 Task: Play online Dominion games in easy mode.
Action: Mouse moved to (241, 520)
Screenshot: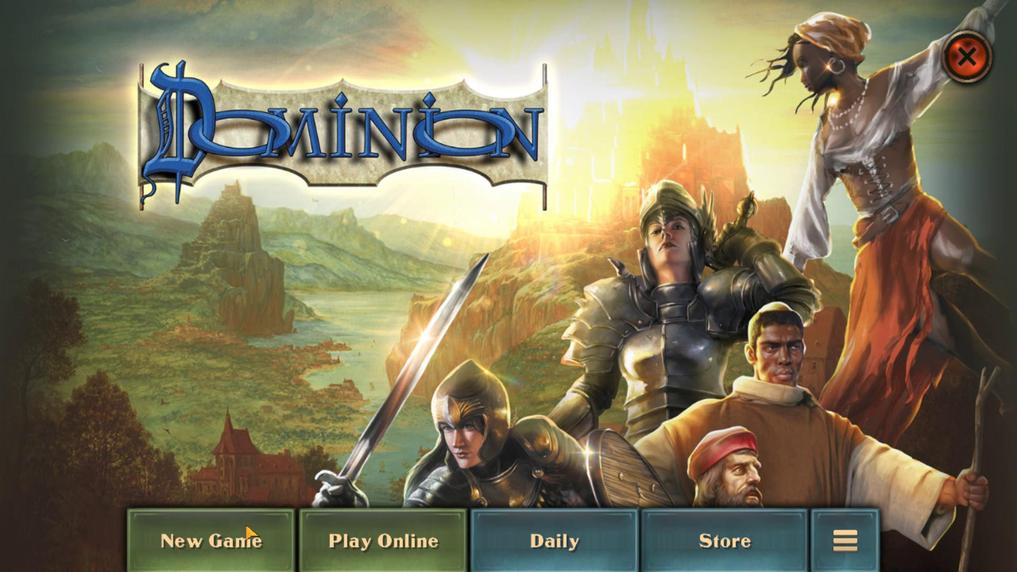
Action: Mouse pressed left at (241, 520)
Screenshot: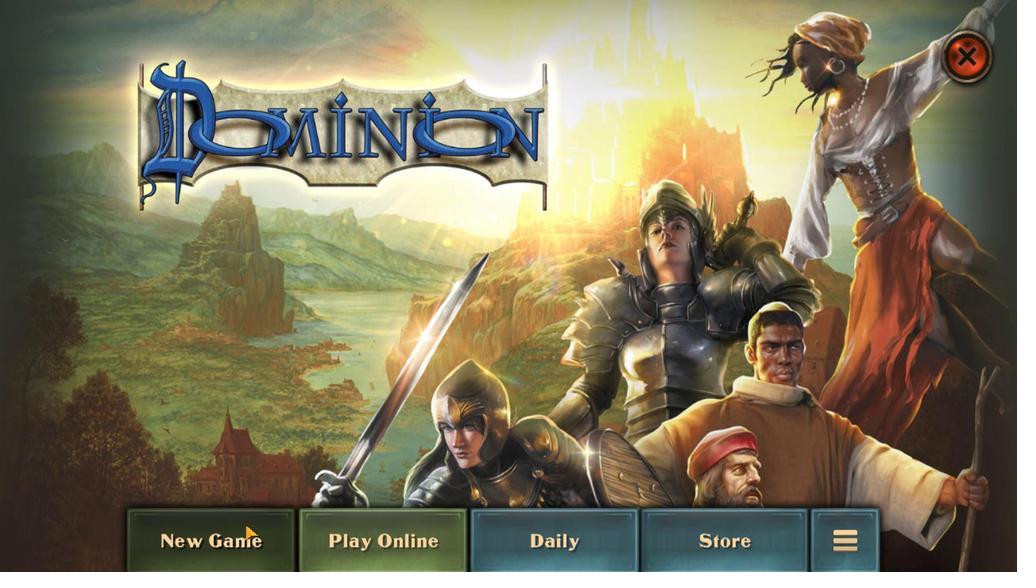 
Action: Mouse moved to (591, 298)
Screenshot: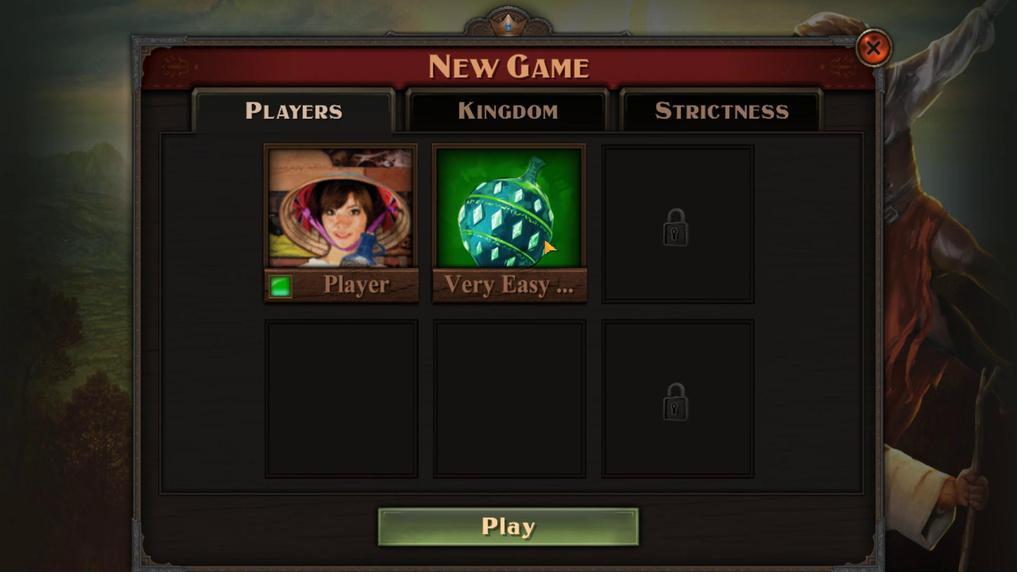 
Action: Mouse pressed left at (591, 298)
Screenshot: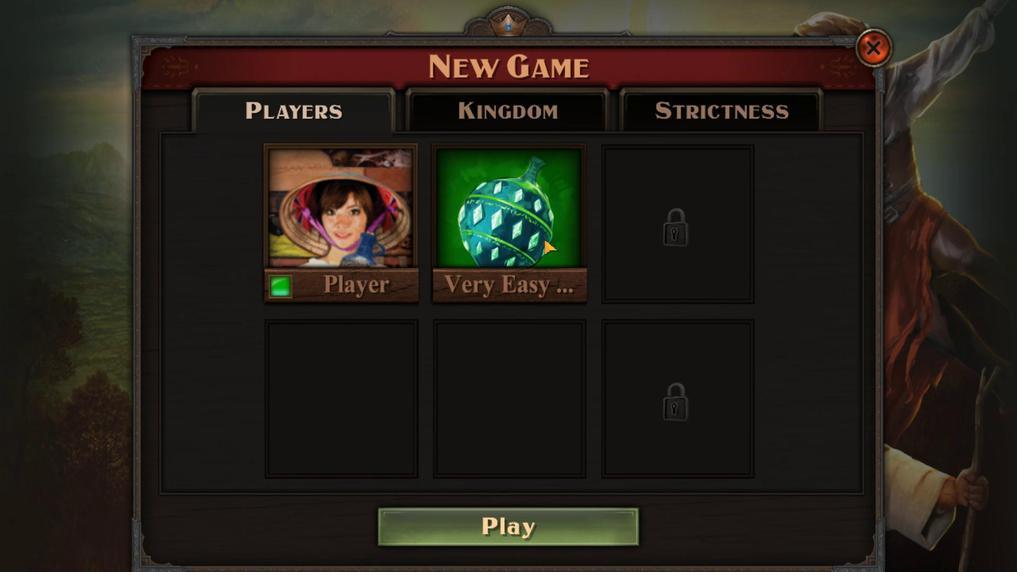 
Action: Mouse moved to (402, 363)
Screenshot: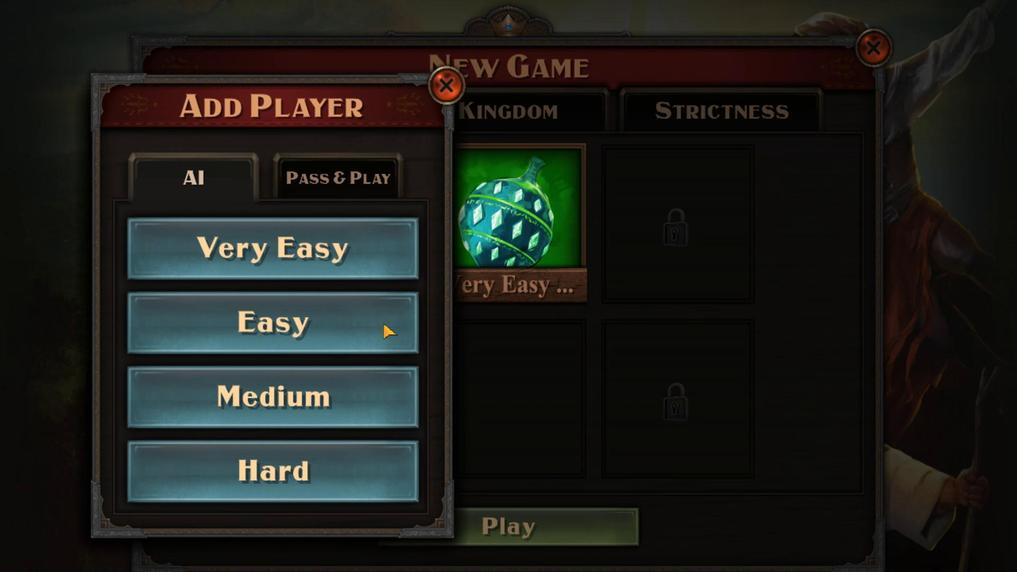 
Action: Mouse pressed left at (402, 363)
Screenshot: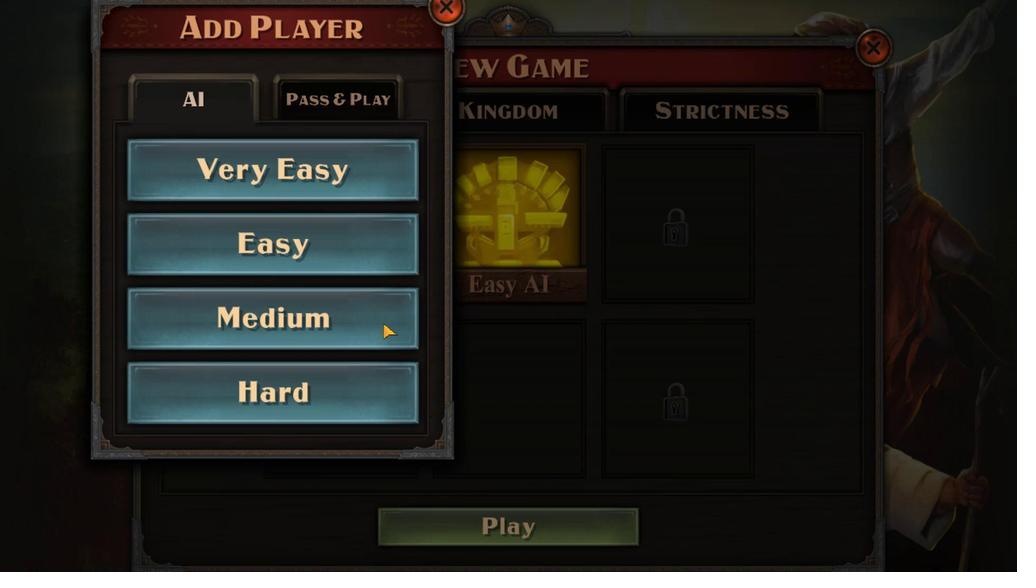 
Action: Mouse moved to (568, 522)
Screenshot: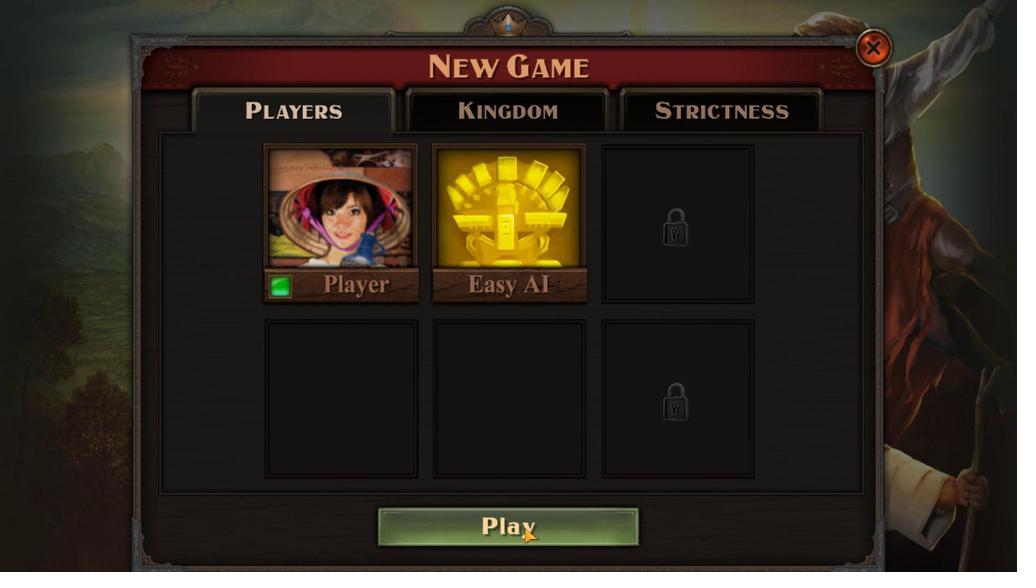 
Action: Mouse pressed left at (568, 522)
Screenshot: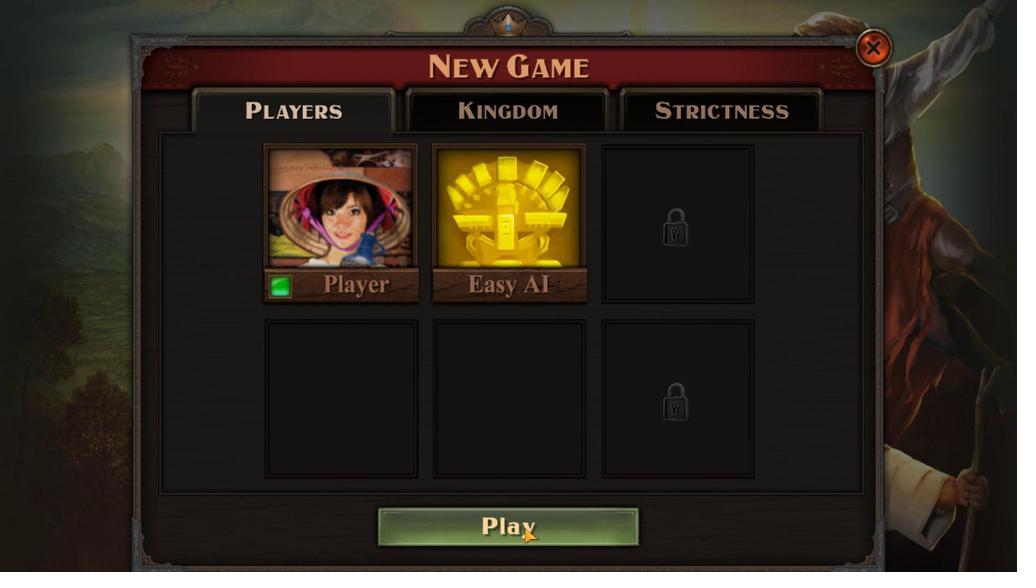 
Action: Mouse moved to (336, 509)
Screenshot: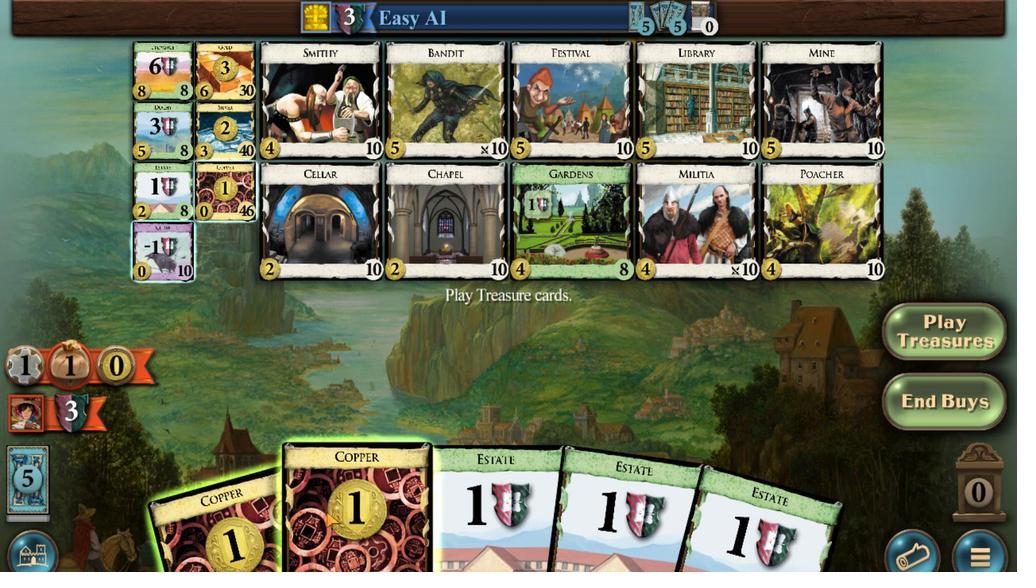 
Action: Mouse scrolled (336, 509) with delta (0, 0)
Screenshot: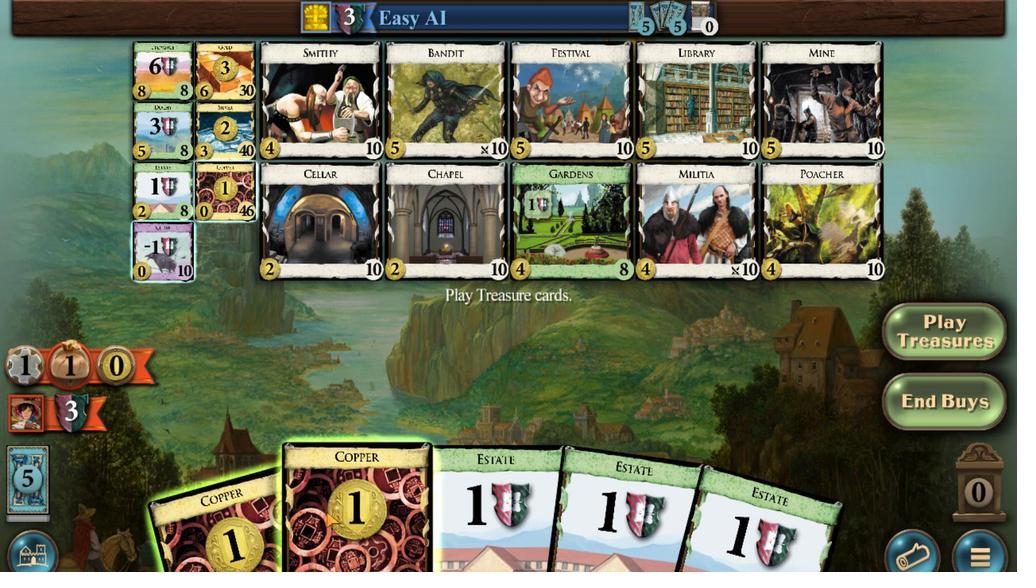 
Action: Mouse moved to (282, 502)
Screenshot: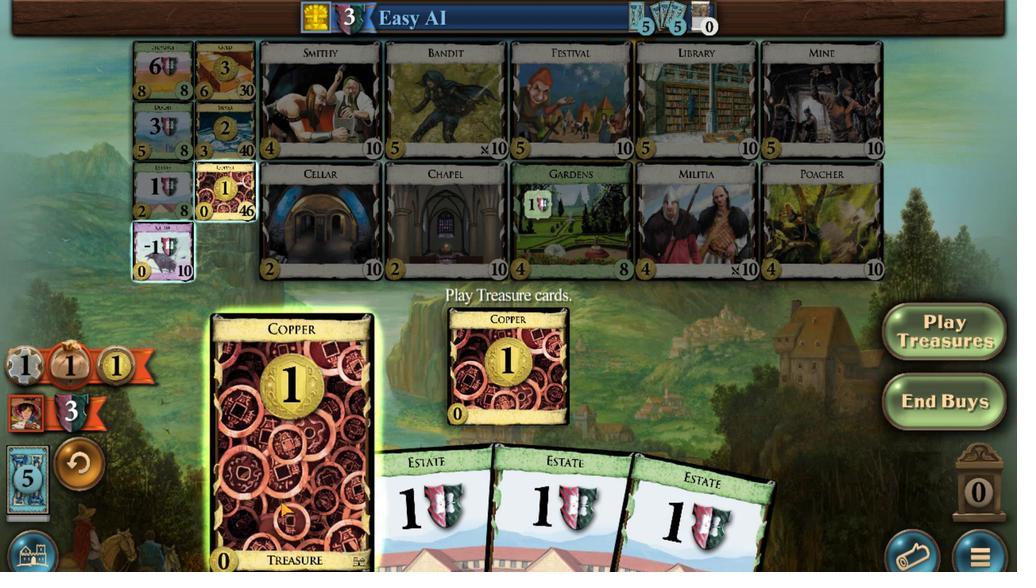 
Action: Mouse scrolled (282, 501) with delta (0, 0)
Screenshot: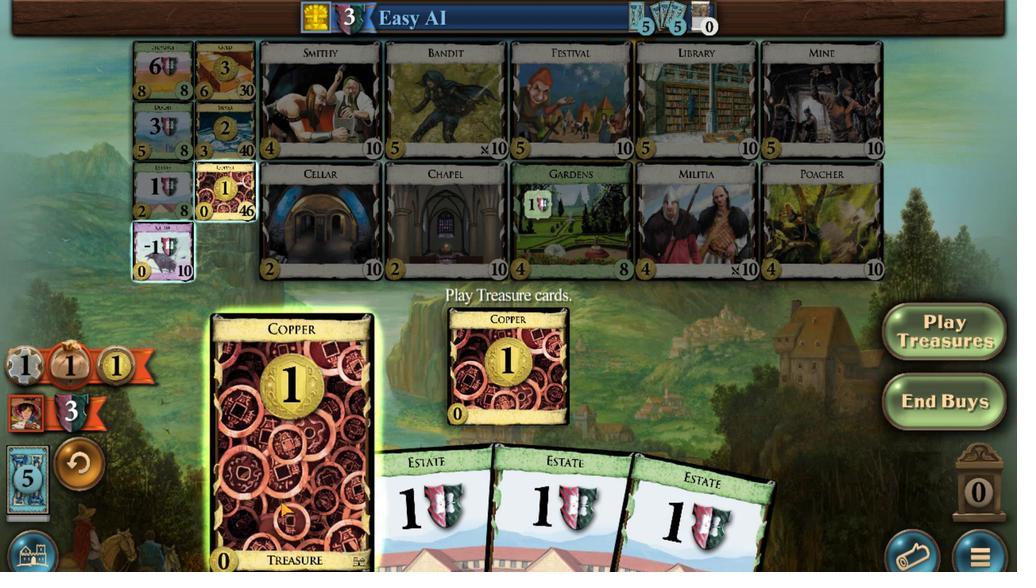
Action: Mouse moved to (148, 254)
Screenshot: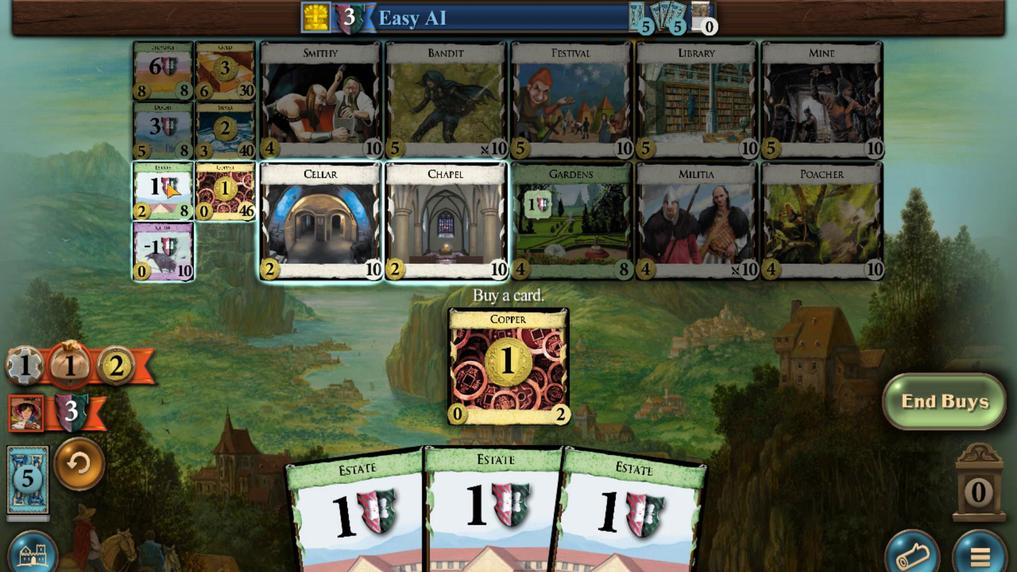 
Action: Mouse scrolled (148, 254) with delta (0, 0)
Screenshot: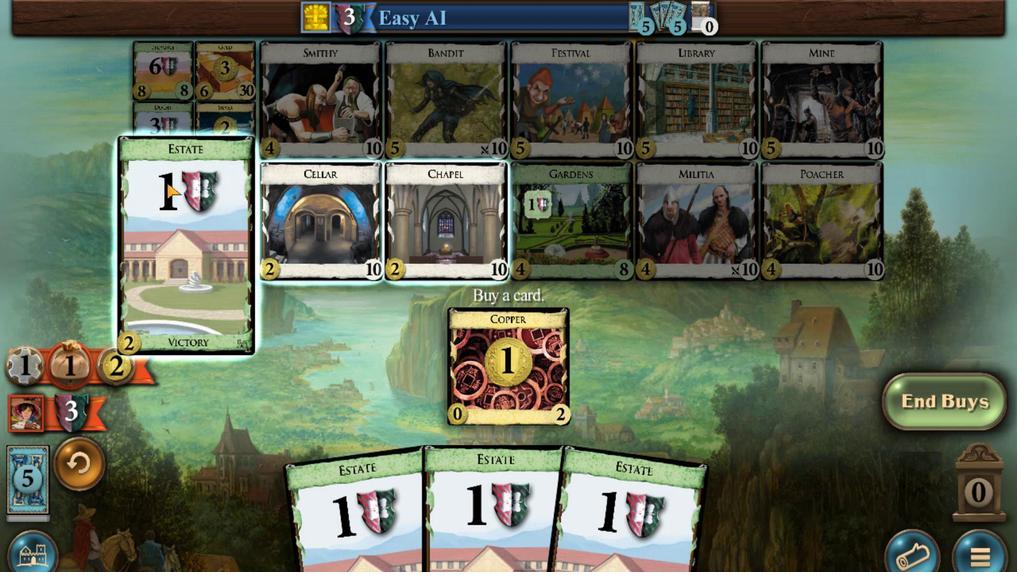 
Action: Mouse scrolled (148, 254) with delta (0, 0)
Screenshot: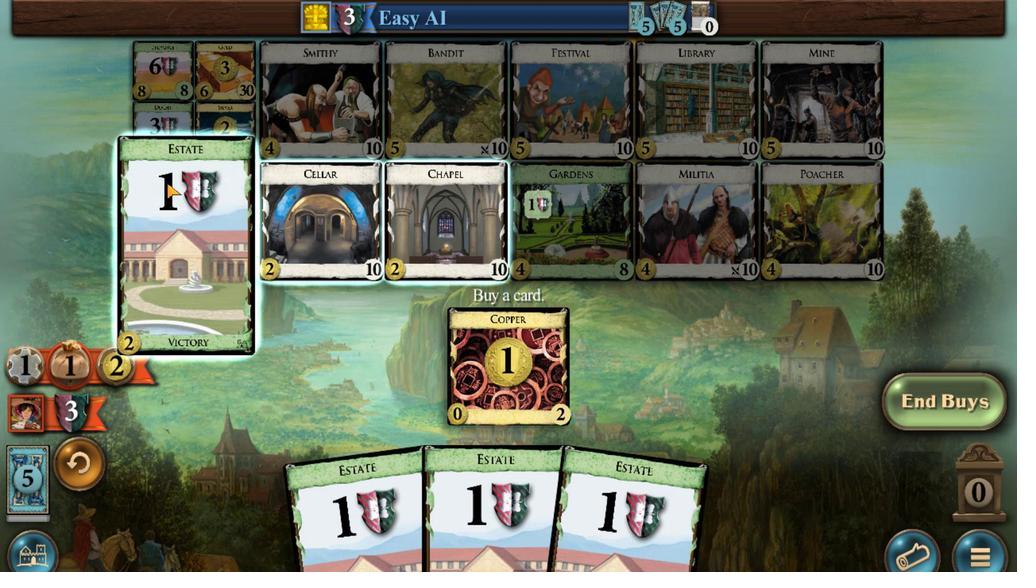 
Action: Mouse scrolled (148, 254) with delta (0, 0)
Screenshot: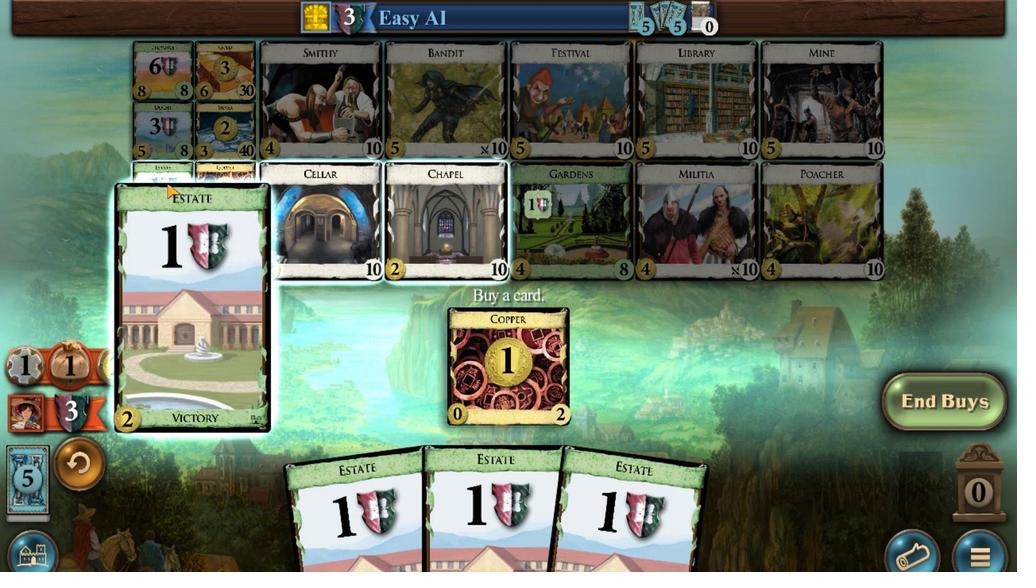 
Action: Mouse moved to (515, 499)
Screenshot: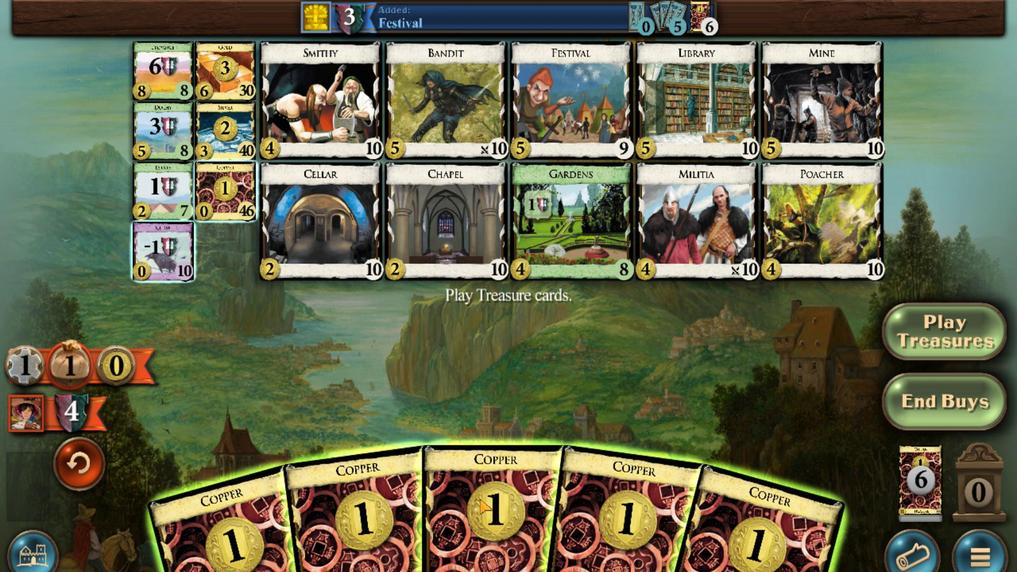 
Action: Mouse scrolled (515, 499) with delta (0, 0)
Screenshot: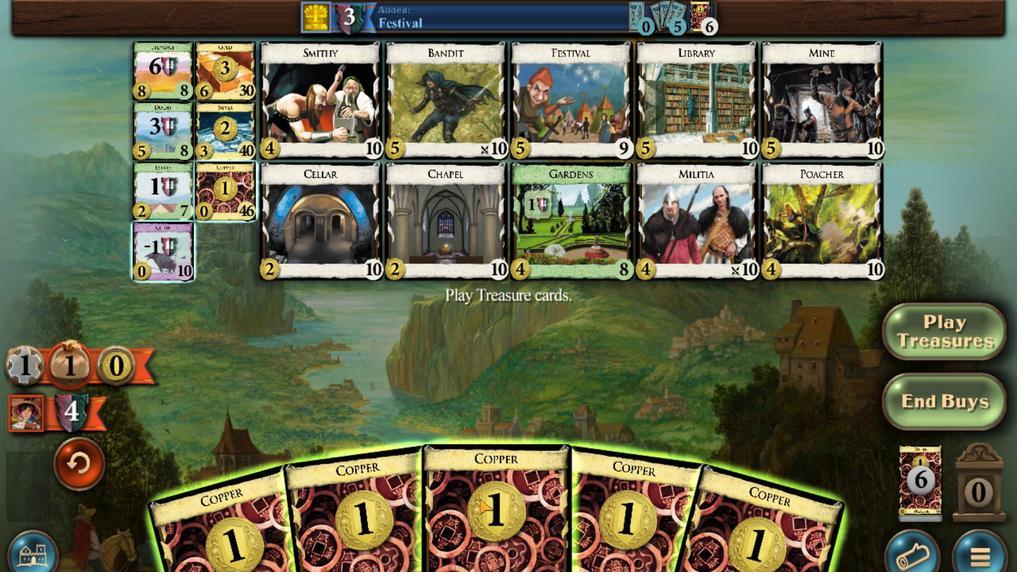 
Action: Mouse moved to (467, 499)
Screenshot: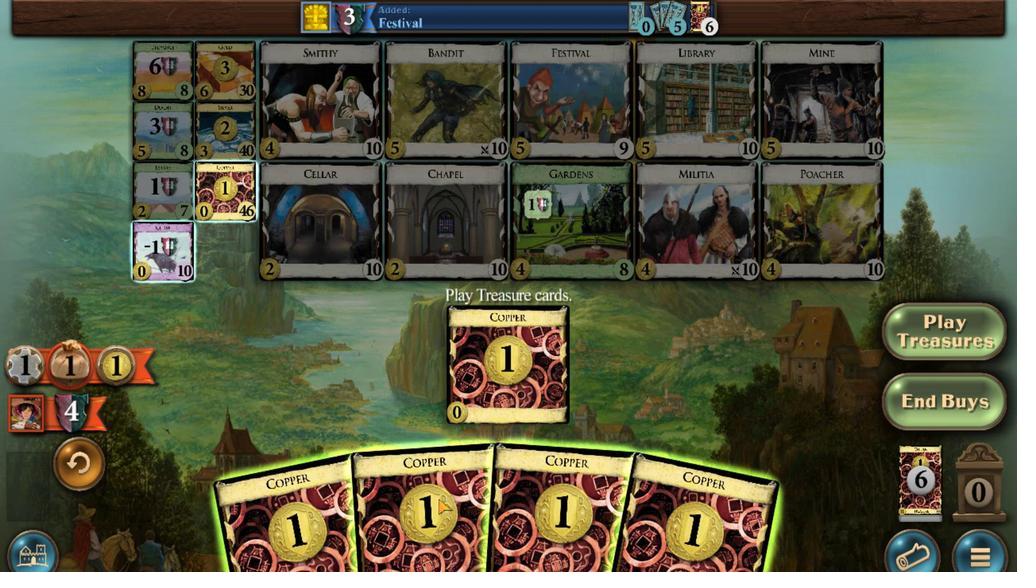 
Action: Mouse scrolled (467, 499) with delta (0, 0)
Screenshot: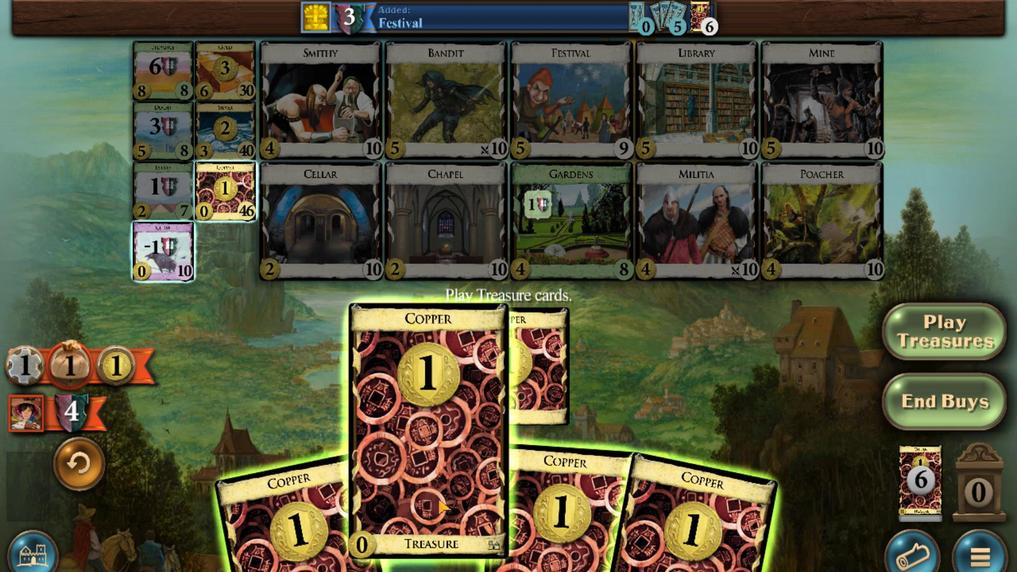 
Action: Mouse moved to (426, 498)
Screenshot: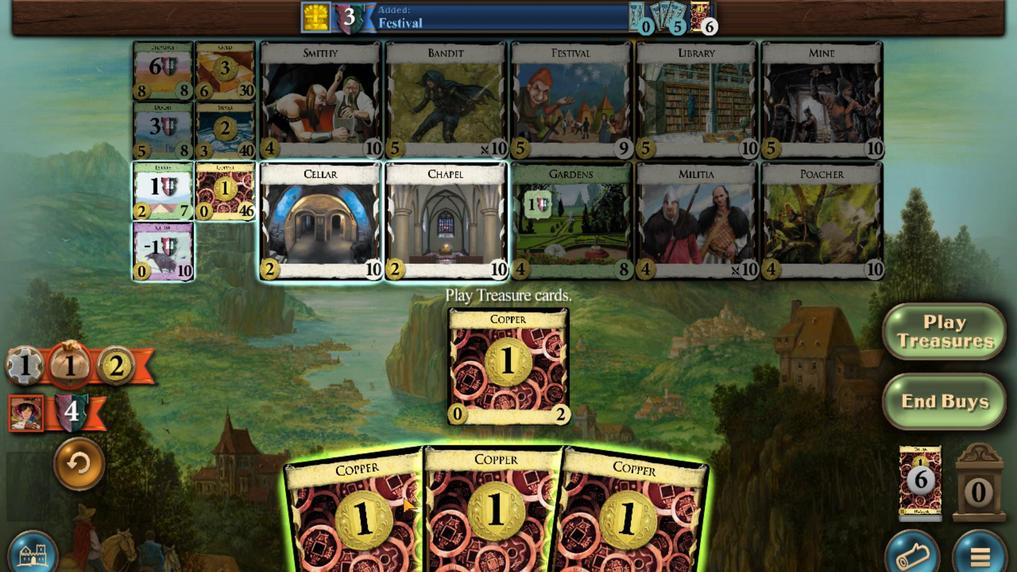 
Action: Mouse scrolled (426, 498) with delta (0, 0)
Screenshot: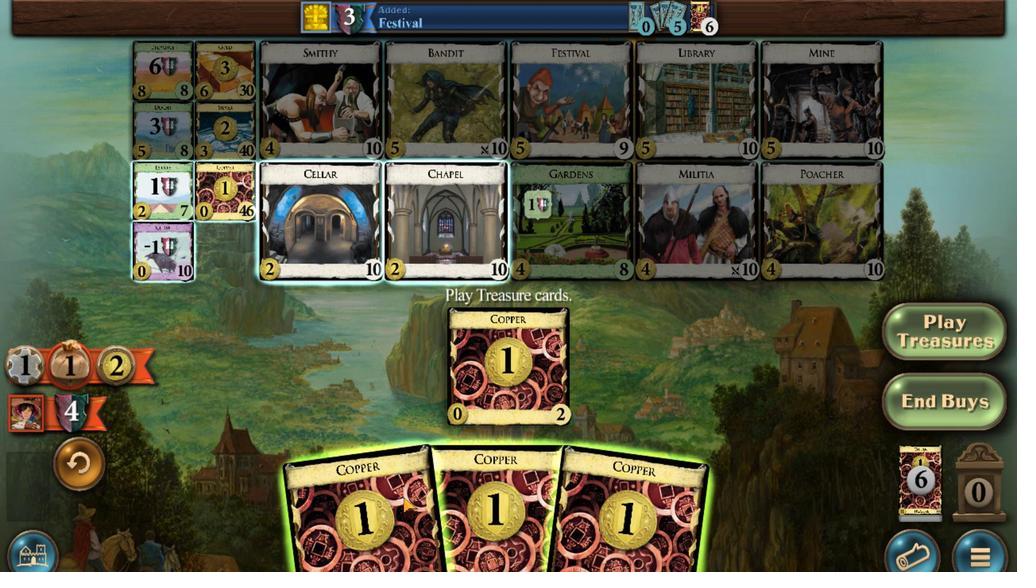 
Action: Mouse scrolled (426, 498) with delta (0, 0)
Screenshot: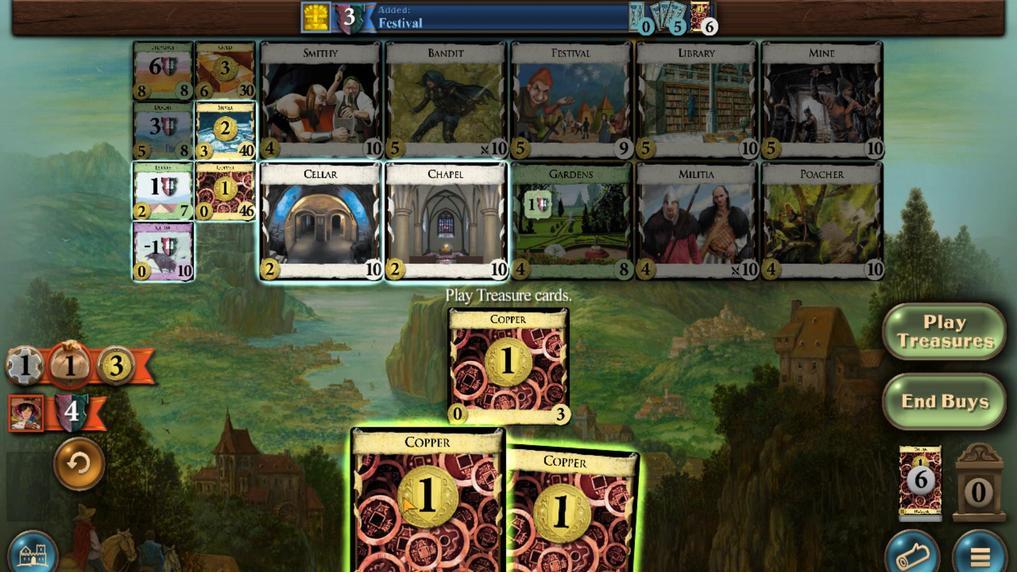 
Action: Mouse scrolled (426, 498) with delta (0, 0)
Screenshot: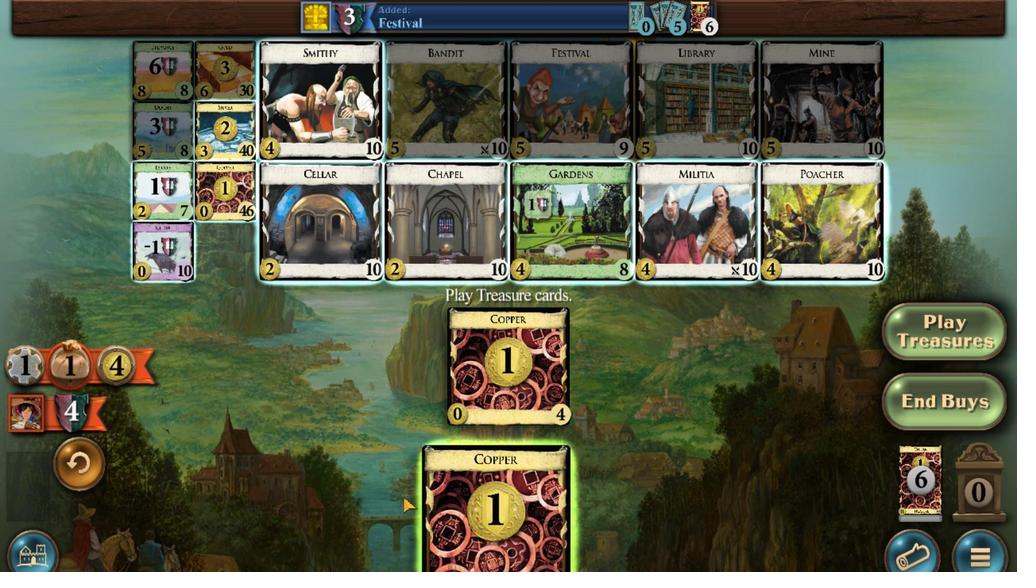 
Action: Mouse moved to (486, 494)
Screenshot: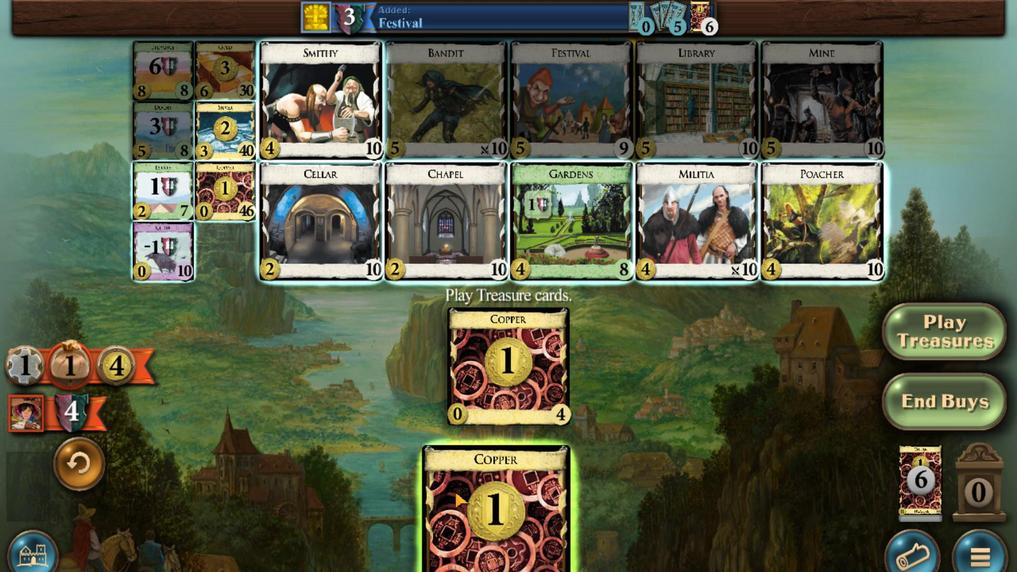 
Action: Mouse scrolled (486, 494) with delta (0, 0)
Screenshot: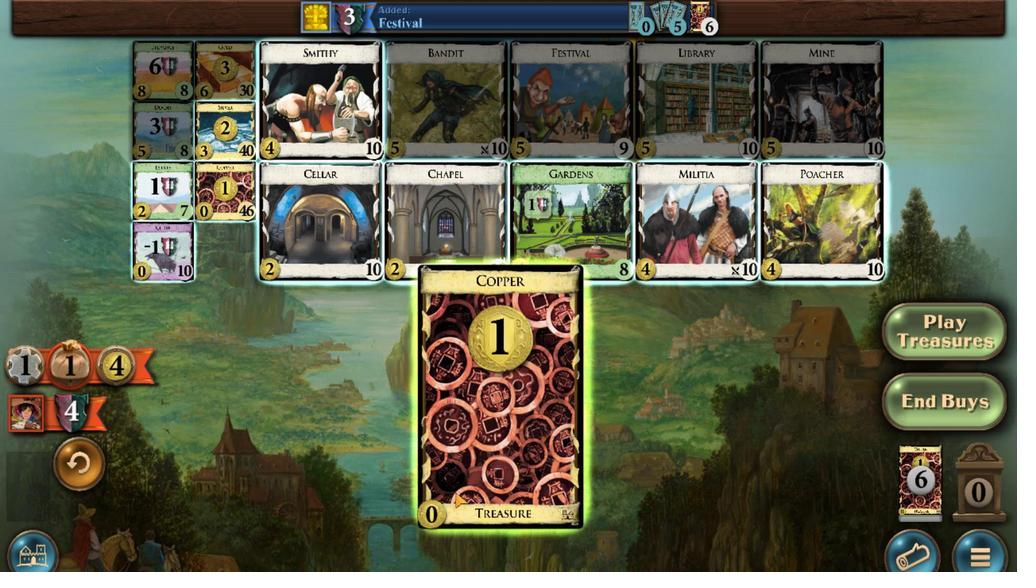 
Action: Mouse moved to (151, 205)
Screenshot: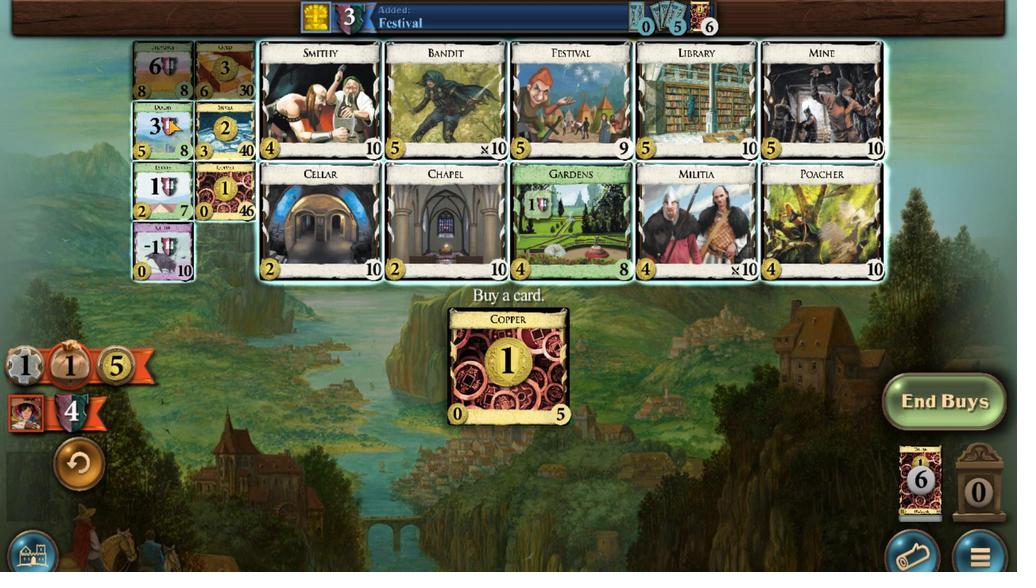 
Action: Mouse scrolled (151, 205) with delta (0, 0)
Screenshot: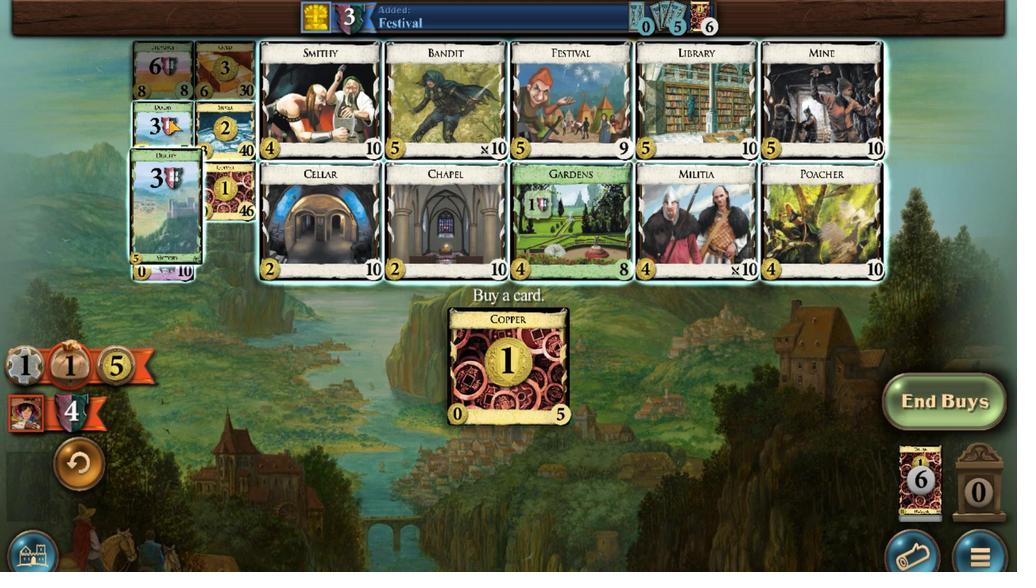 
Action: Mouse scrolled (151, 205) with delta (0, 0)
Screenshot: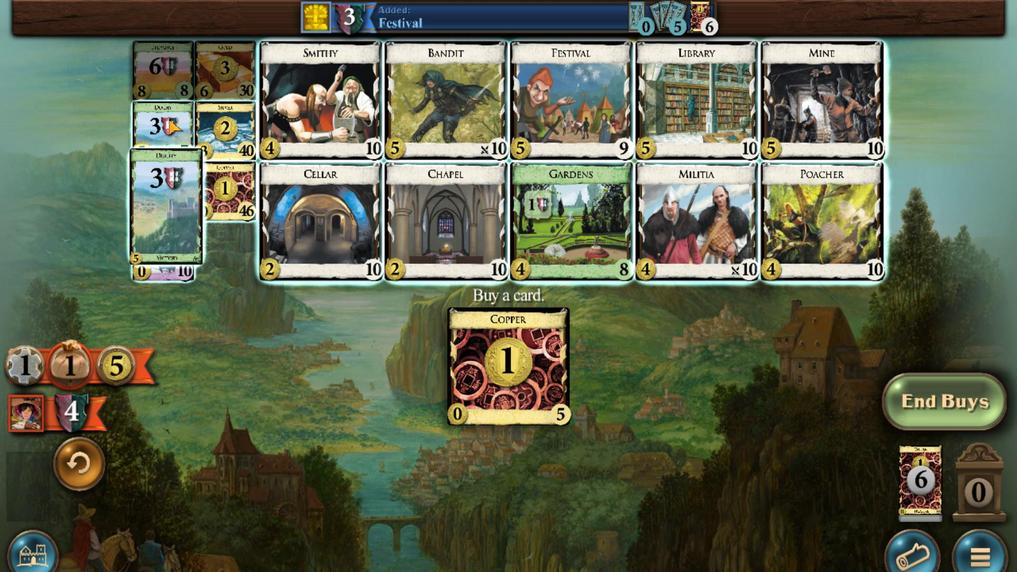 
Action: Mouse scrolled (151, 205) with delta (0, 0)
Screenshot: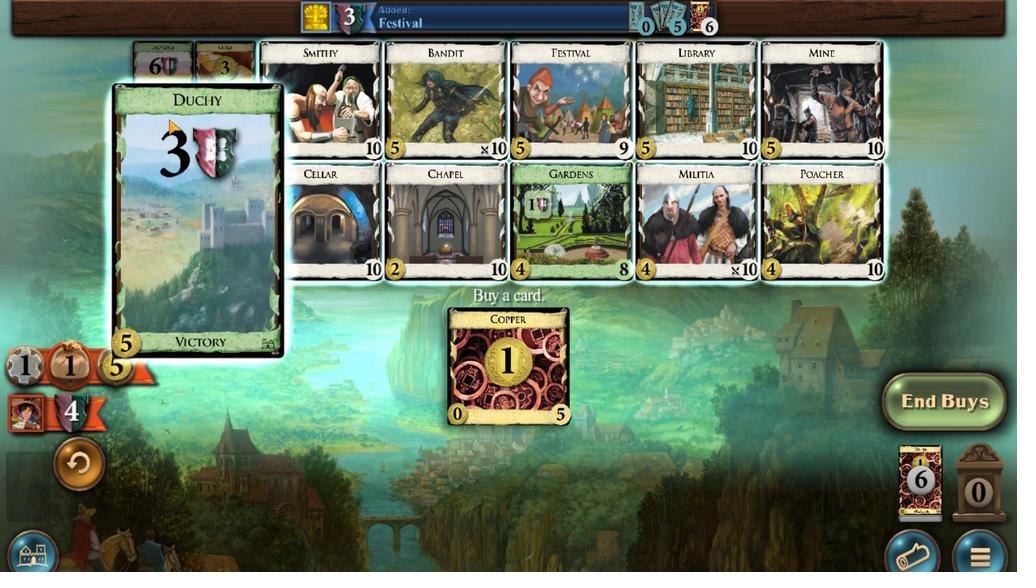 
Action: Mouse scrolled (151, 205) with delta (0, 0)
Screenshot: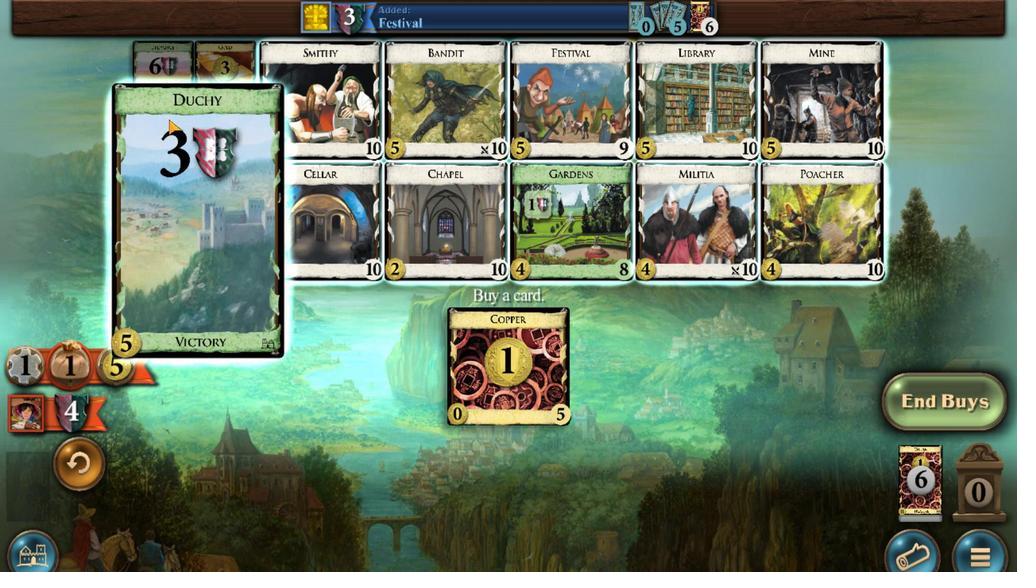 
Action: Mouse moved to (333, 489)
Screenshot: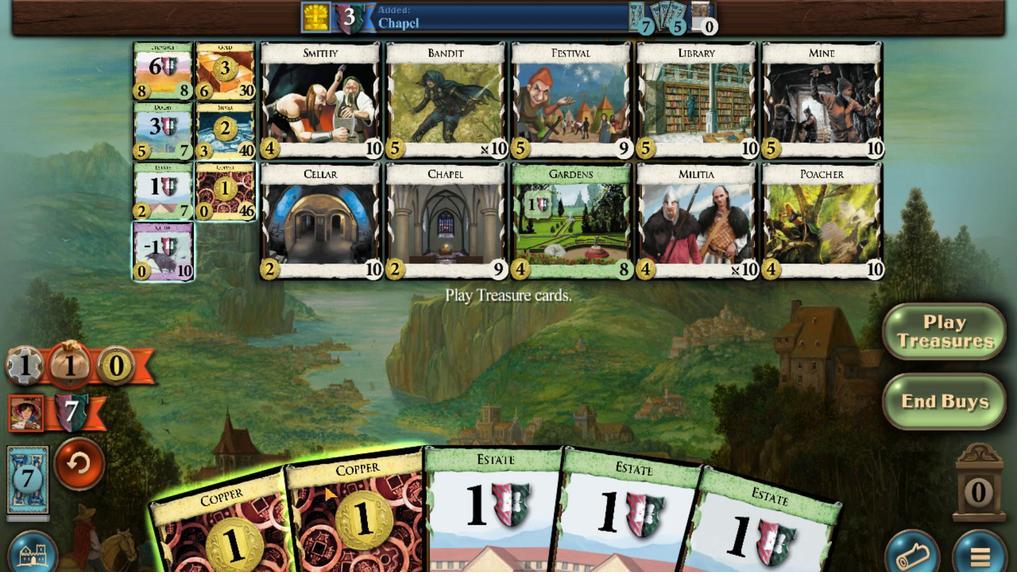 
Action: Mouse scrolled (333, 489) with delta (0, 0)
Screenshot: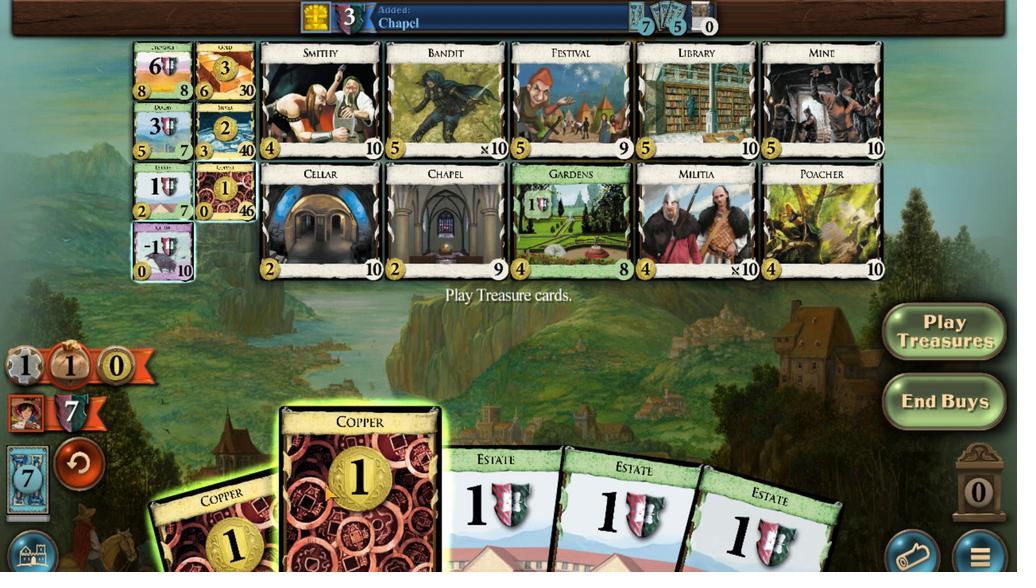
Action: Mouse moved to (293, 489)
Screenshot: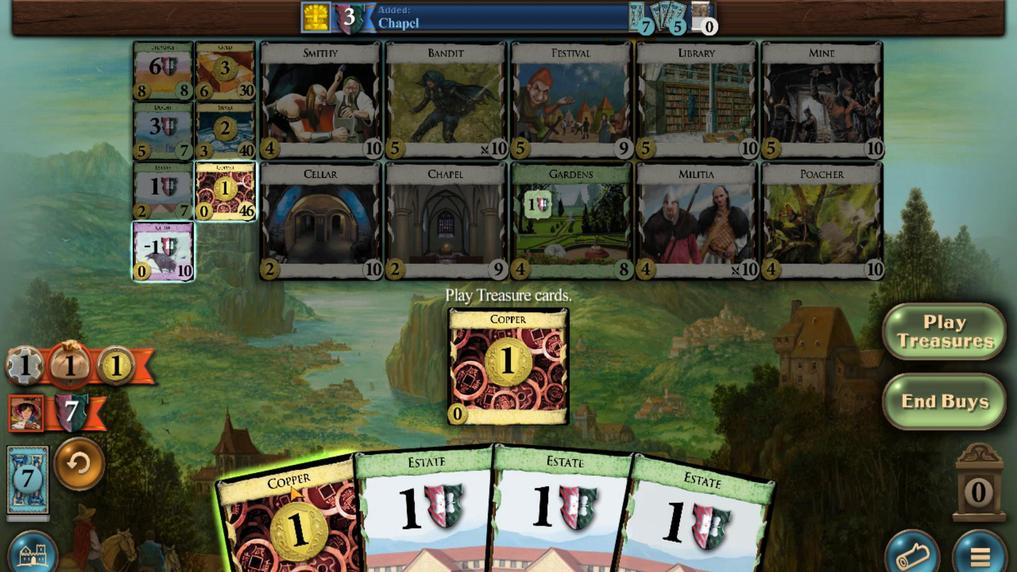 
Action: Mouse scrolled (293, 489) with delta (0, 0)
Screenshot: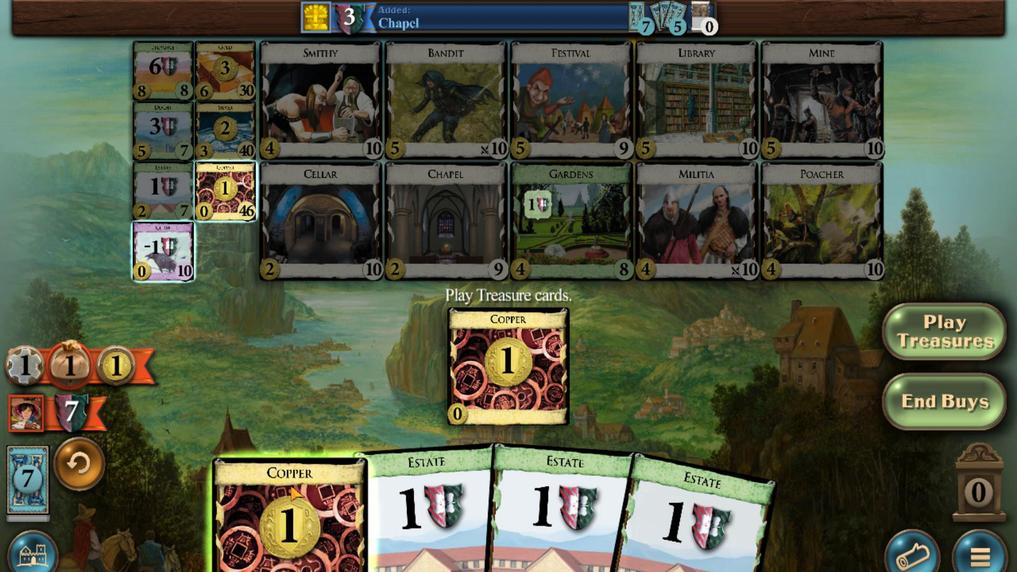 
Action: Mouse moved to (151, 254)
Screenshot: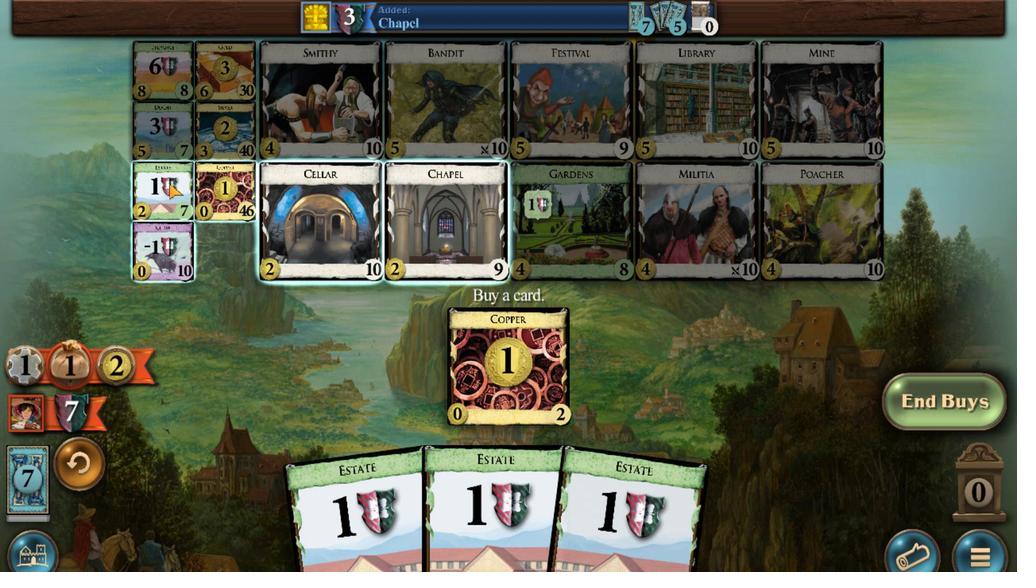 
Action: Mouse scrolled (151, 255) with delta (0, 0)
Screenshot: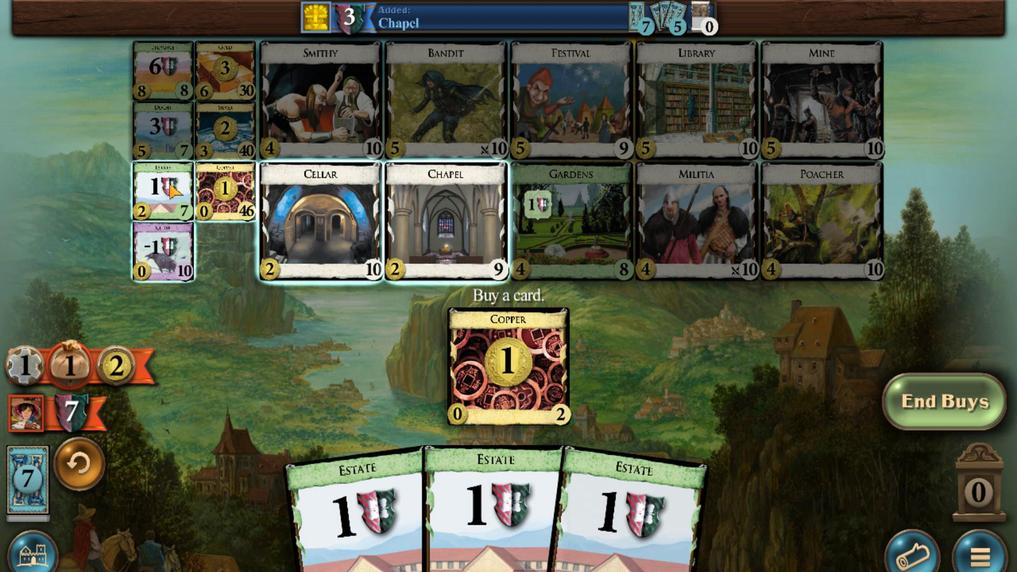 
Action: Mouse scrolled (151, 255) with delta (0, 0)
Screenshot: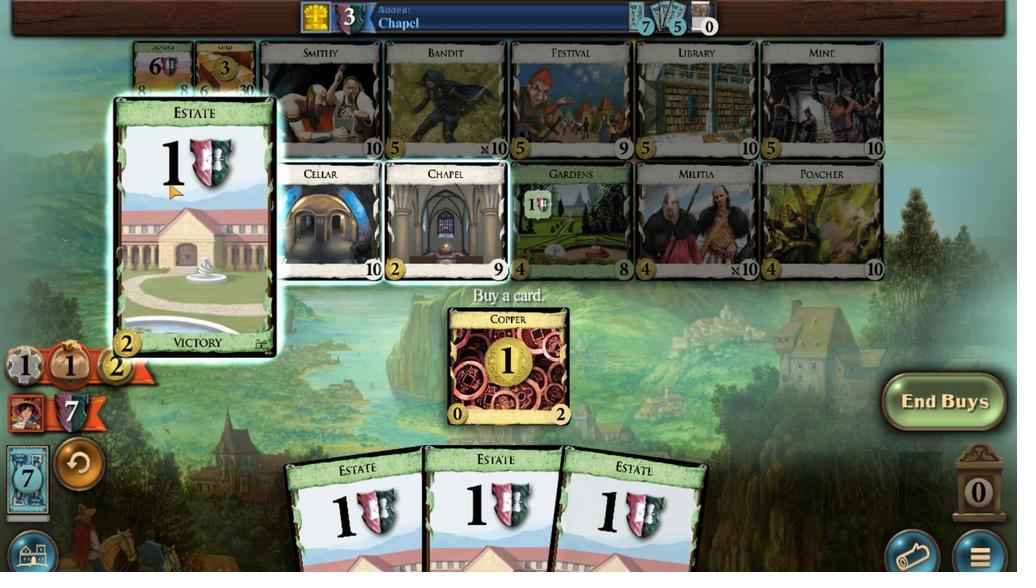 
Action: Mouse scrolled (151, 255) with delta (0, 0)
Screenshot: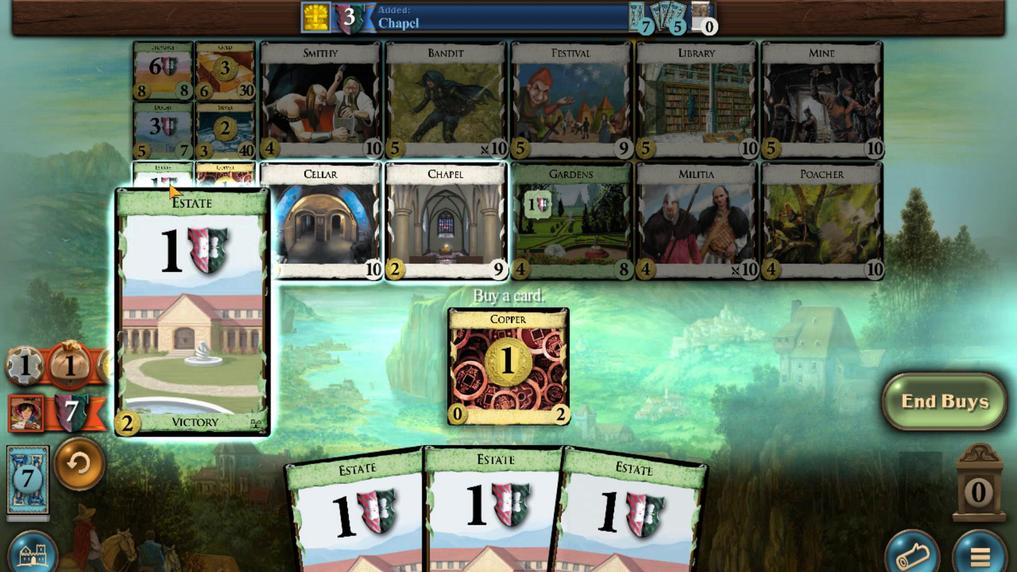 
Action: Mouse scrolled (151, 255) with delta (0, 0)
Screenshot: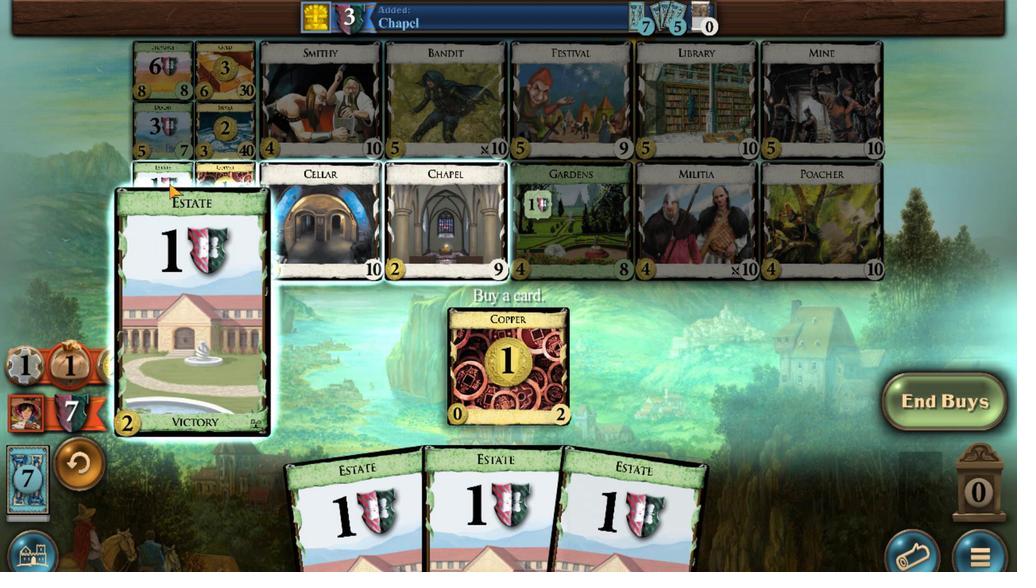 
Action: Mouse moved to (500, 476)
Screenshot: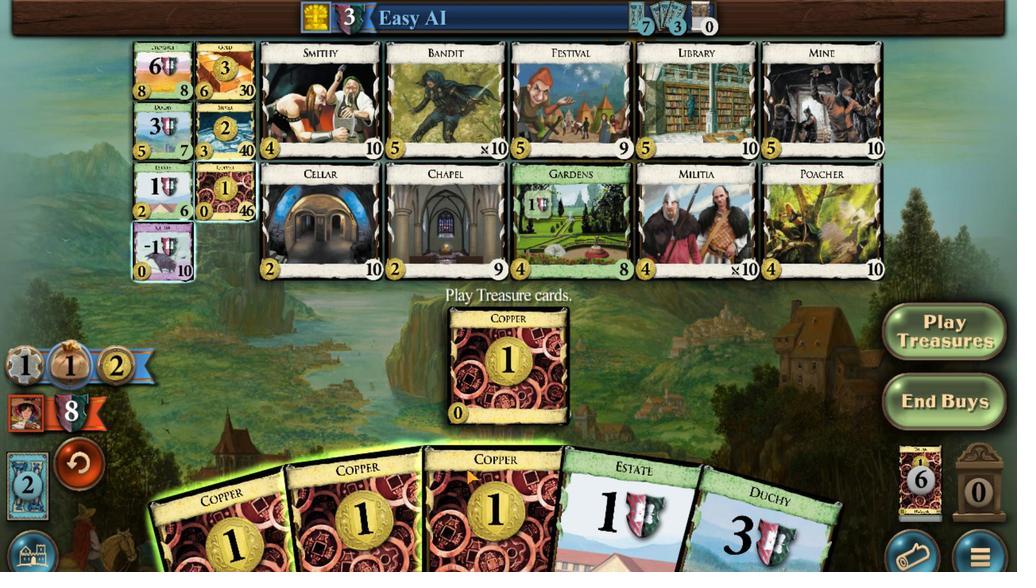 
Action: Mouse scrolled (500, 476) with delta (0, 0)
Screenshot: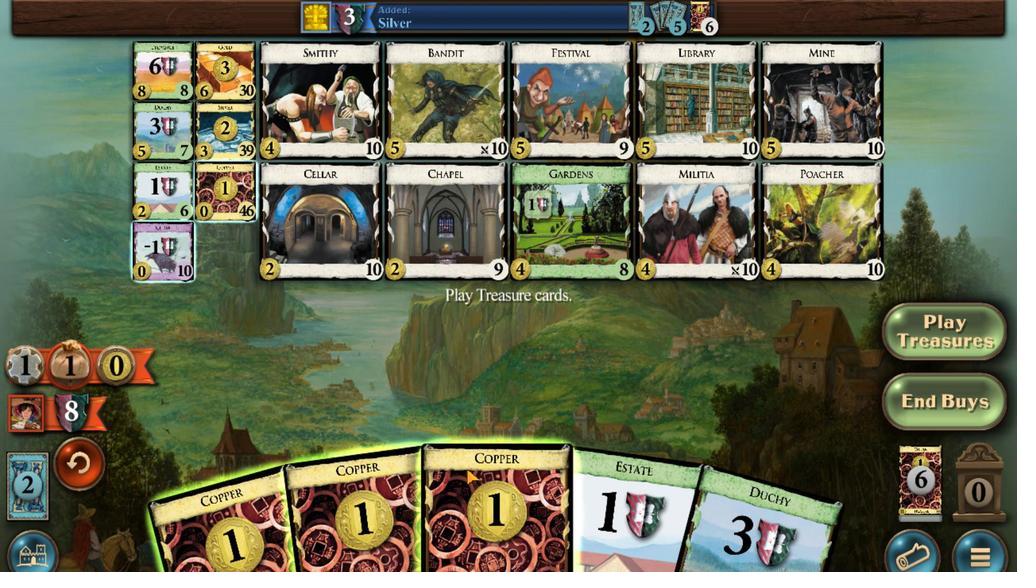 
Action: Mouse moved to (450, 486)
Screenshot: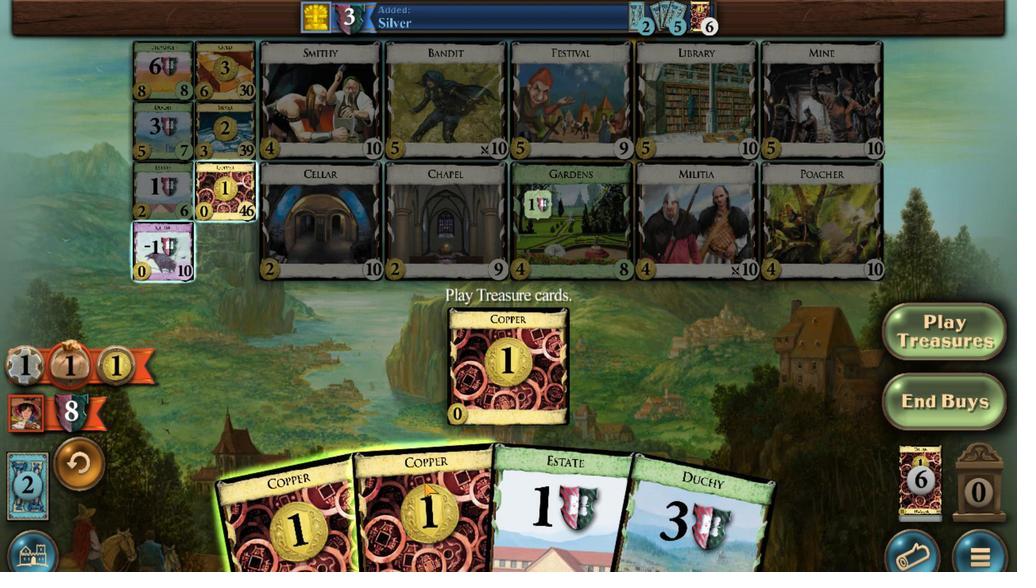 
Action: Mouse scrolled (450, 486) with delta (0, 0)
Screenshot: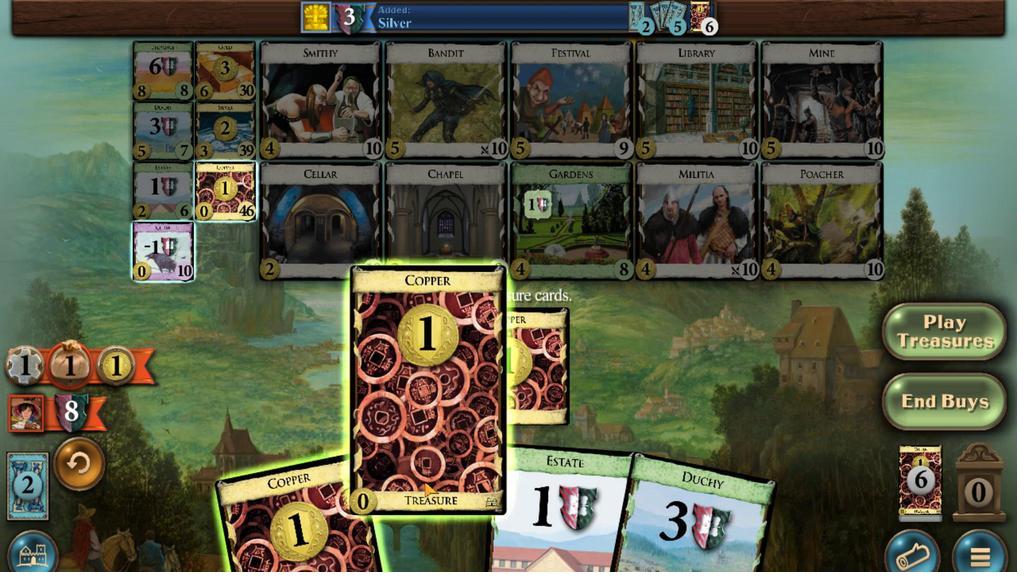 
Action: Mouse moved to (365, 494)
Screenshot: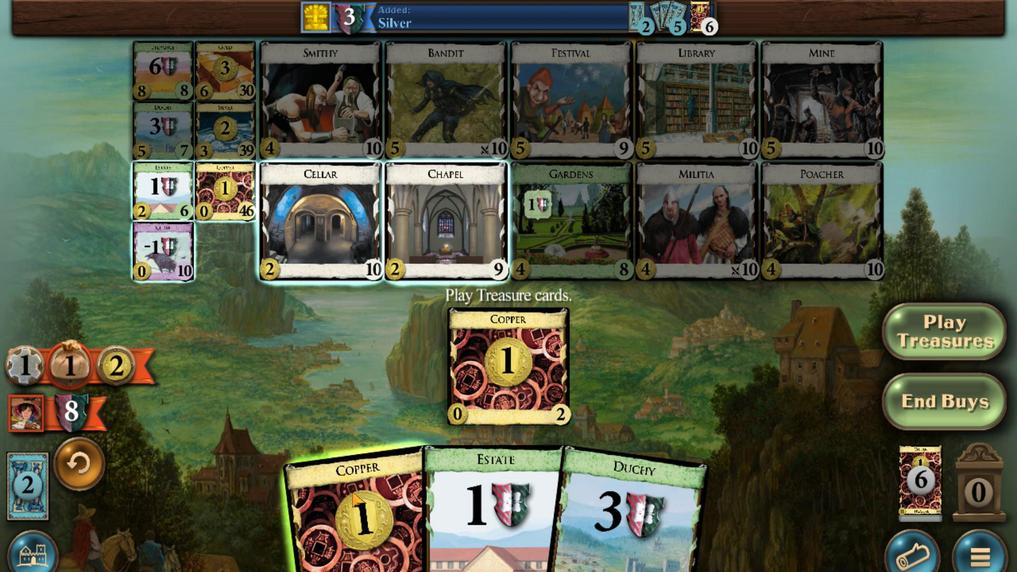 
Action: Mouse scrolled (365, 494) with delta (0, 0)
Screenshot: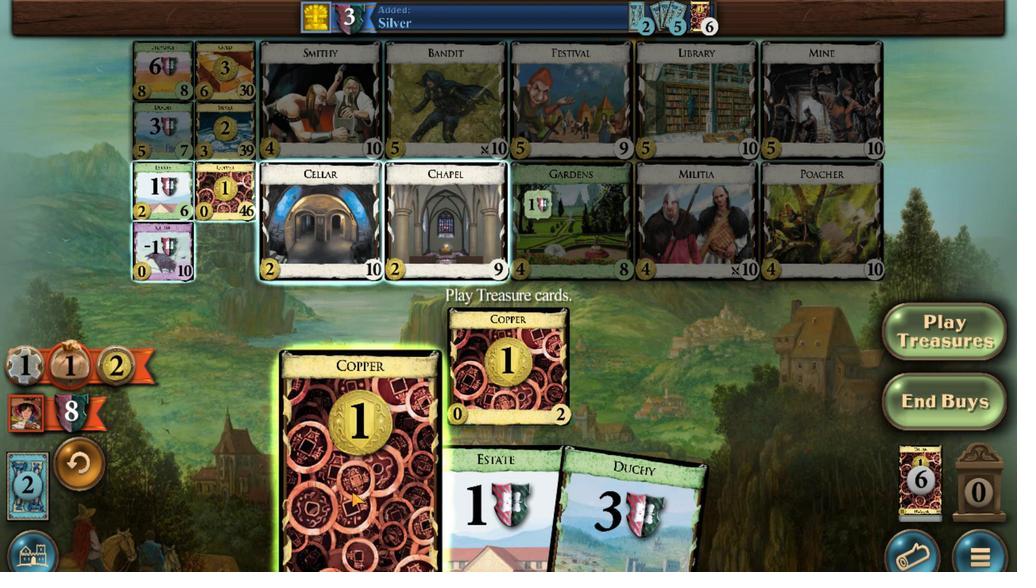 
Action: Mouse moved to (221, 212)
Screenshot: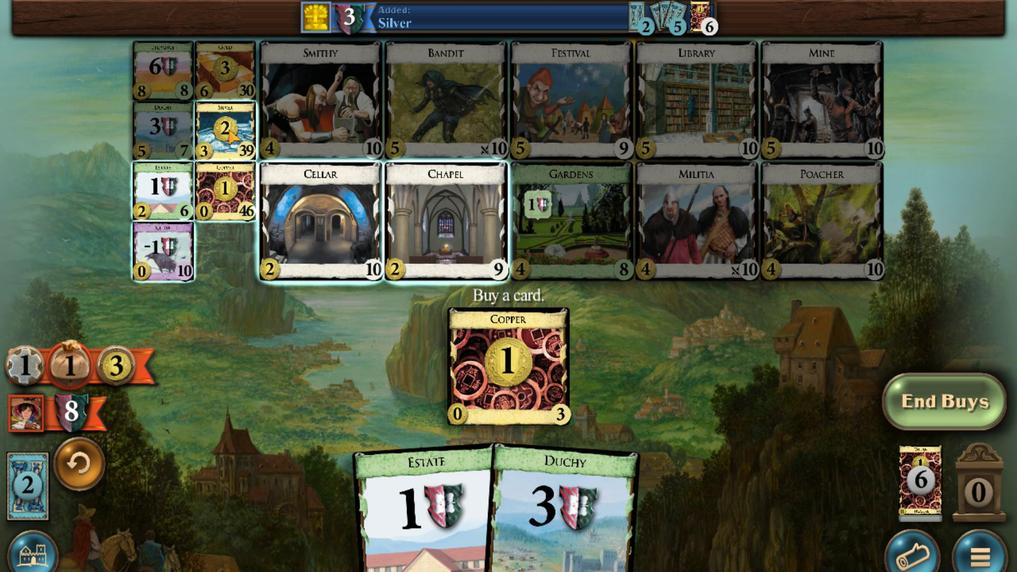 
Action: Mouse scrolled (221, 213) with delta (0, 0)
Screenshot: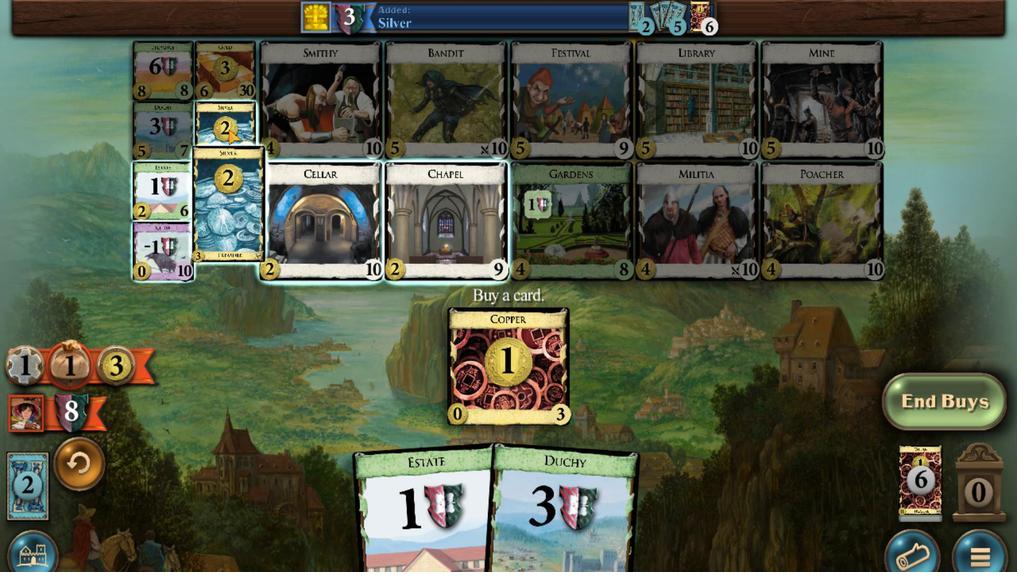 
Action: Mouse scrolled (221, 213) with delta (0, 0)
Screenshot: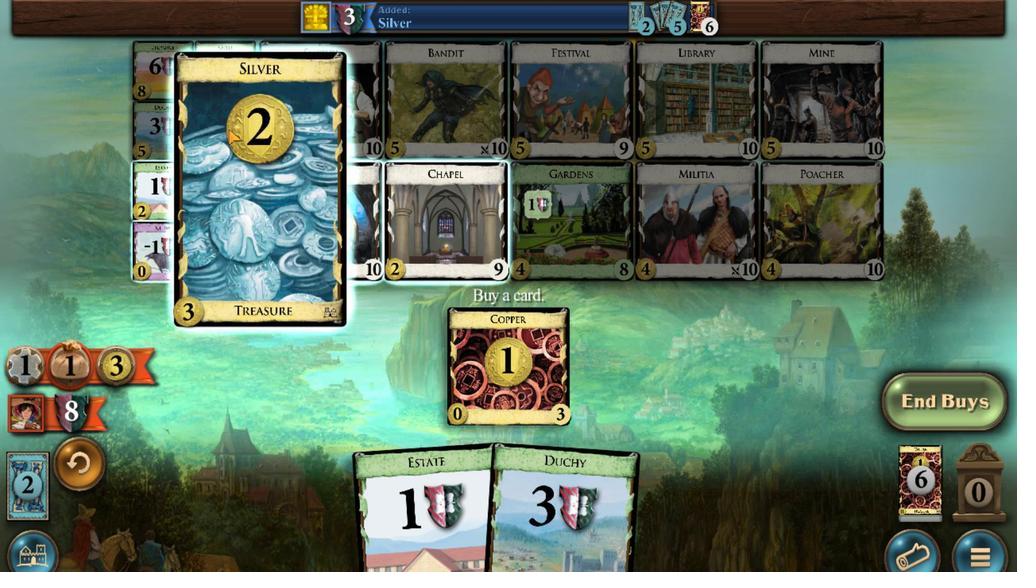 
Action: Mouse scrolled (221, 213) with delta (0, 0)
Screenshot: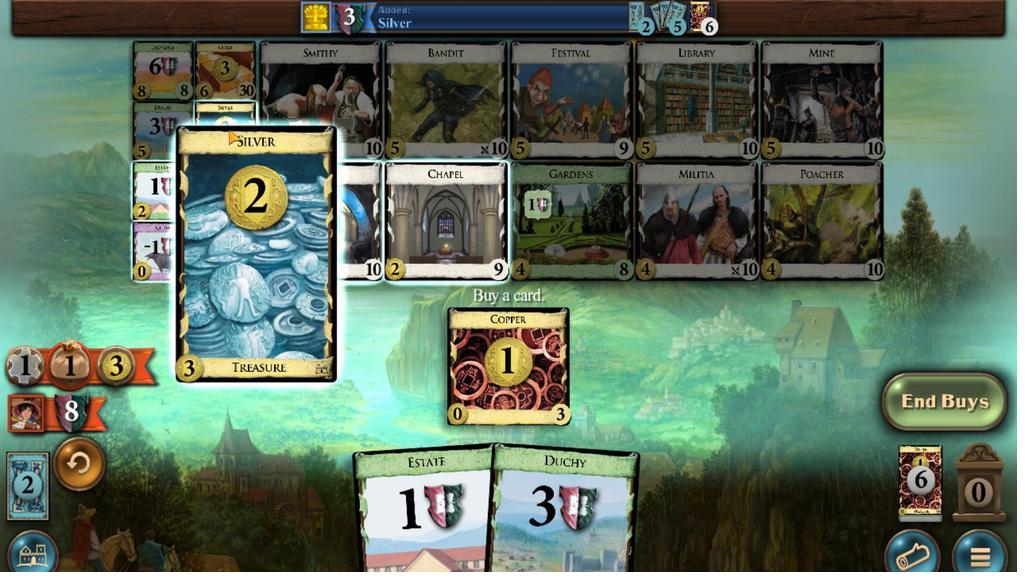 
Action: Mouse scrolled (221, 213) with delta (0, 0)
Screenshot: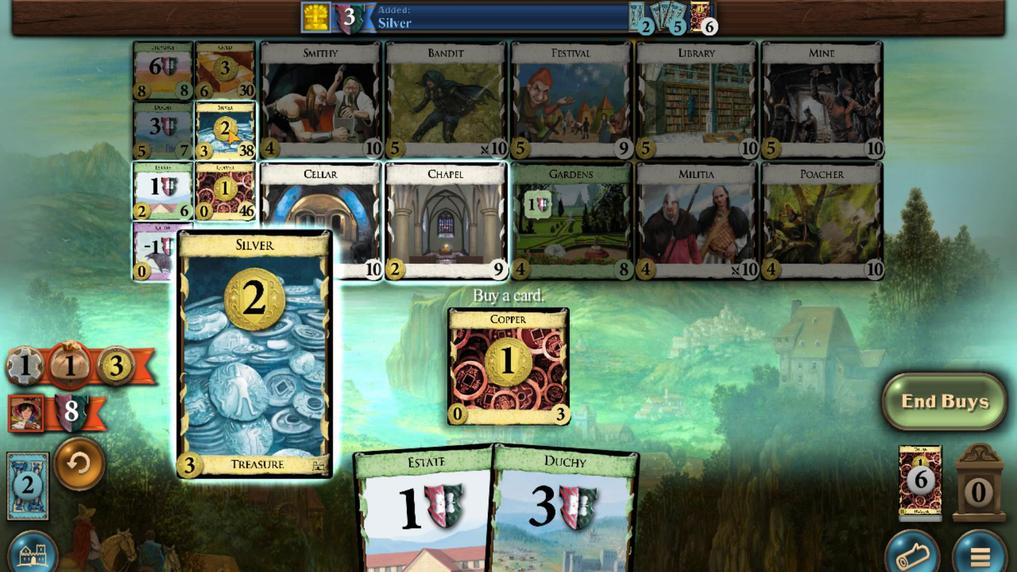 
Action: Mouse moved to (513, 477)
Screenshot: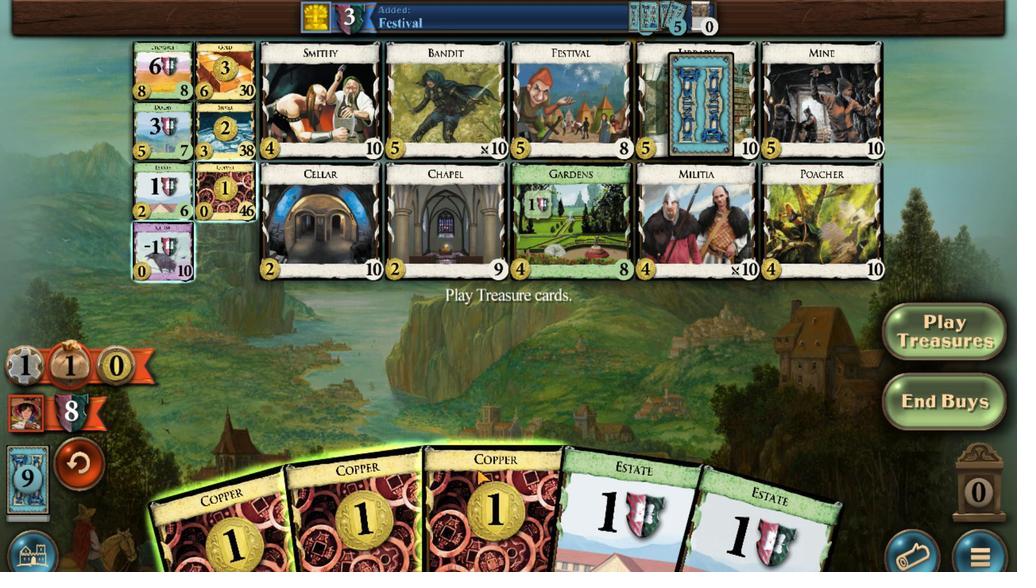 
Action: Mouse scrolled (513, 476) with delta (0, 0)
Screenshot: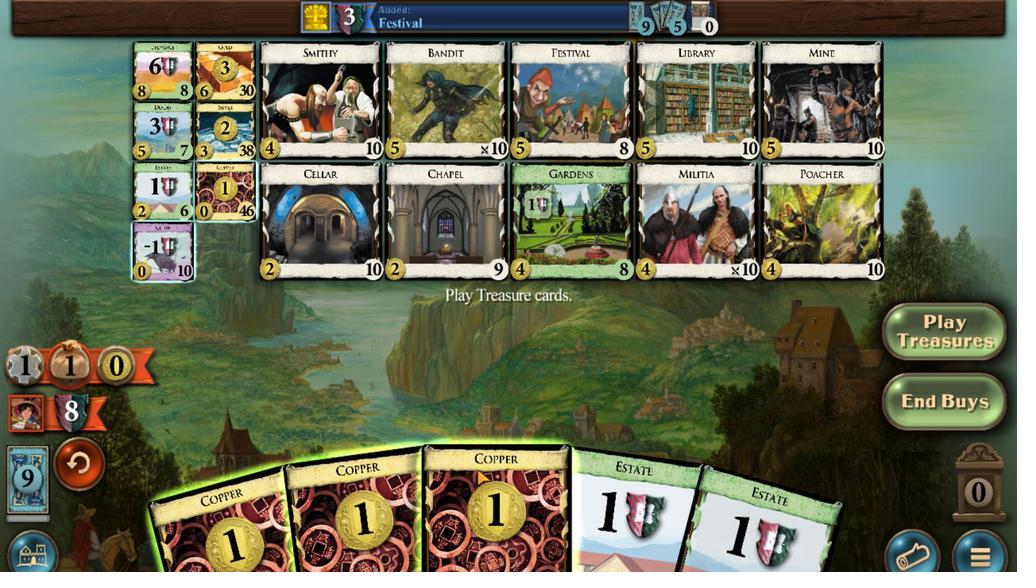 
Action: Mouse moved to (478, 481)
Screenshot: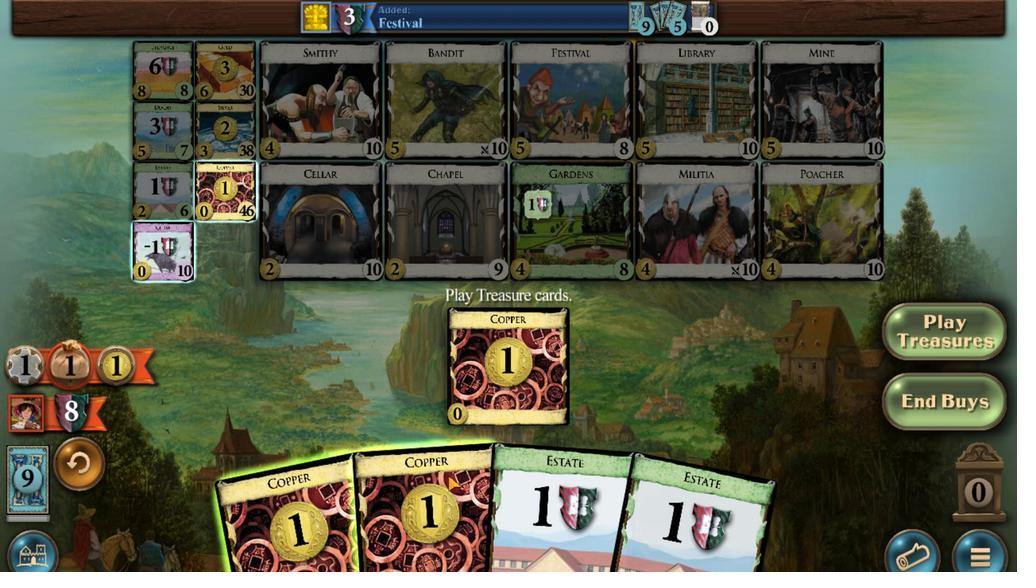 
Action: Mouse scrolled (478, 481) with delta (0, 0)
Screenshot: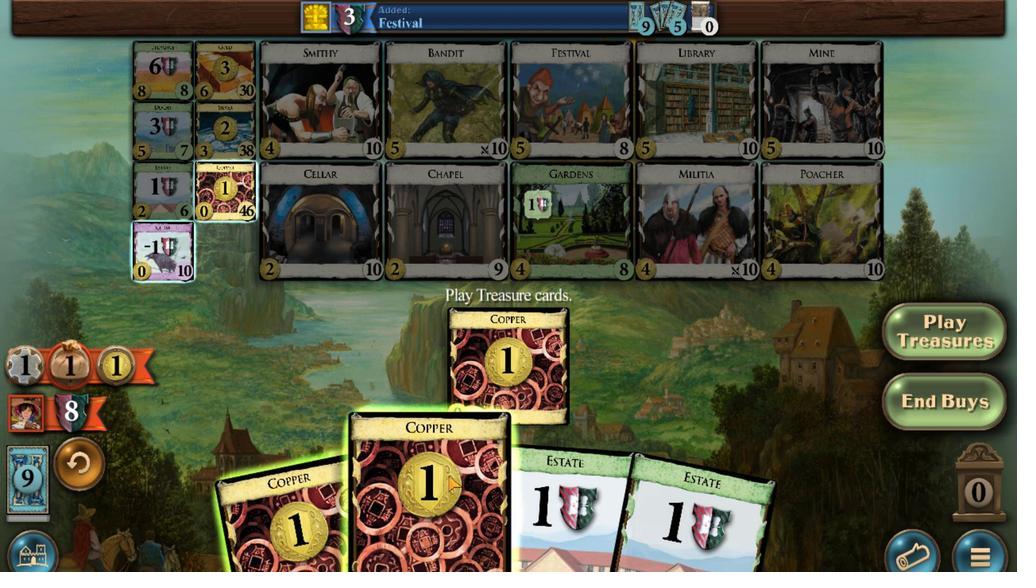 
Action: Mouse moved to (423, 486)
Screenshot: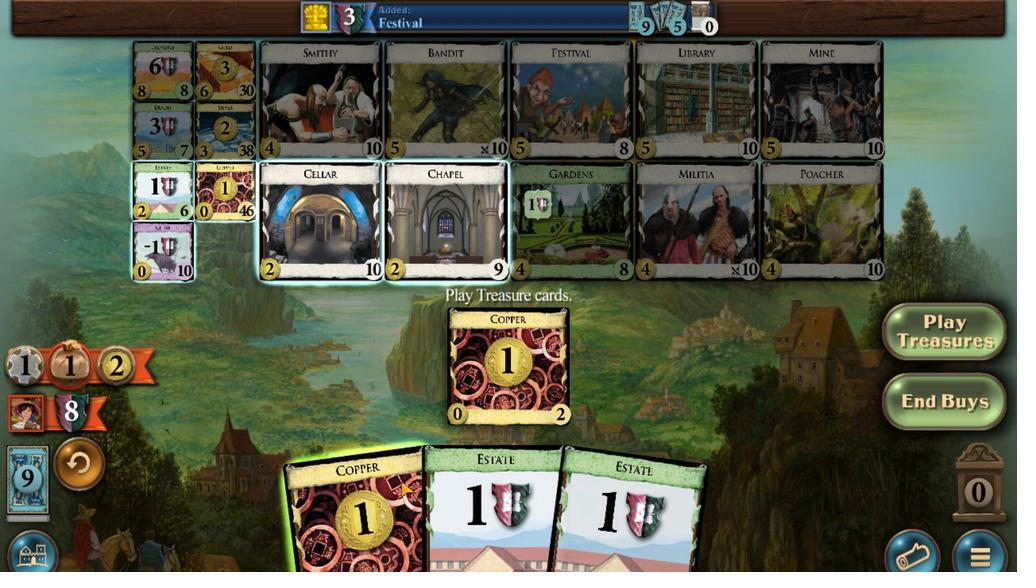 
Action: Mouse scrolled (423, 485) with delta (0, 0)
Screenshot: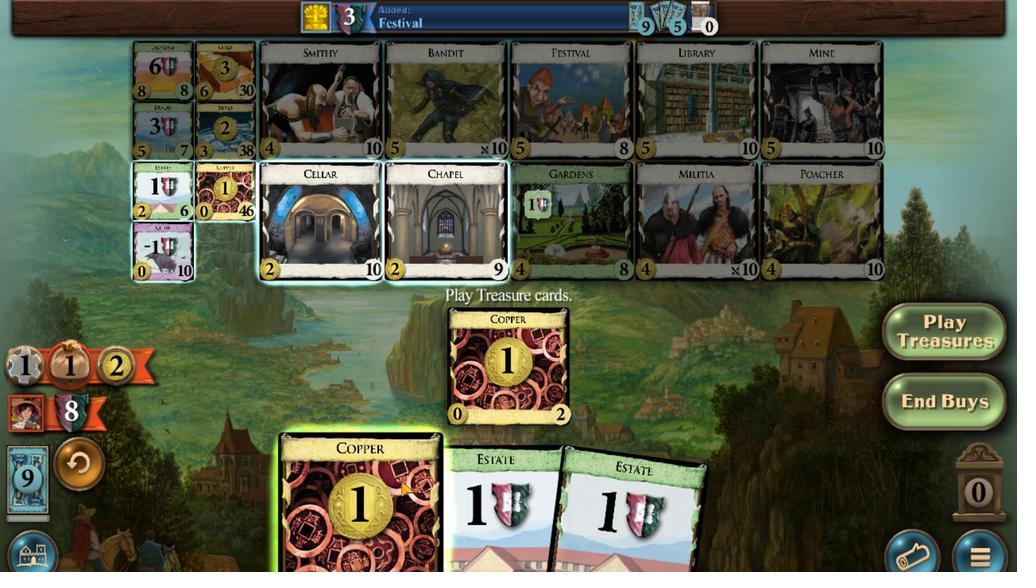 
Action: Mouse moved to (206, 206)
Screenshot: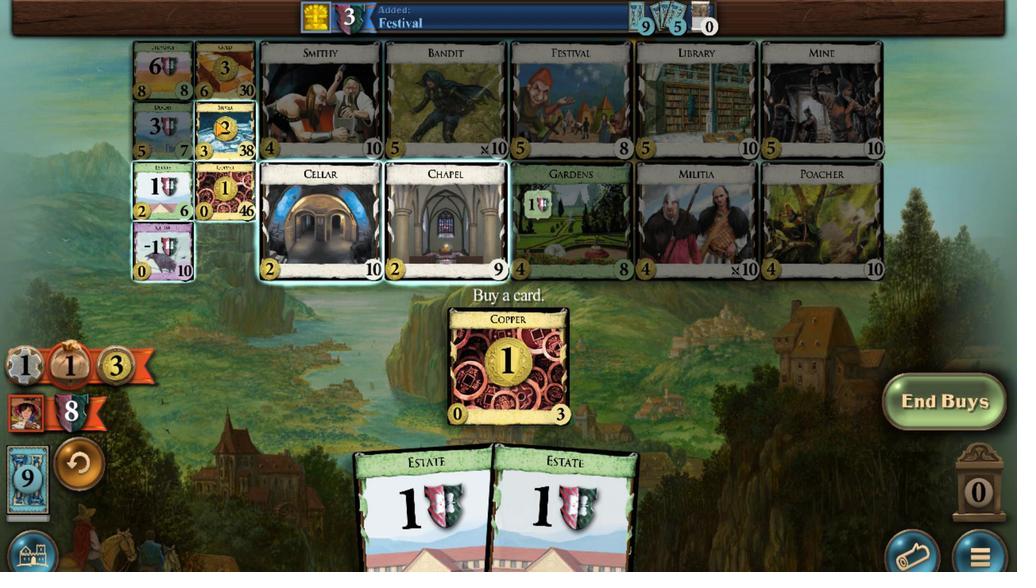 
Action: Mouse scrolled (206, 206) with delta (0, 0)
Screenshot: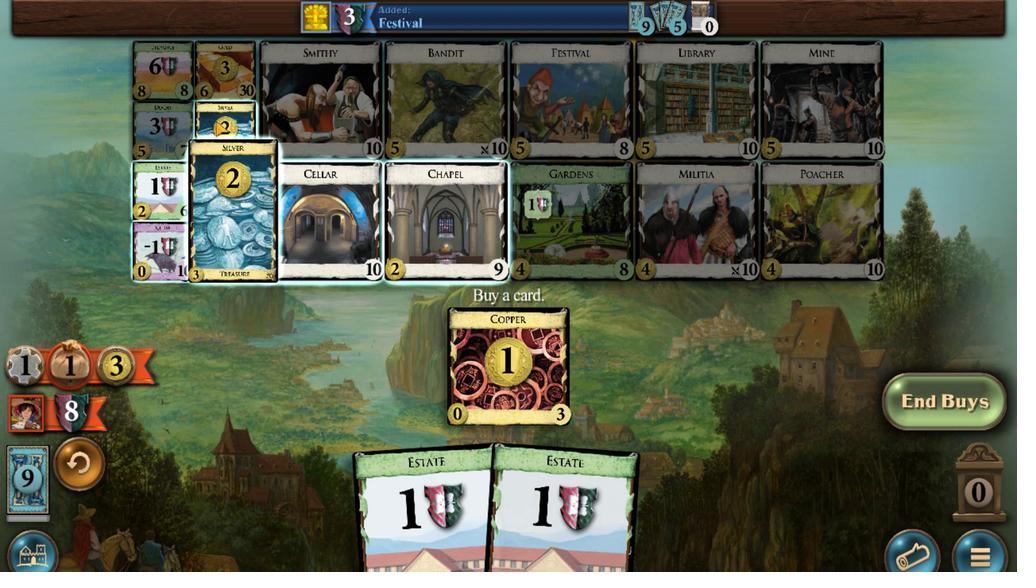 
Action: Mouse scrolled (206, 206) with delta (0, 0)
Screenshot: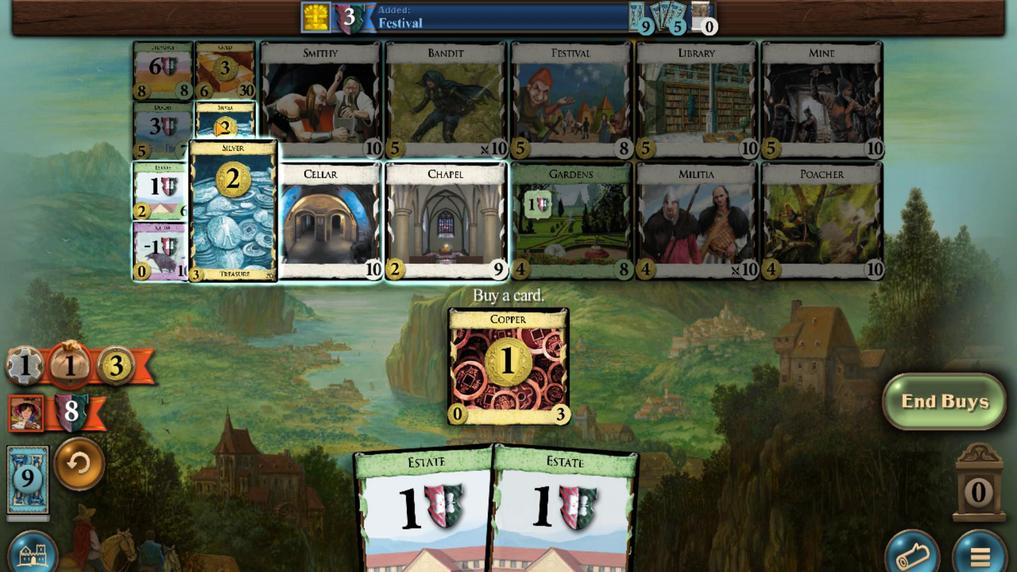 
Action: Mouse scrolled (206, 206) with delta (0, 0)
Screenshot: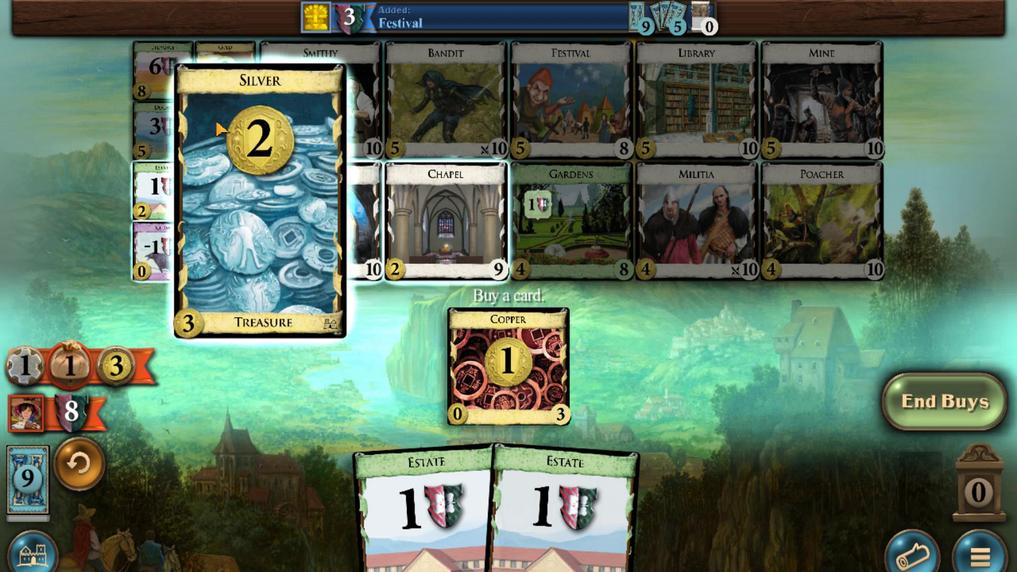 
Action: Mouse scrolled (206, 206) with delta (0, 0)
Screenshot: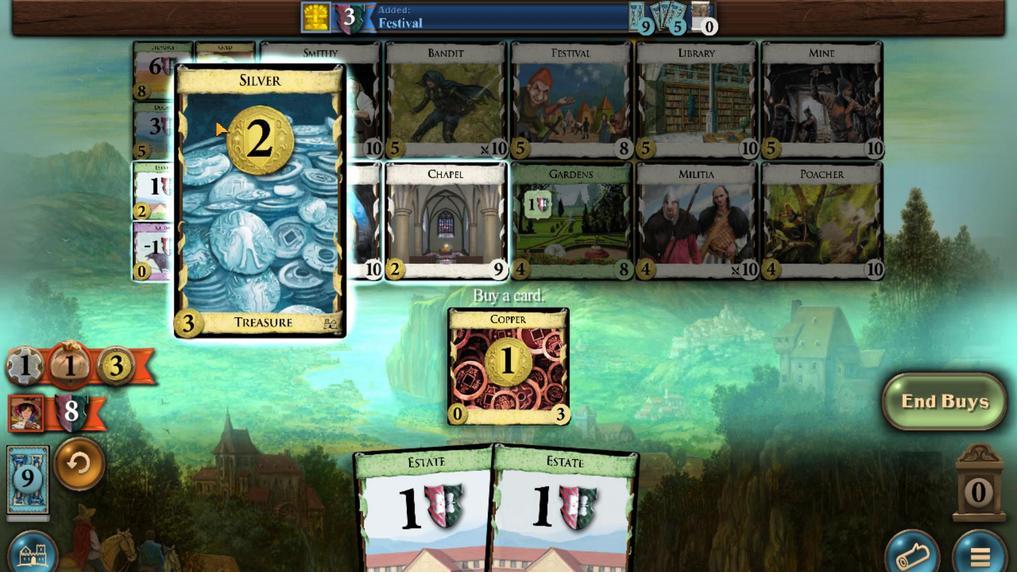 
Action: Mouse scrolled (206, 206) with delta (0, 0)
Screenshot: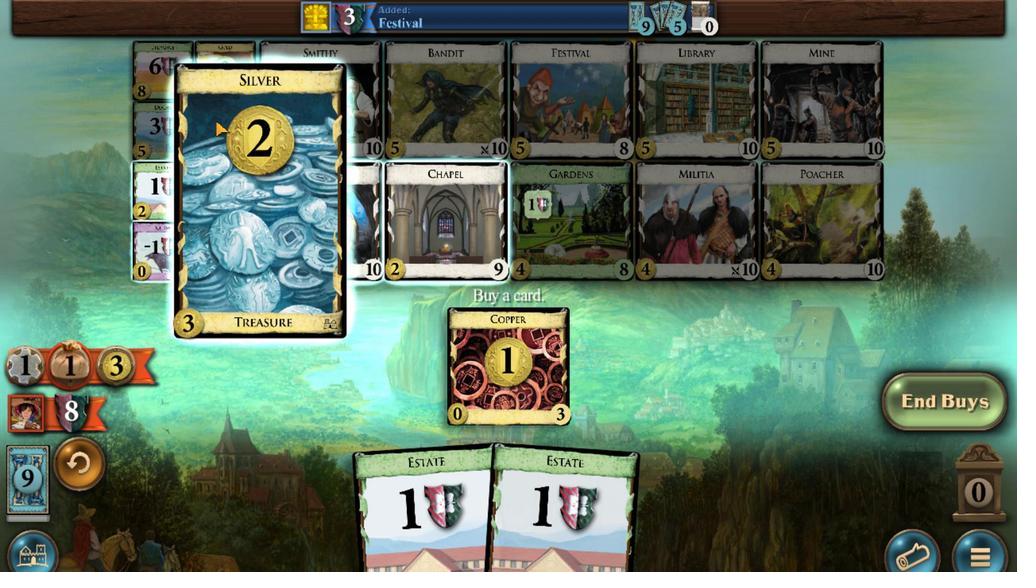 
Action: Mouse scrolled (206, 206) with delta (0, 0)
Screenshot: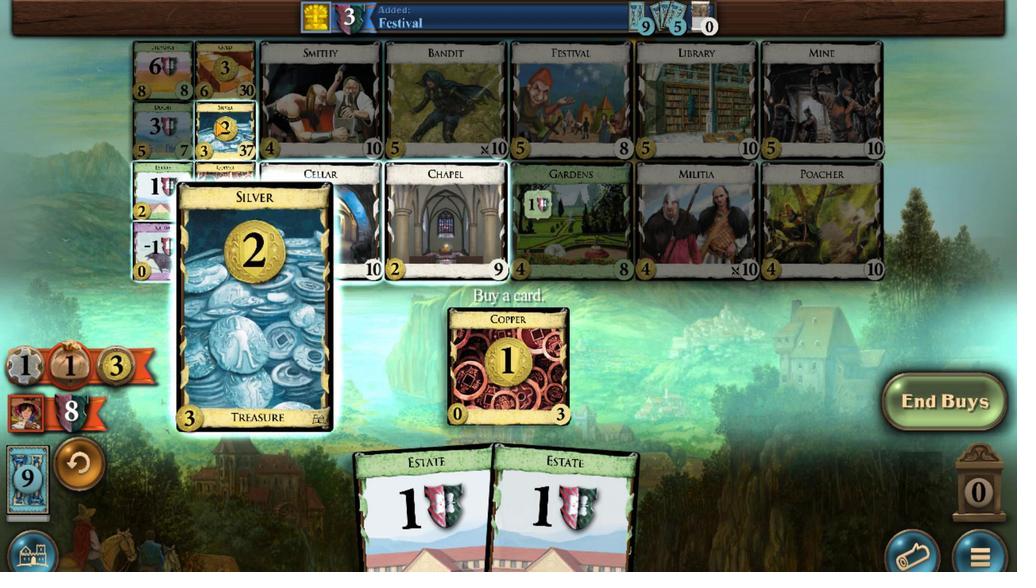 
Action: Mouse moved to (406, 478)
Screenshot: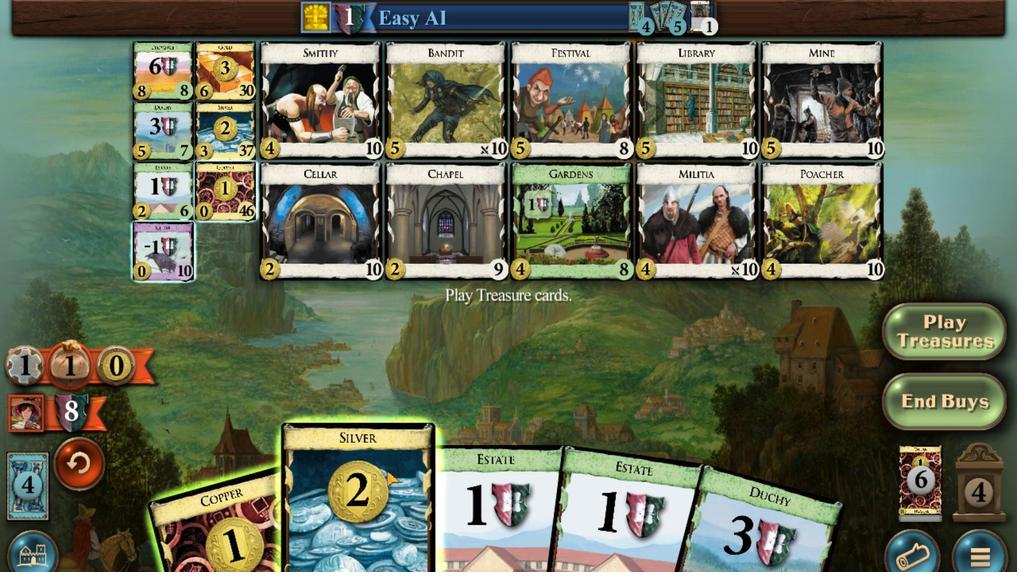 
Action: Mouse scrolled (406, 477) with delta (0, 0)
Screenshot: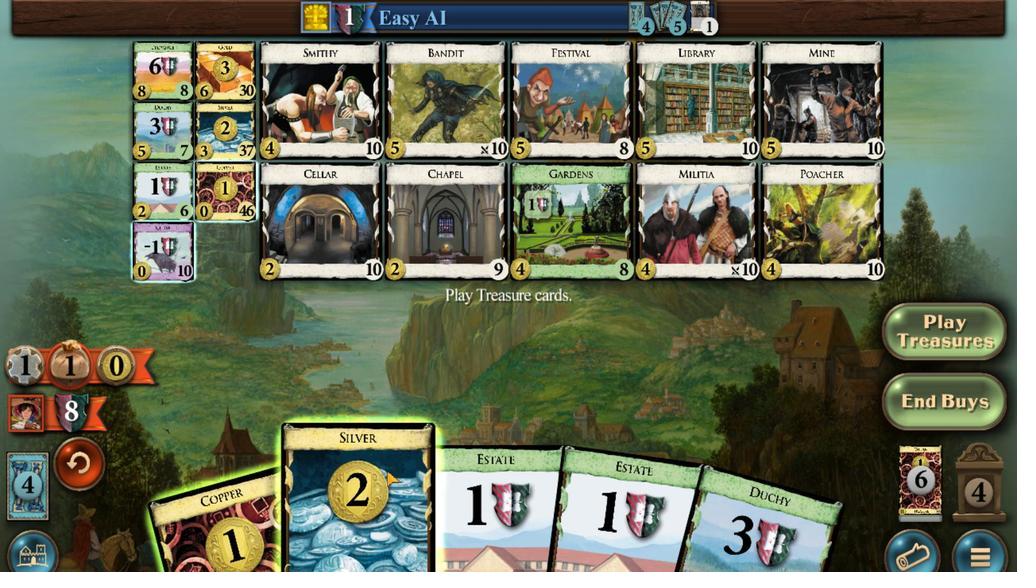 
Action: Mouse moved to (321, 487)
Screenshot: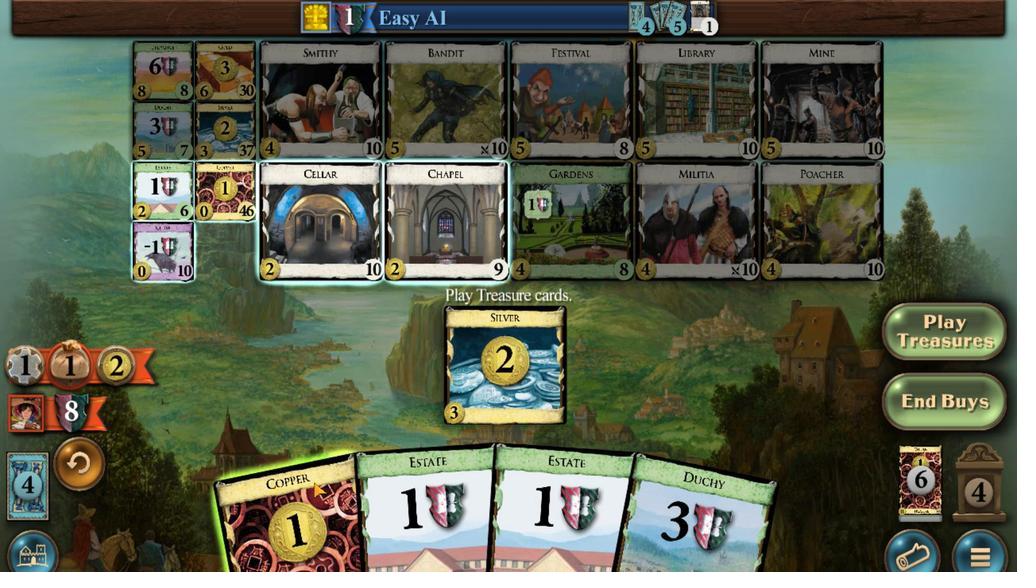 
Action: Mouse scrolled (321, 486) with delta (0, 0)
Screenshot: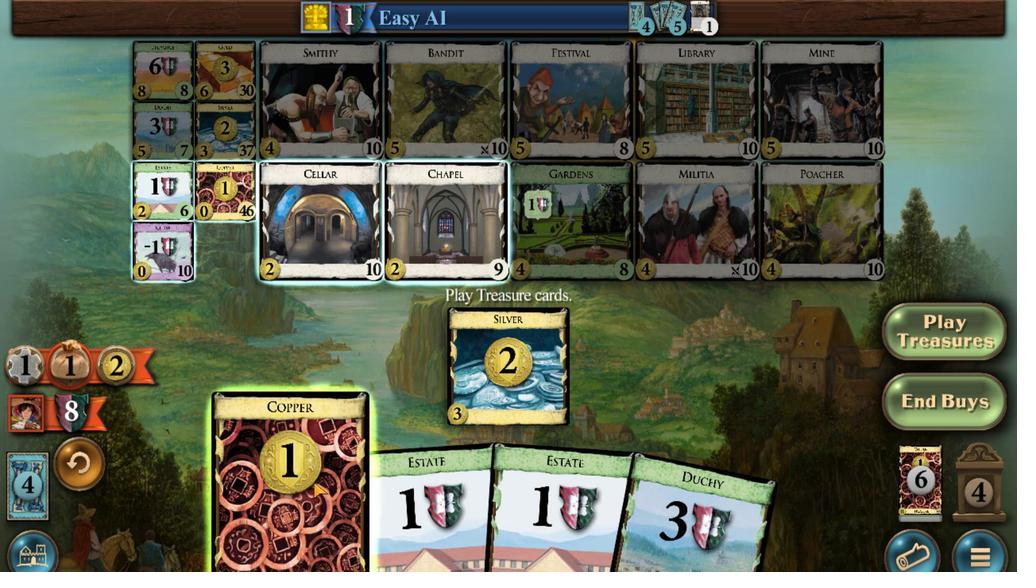 
Action: Mouse moved to (210, 209)
Screenshot: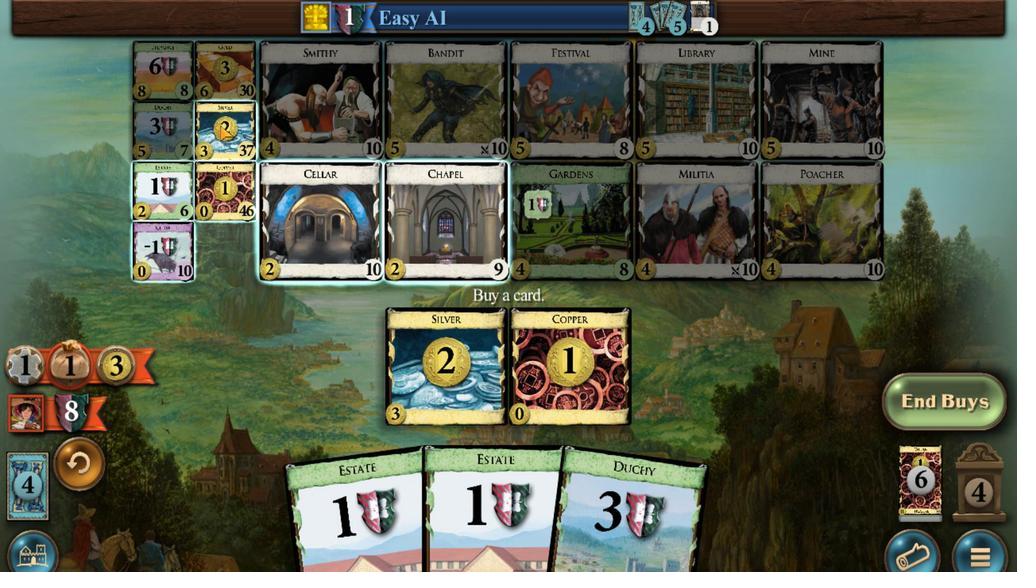 
Action: Mouse scrolled (210, 210) with delta (0, 0)
Screenshot: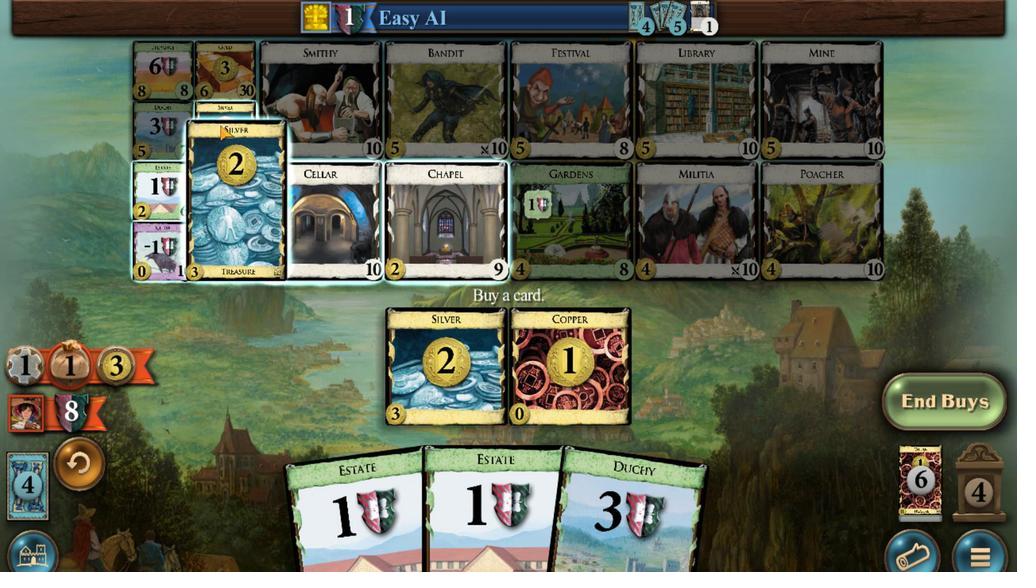 
Action: Mouse scrolled (210, 210) with delta (0, 0)
Screenshot: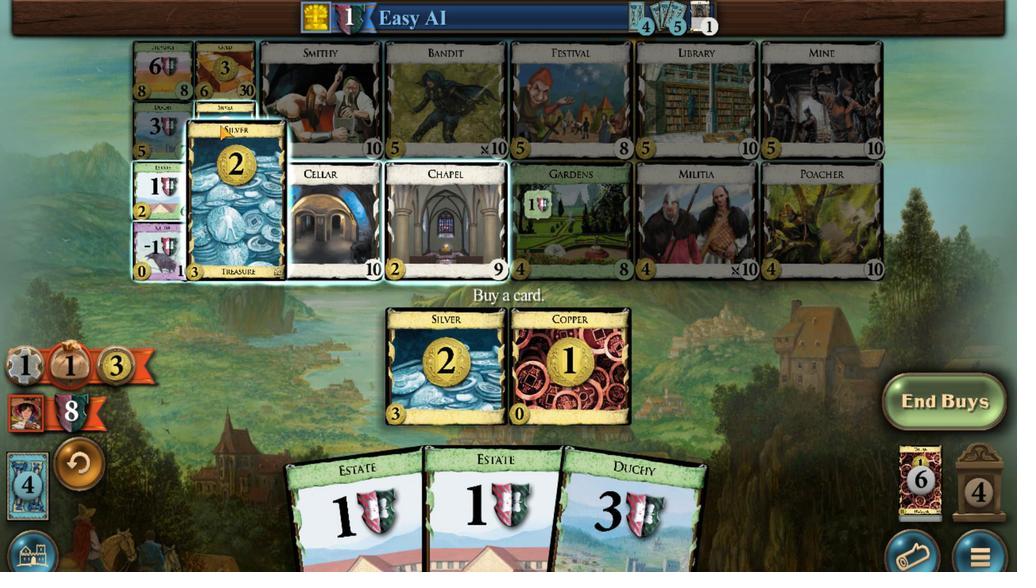 
Action: Mouse scrolled (210, 210) with delta (0, 0)
Screenshot: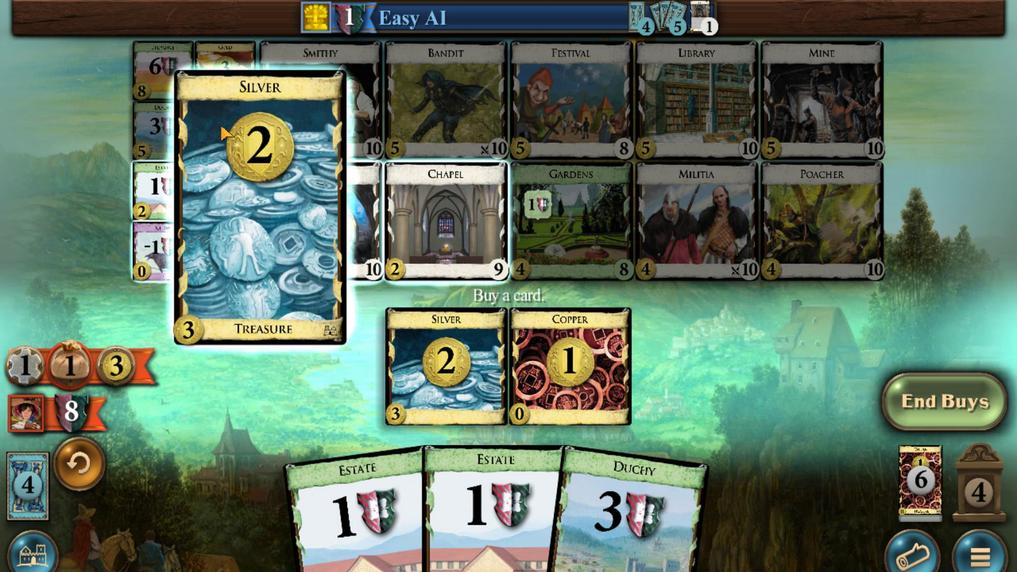 
Action: Mouse scrolled (210, 210) with delta (0, 0)
Screenshot: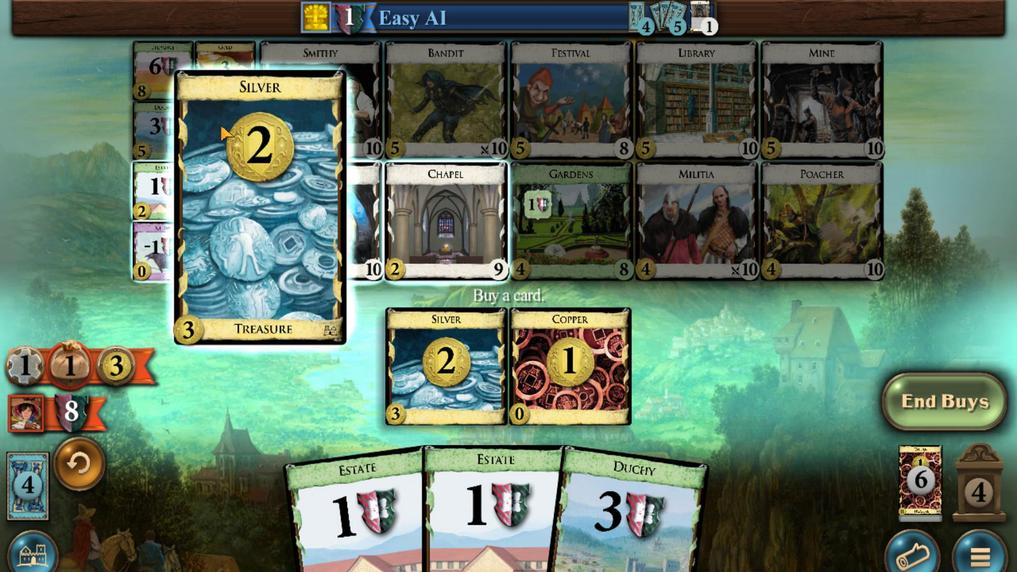 
Action: Mouse scrolled (210, 210) with delta (0, 0)
Screenshot: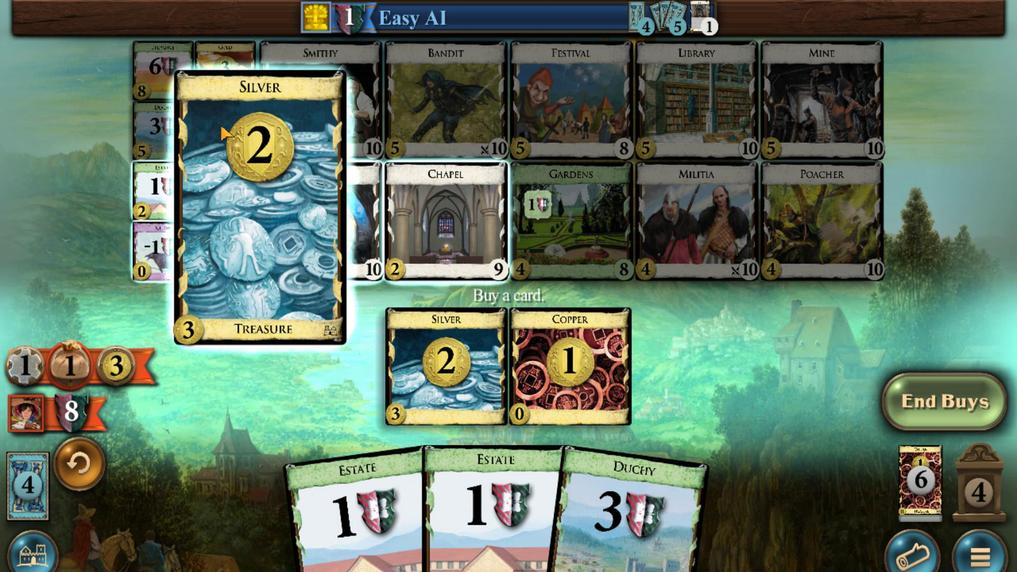 
Action: Mouse moved to (212, 209)
Screenshot: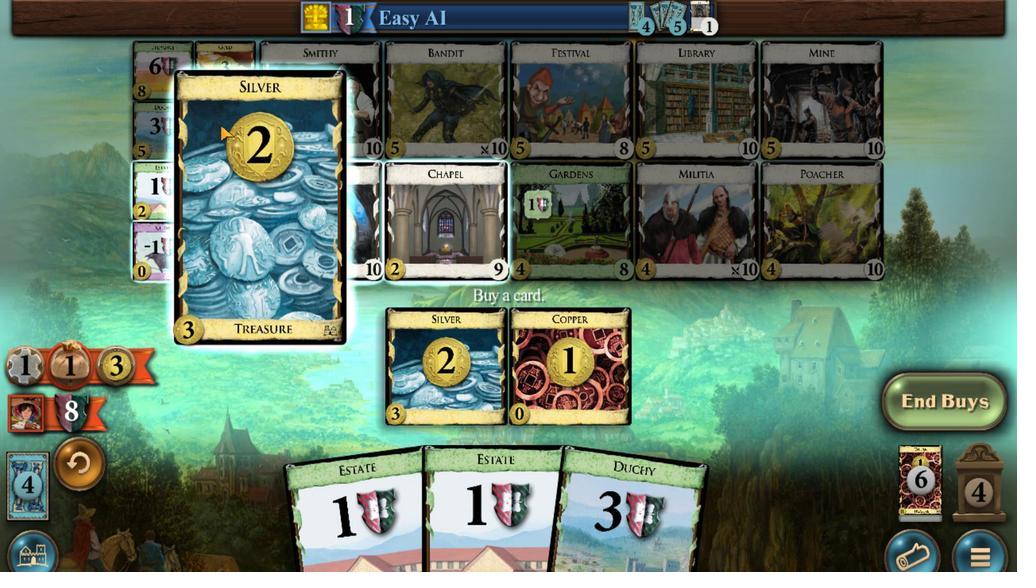 
Action: Mouse scrolled (212, 210) with delta (0, 0)
Screenshot: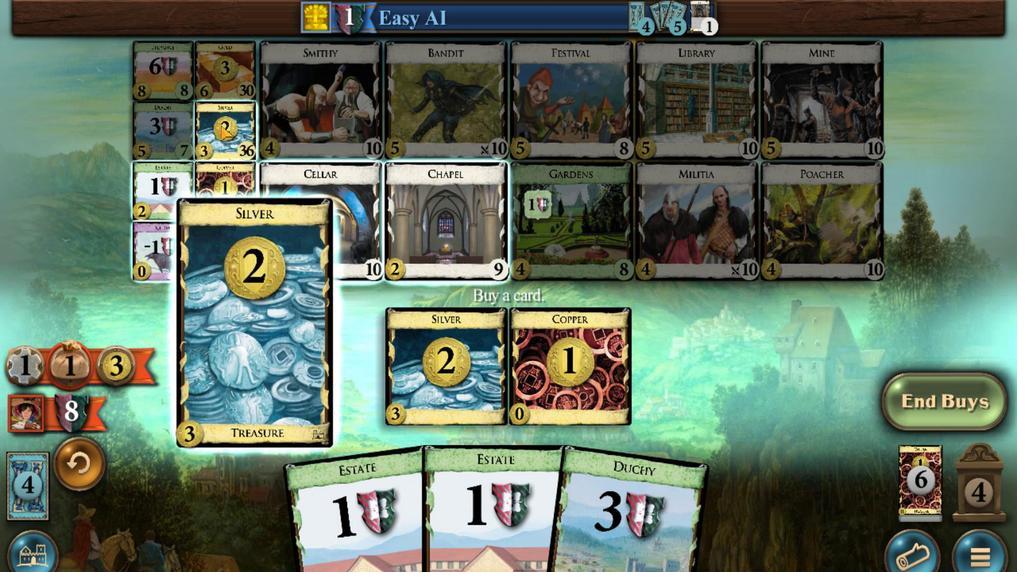 
Action: Mouse moved to (346, 488)
Screenshot: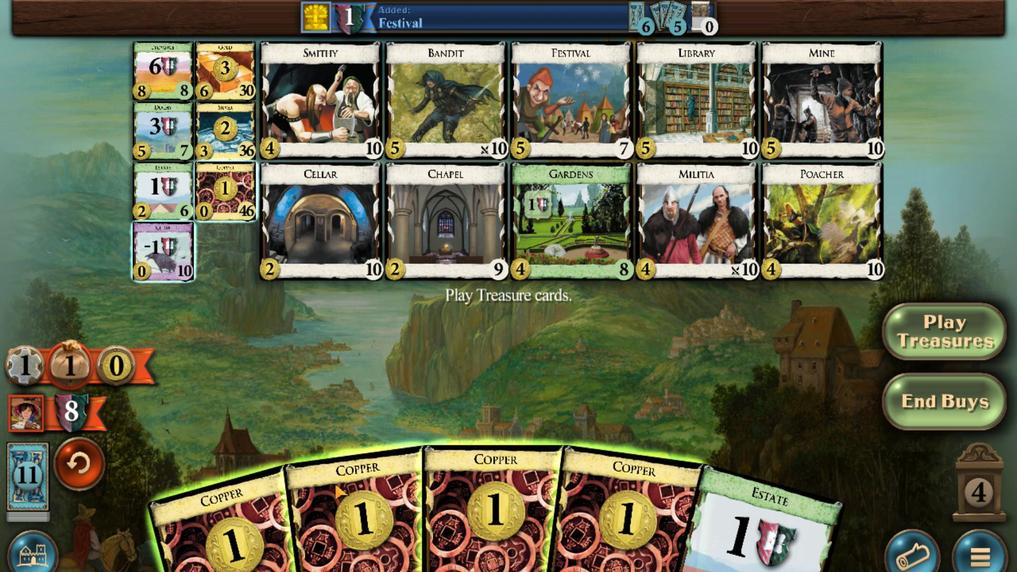 
Action: Mouse scrolled (346, 487) with delta (0, 0)
Screenshot: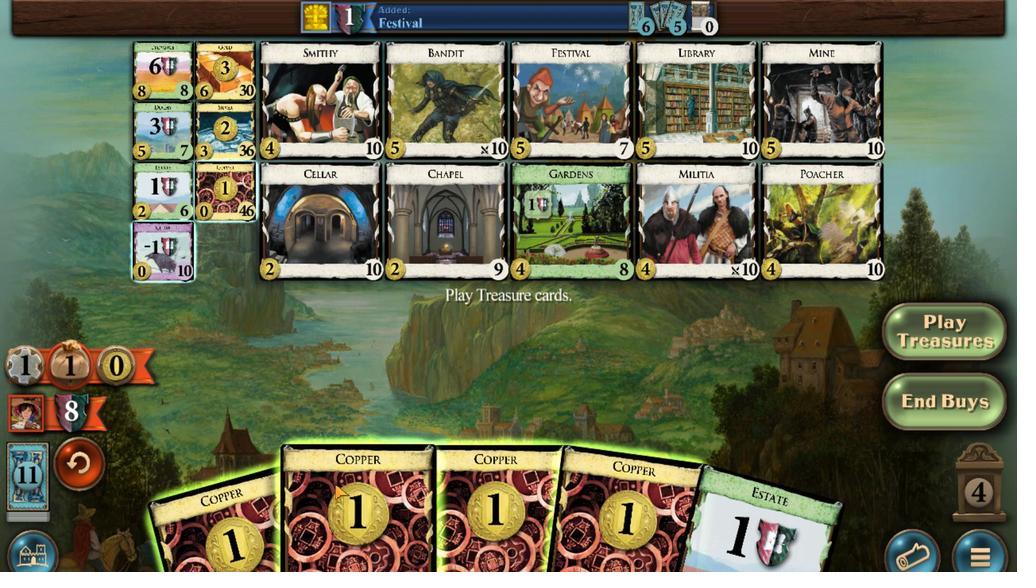 
Action: Mouse moved to (320, 509)
Screenshot: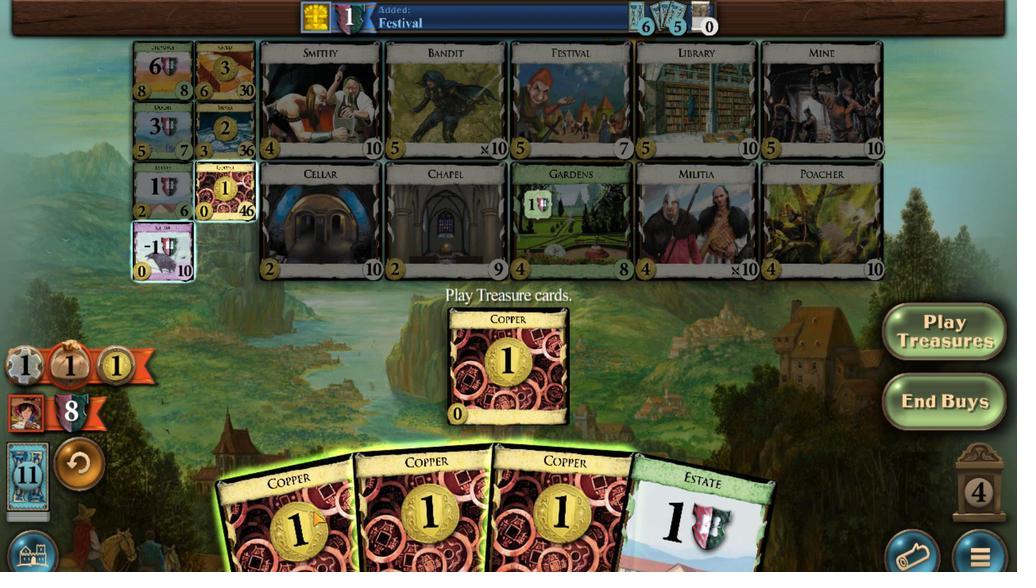 
Action: Mouse scrolled (320, 508) with delta (0, 0)
Screenshot: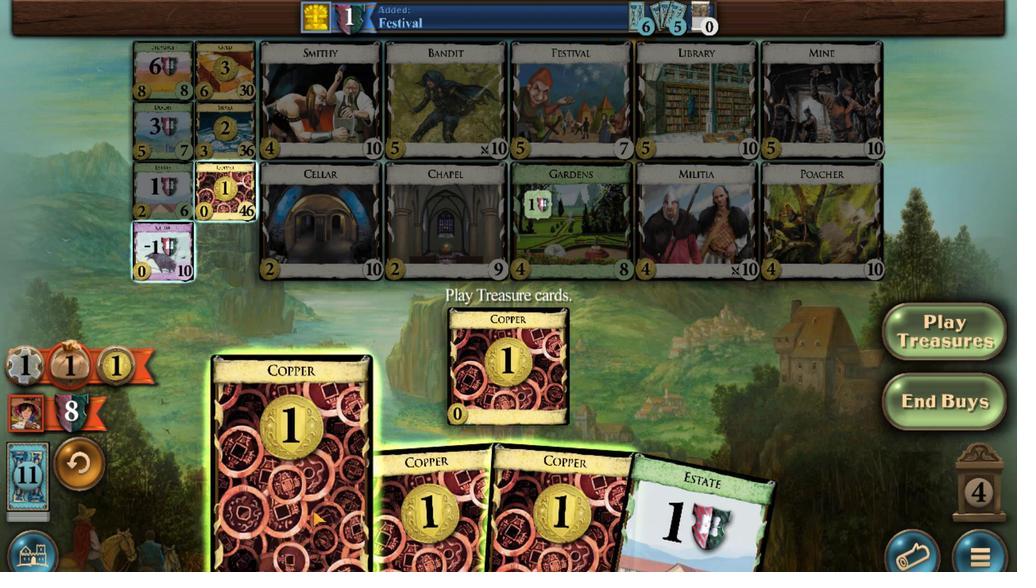 
Action: Mouse moved to (404, 510)
Screenshot: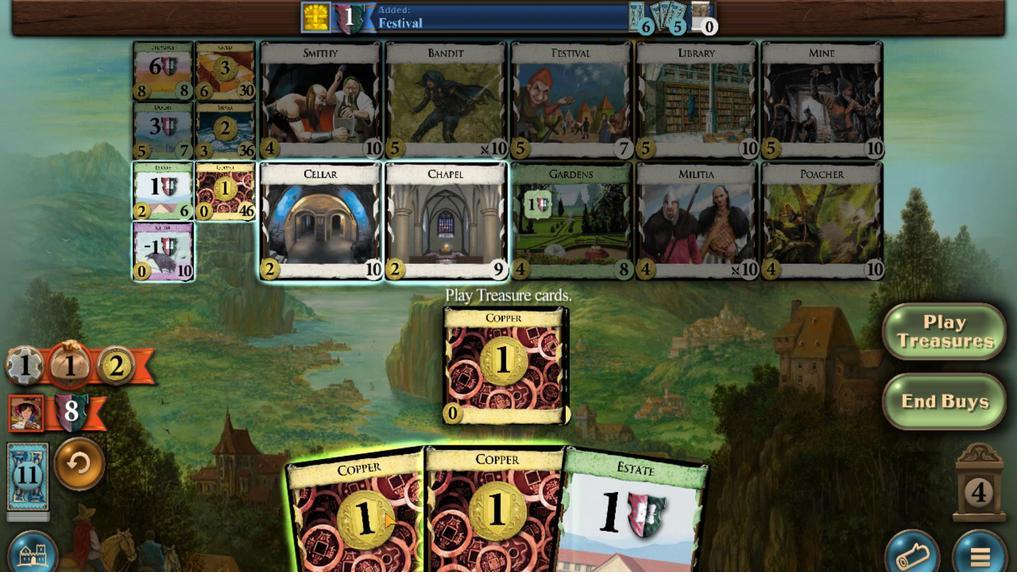 
Action: Mouse scrolled (404, 509) with delta (0, 0)
Screenshot: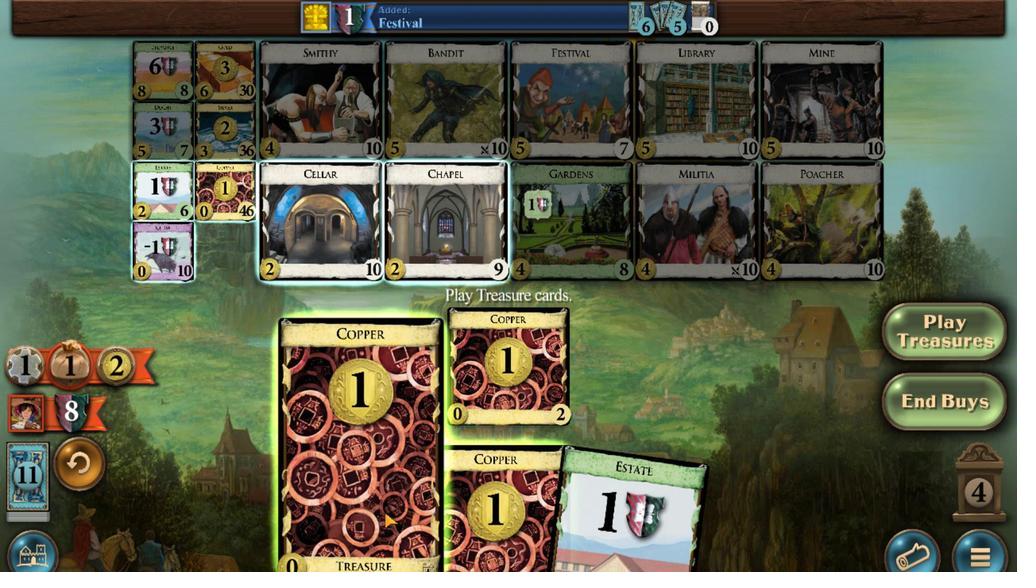 
Action: Mouse moved to (485, 513)
Screenshot: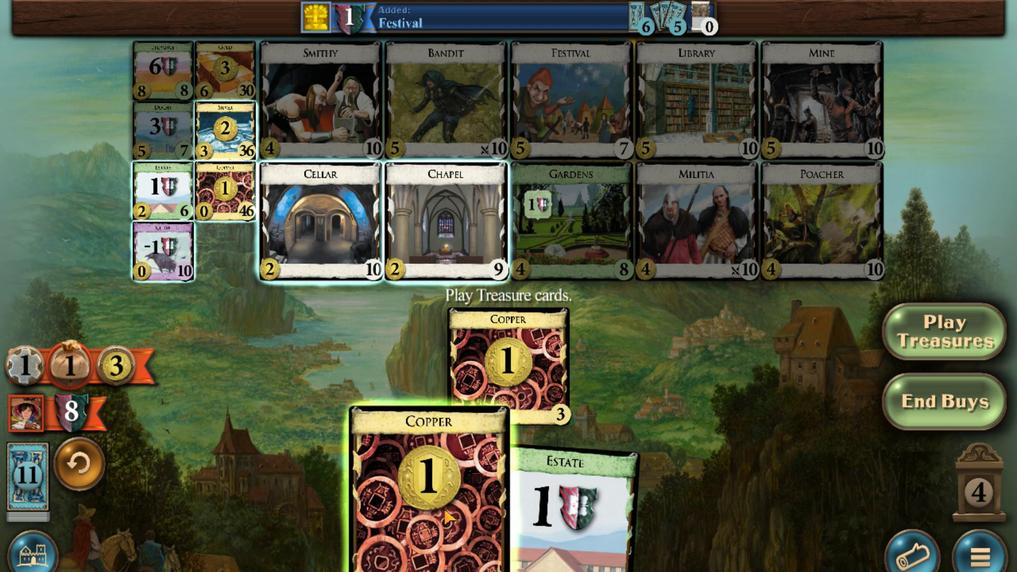 
Action: Mouse scrolled (485, 513) with delta (0, 0)
Screenshot: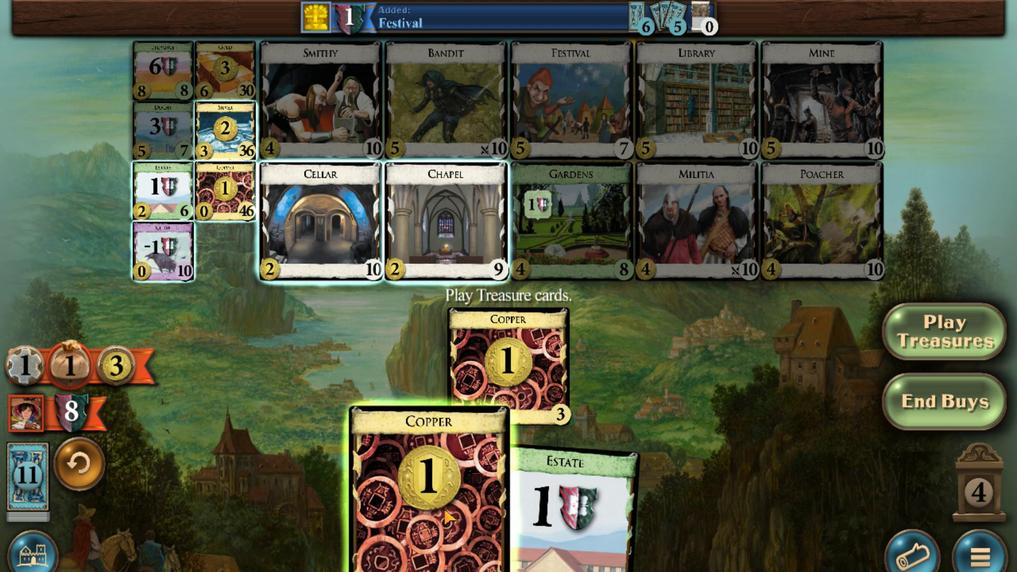
Action: Mouse moved to (314, 209)
Screenshot: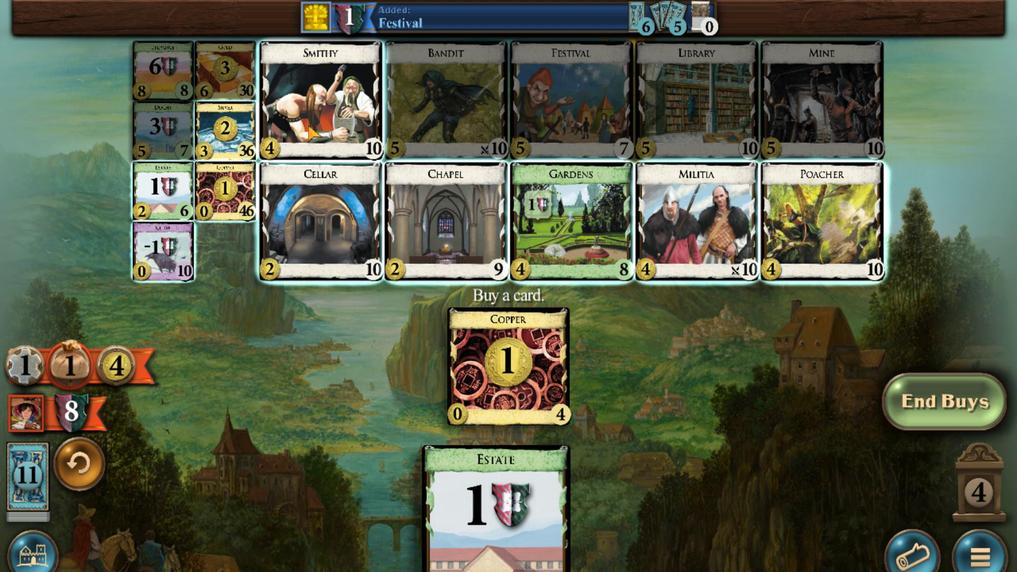 
Action: Mouse scrolled (314, 210) with delta (0, 0)
Screenshot: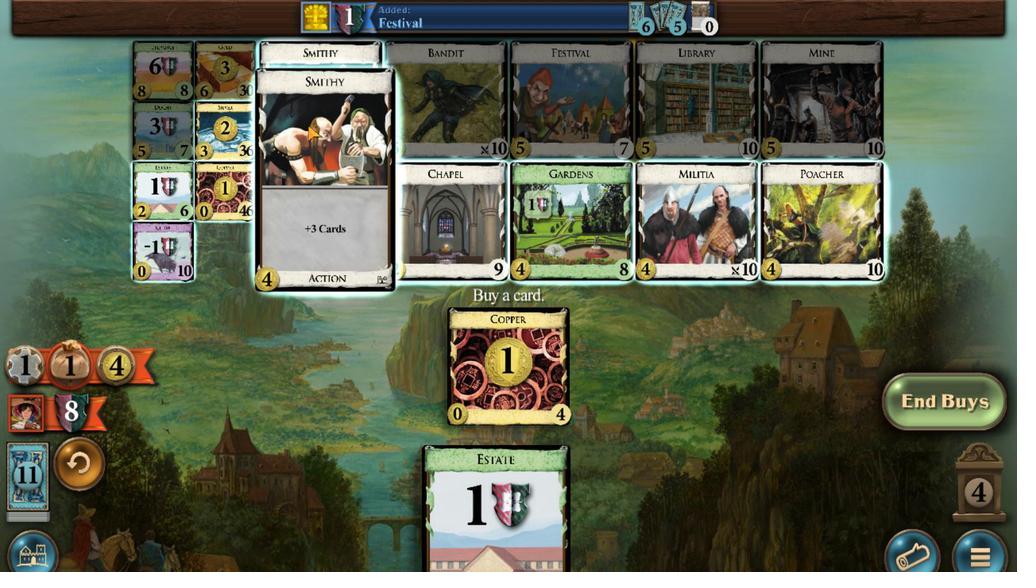 
Action: Mouse scrolled (314, 210) with delta (0, 0)
Screenshot: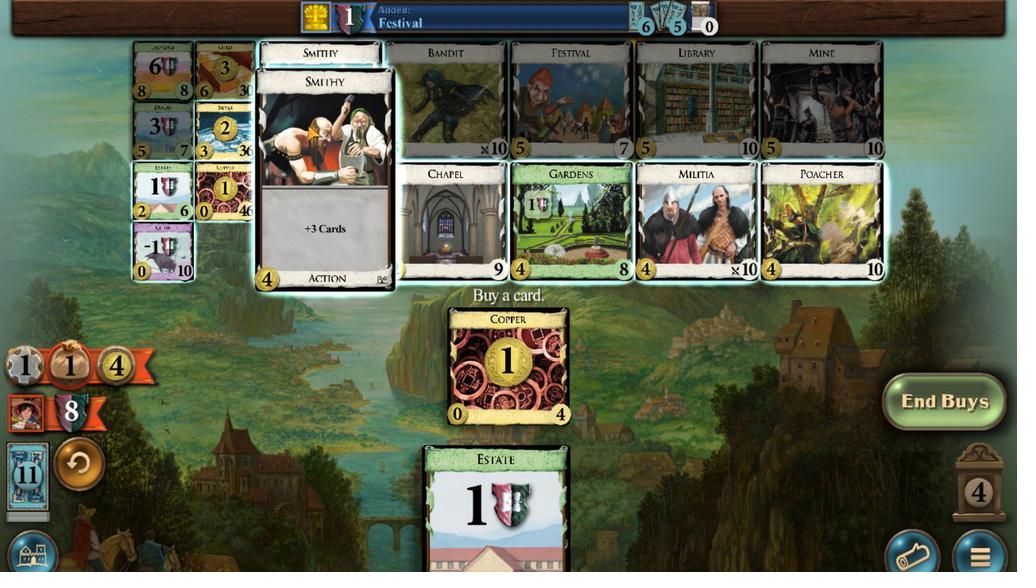 
Action: Mouse scrolled (314, 210) with delta (0, 0)
Screenshot: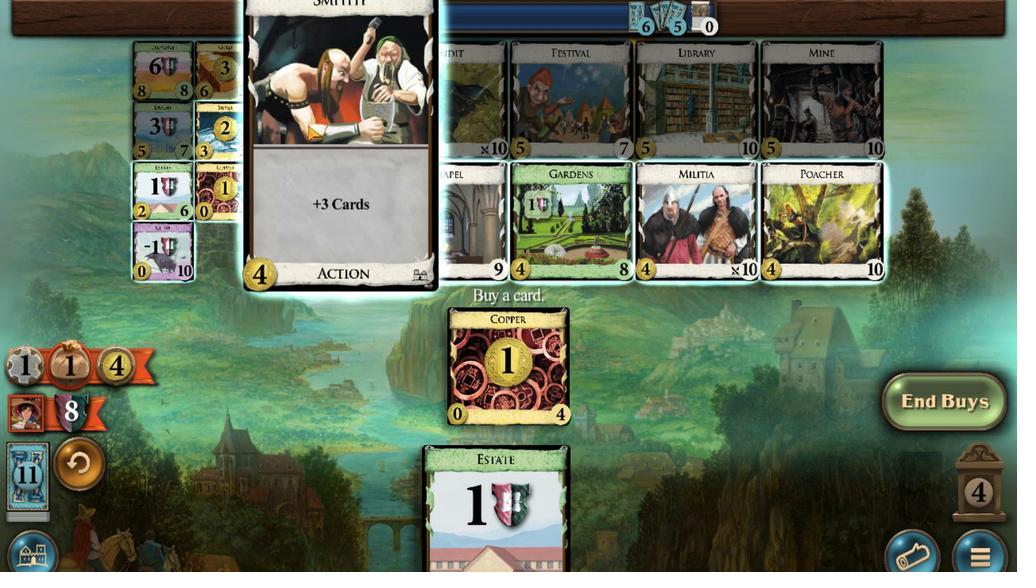 
Action: Mouse scrolled (314, 210) with delta (0, 0)
Screenshot: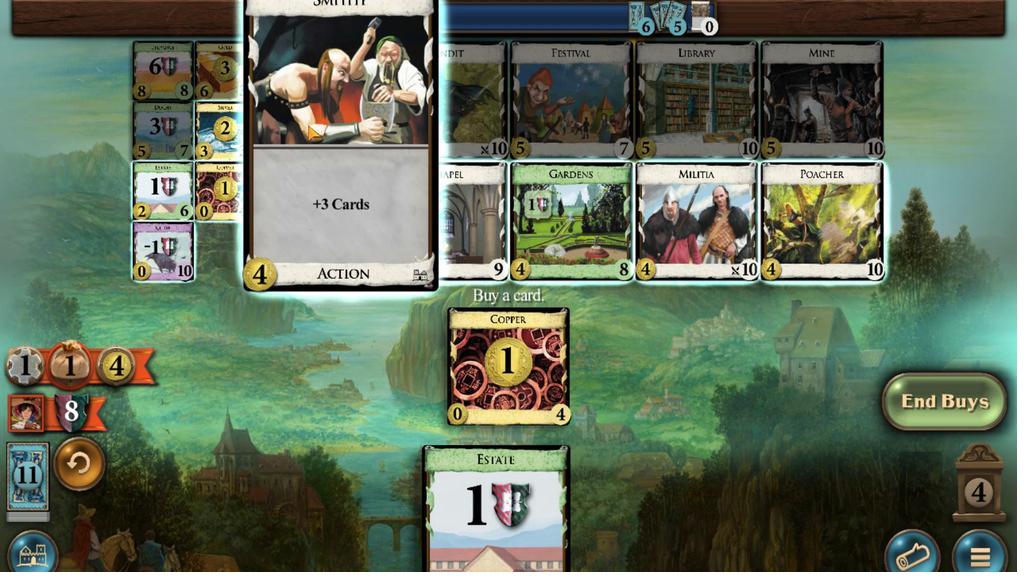 
Action: Mouse moved to (394, 490)
Screenshot: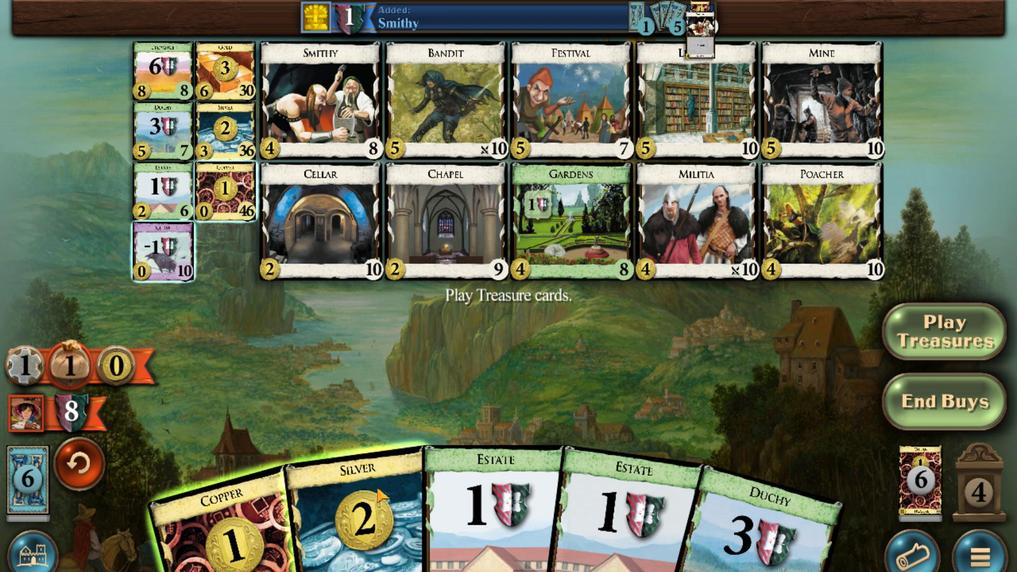 
Action: Mouse scrolled (394, 490) with delta (0, 0)
Screenshot: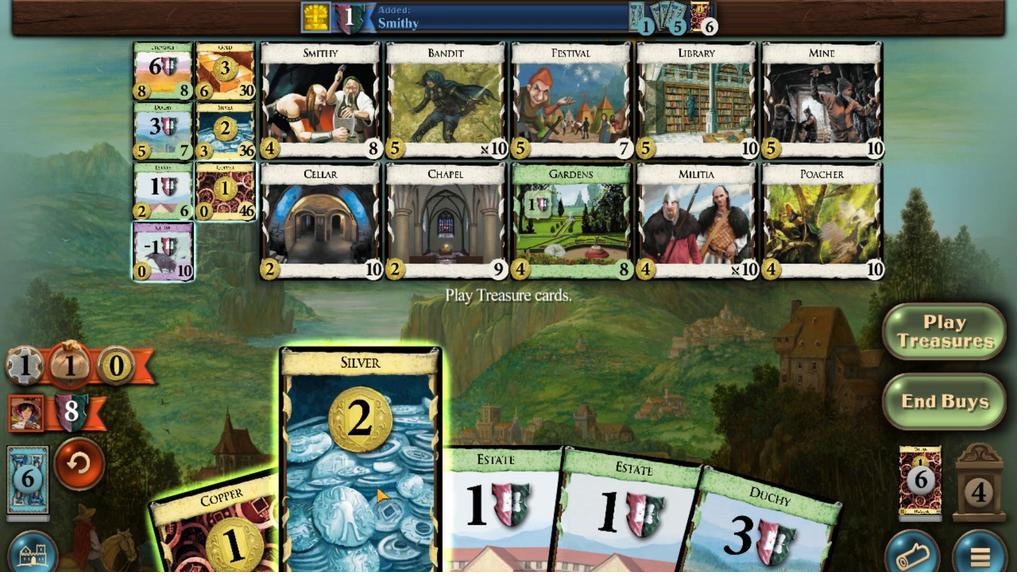 
Action: Mouse moved to (351, 496)
Screenshot: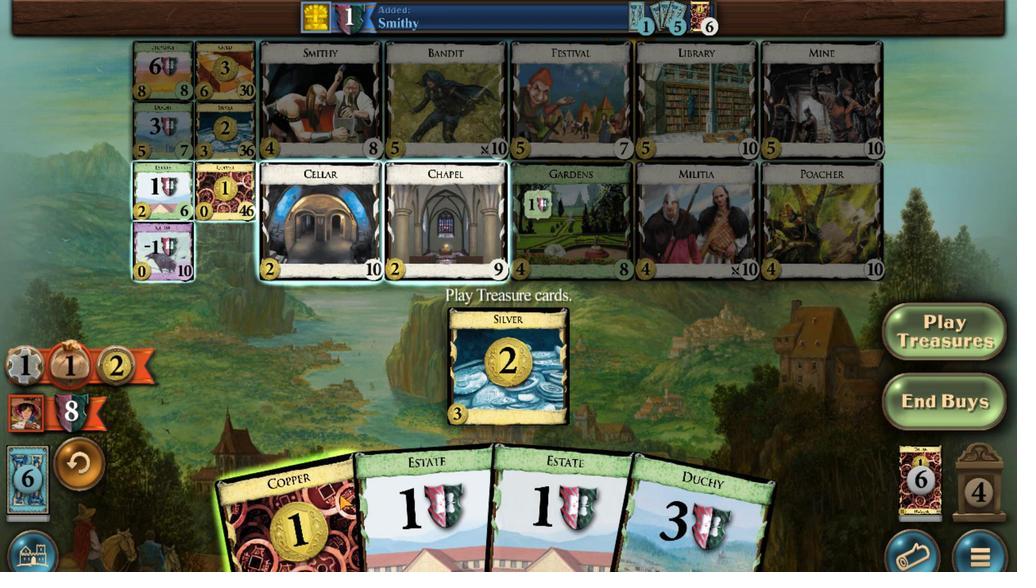 
Action: Mouse scrolled (351, 496) with delta (0, 0)
Screenshot: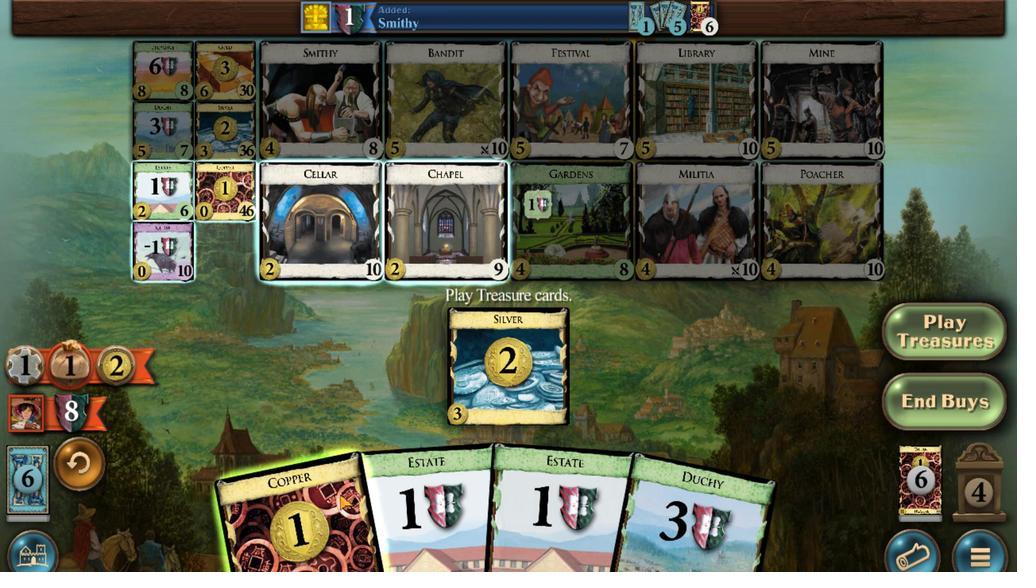 
Action: Mouse moved to (202, 204)
Screenshot: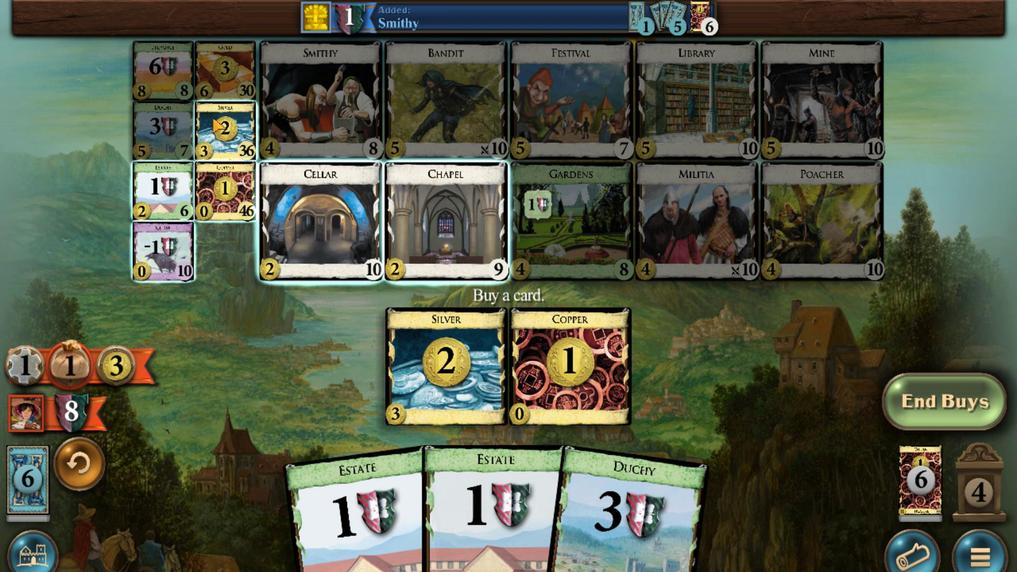 
Action: Mouse scrolled (202, 204) with delta (0, 0)
Screenshot: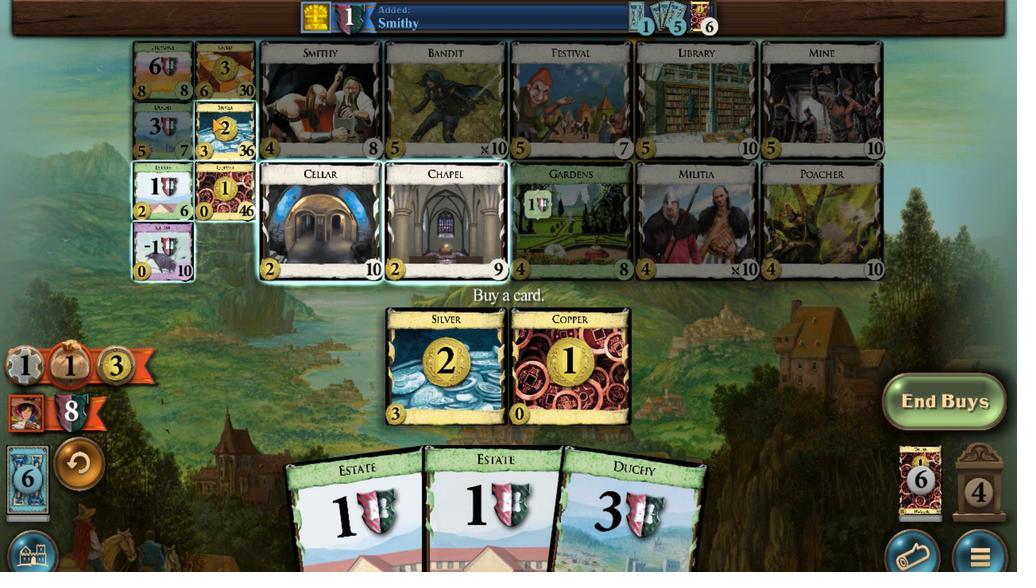 
Action: Mouse scrolled (202, 204) with delta (0, 0)
Screenshot: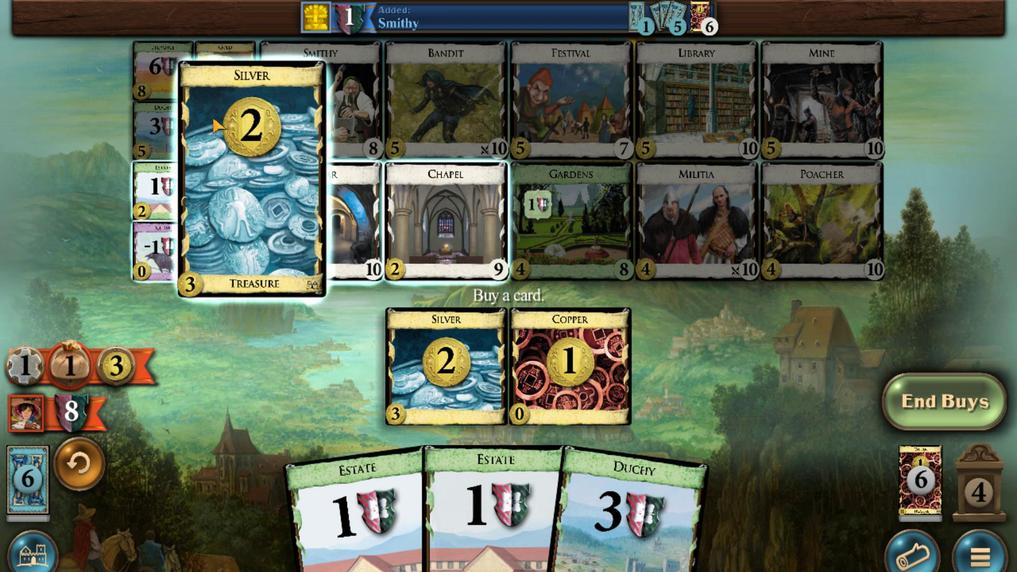 
Action: Mouse scrolled (202, 204) with delta (0, 0)
Screenshot: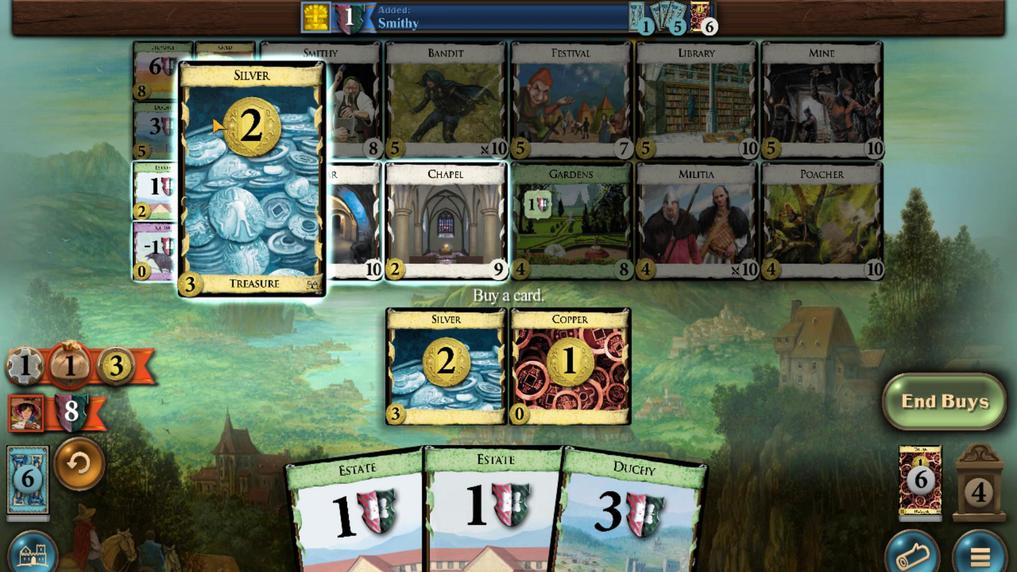 
Action: Mouse scrolled (202, 204) with delta (0, 0)
Screenshot: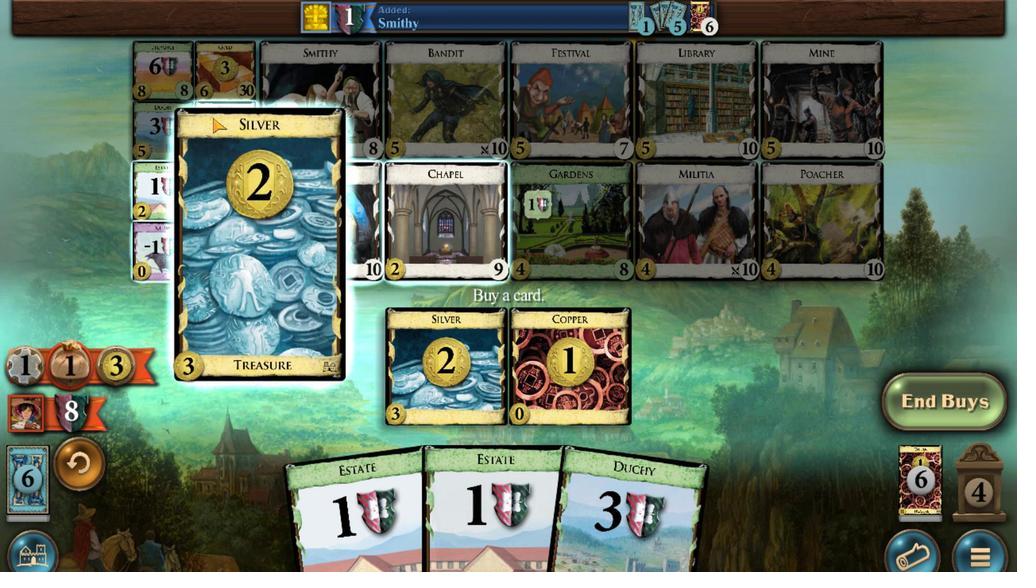 
Action: Mouse scrolled (202, 204) with delta (0, 0)
Screenshot: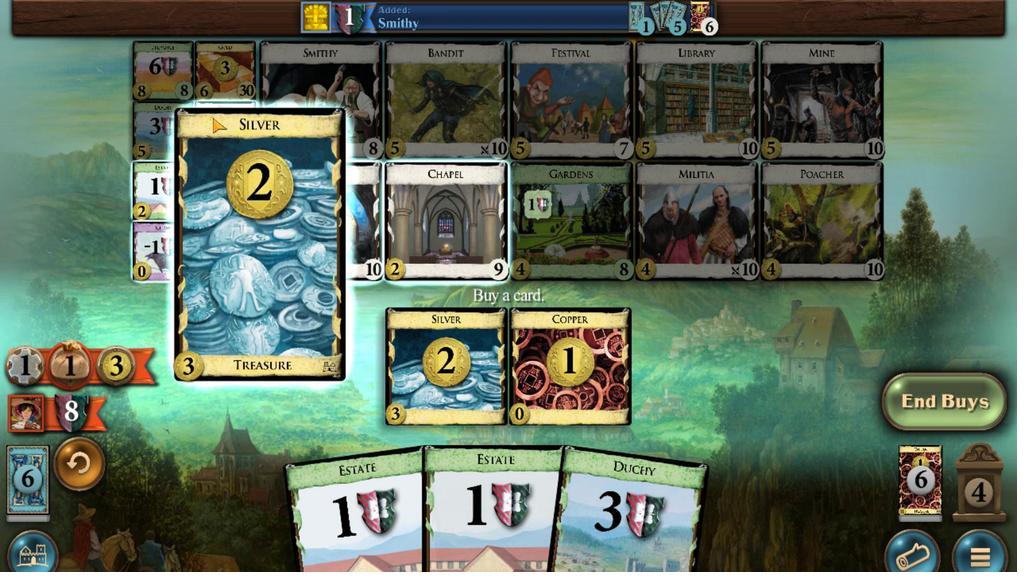 
Action: Mouse moved to (550, 512)
Screenshot: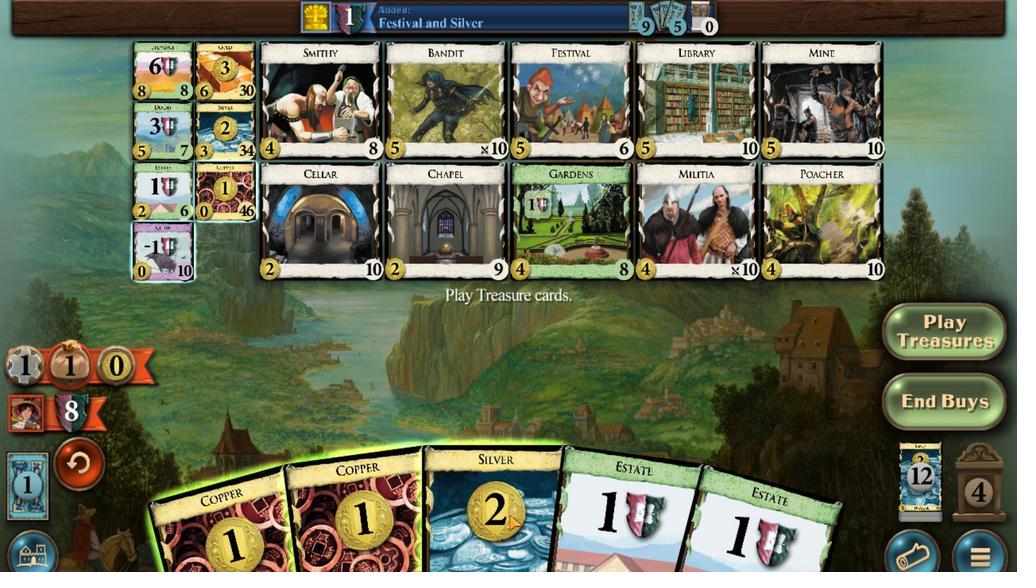 
Action: Mouse scrolled (550, 512) with delta (0, 0)
Screenshot: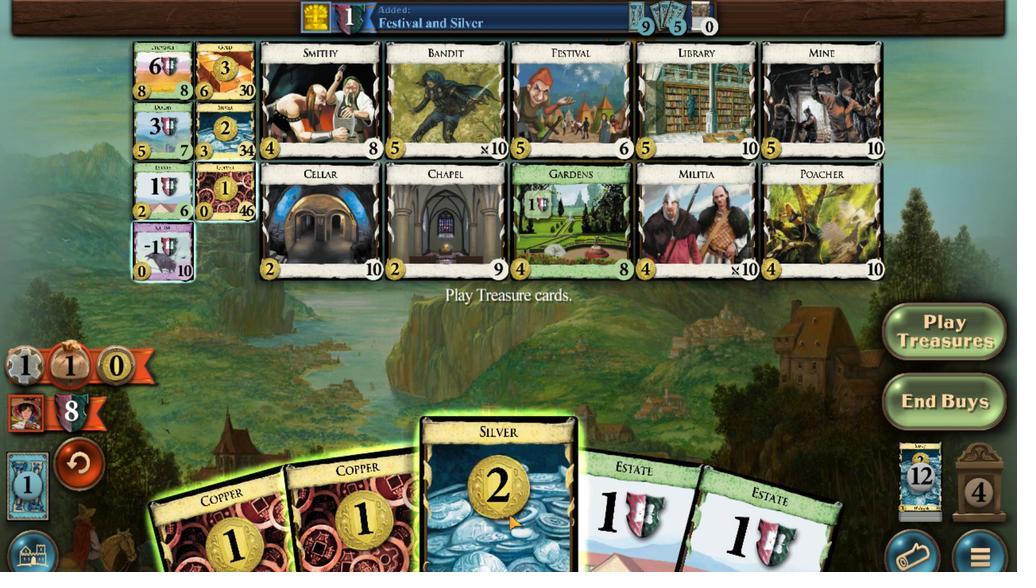 
Action: Mouse moved to (486, 508)
Screenshot: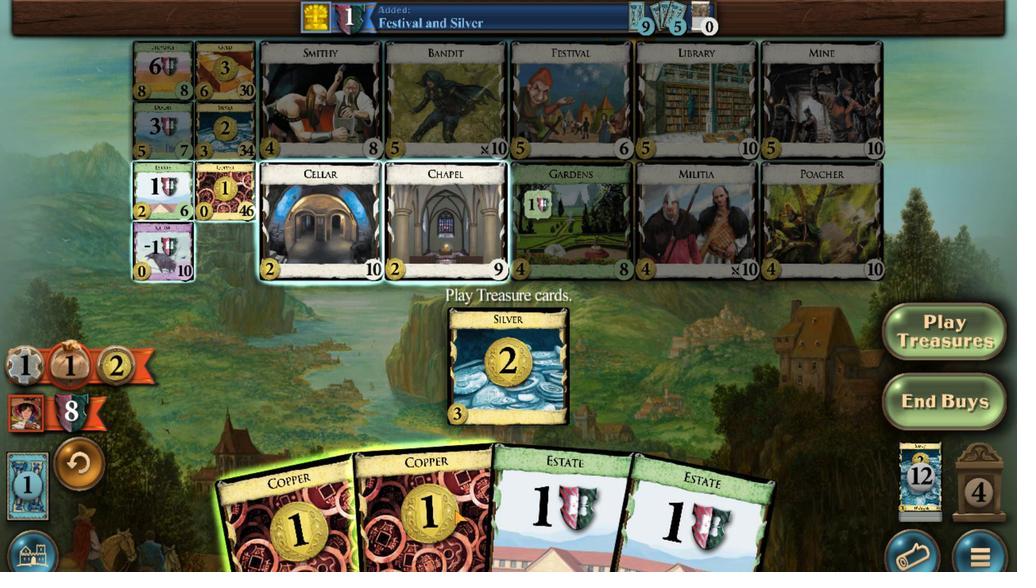 
Action: Mouse scrolled (486, 507) with delta (0, 0)
Screenshot: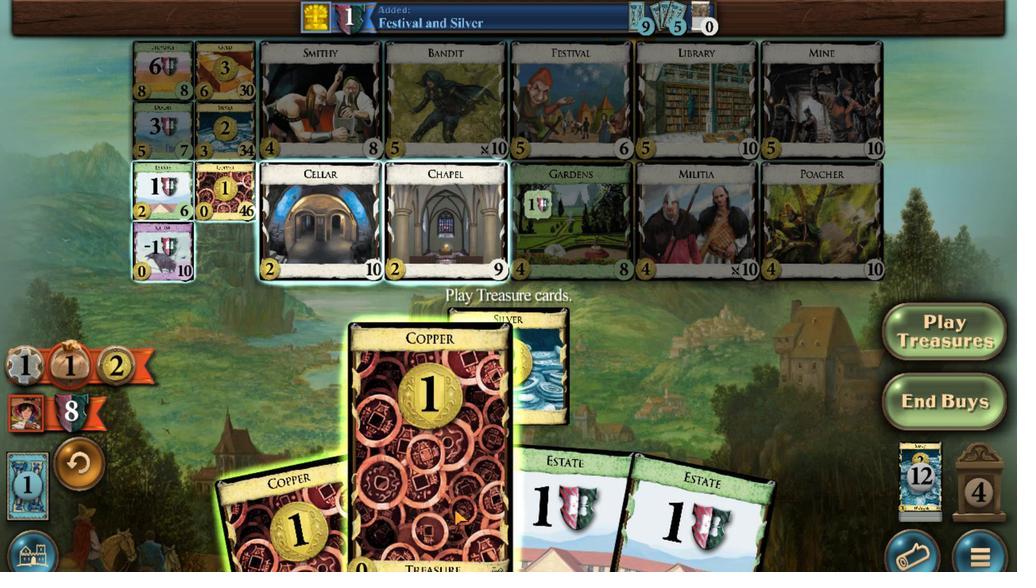 
Action: Mouse moved to (398, 496)
Screenshot: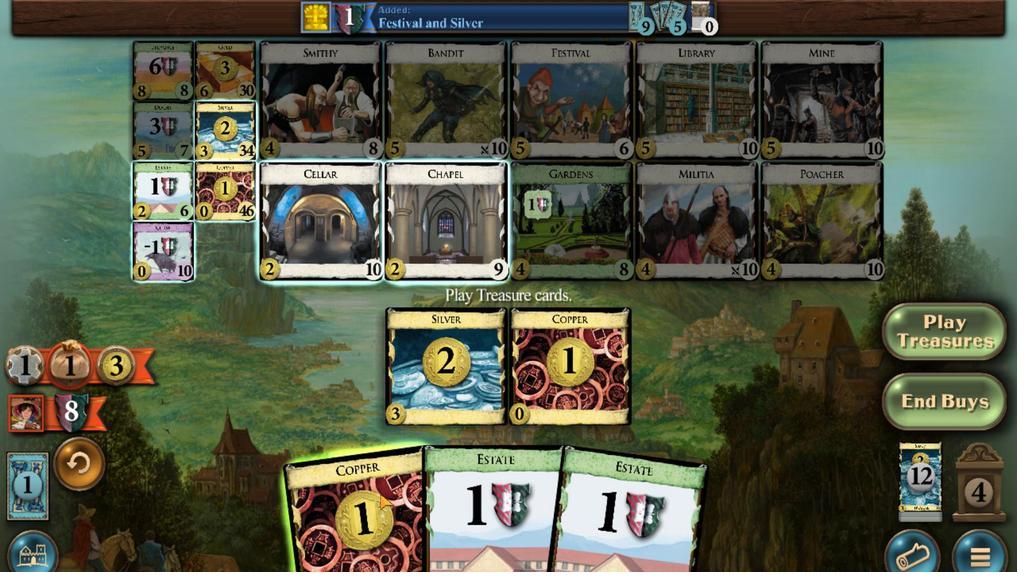 
Action: Mouse scrolled (398, 495) with delta (0, 0)
Screenshot: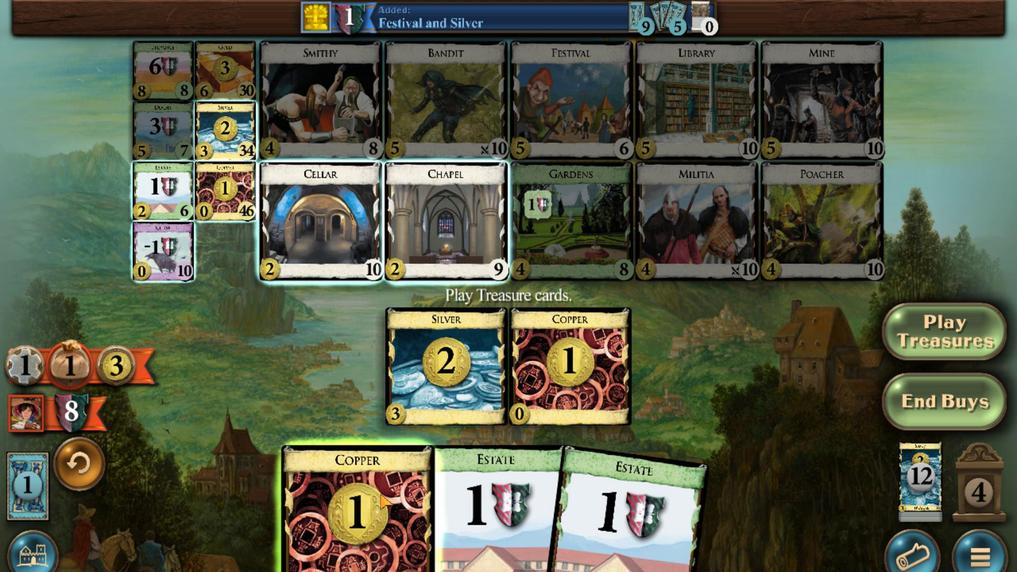 
Action: Mouse moved to (289, 199)
Screenshot: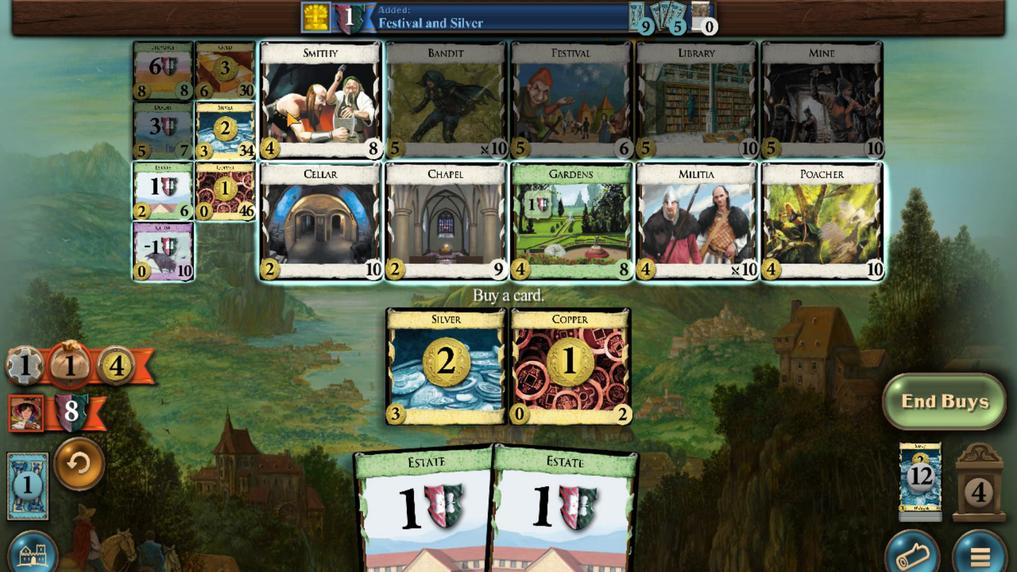 
Action: Mouse scrolled (289, 199) with delta (0, 0)
Screenshot: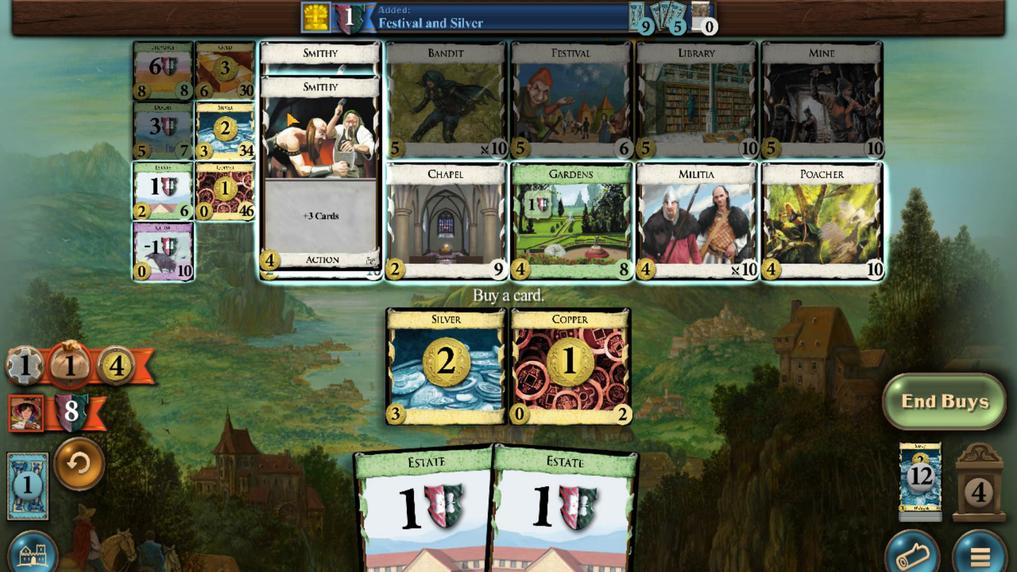 
Action: Mouse scrolled (289, 199) with delta (0, 0)
Screenshot: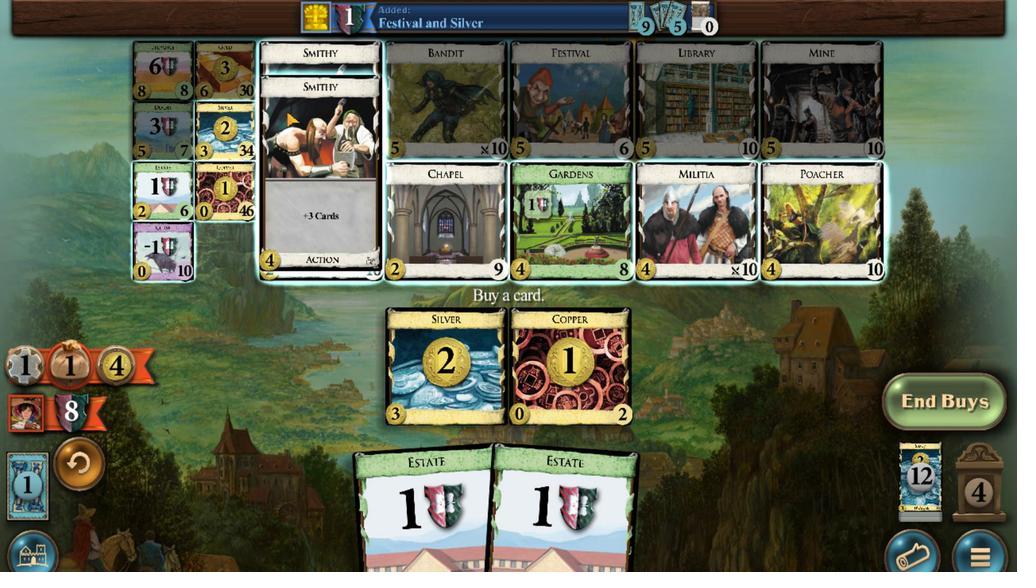 
Action: Mouse scrolled (289, 199) with delta (0, 0)
Screenshot: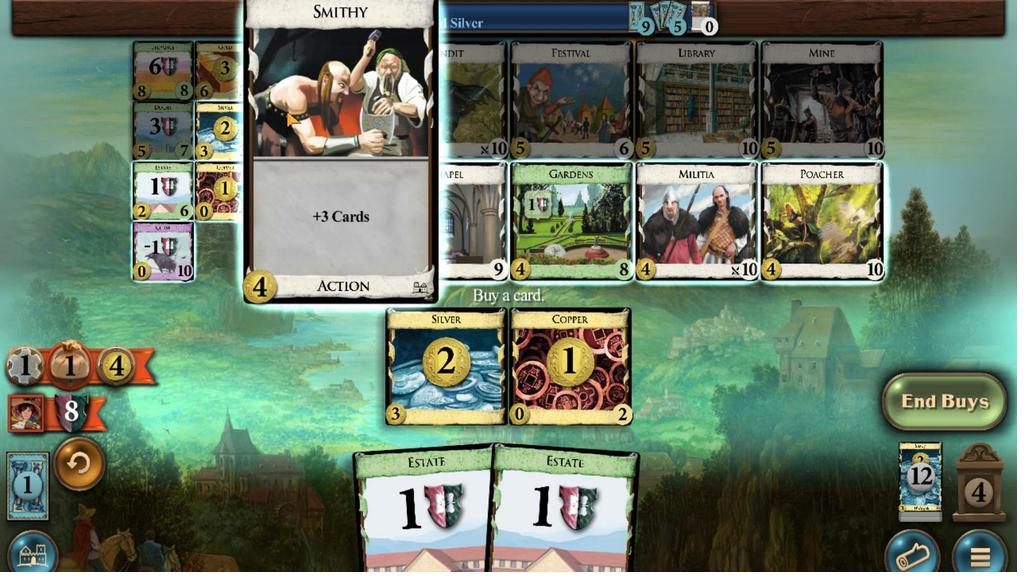 
Action: Mouse scrolled (289, 199) with delta (0, 0)
Screenshot: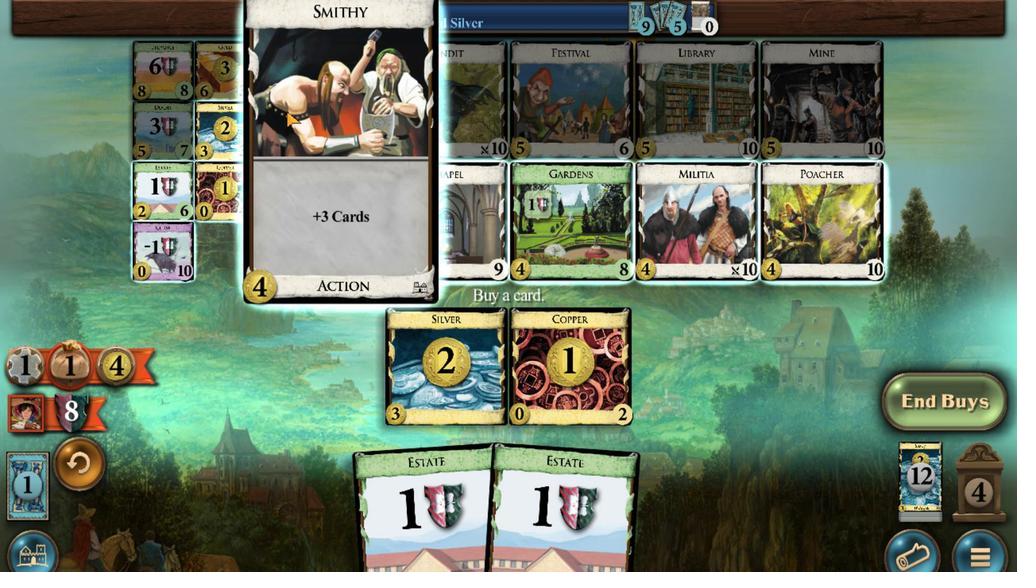 
Action: Mouse scrolled (289, 199) with delta (0, 0)
Screenshot: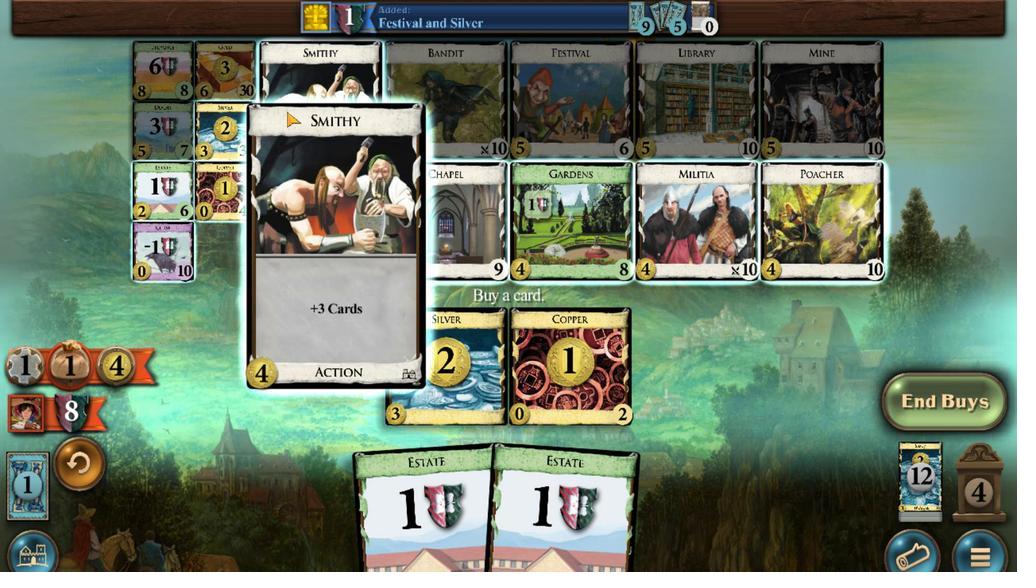 
Action: Mouse scrolled (289, 199) with delta (0, 0)
Screenshot: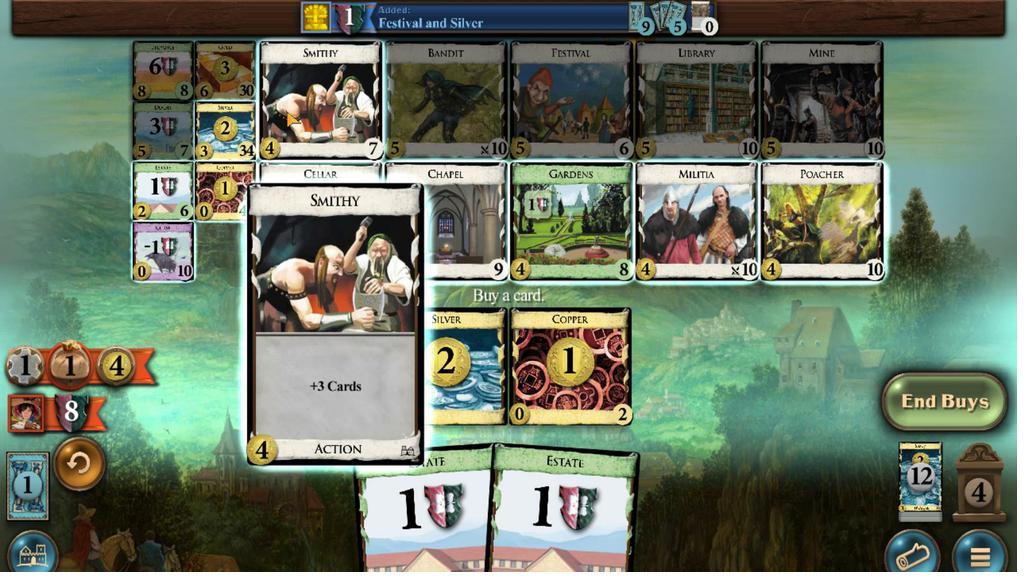 
Action: Mouse moved to (274, 494)
Screenshot: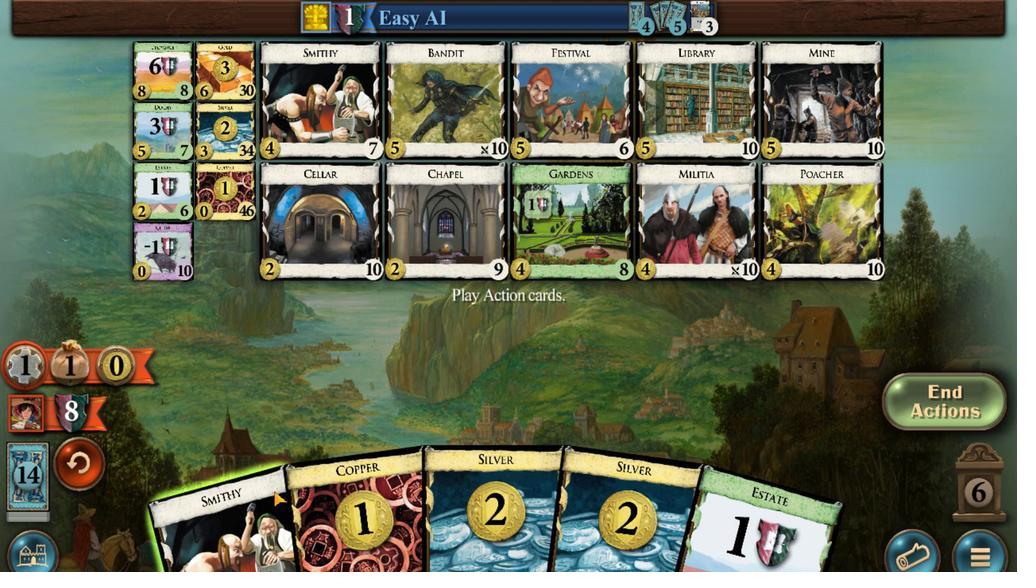 
Action: Mouse scrolled (274, 493) with delta (0, 0)
Screenshot: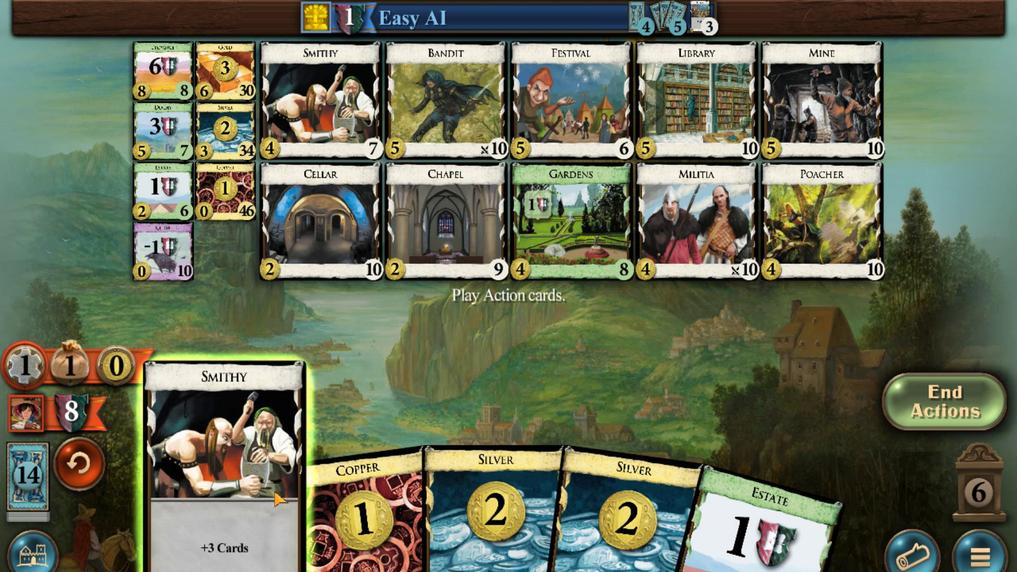 
Action: Mouse moved to (637, 488)
Screenshot: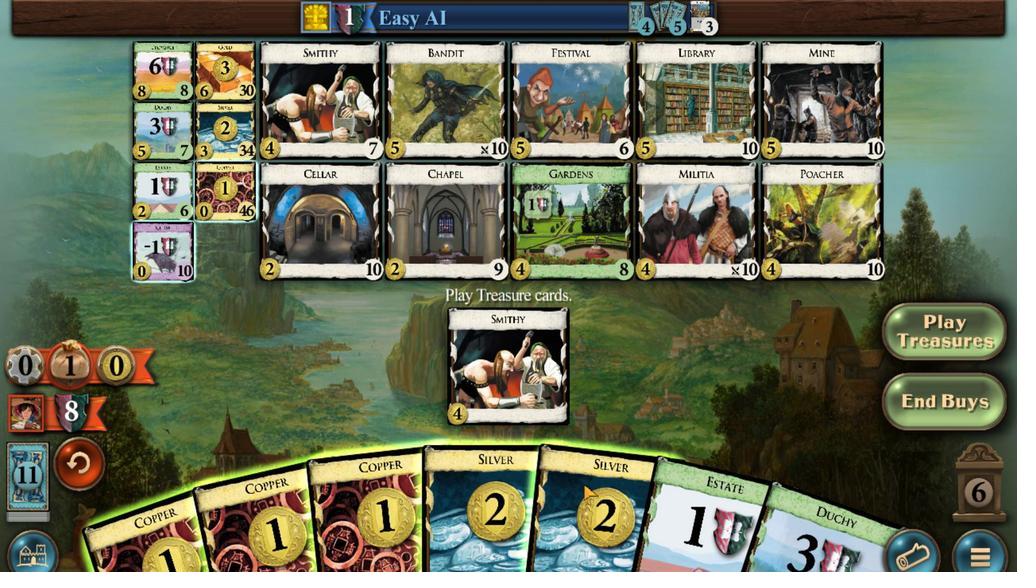 
Action: Mouse scrolled (637, 488) with delta (0, 0)
Screenshot: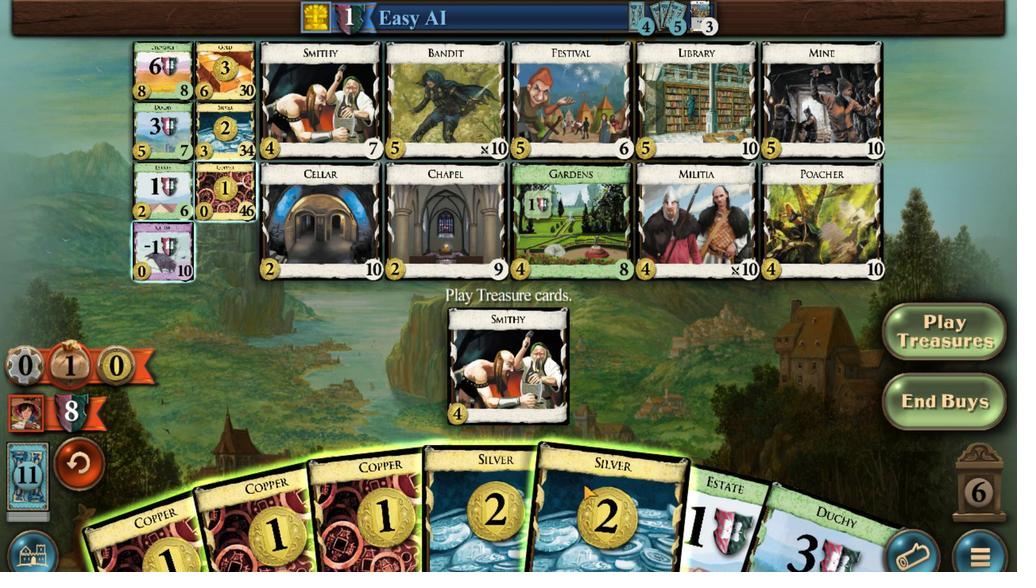 
Action: Mouse moved to (616, 492)
Screenshot: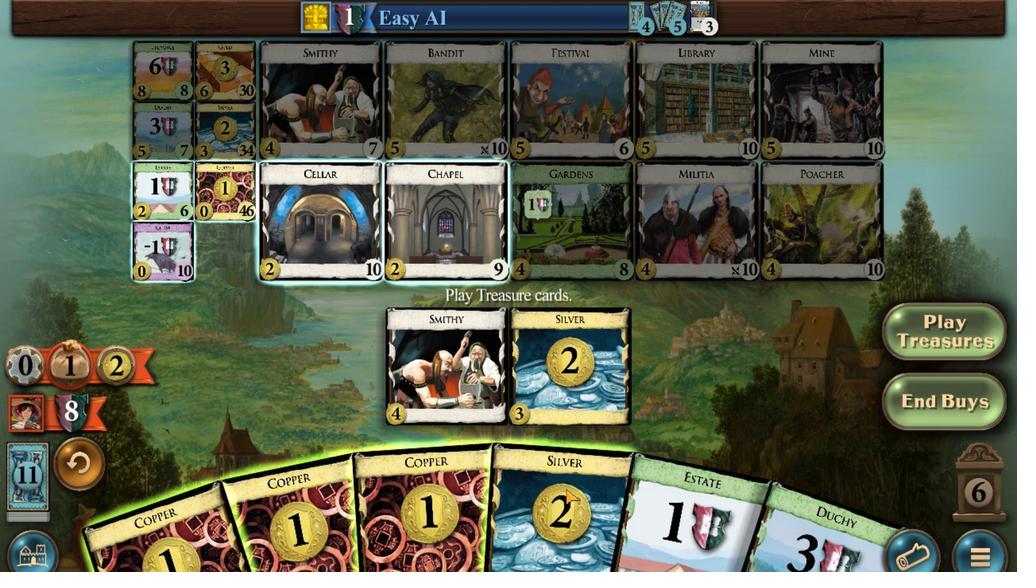 
Action: Mouse scrolled (616, 491) with delta (0, 0)
Screenshot: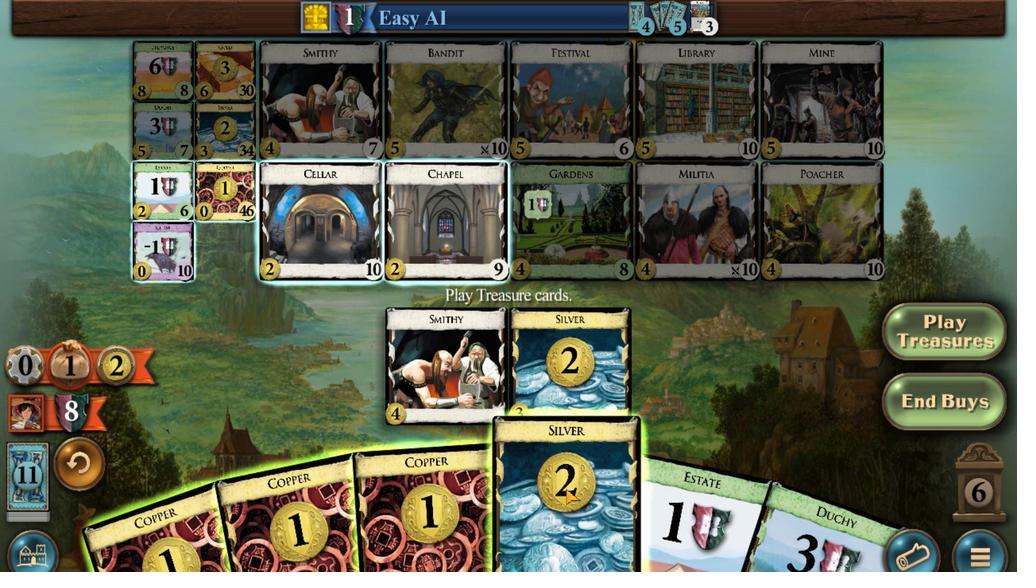 
Action: Mouse moved to (548, 494)
Screenshot: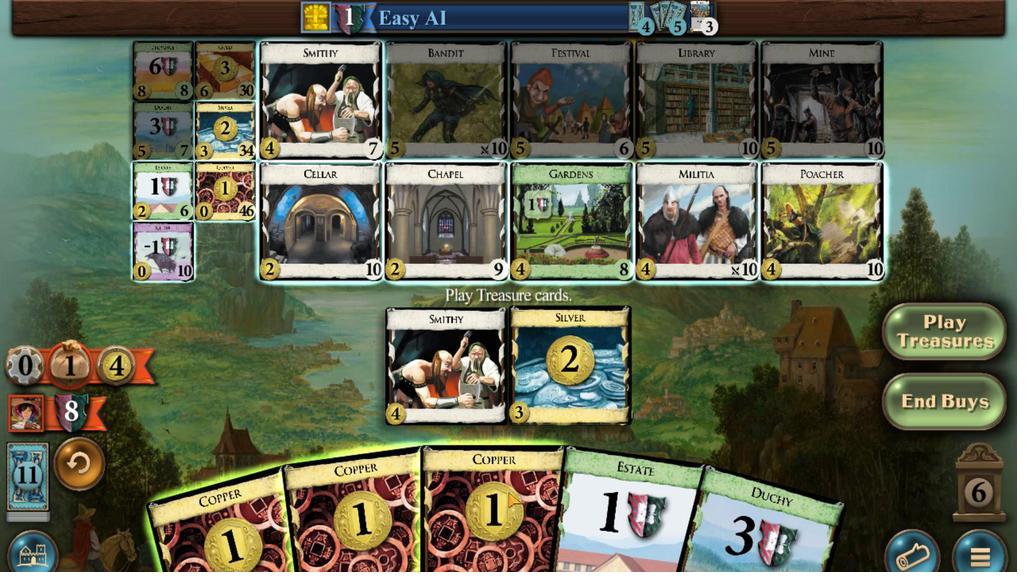 
Action: Mouse scrolled (548, 494) with delta (0, 0)
Screenshot: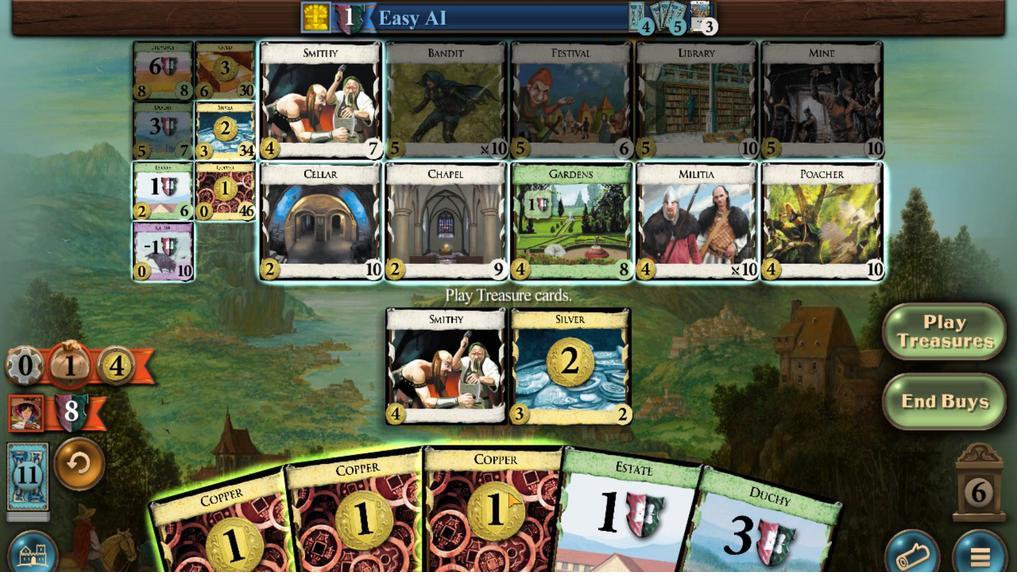 
Action: Mouse moved to (502, 491)
Screenshot: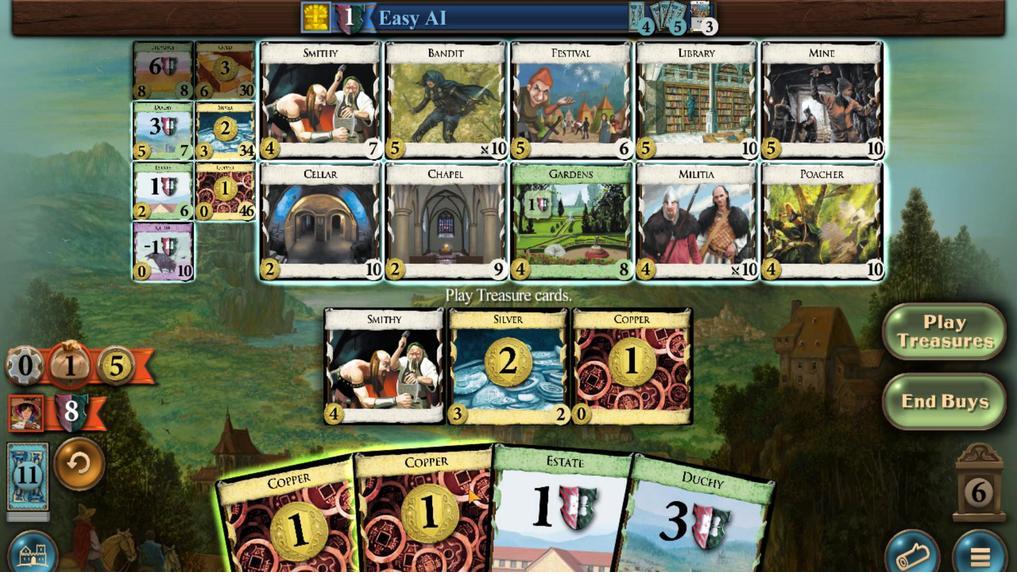 
Action: Mouse scrolled (502, 491) with delta (0, 0)
Screenshot: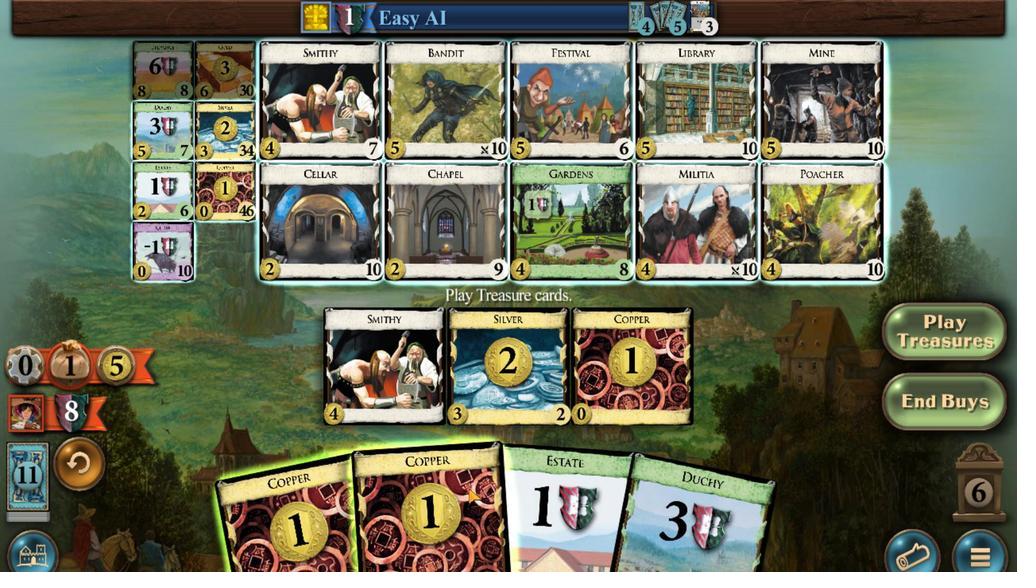 
Action: Mouse moved to (201, 159)
Screenshot: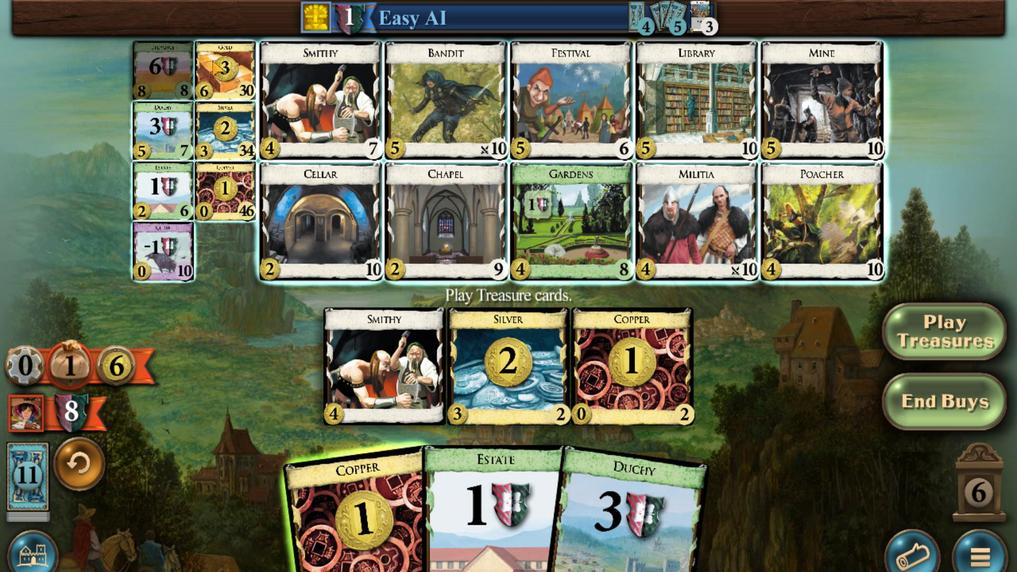 
Action: Mouse scrolled (201, 160) with delta (0, 0)
Screenshot: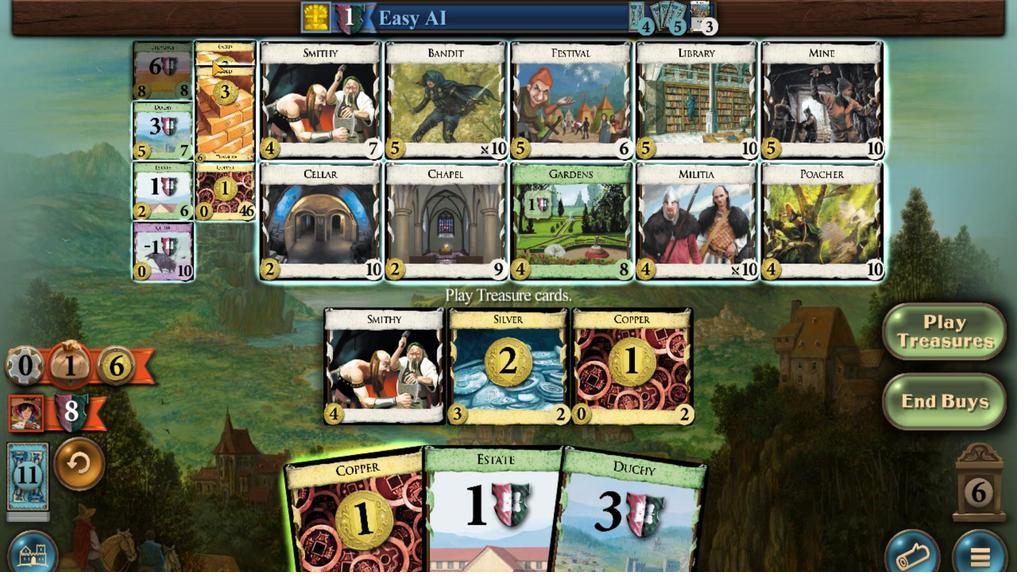 
Action: Mouse scrolled (201, 160) with delta (0, 0)
Screenshot: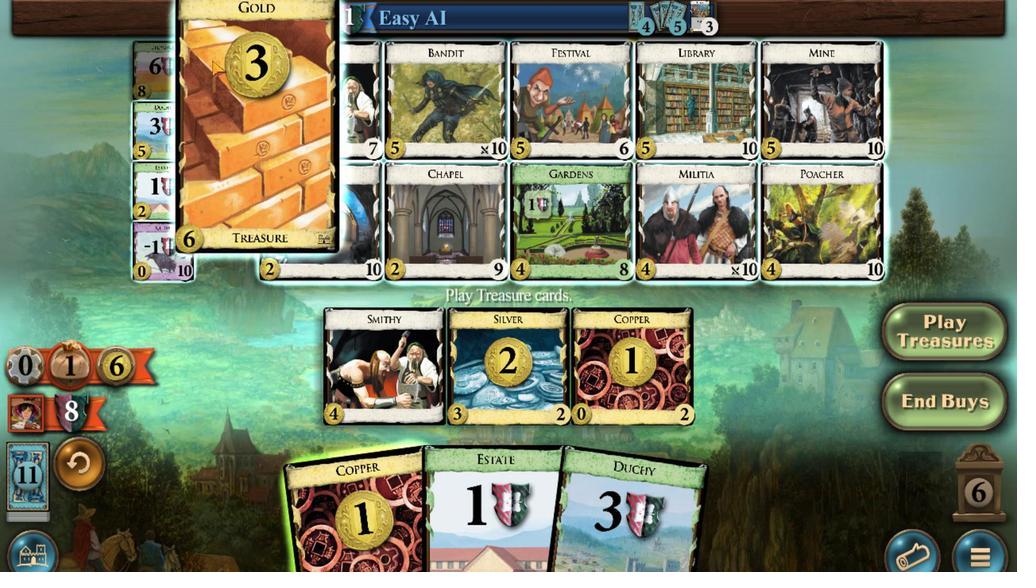 
Action: Mouse scrolled (201, 160) with delta (0, 0)
Screenshot: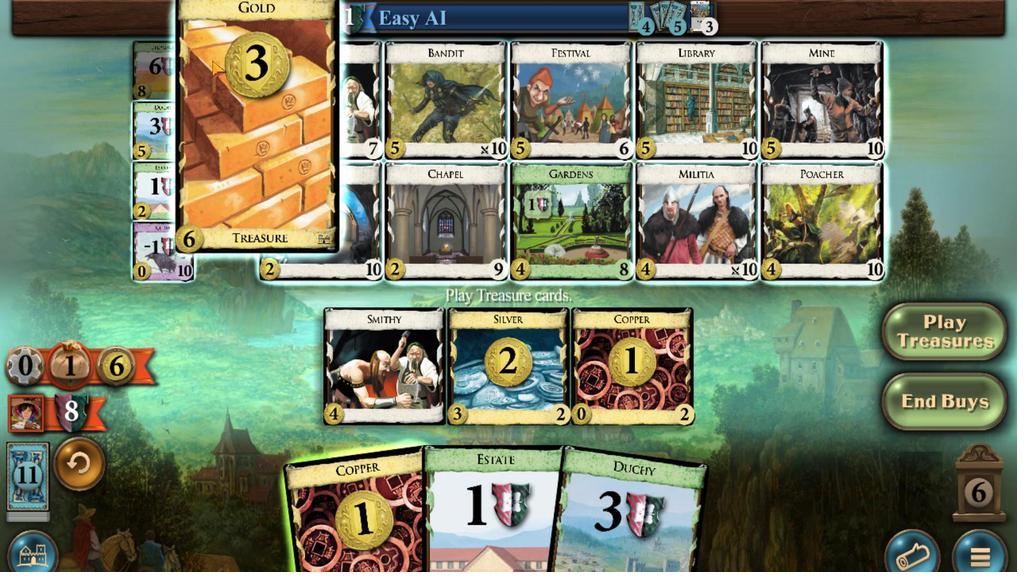 
Action: Mouse scrolled (201, 160) with delta (0, 0)
Screenshot: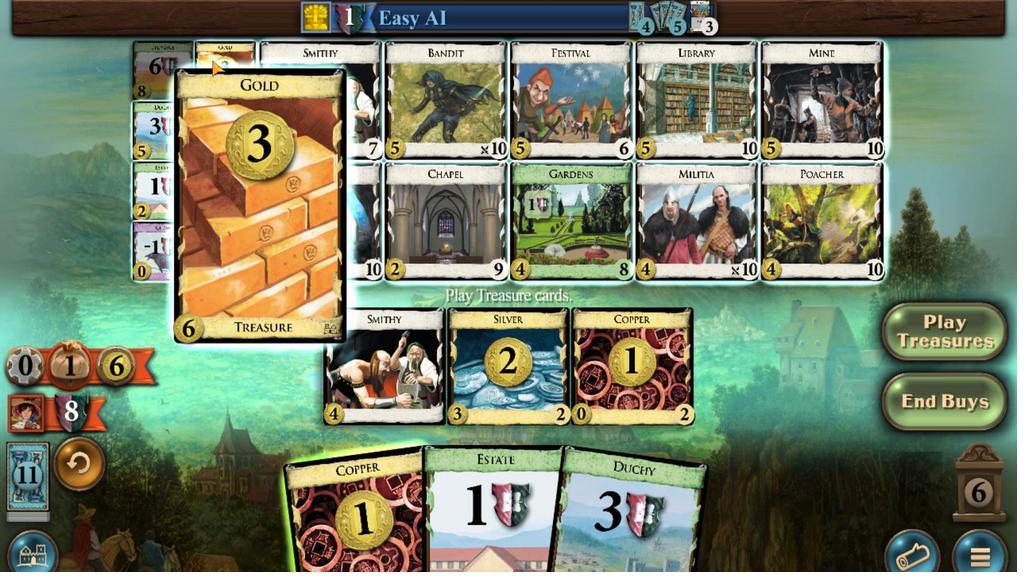 
Action: Mouse scrolled (201, 160) with delta (0, 0)
Screenshot: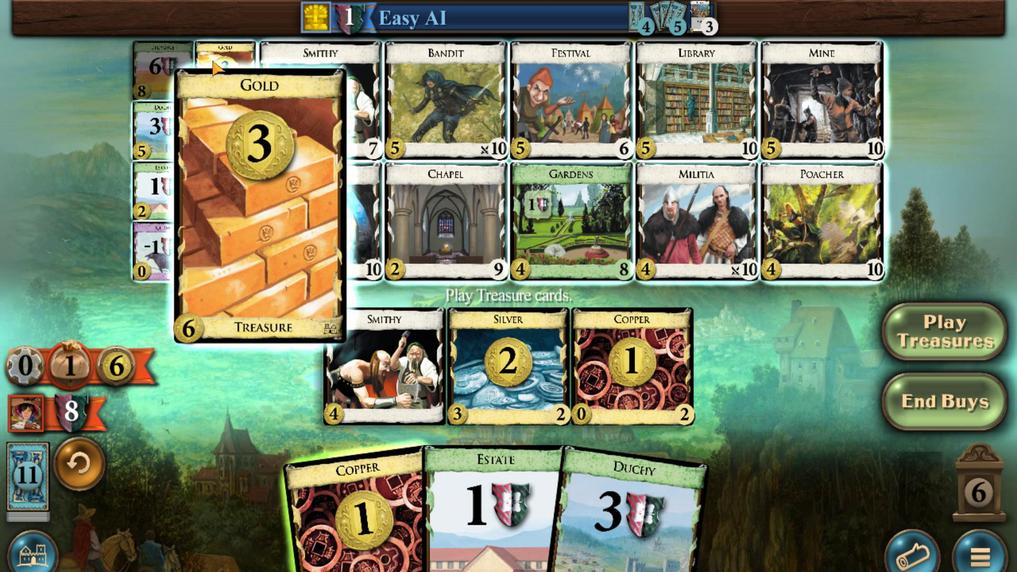 
Action: Mouse scrolled (201, 160) with delta (0, 0)
Screenshot: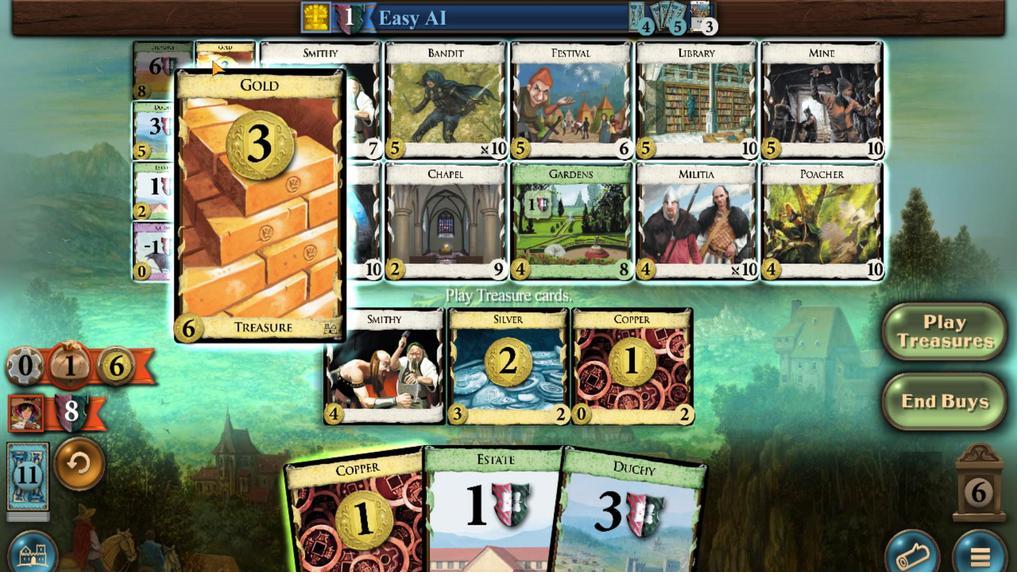 
Action: Mouse moved to (227, 507)
Screenshot: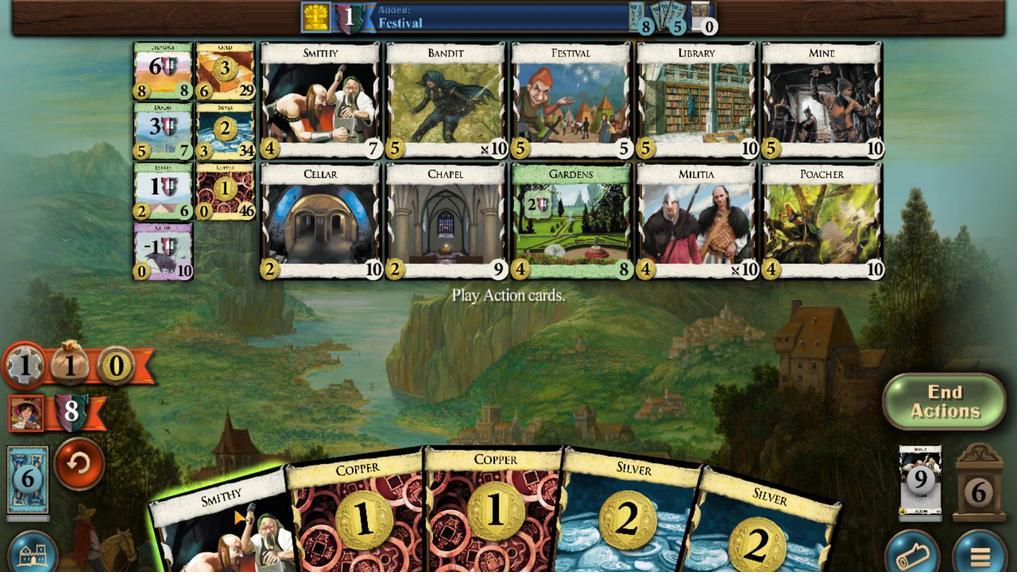 
Action: Mouse scrolled (227, 507) with delta (0, 0)
Screenshot: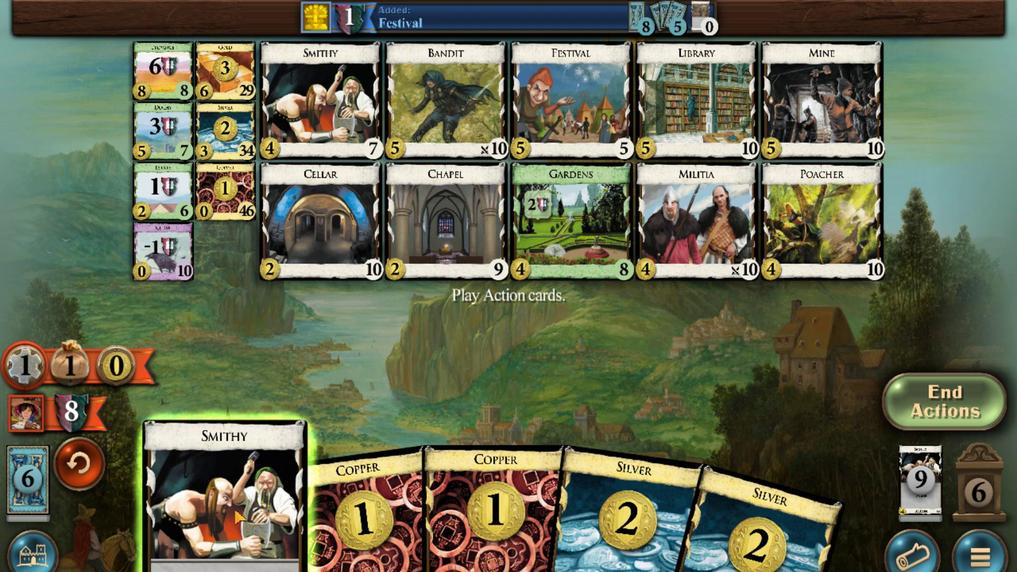 
Action: Mouse moved to (658, 496)
Screenshot: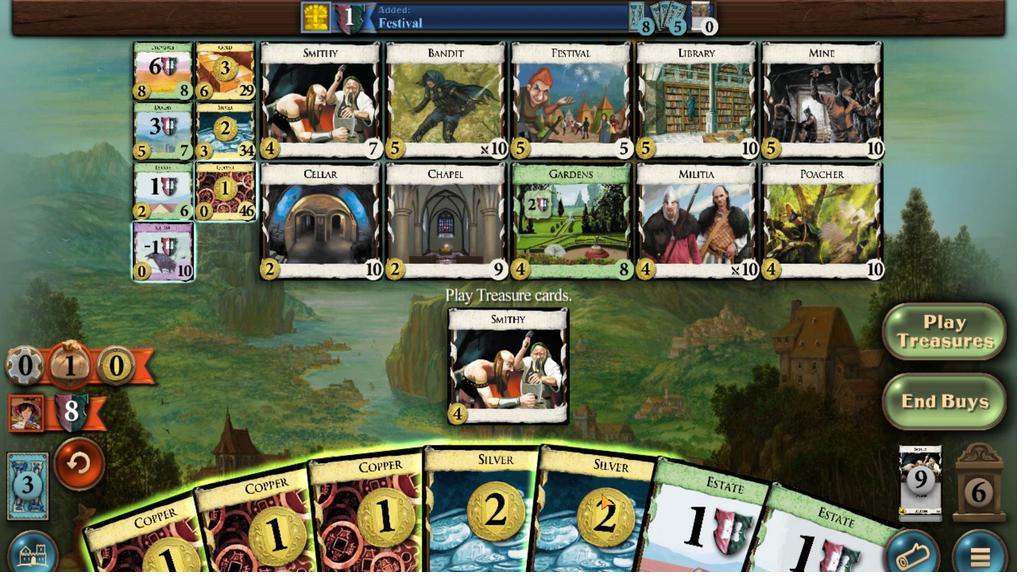 
Action: Mouse scrolled (658, 495) with delta (0, 0)
Screenshot: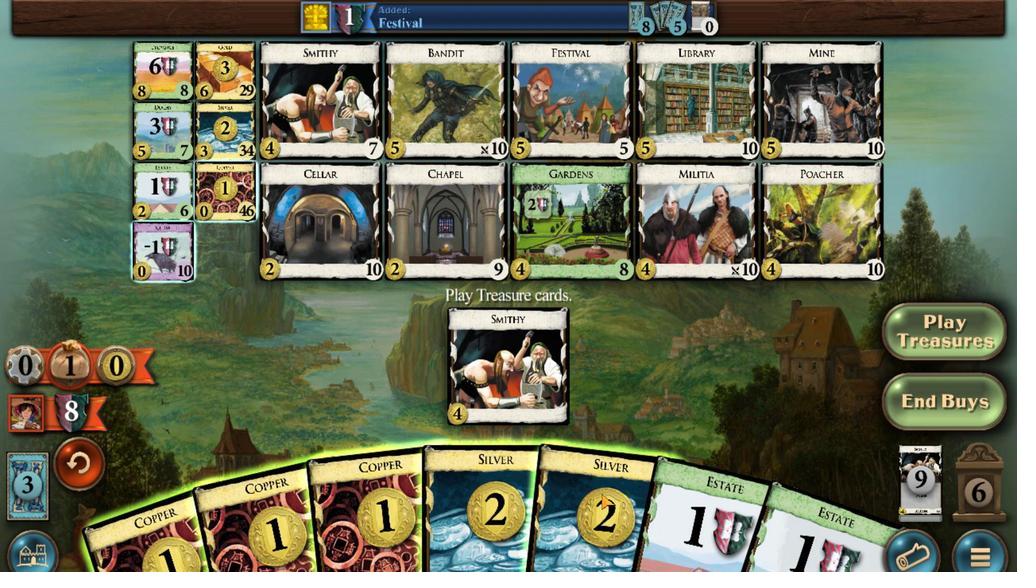 
Action: Mouse moved to (557, 505)
Screenshot: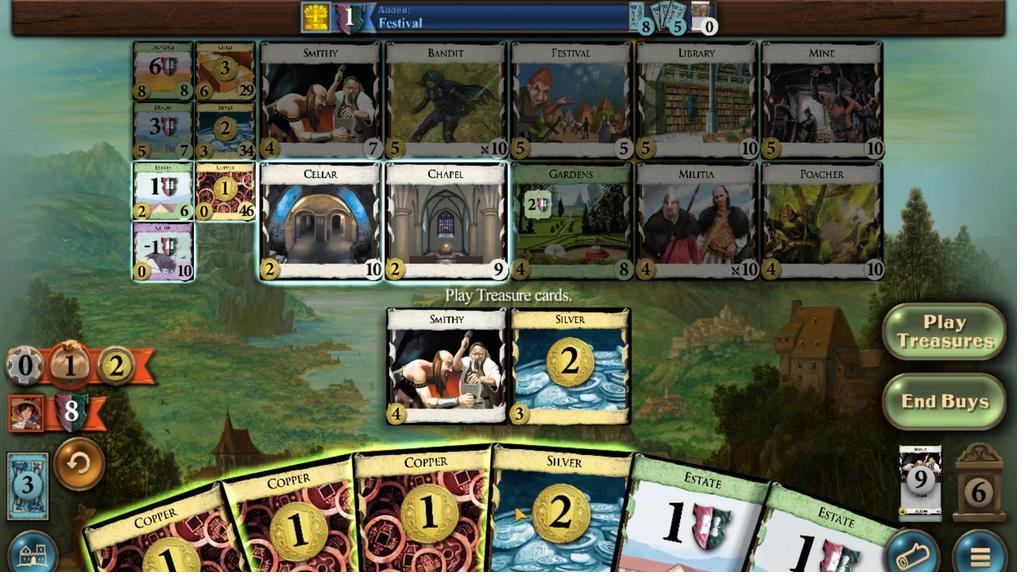 
Action: Mouse scrolled (557, 505) with delta (0, 0)
Screenshot: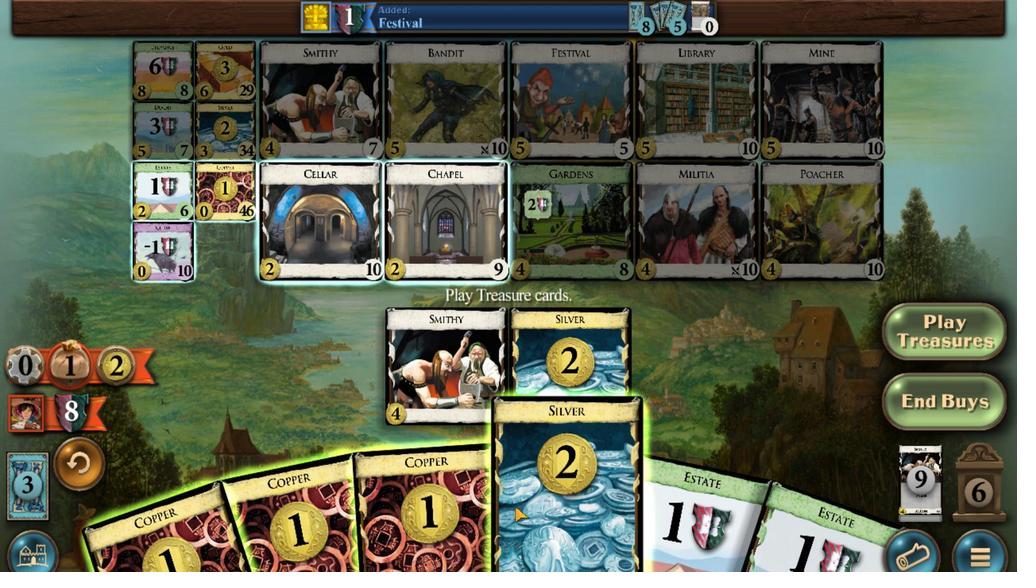 
Action: Mouse moved to (533, 506)
Screenshot: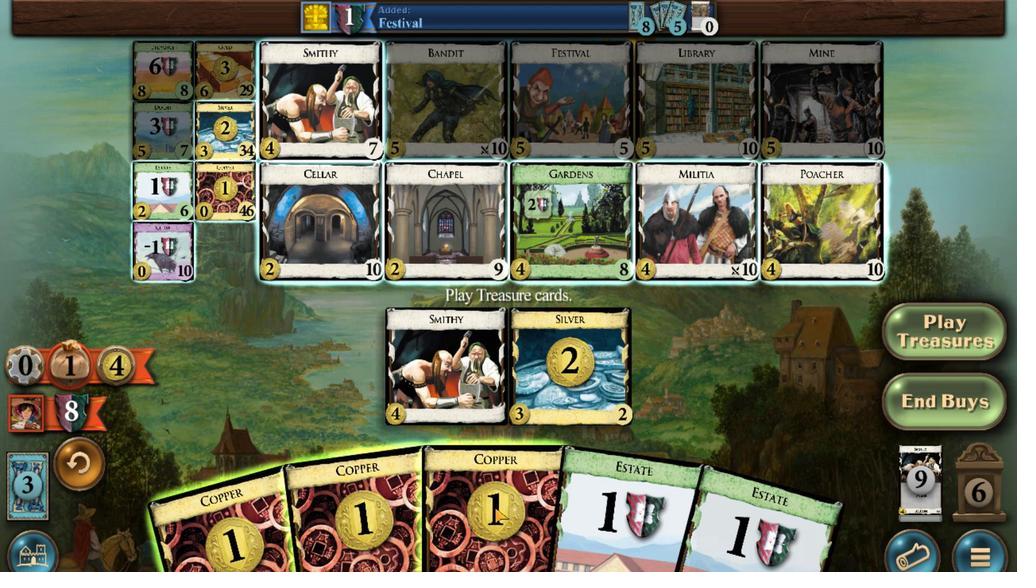 
Action: Mouse scrolled (533, 506) with delta (0, 0)
Screenshot: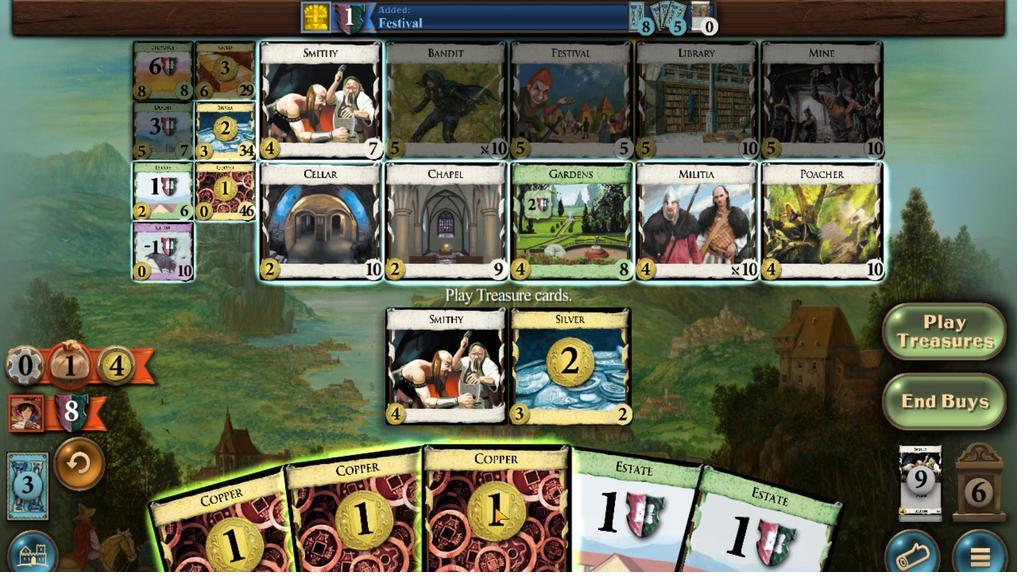 
Action: Mouse moved to (477, 518)
Screenshot: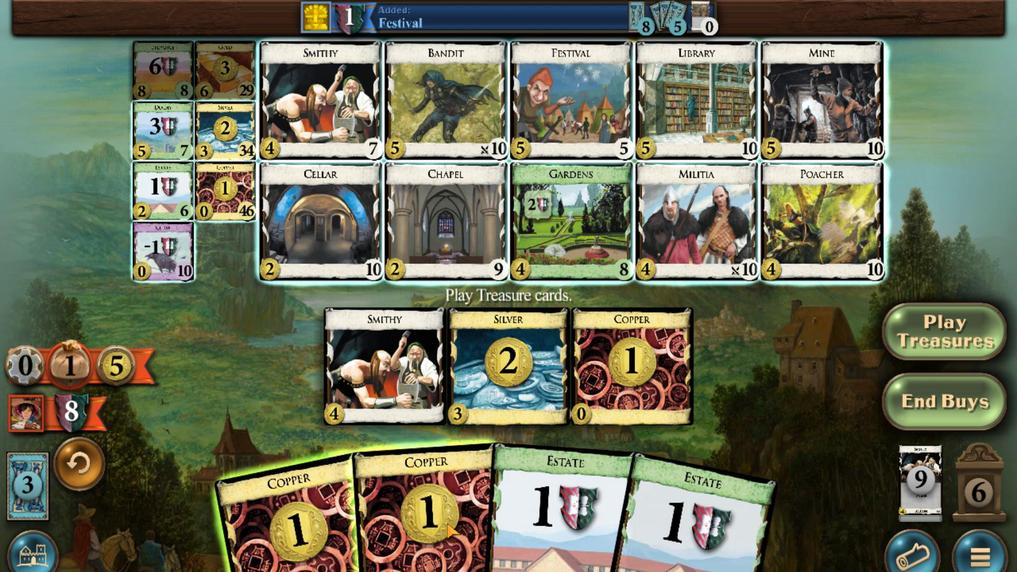 
Action: Mouse scrolled (477, 518) with delta (0, 0)
Screenshot: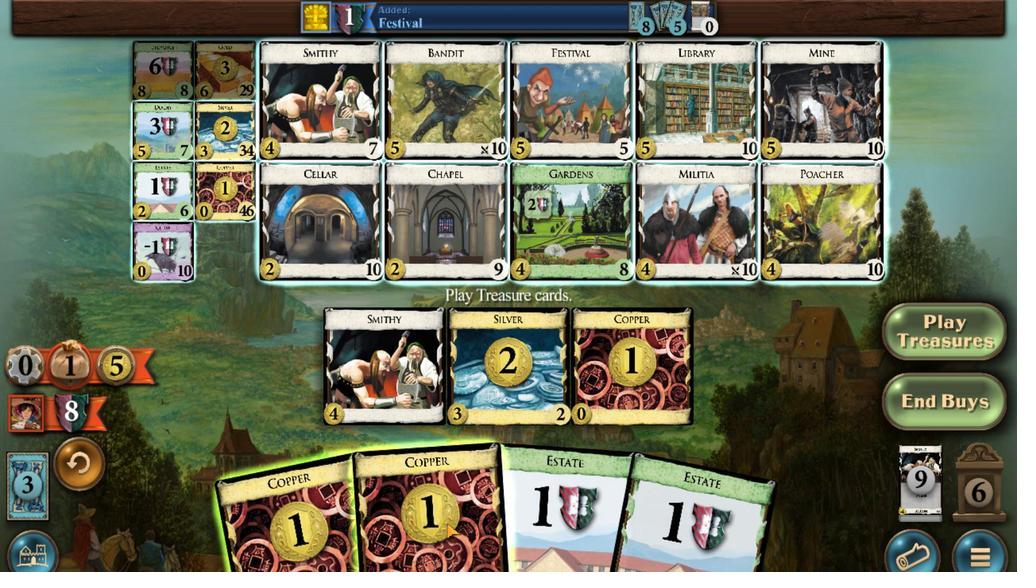 
Action: Mouse moved to (202, 149)
Screenshot: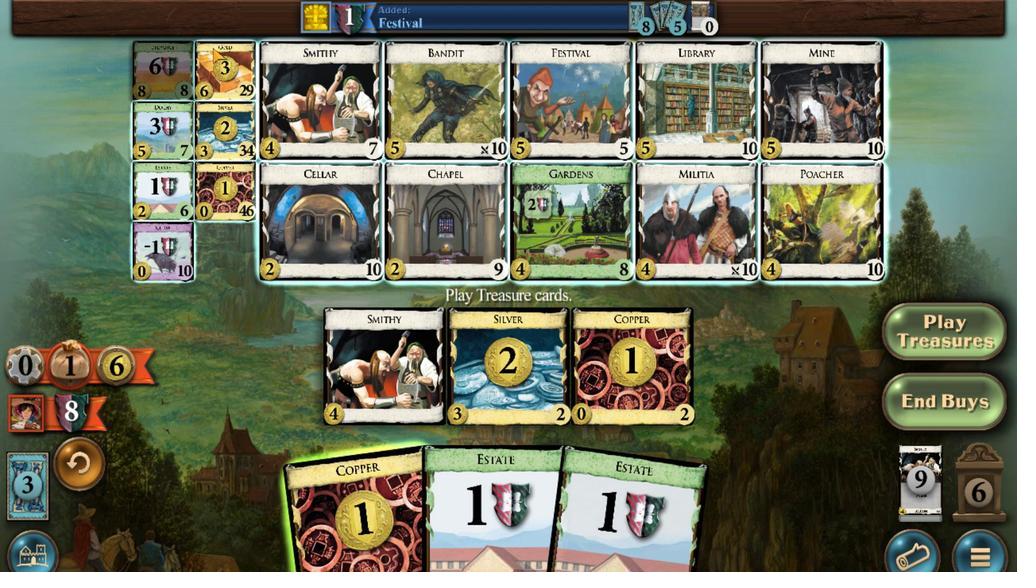
Action: Mouse scrolled (202, 150) with delta (0, 0)
Screenshot: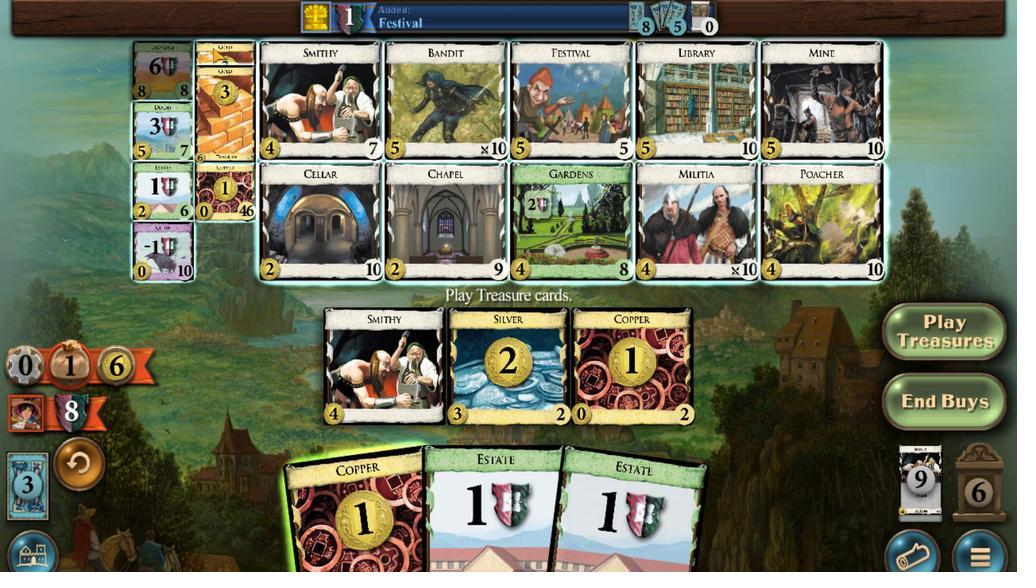 
Action: Mouse scrolled (202, 150) with delta (0, 0)
Screenshot: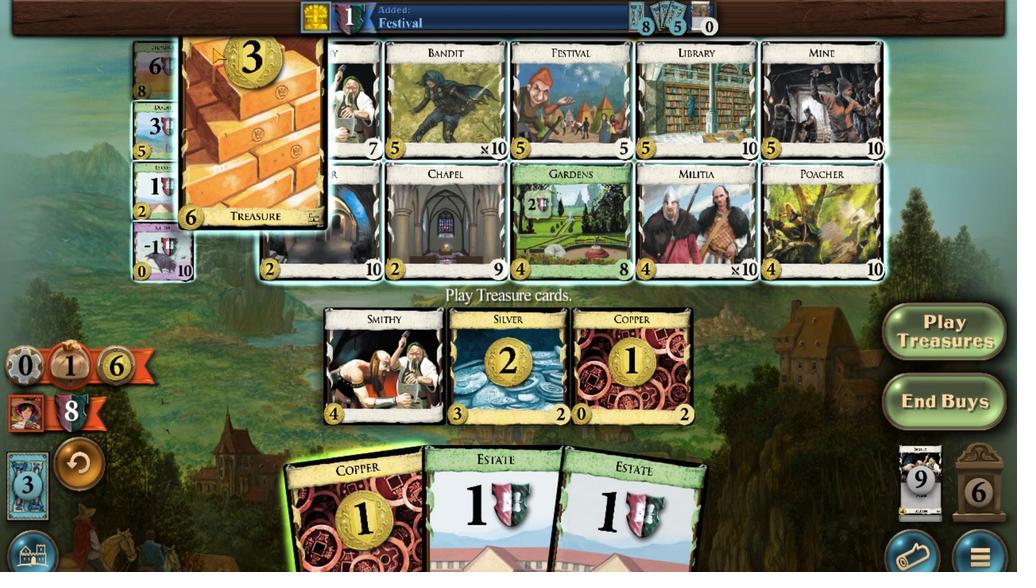 
Action: Mouse scrolled (202, 150) with delta (0, 0)
Screenshot: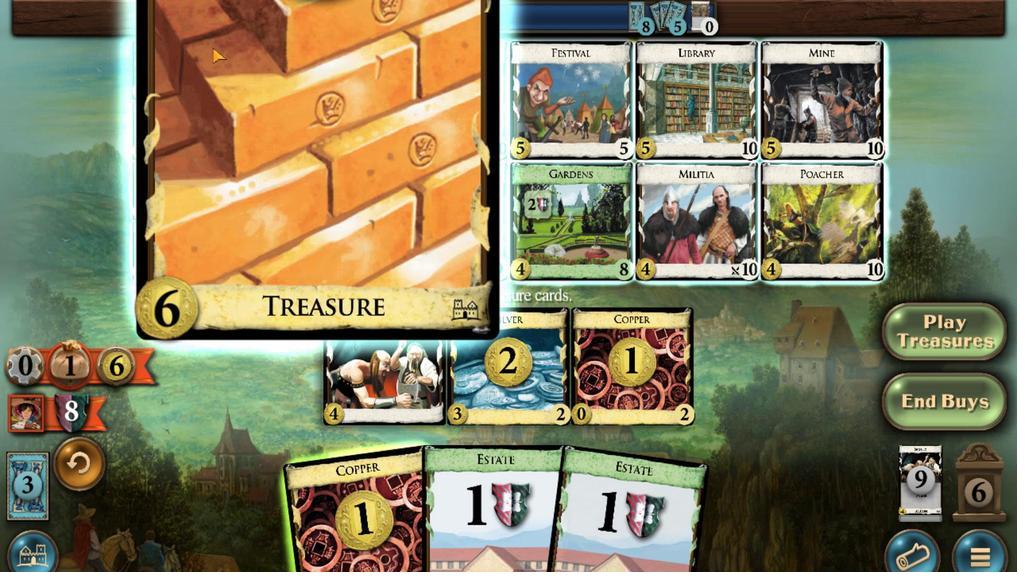 
Action: Mouse scrolled (202, 150) with delta (0, 0)
Screenshot: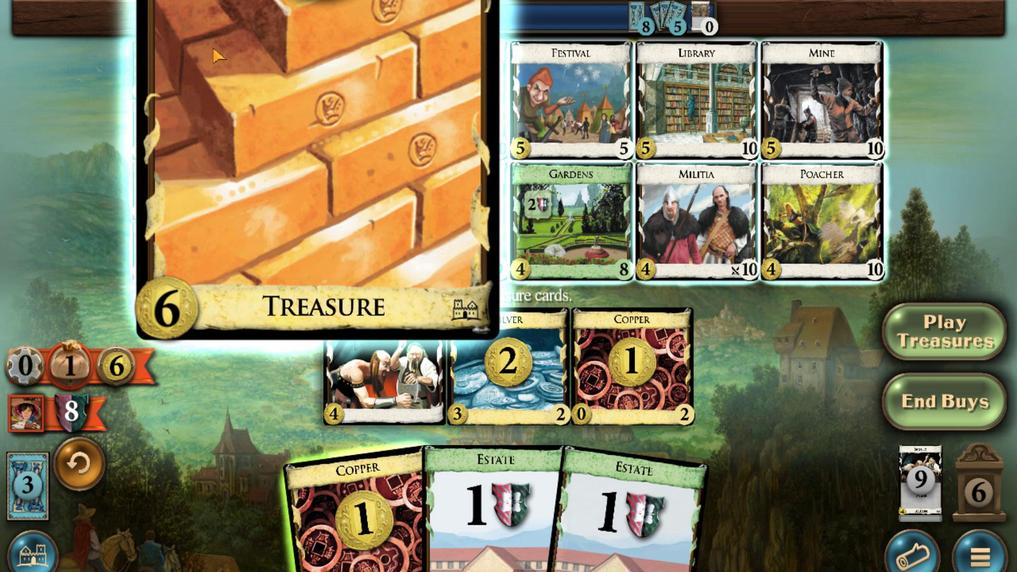 
Action: Mouse moved to (210, 174)
Screenshot: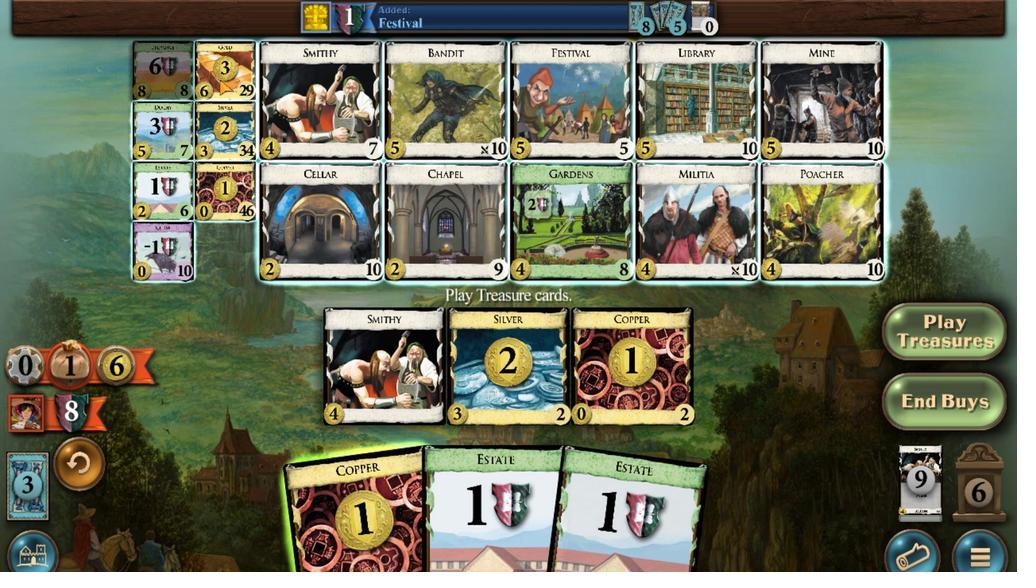 
Action: Mouse scrolled (210, 174) with delta (0, 0)
Screenshot: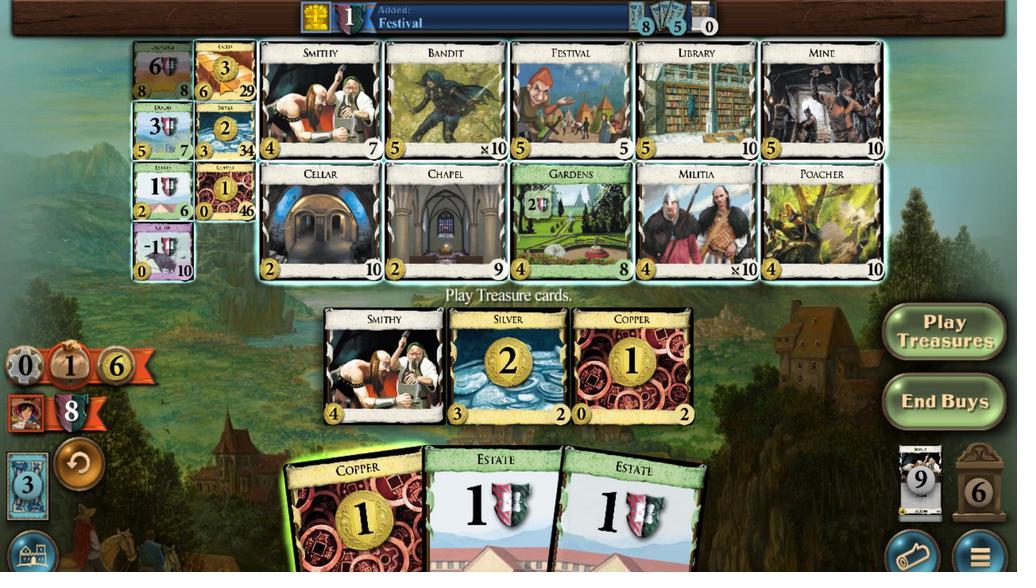 
Action: Mouse scrolled (210, 174) with delta (0, 0)
Screenshot: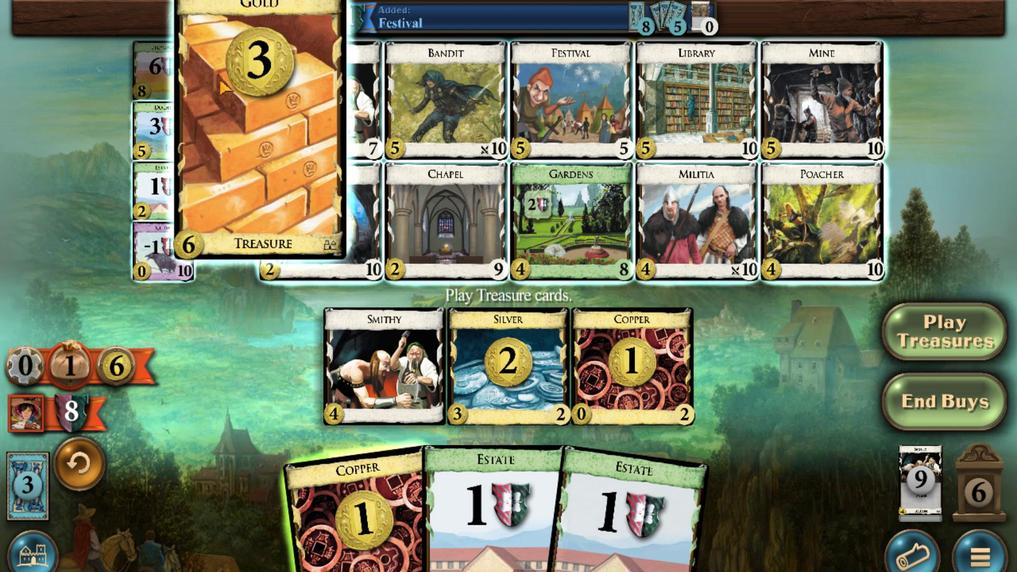 
Action: Mouse scrolled (210, 174) with delta (0, 0)
Screenshot: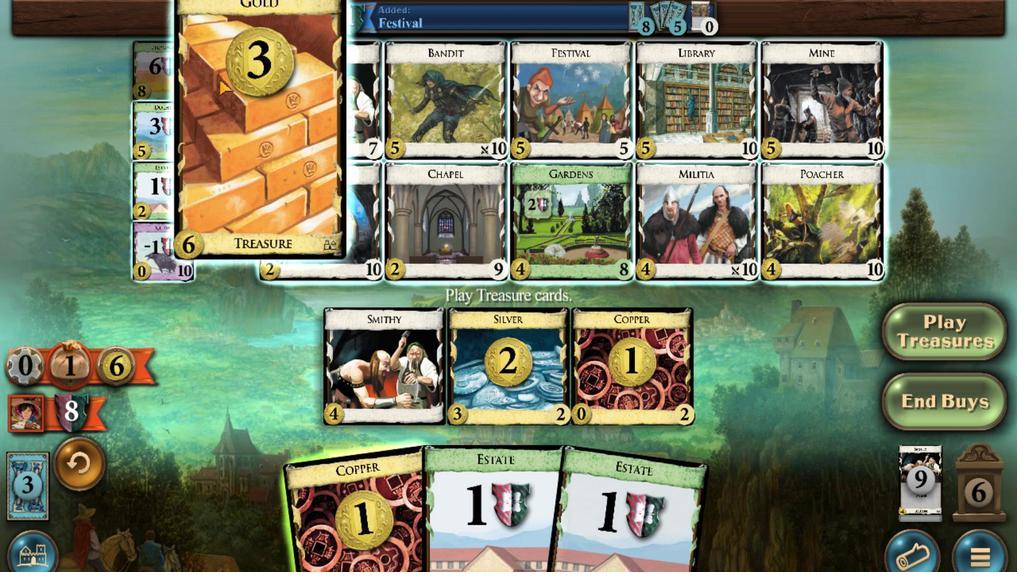 
Action: Mouse scrolled (210, 174) with delta (0, 0)
Screenshot: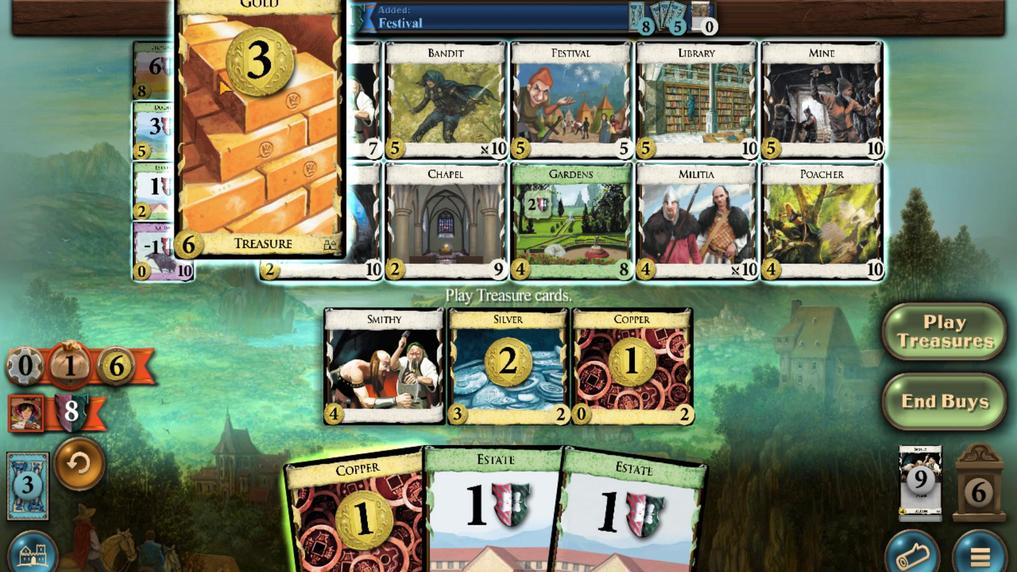 
Action: Mouse scrolled (210, 174) with delta (0, 0)
Screenshot: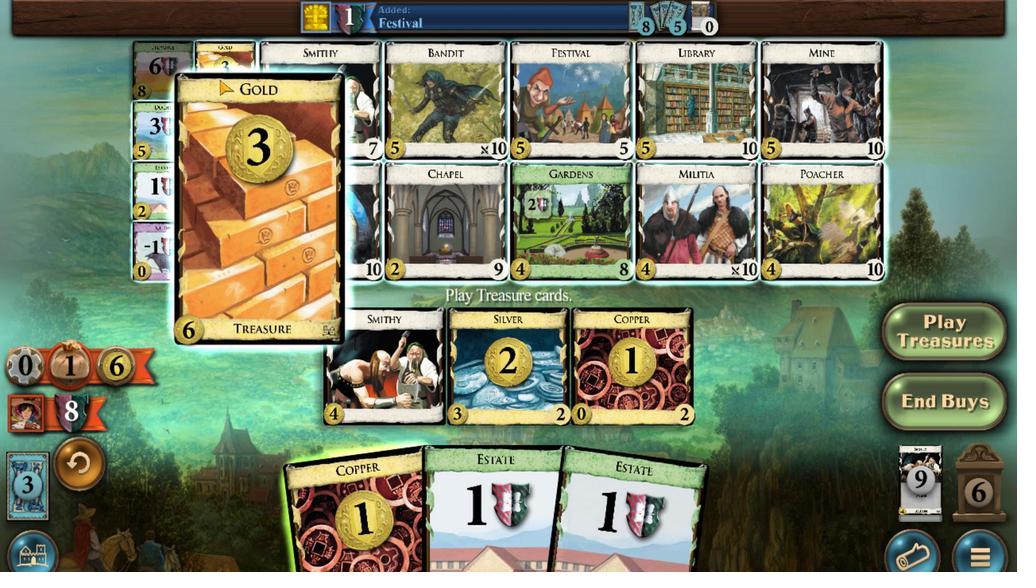 
Action: Mouse scrolled (210, 174) with delta (0, 0)
Screenshot: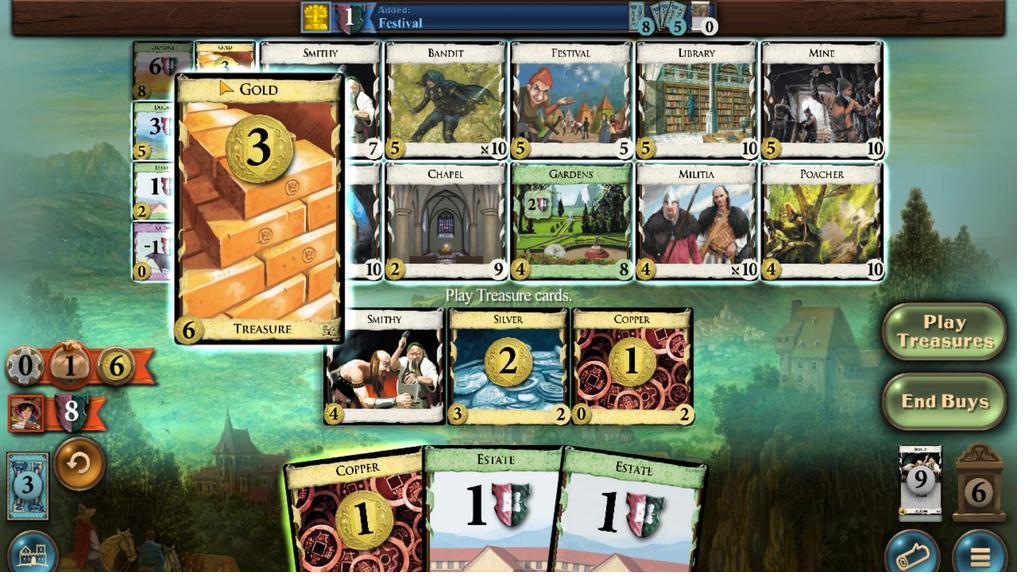 
Action: Mouse scrolled (210, 174) with delta (0, 0)
Screenshot: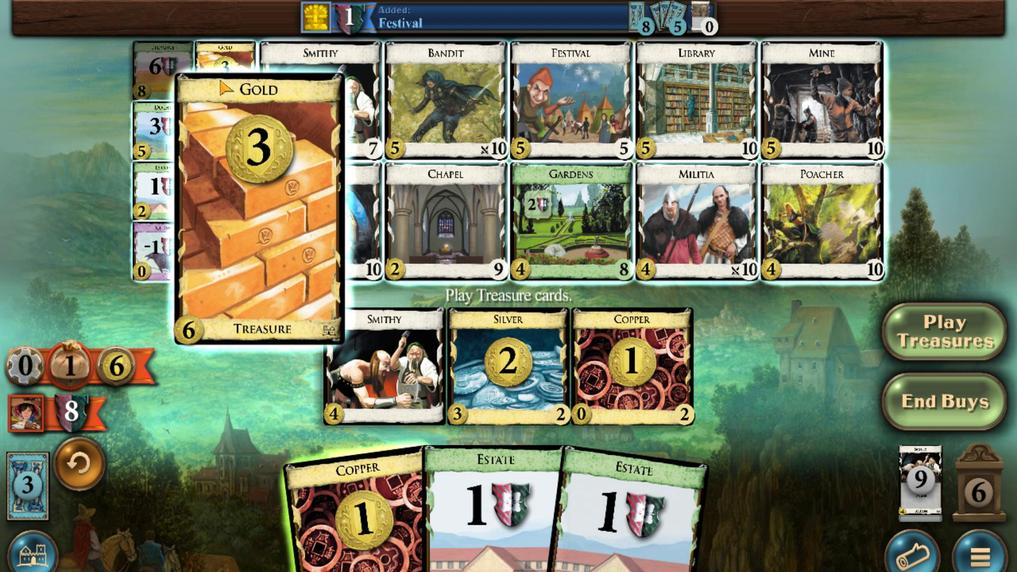 
Action: Mouse scrolled (210, 174) with delta (0, 0)
Screenshot: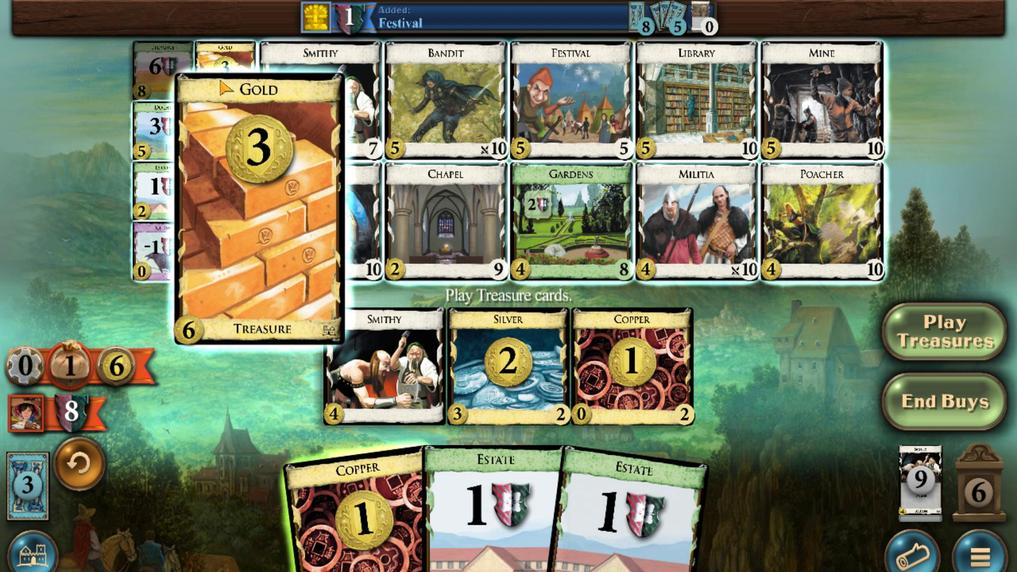 
Action: Mouse scrolled (210, 174) with delta (0, 0)
Screenshot: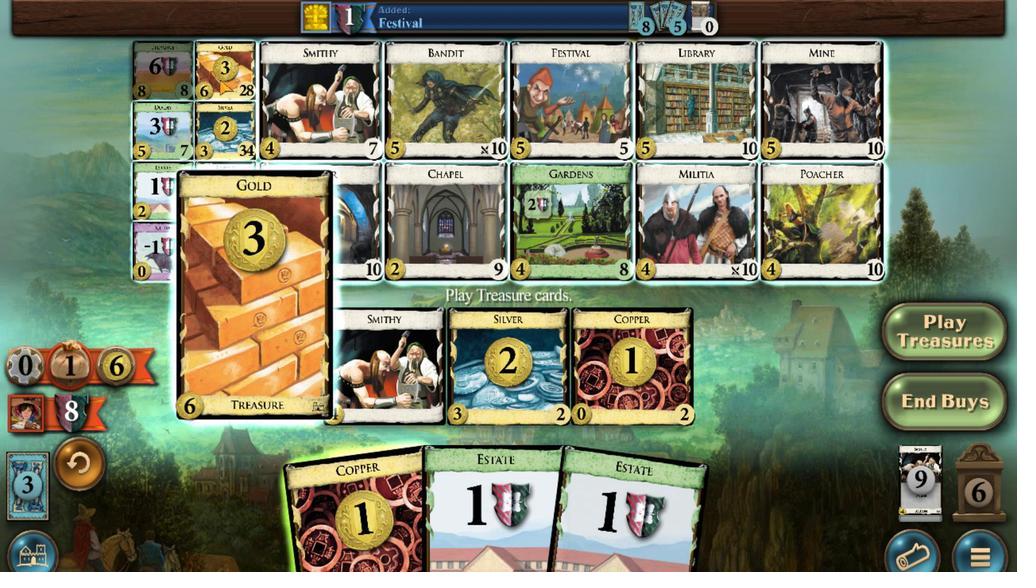 
Action: Mouse moved to (537, 478)
Screenshot: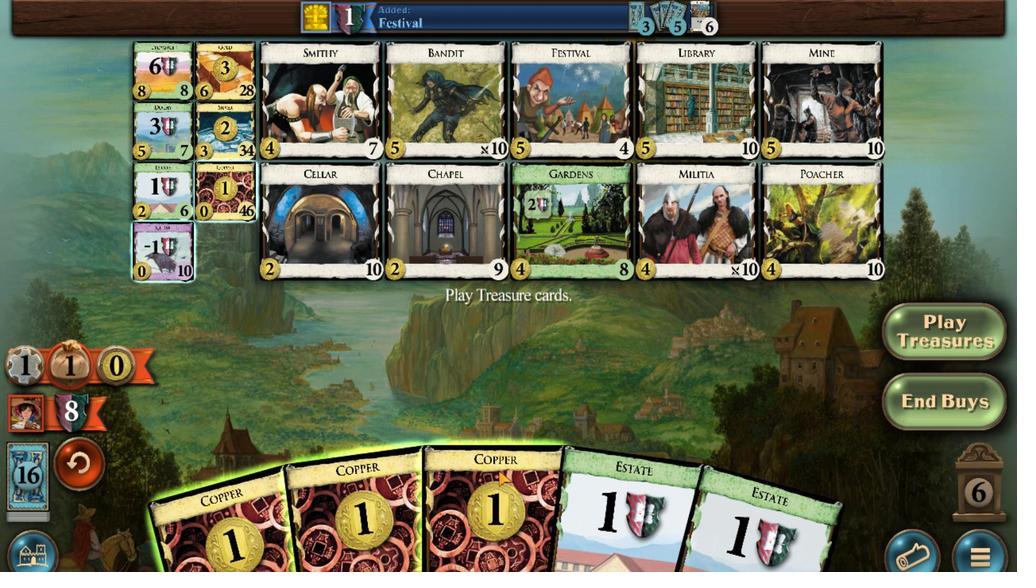 
Action: Mouse scrolled (537, 477) with delta (0, 0)
Screenshot: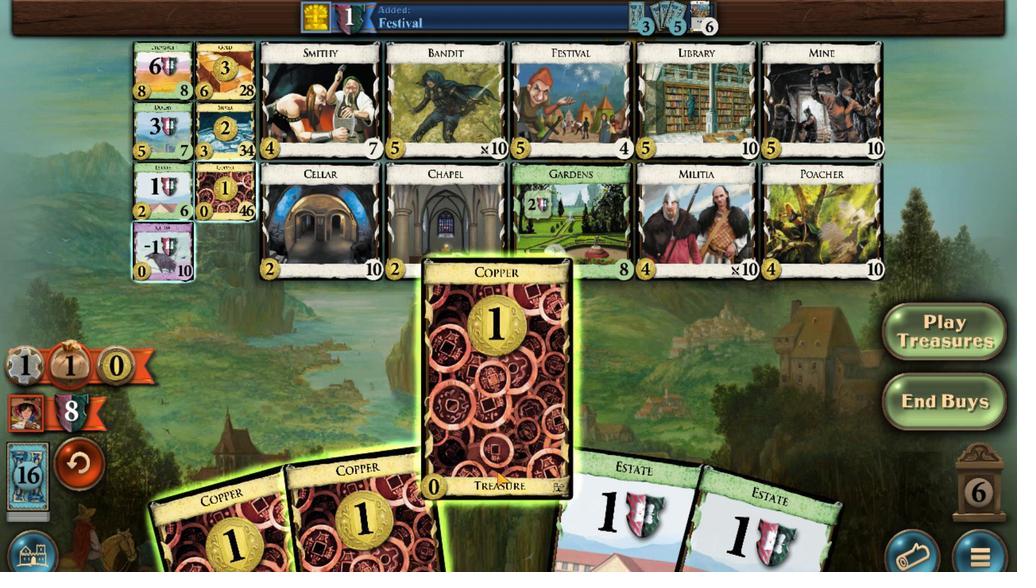 
Action: Mouse moved to (460, 481)
Screenshot: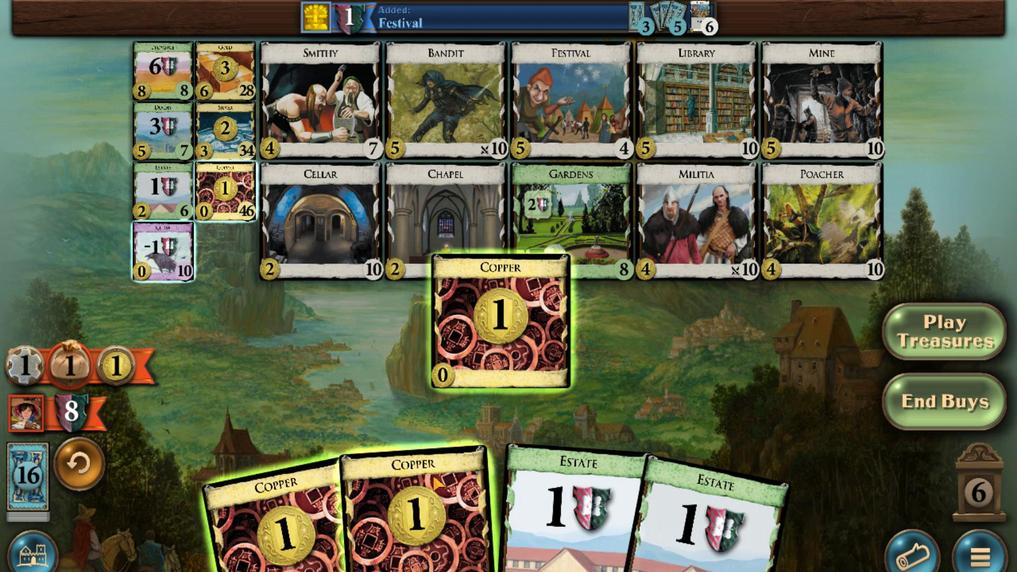 
Action: Mouse scrolled (460, 481) with delta (0, 0)
Screenshot: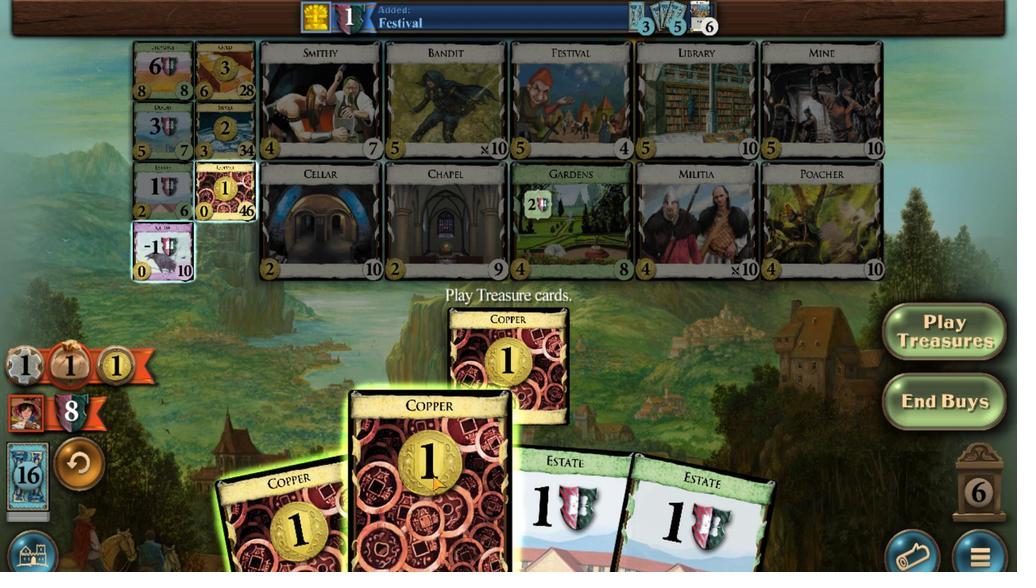
Action: Mouse moved to (307, 492)
Screenshot: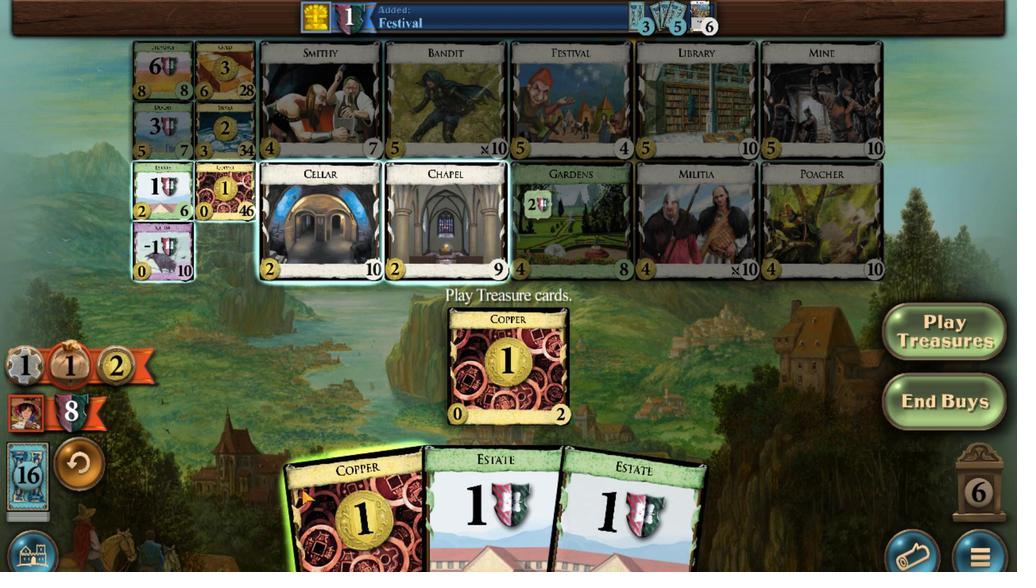 
Action: Mouse scrolled (307, 492) with delta (0, 0)
Screenshot: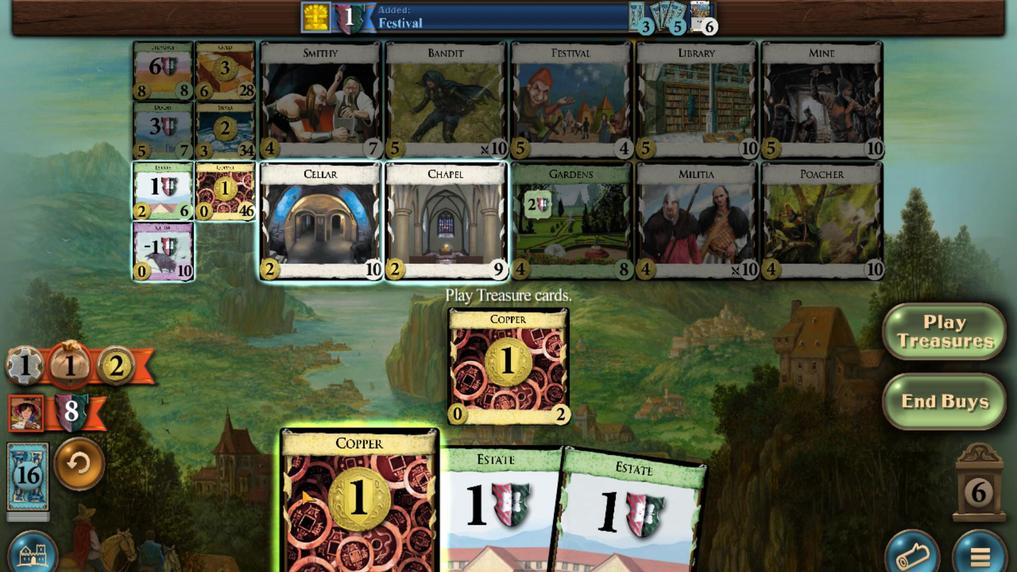 
Action: Mouse moved to (205, 208)
Screenshot: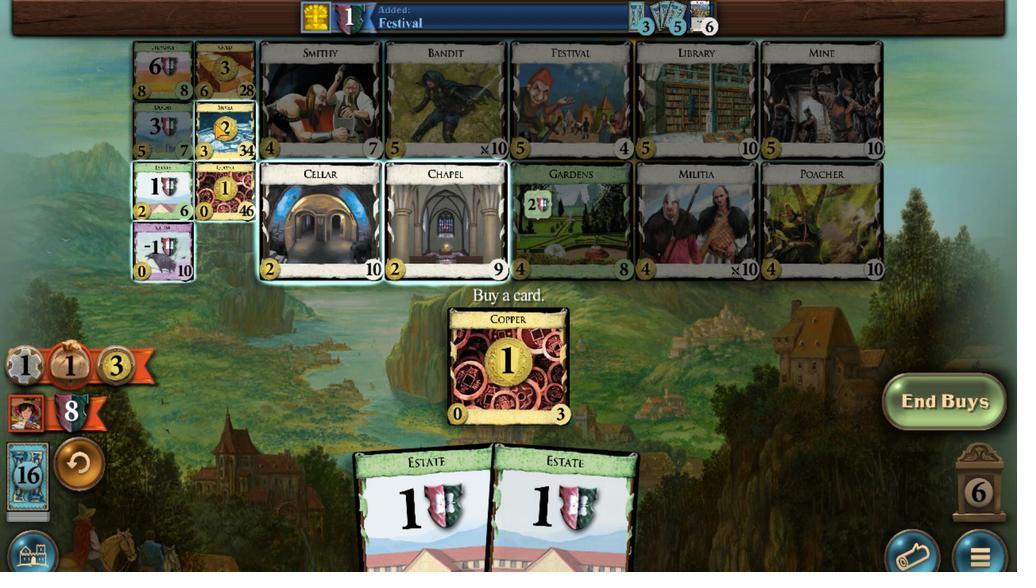 
Action: Mouse scrolled (205, 208) with delta (0, 0)
Screenshot: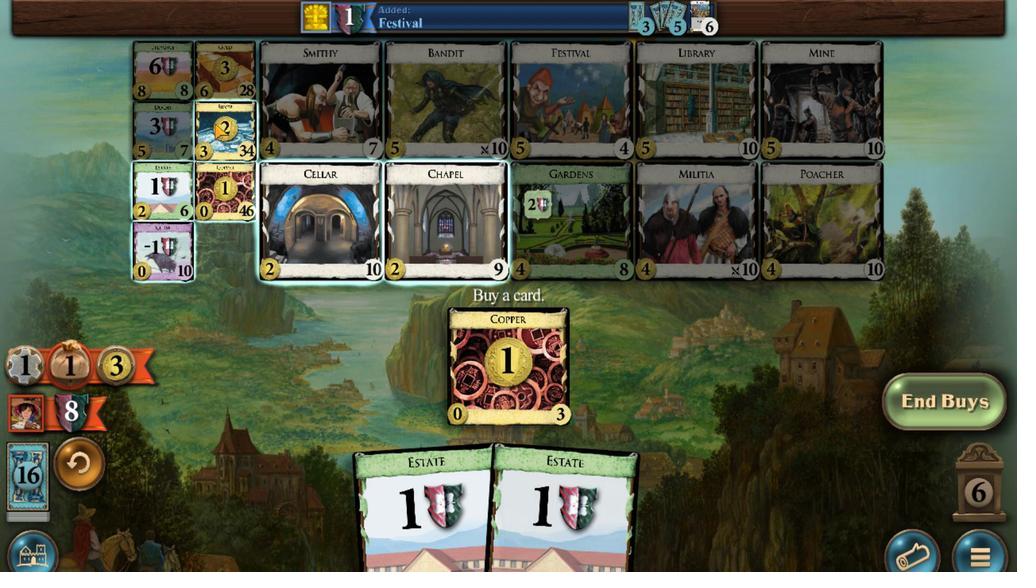 
Action: Mouse scrolled (205, 208) with delta (0, 0)
Screenshot: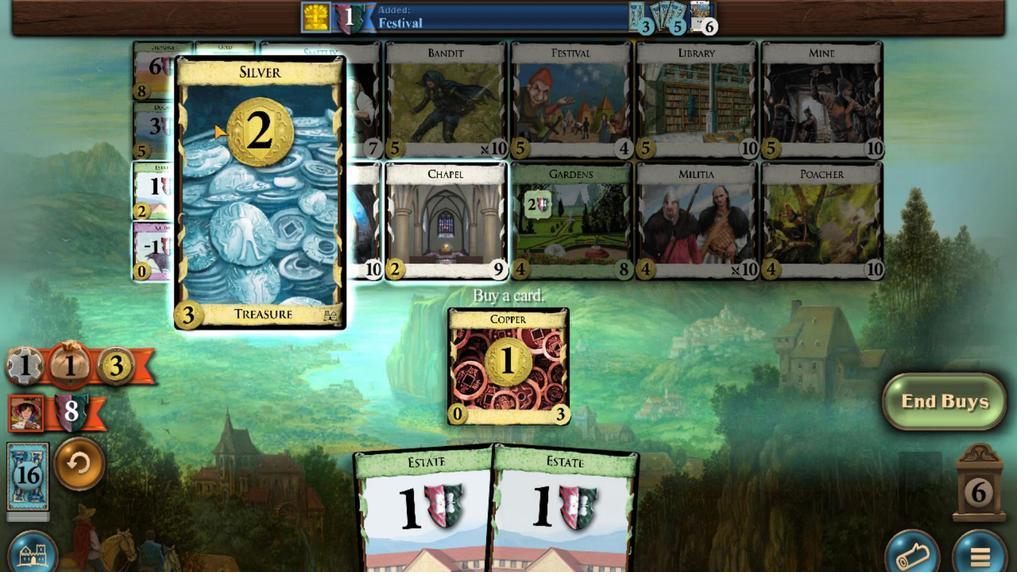 
Action: Mouse scrolled (205, 208) with delta (0, 0)
Screenshot: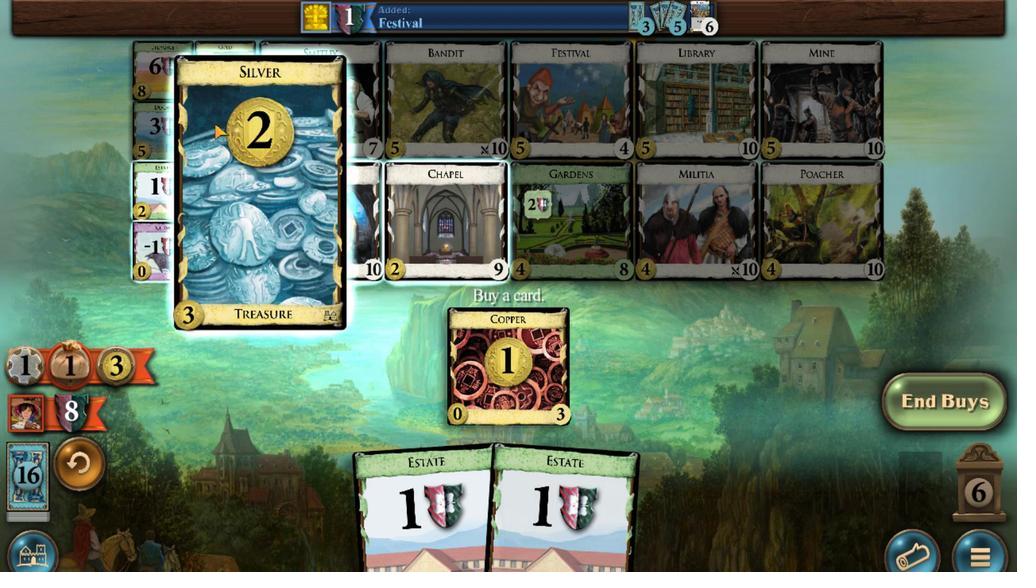 
Action: Mouse scrolled (205, 208) with delta (0, 0)
Screenshot: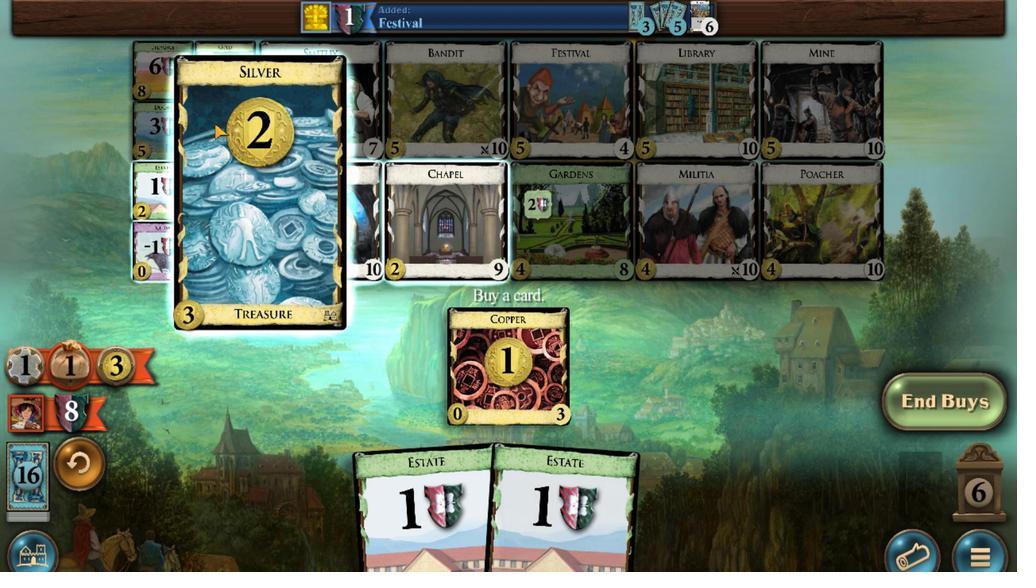 
Action: Mouse scrolled (205, 208) with delta (0, 0)
Screenshot: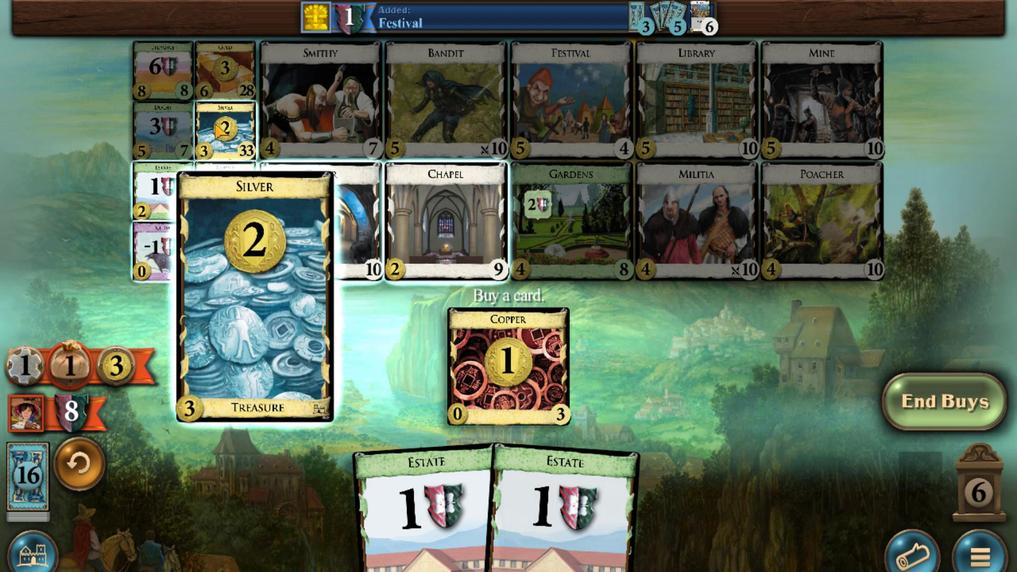 
Action: Mouse moved to (379, 489)
Screenshot: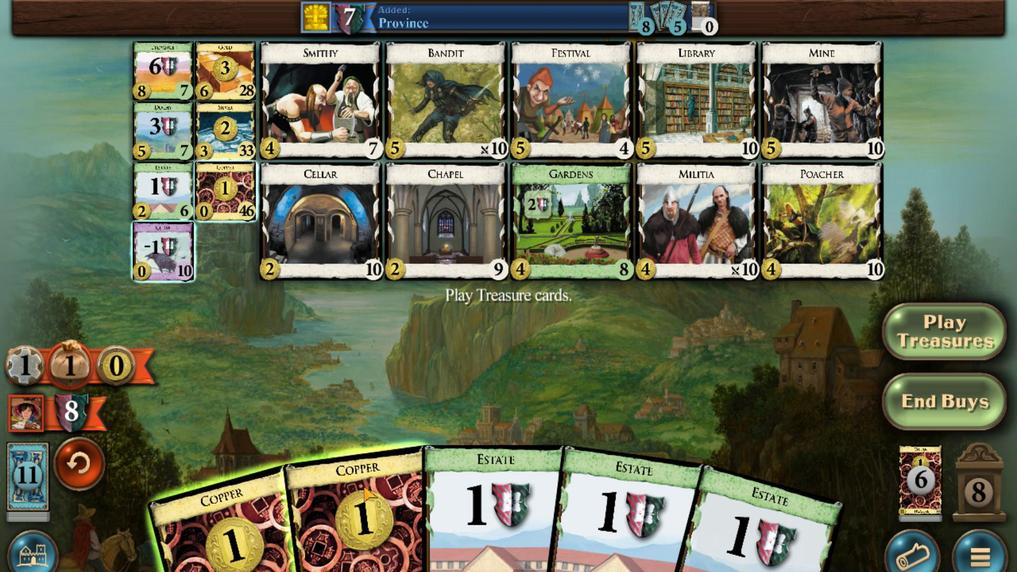 
Action: Mouse scrolled (379, 489) with delta (0, 0)
Screenshot: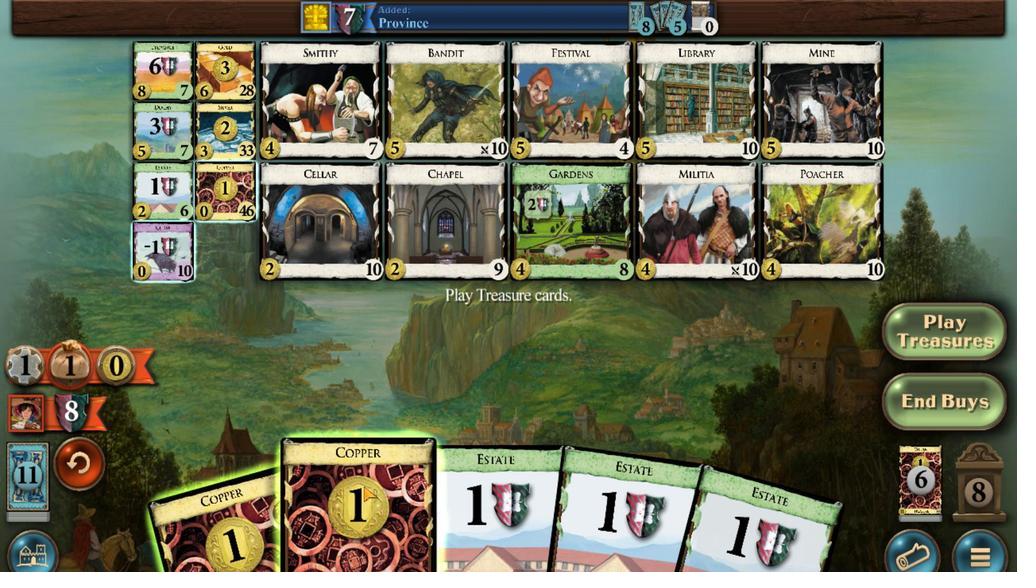 
Action: Mouse scrolled (379, 489) with delta (0, 0)
Screenshot: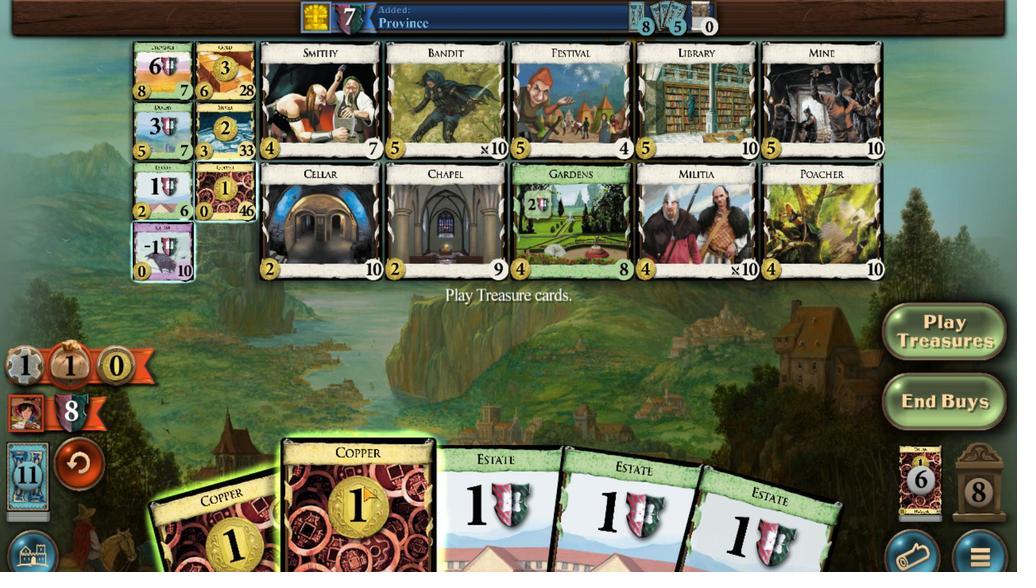
Action: Mouse moved to (315, 491)
Screenshot: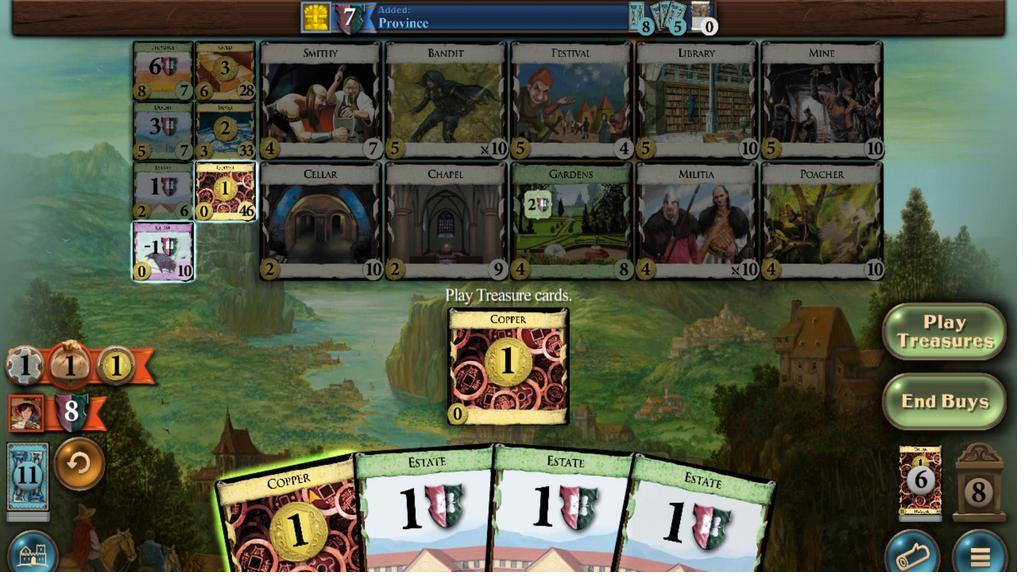 
Action: Mouse scrolled (315, 491) with delta (0, 0)
Screenshot: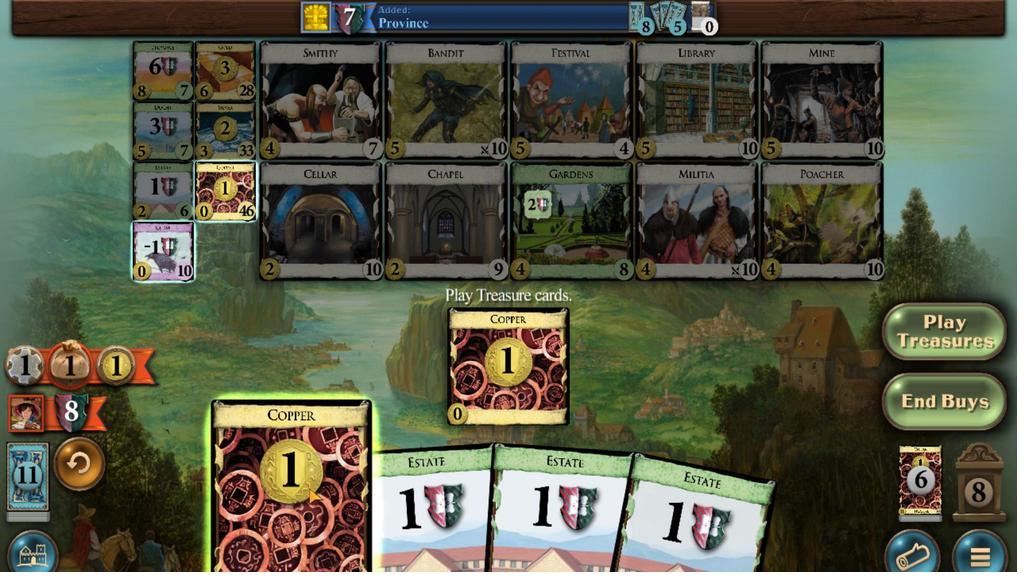 
Action: Mouse moved to (152, 256)
Screenshot: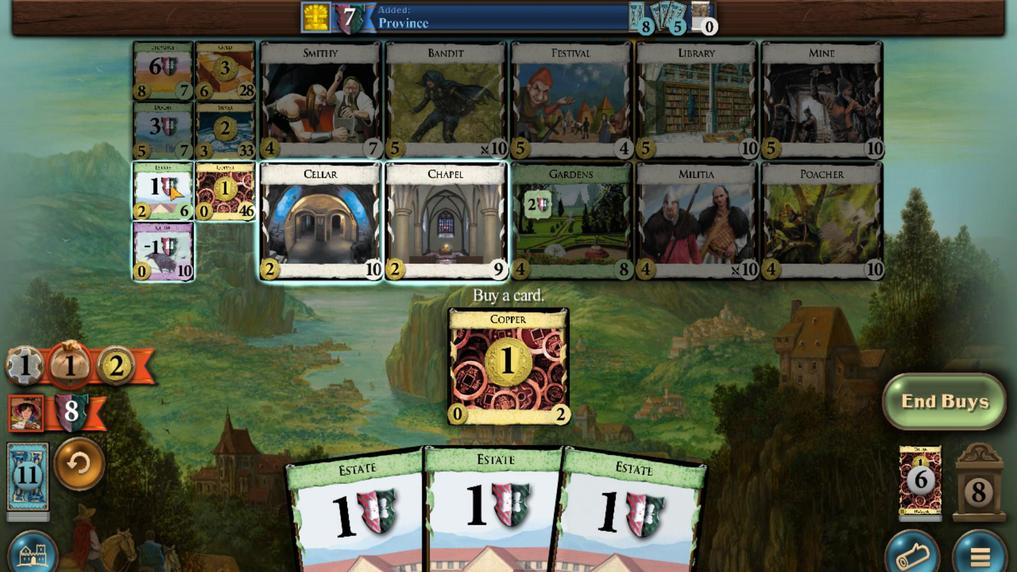
Action: Mouse scrolled (152, 256) with delta (0, 0)
Screenshot: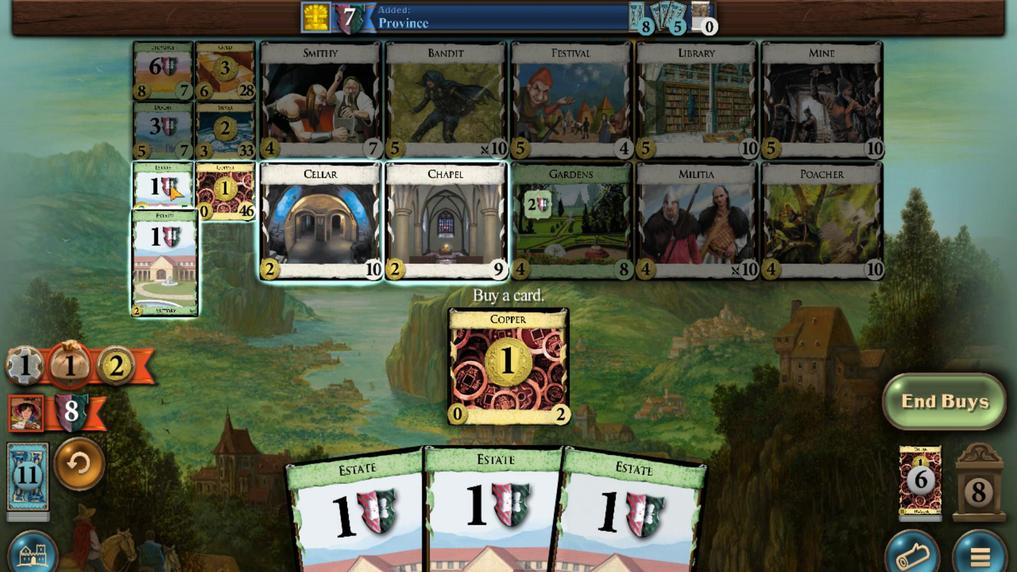 
Action: Mouse scrolled (152, 256) with delta (0, 0)
Screenshot: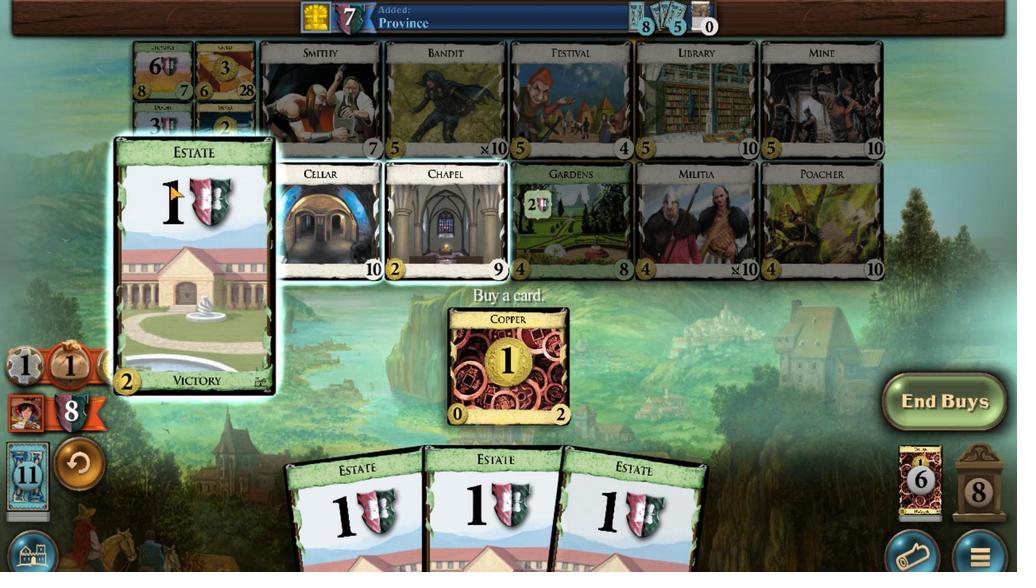 
Action: Mouse scrolled (152, 256) with delta (0, 0)
Screenshot: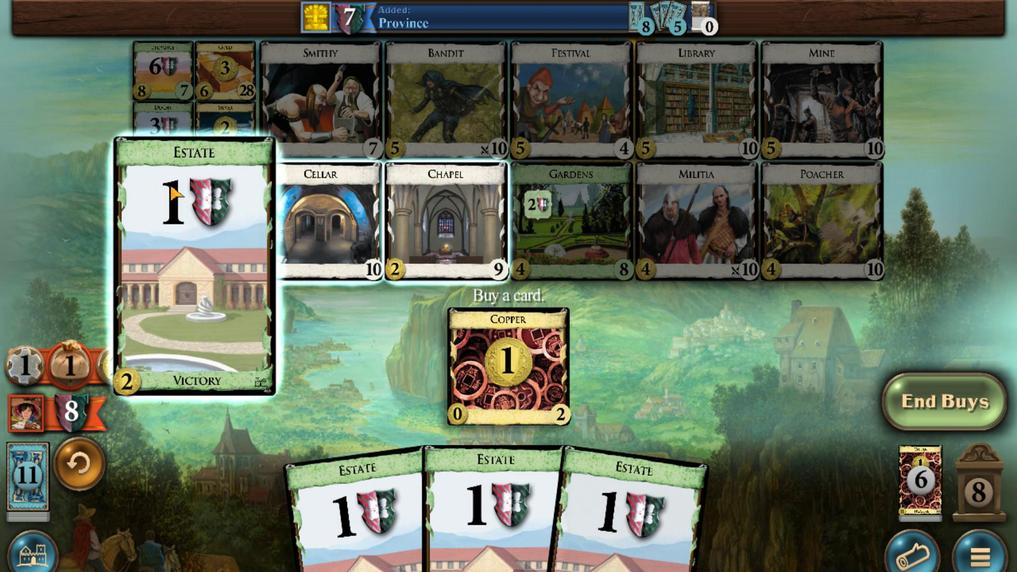 
Action: Mouse moved to (227, 512)
Screenshot: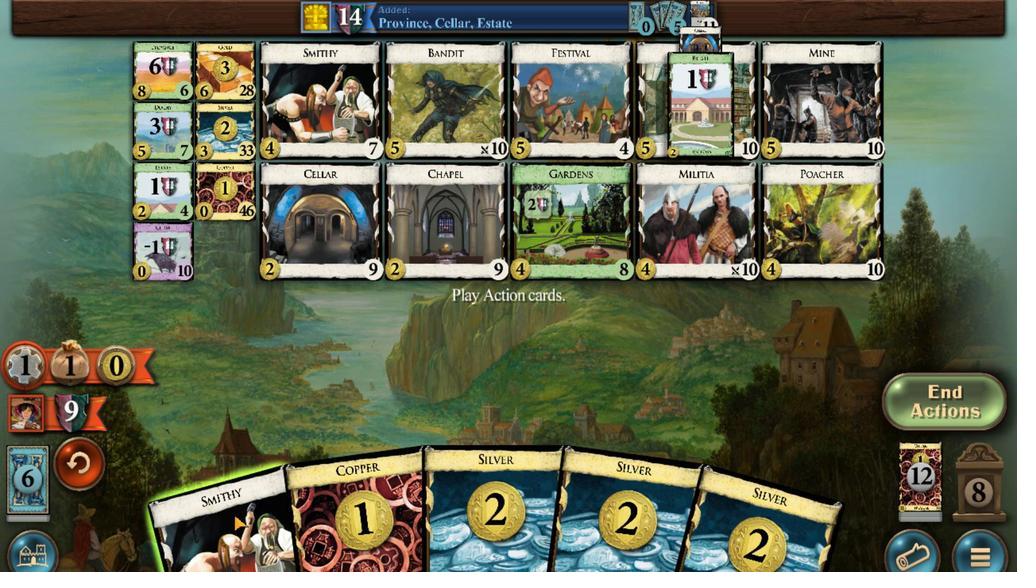 
Action: Mouse scrolled (227, 512) with delta (0, 0)
Screenshot: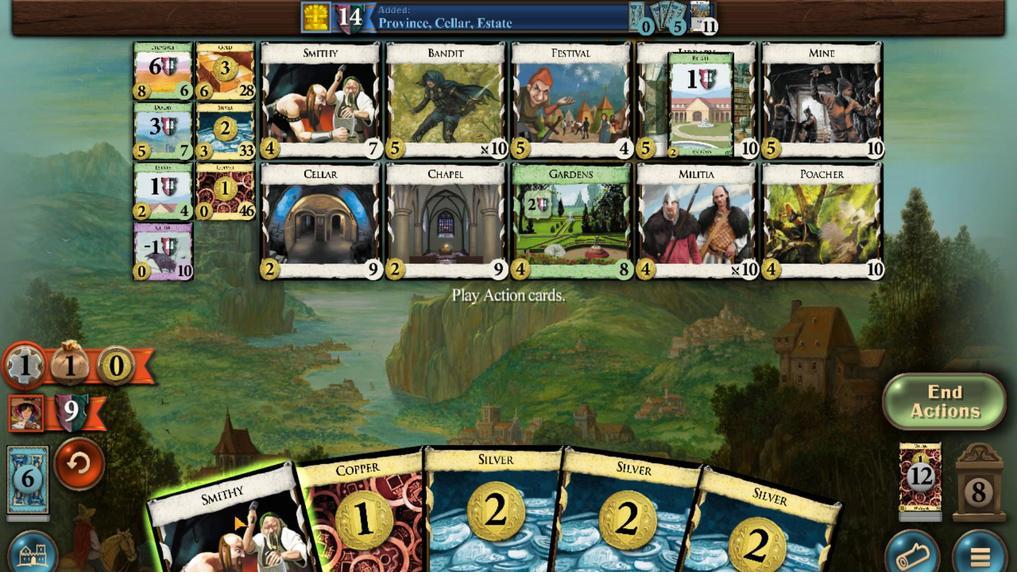 
Action: Mouse moved to (735, 503)
Screenshot: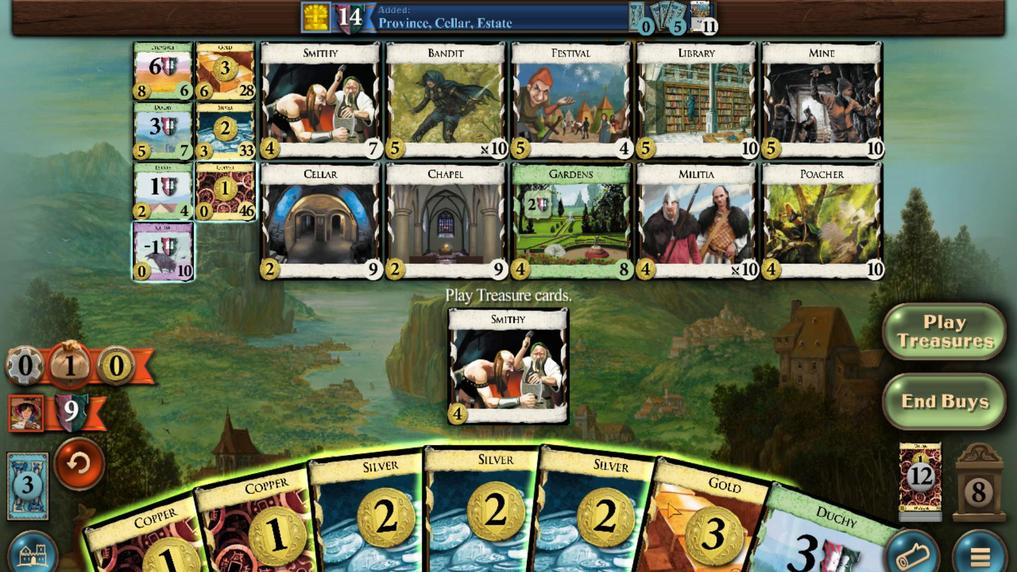 
Action: Mouse scrolled (735, 502) with delta (0, 0)
Screenshot: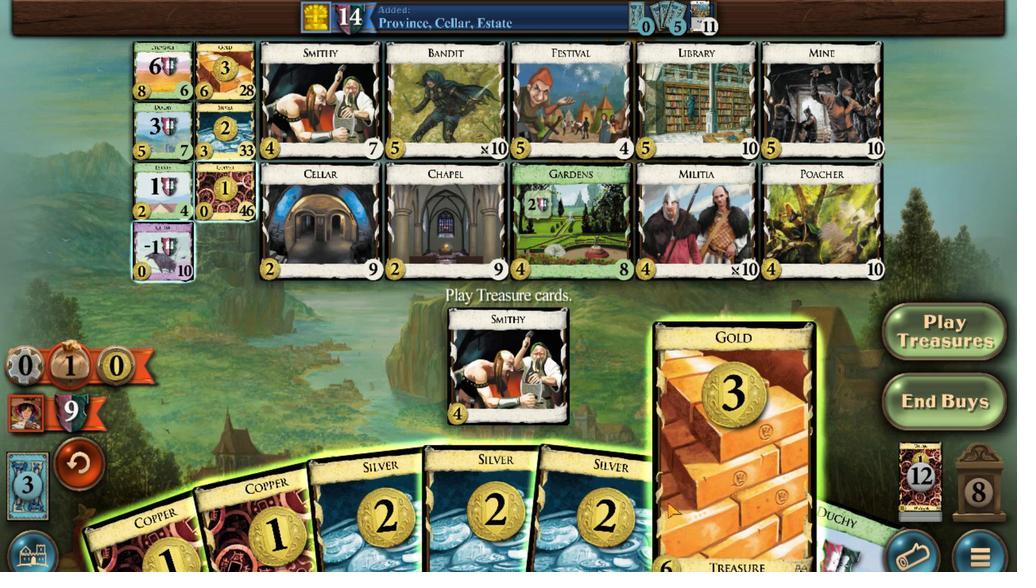 
Action: Mouse moved to (691, 512)
Screenshot: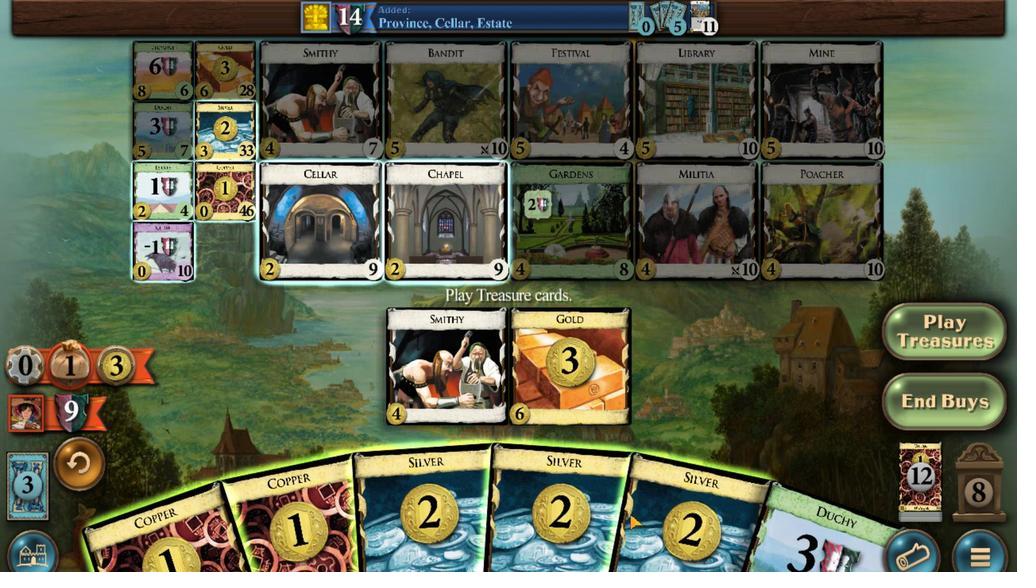 
Action: Mouse scrolled (691, 511) with delta (0, 0)
Screenshot: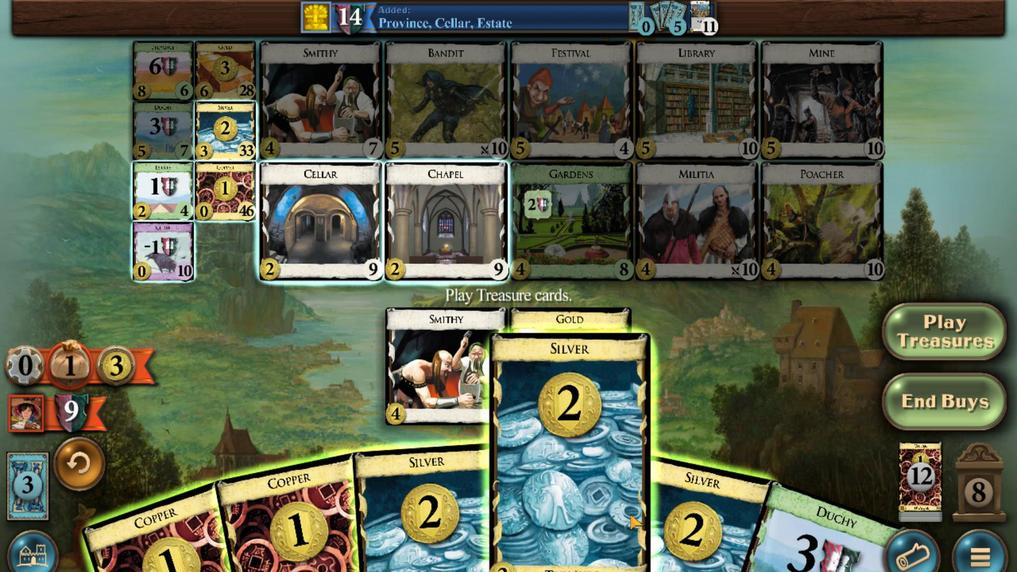
Action: Mouse moved to (659, 514)
Screenshot: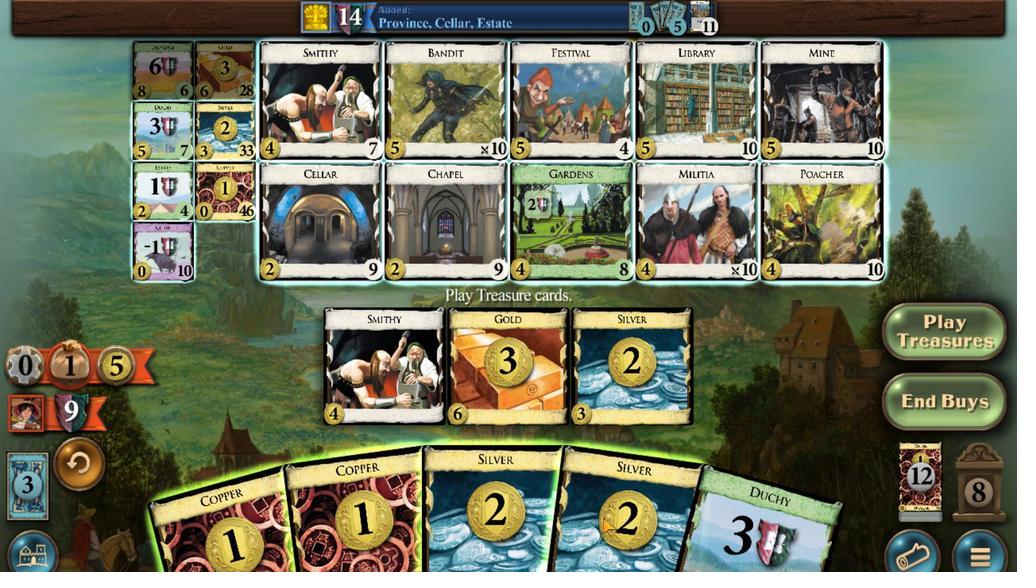 
Action: Mouse scrolled (659, 514) with delta (0, 0)
Screenshot: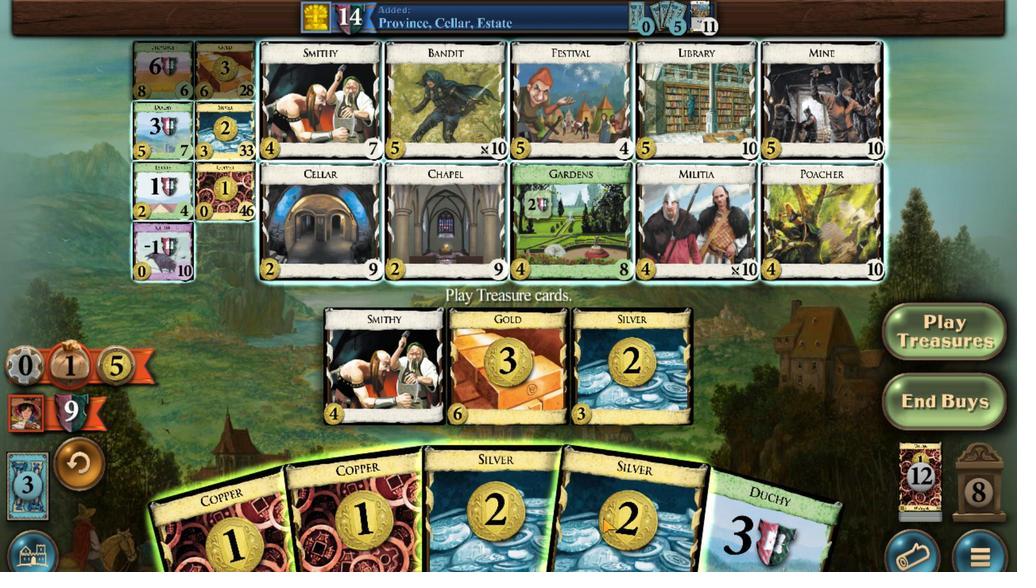
Action: Mouse moved to (431, 504)
Screenshot: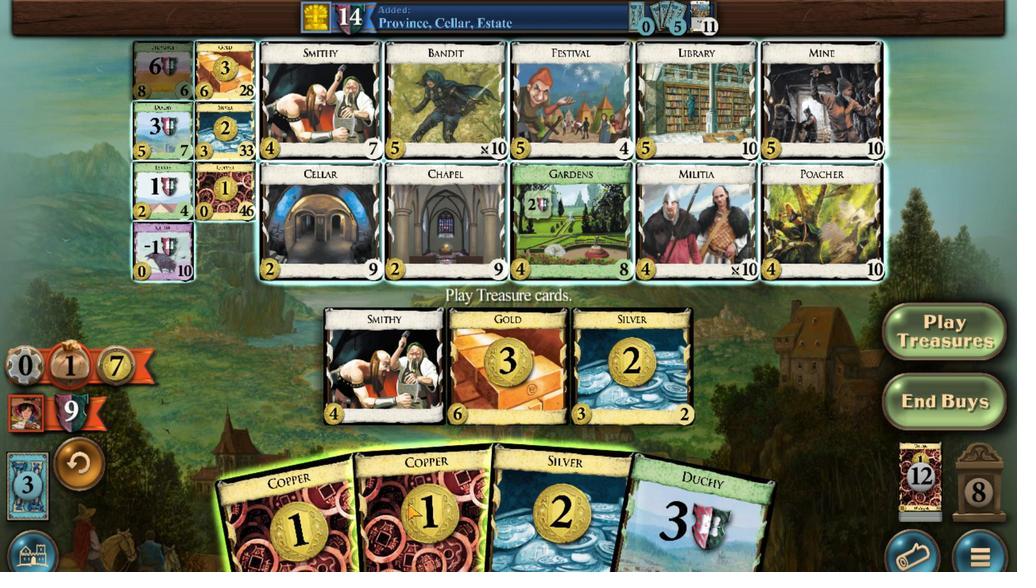 
Action: Mouse scrolled (431, 503) with delta (0, 0)
Screenshot: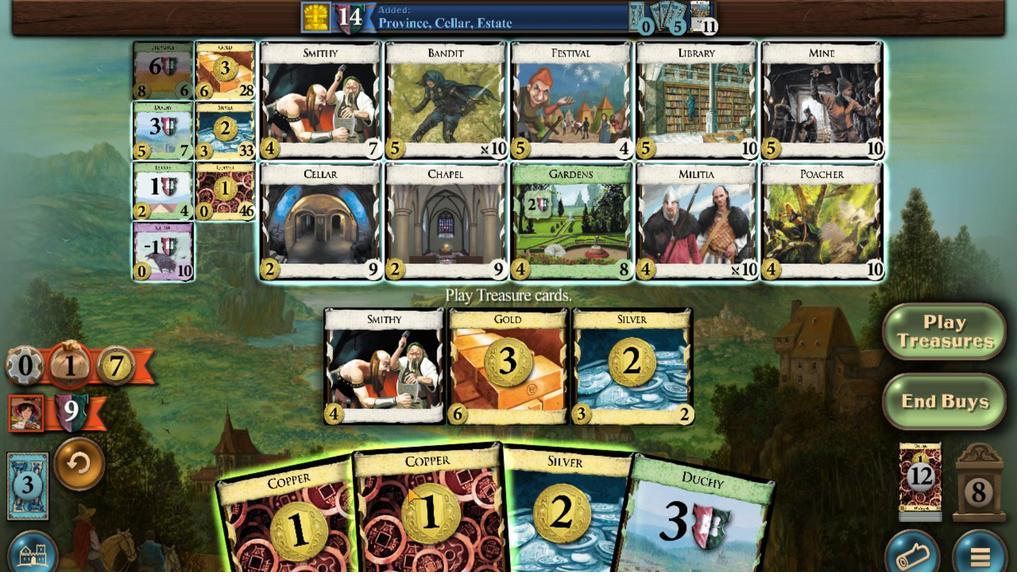 
Action: Mouse moved to (147, 155)
Screenshot: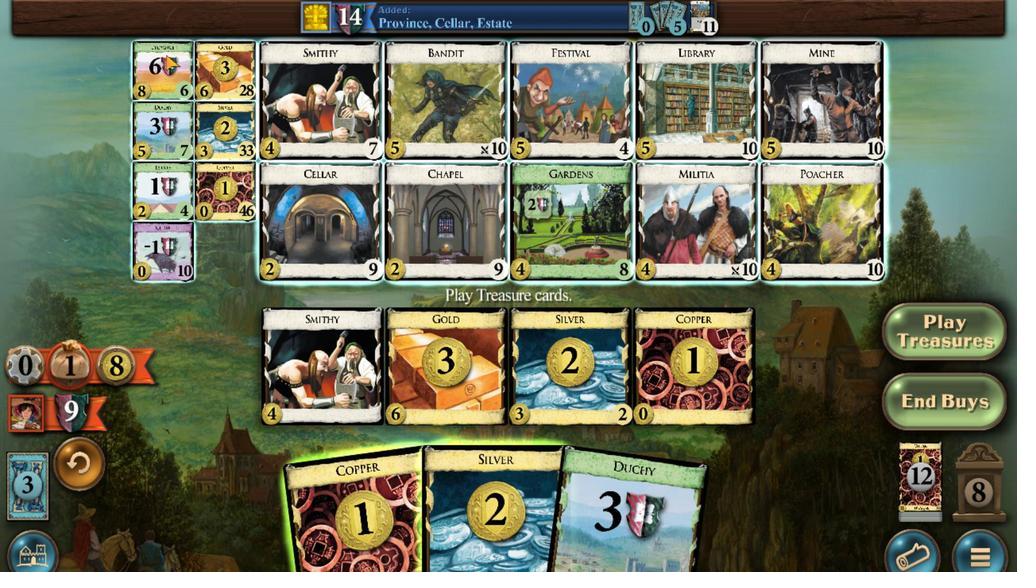 
Action: Mouse scrolled (147, 155) with delta (0, 0)
Screenshot: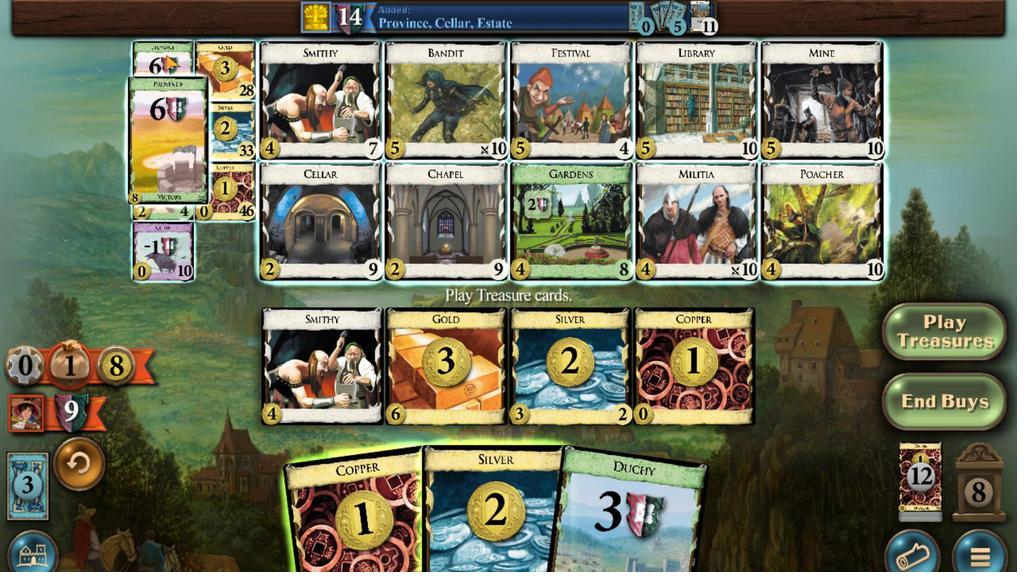 
Action: Mouse scrolled (147, 155) with delta (0, 0)
Screenshot: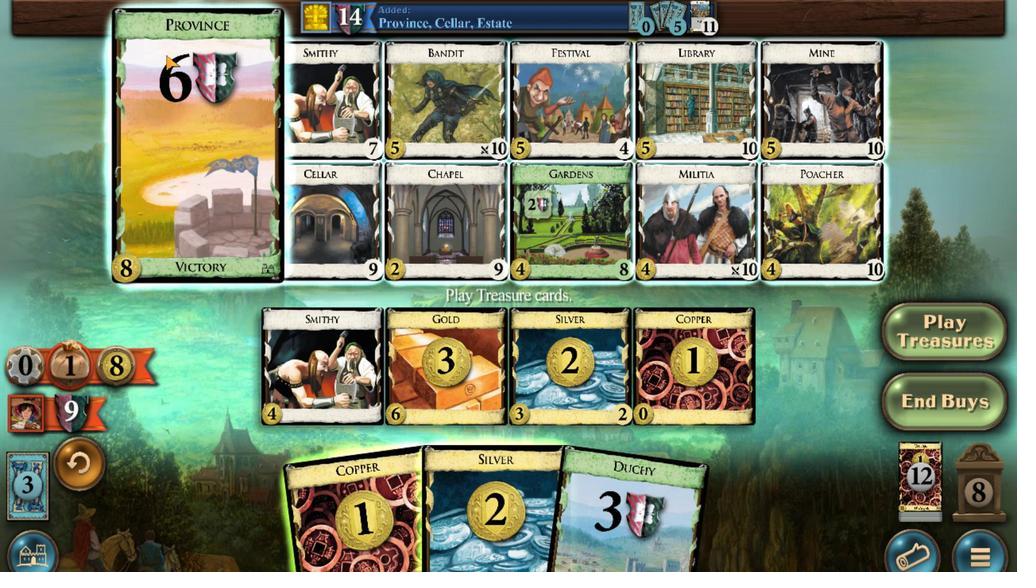 
Action: Mouse scrolled (147, 155) with delta (0, 0)
Screenshot: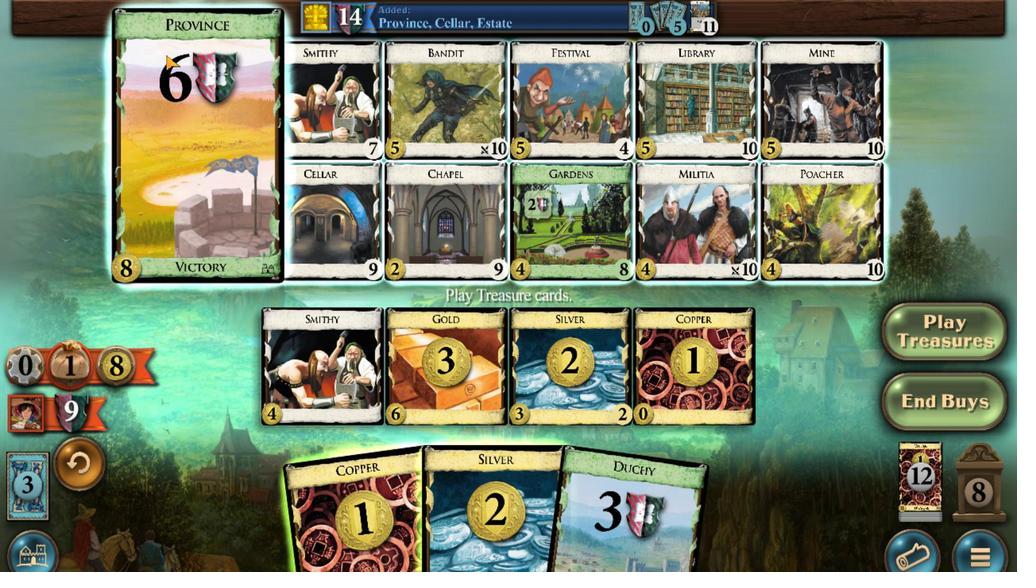 
Action: Mouse scrolled (147, 155) with delta (0, 0)
Screenshot: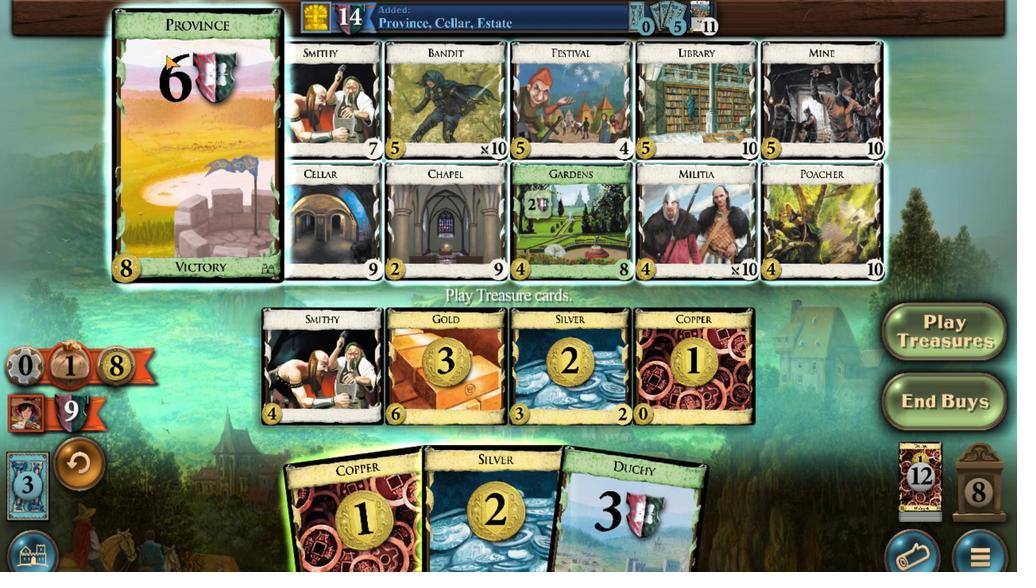 
Action: Mouse scrolled (147, 155) with delta (0, 0)
Screenshot: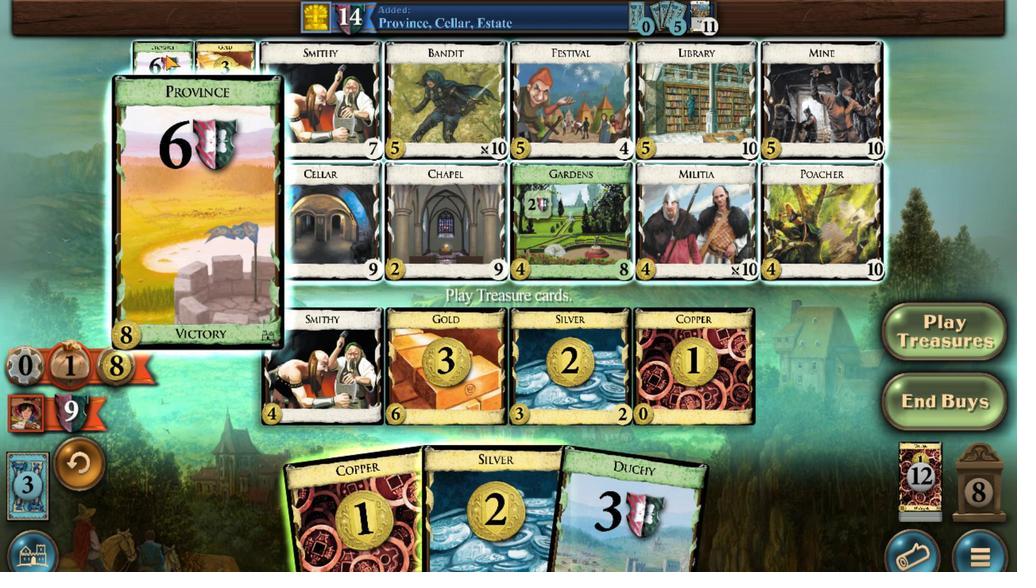 
Action: Mouse scrolled (147, 155) with delta (0, 0)
Screenshot: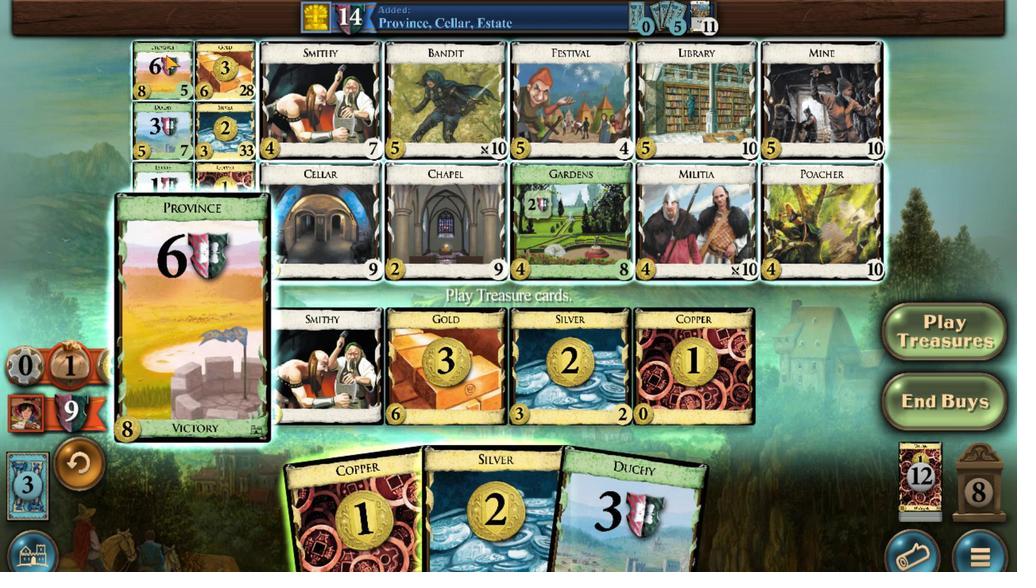 
Action: Mouse moved to (199, 526)
Screenshot: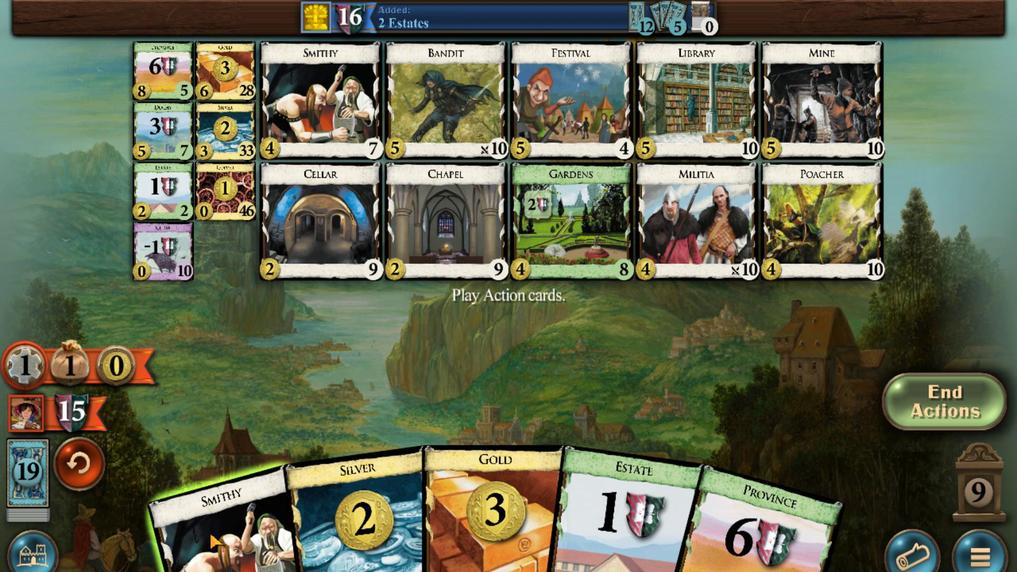 
Action: Mouse scrolled (199, 526) with delta (0, 0)
Screenshot: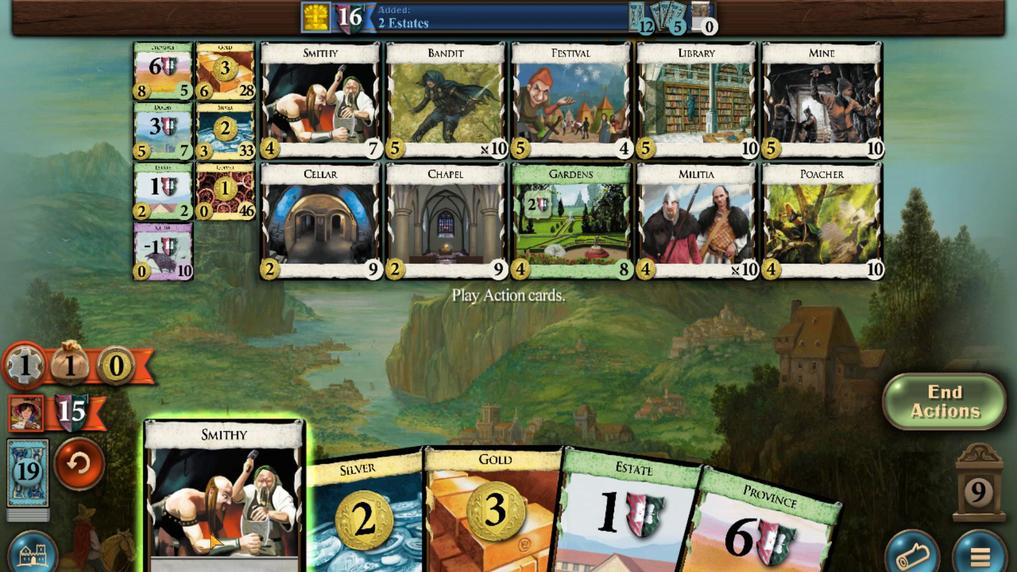 
Action: Mouse moved to (630, 488)
Screenshot: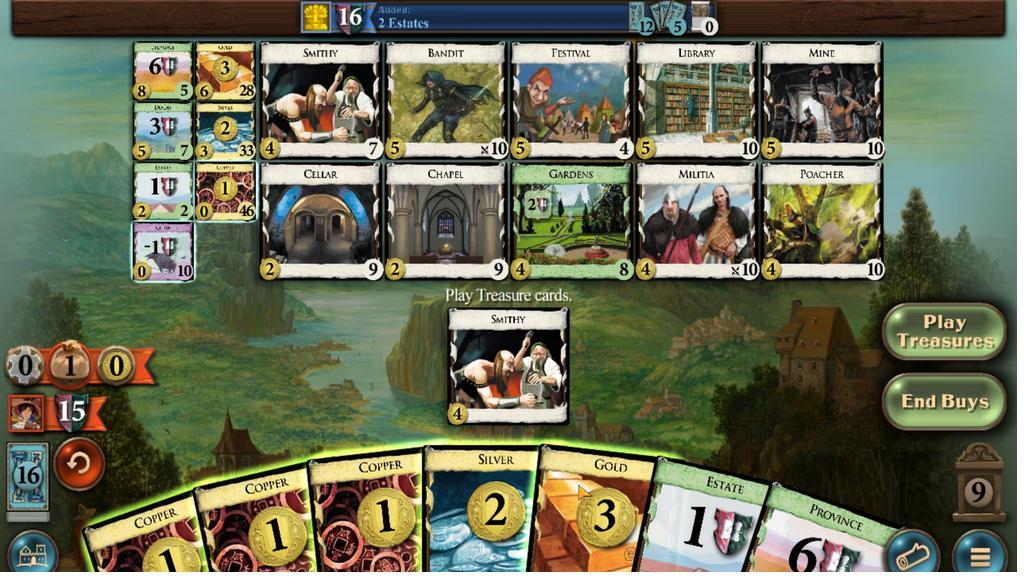 
Action: Mouse scrolled (630, 488) with delta (0, 0)
Screenshot: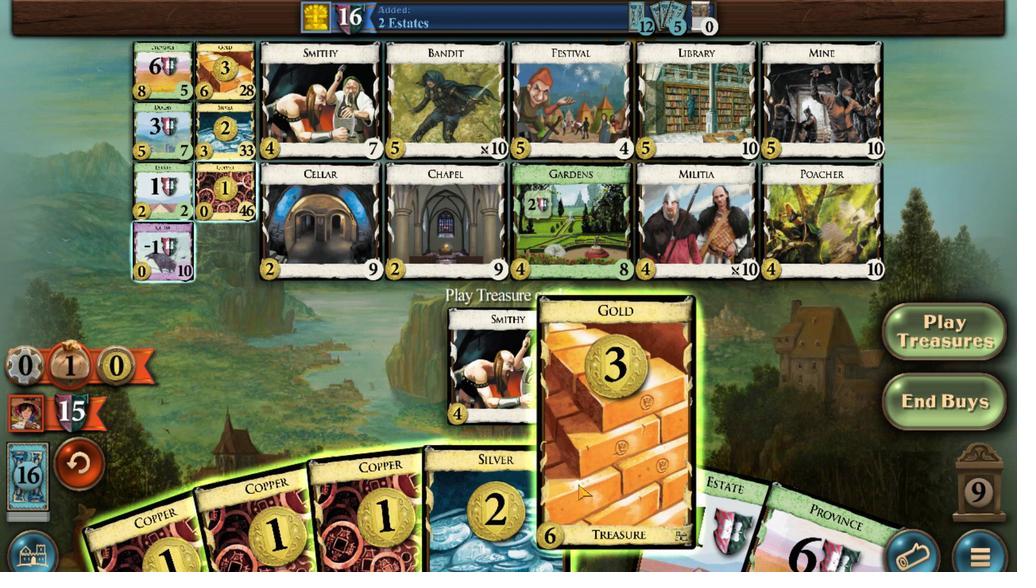 
Action: Mouse moved to (597, 484)
Screenshot: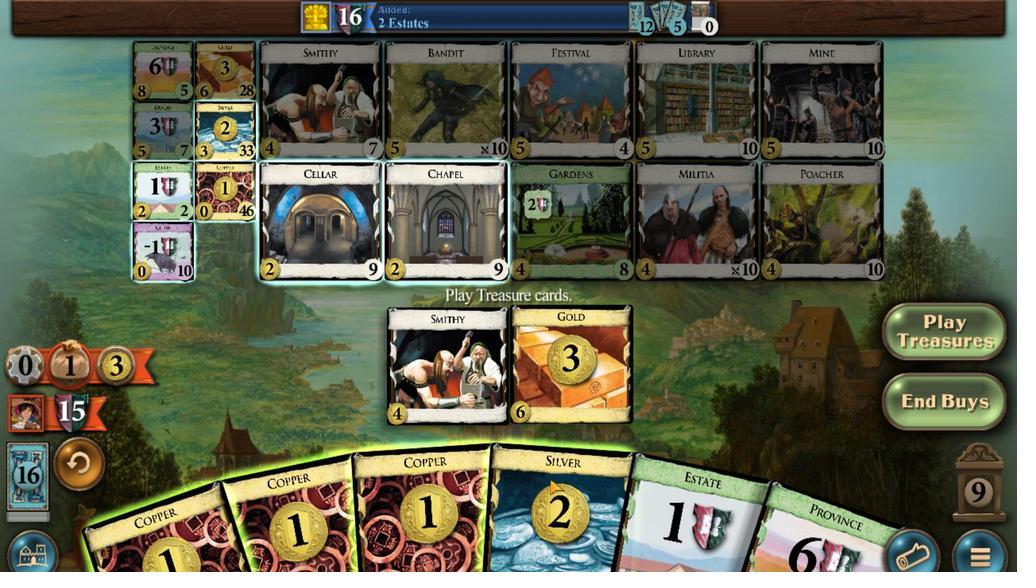 
Action: Mouse scrolled (597, 483) with delta (0, 0)
Screenshot: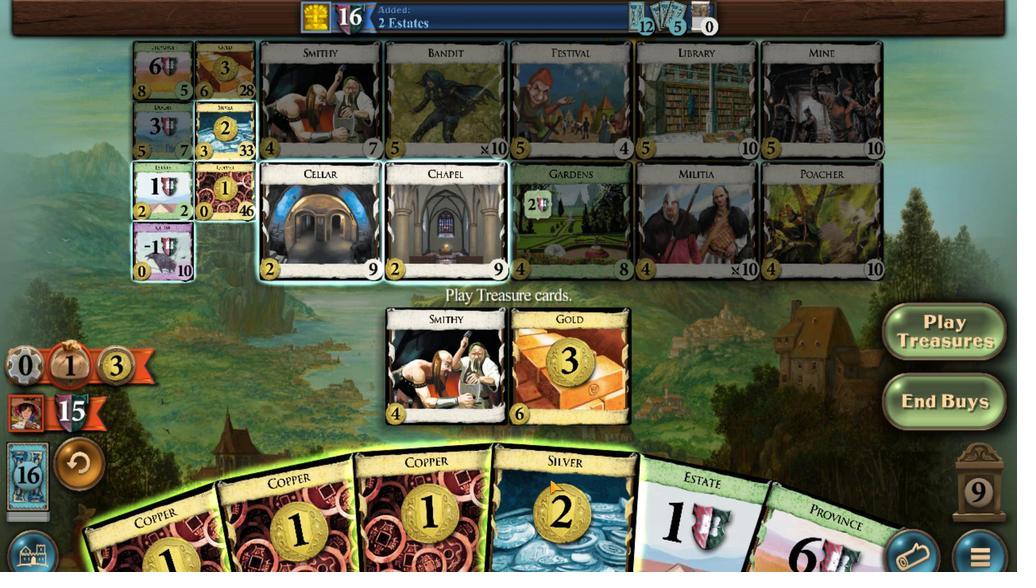 
Action: Mouse moved to (512, 483)
Screenshot: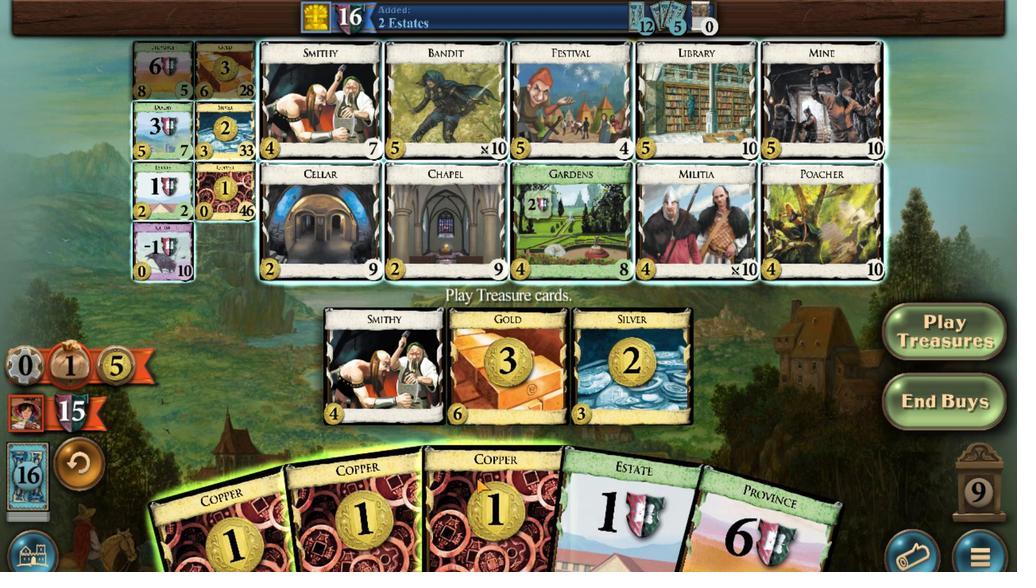
Action: Mouse scrolled (512, 483) with delta (0, 0)
Screenshot: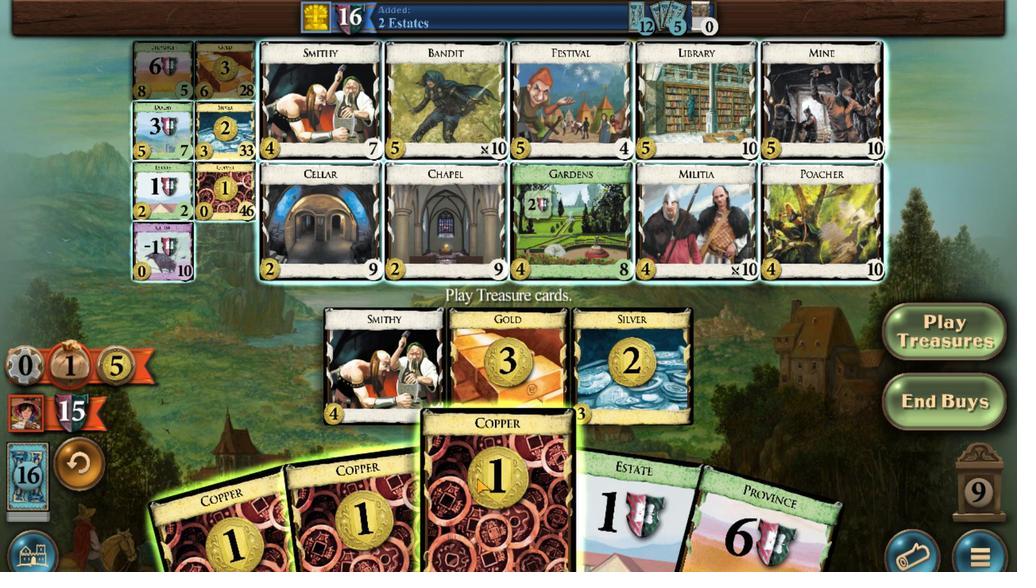 
Action: Mouse moved to (453, 478)
Screenshot: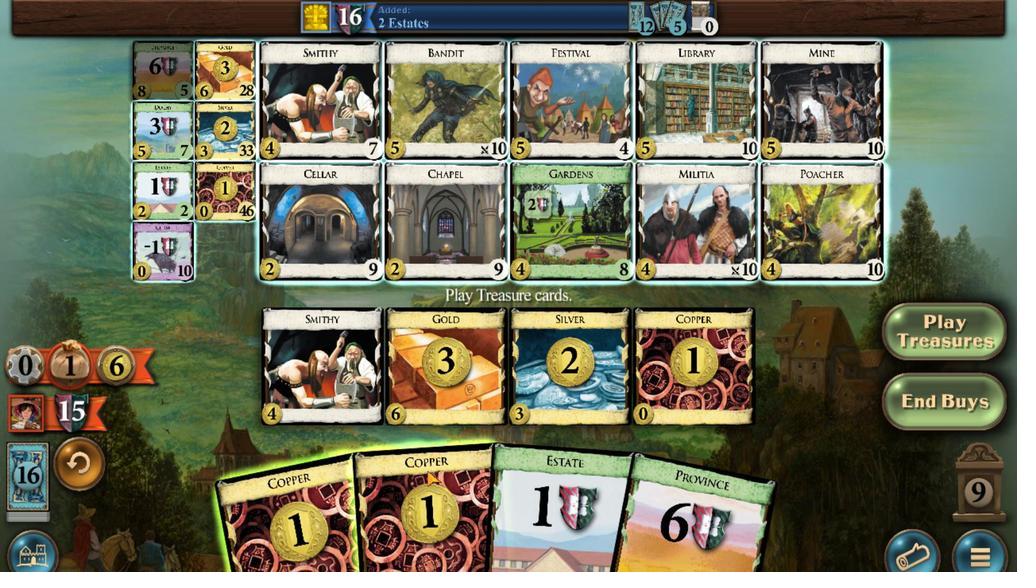 
Action: Mouse scrolled (453, 477) with delta (0, 0)
Screenshot: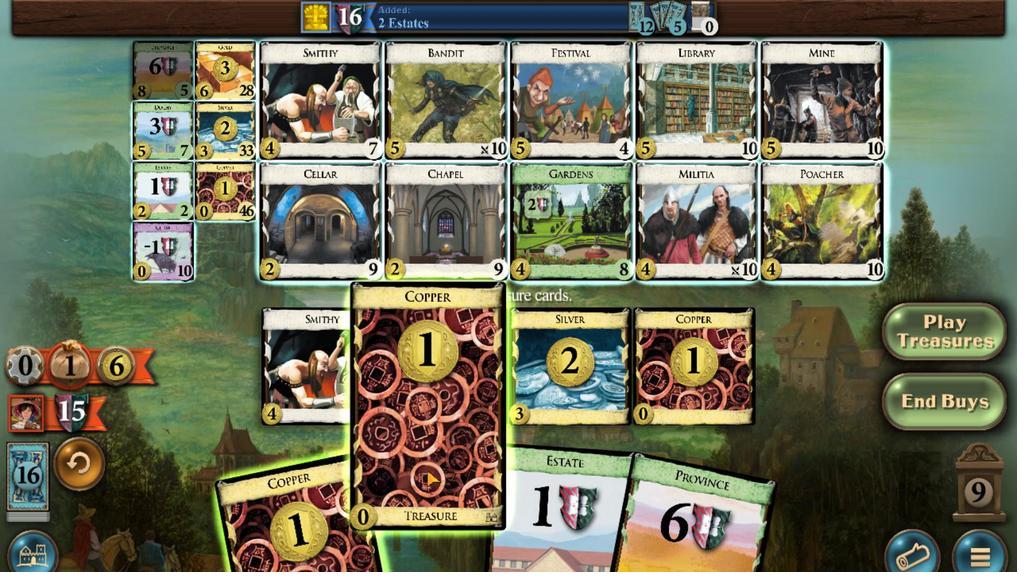 
Action: Mouse moved to (366, 488)
Screenshot: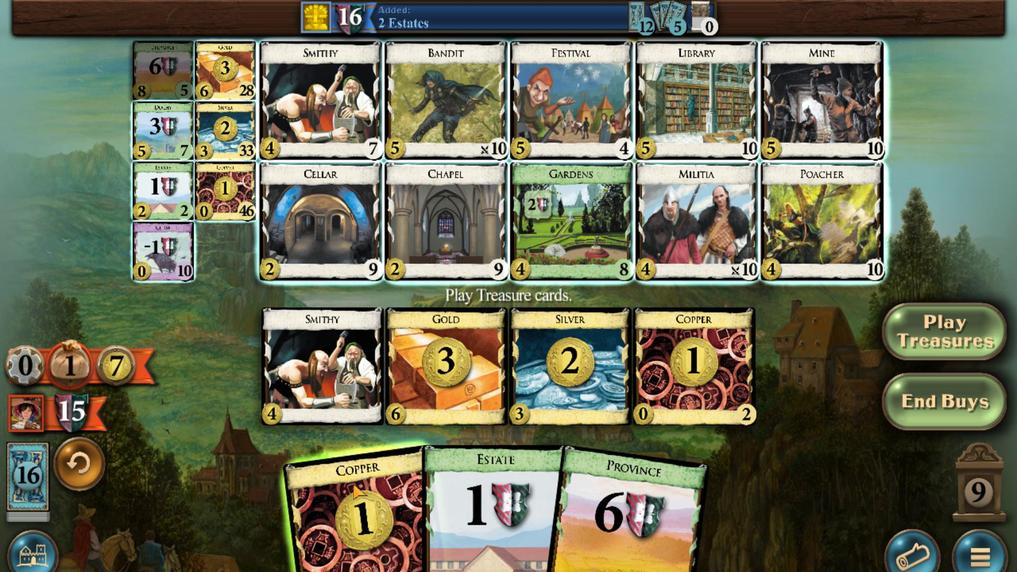 
Action: Mouse scrolled (366, 487) with delta (0, 0)
Screenshot: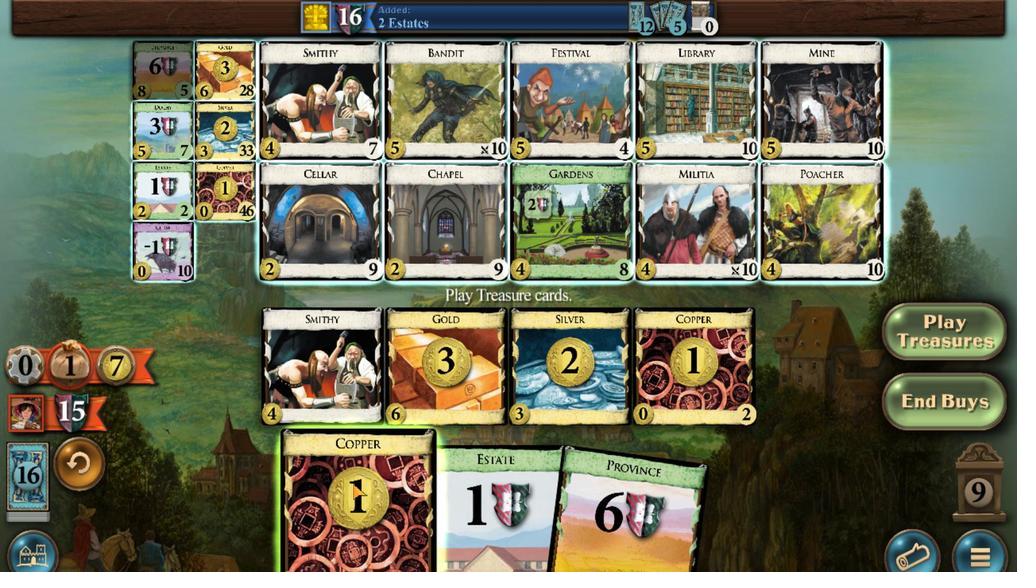 
Action: Mouse moved to (157, 179)
Screenshot: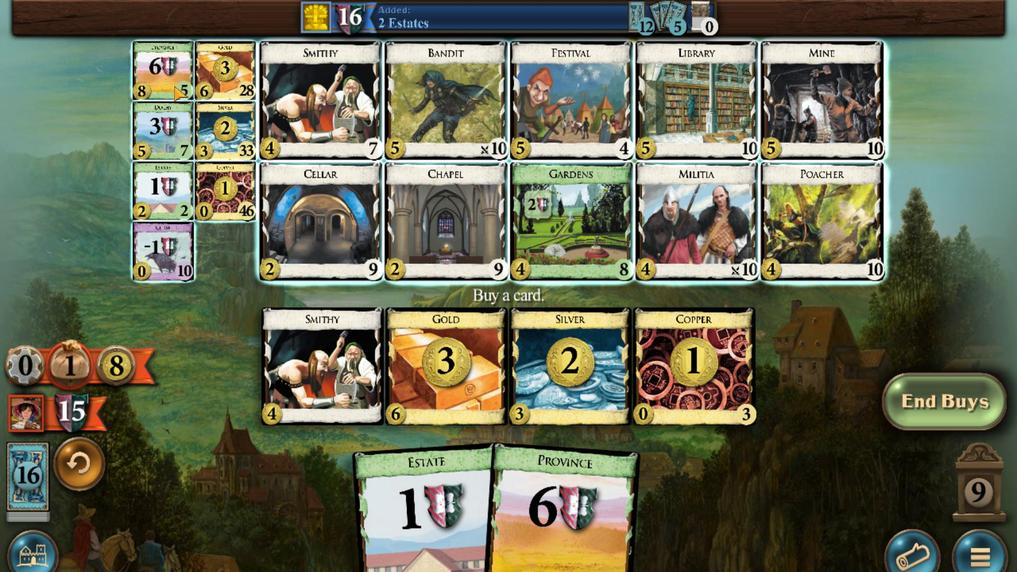 
Action: Mouse scrolled (157, 179) with delta (0, 0)
Screenshot: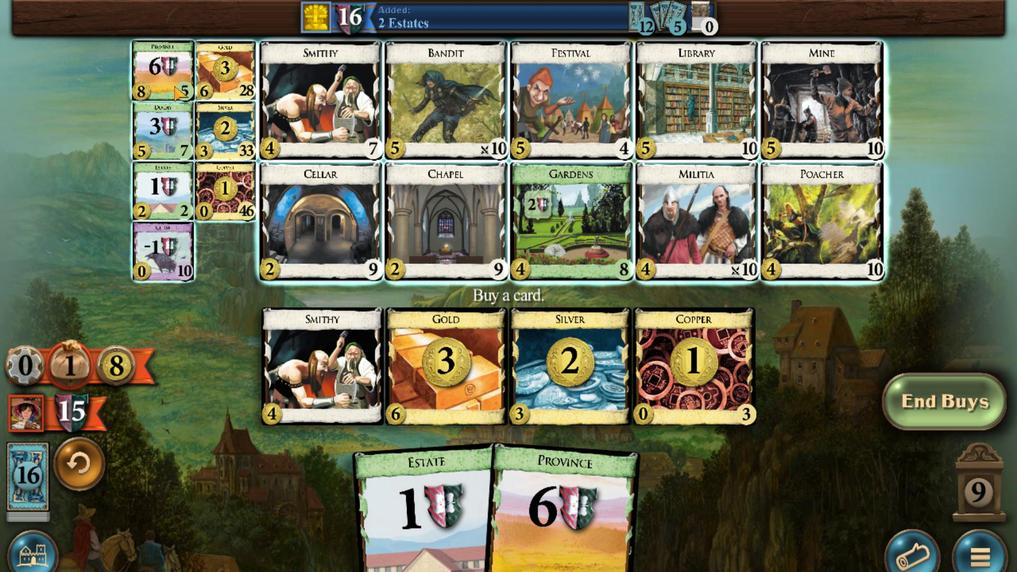 
Action: Mouse scrolled (157, 179) with delta (0, 0)
Screenshot: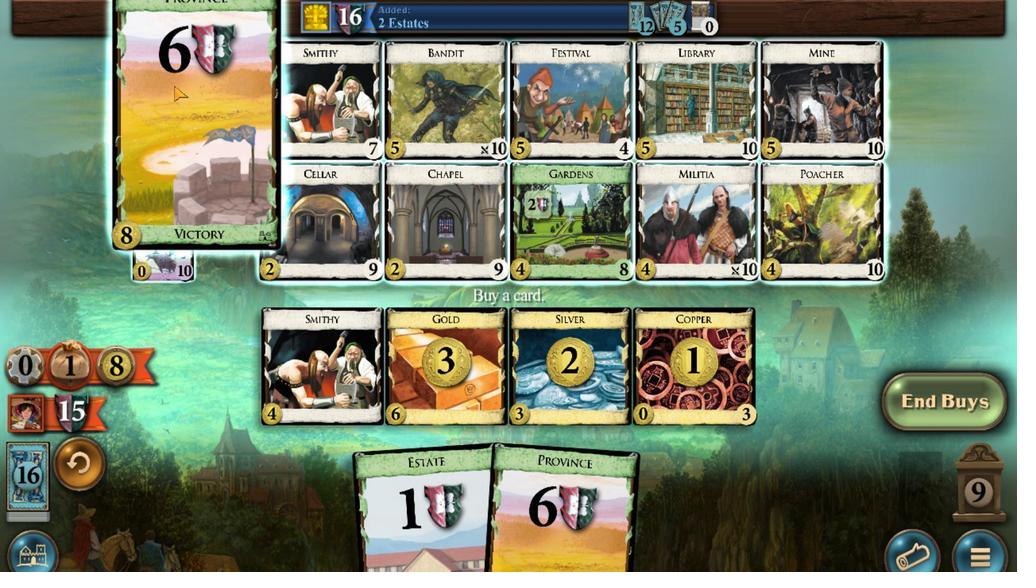 
Action: Mouse scrolled (157, 179) with delta (0, 0)
Screenshot: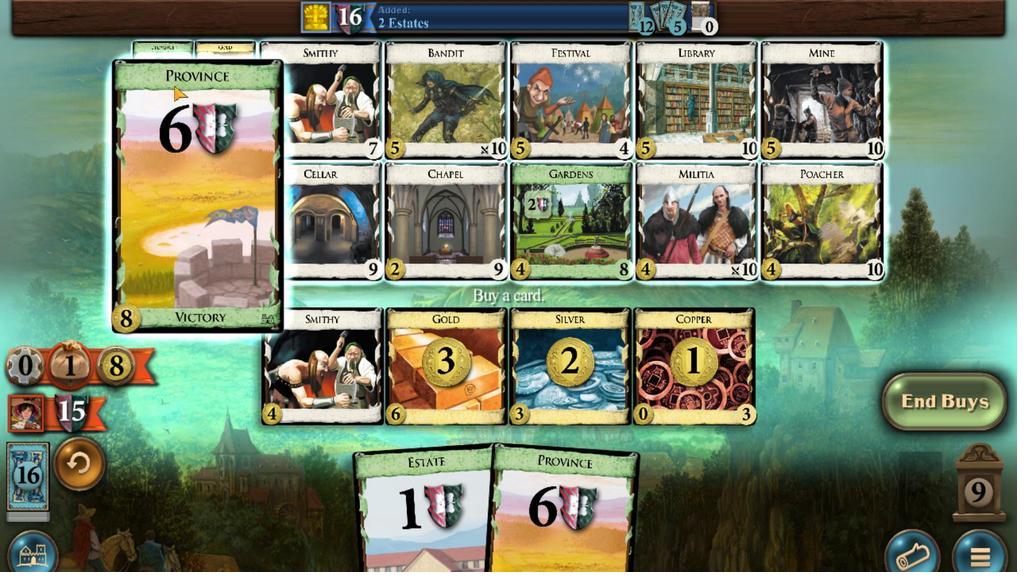 
Action: Mouse scrolled (157, 179) with delta (0, 0)
Screenshot: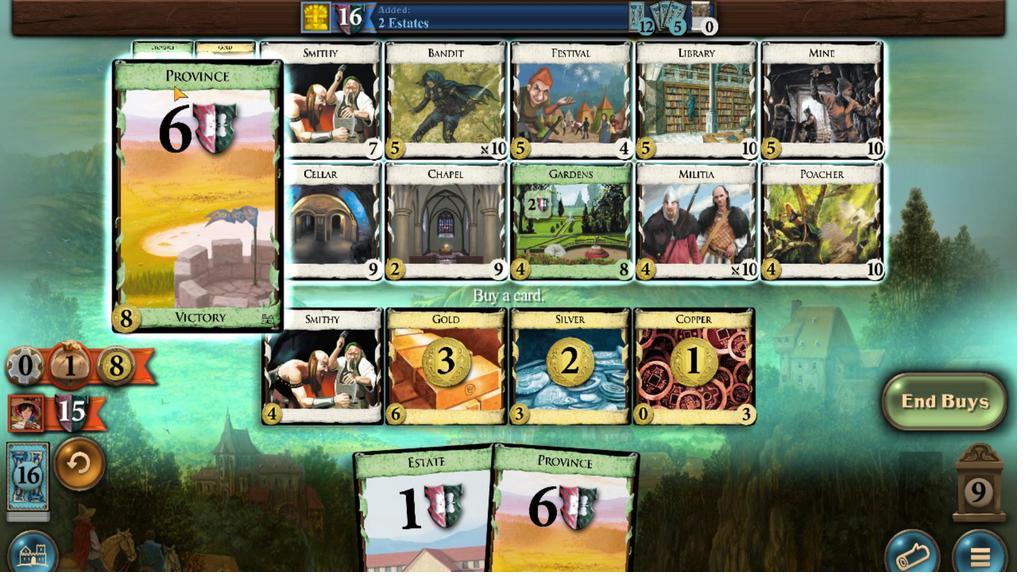 
Action: Mouse scrolled (157, 179) with delta (0, 0)
Screenshot: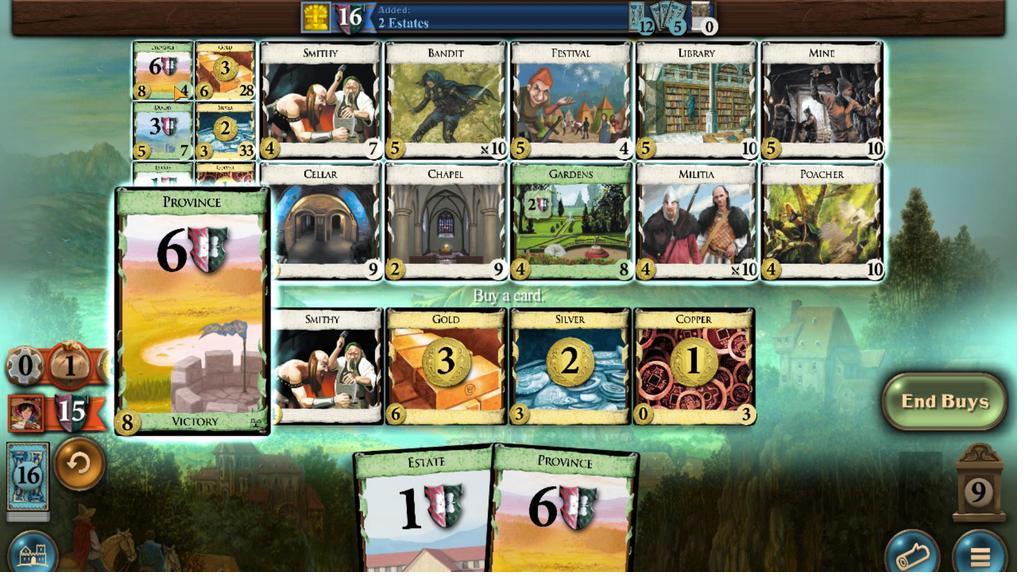 
Action: Mouse moved to (262, 530)
Screenshot: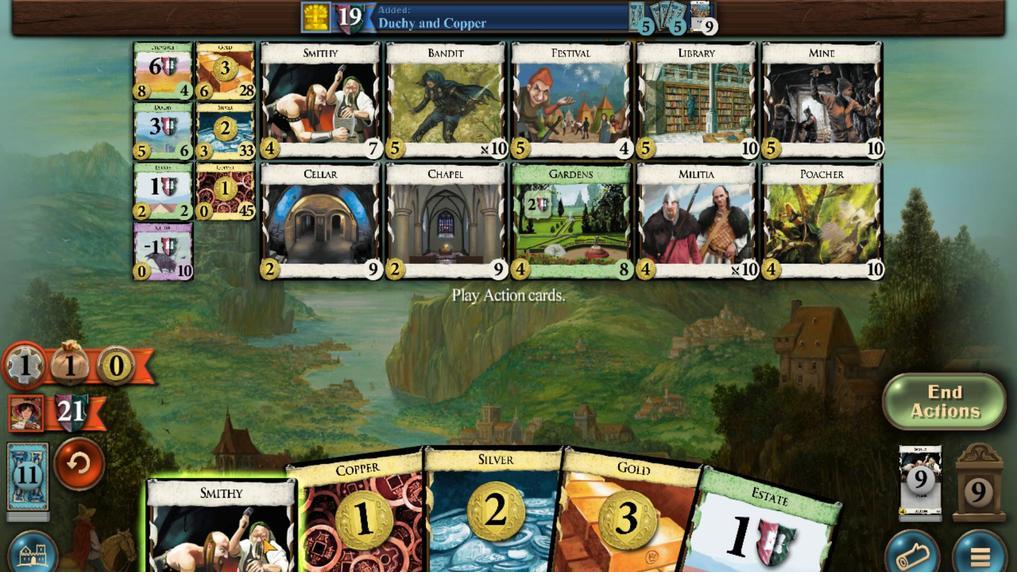
Action: Mouse scrolled (262, 530) with delta (0, 0)
Screenshot: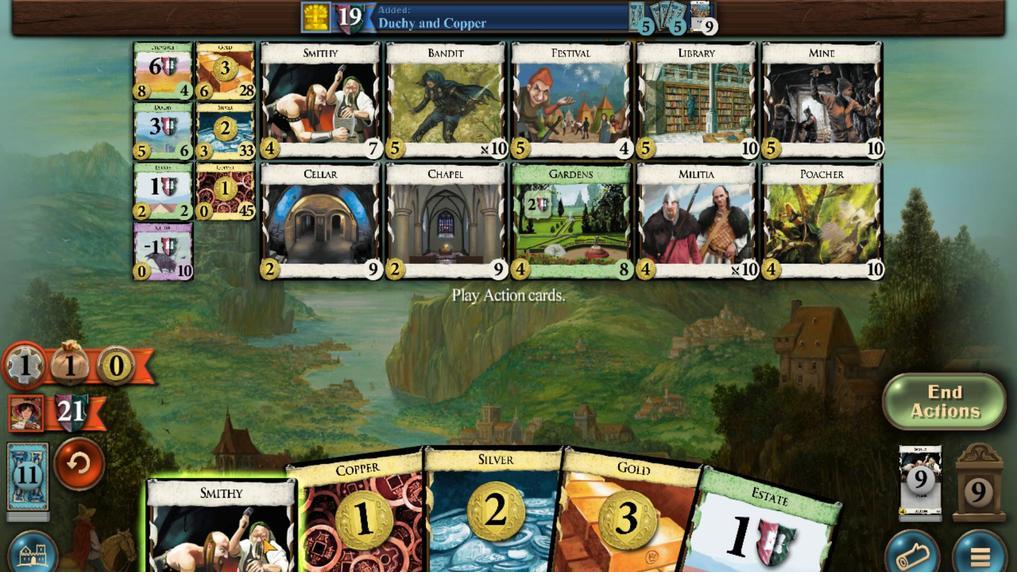 
Action: Mouse moved to (623, 514)
Screenshot: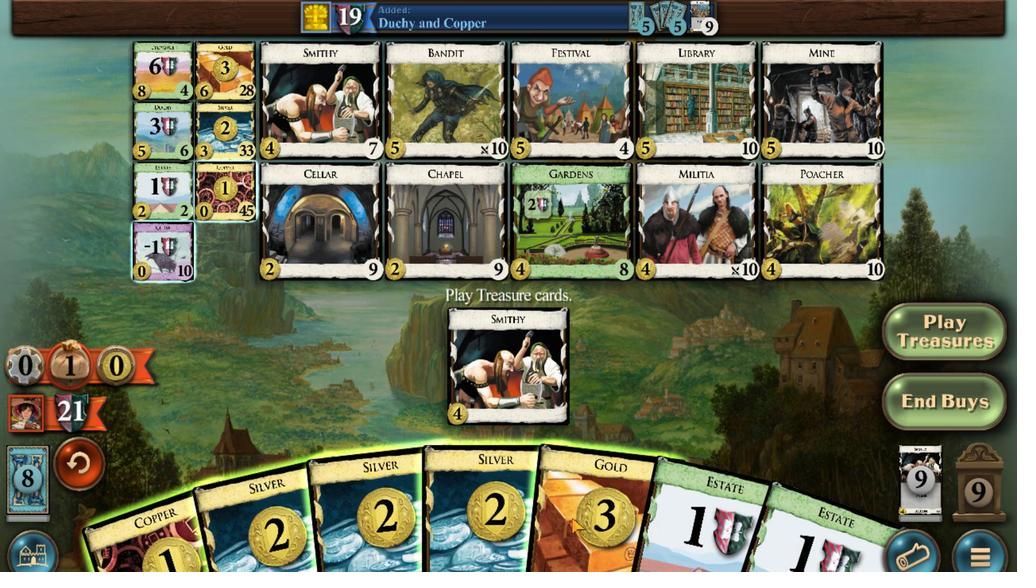 
Action: Mouse scrolled (623, 514) with delta (0, 0)
Screenshot: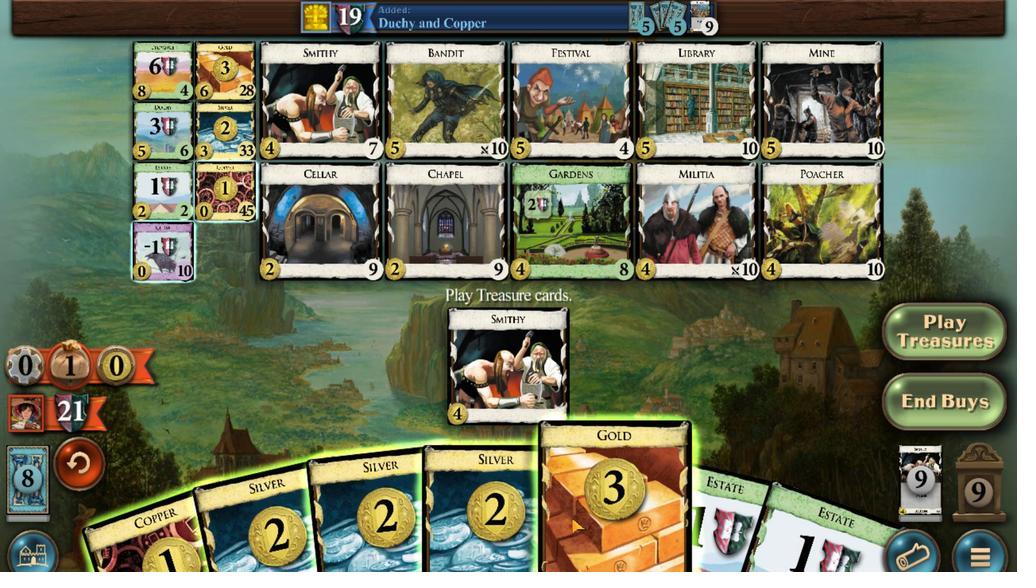 
Action: Mouse moved to (572, 506)
Screenshot: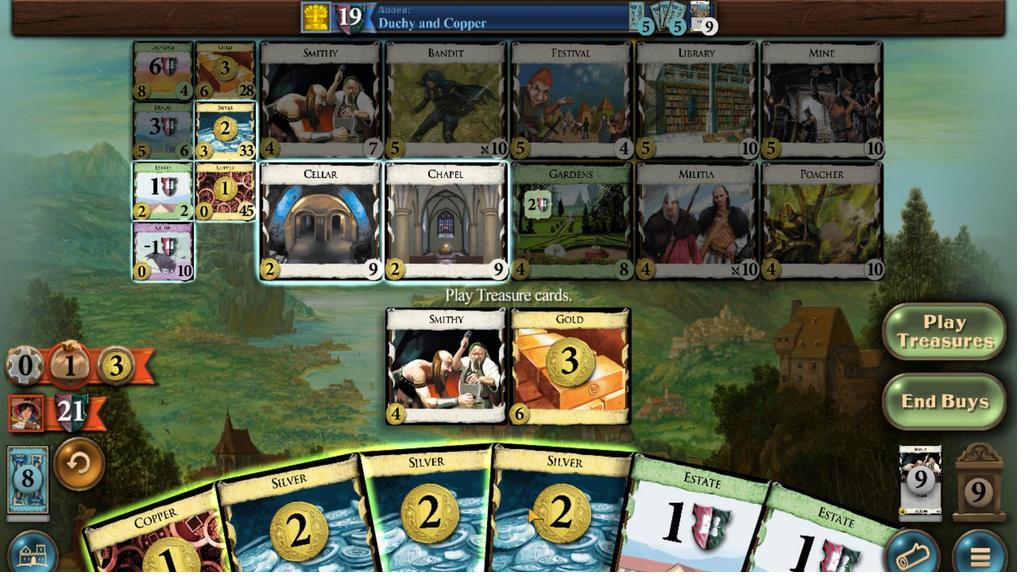 
Action: Mouse scrolled (572, 506) with delta (0, 0)
Screenshot: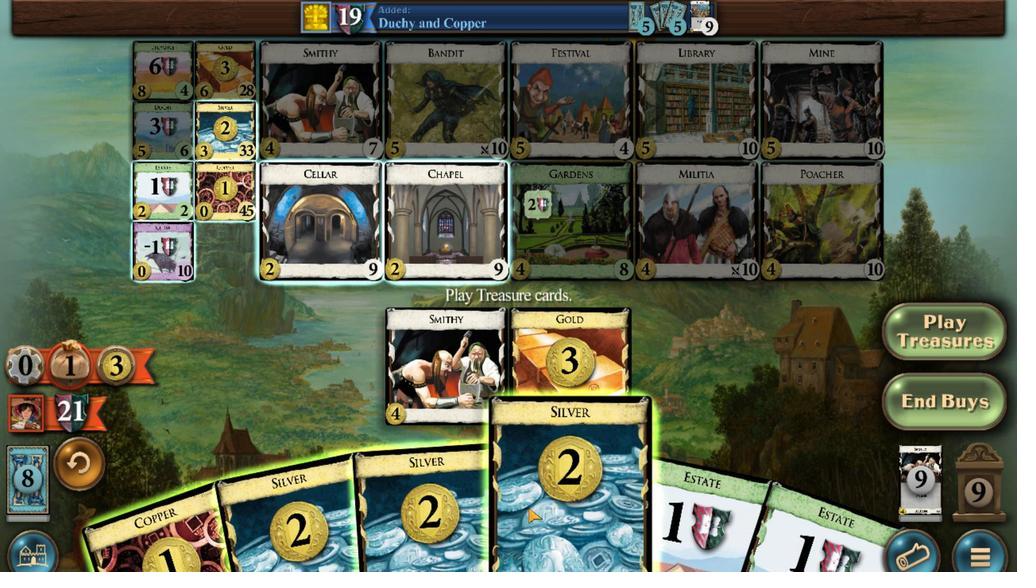 
Action: Mouse moved to (550, 509)
Screenshot: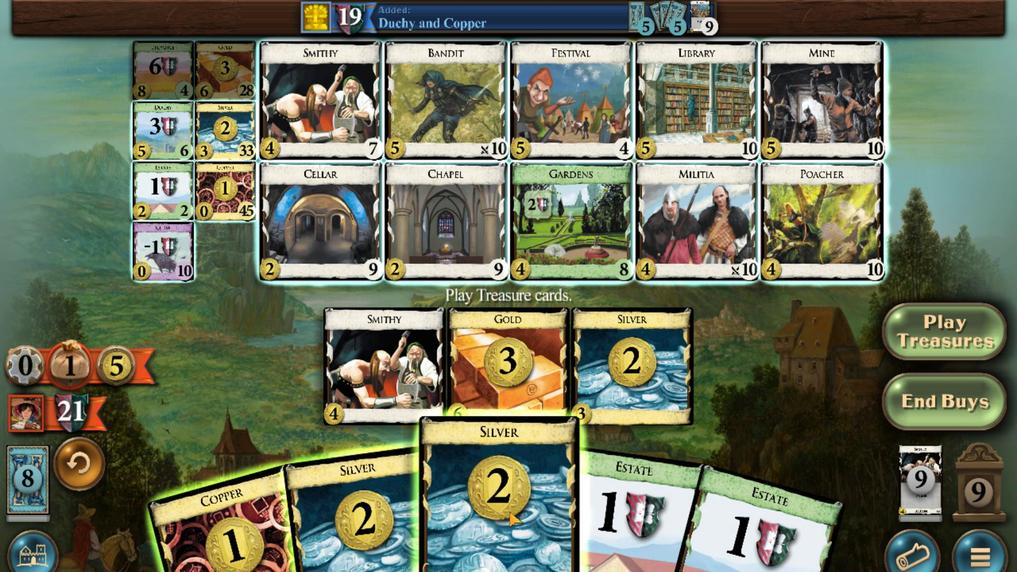 
Action: Mouse scrolled (550, 509) with delta (0, 0)
Screenshot: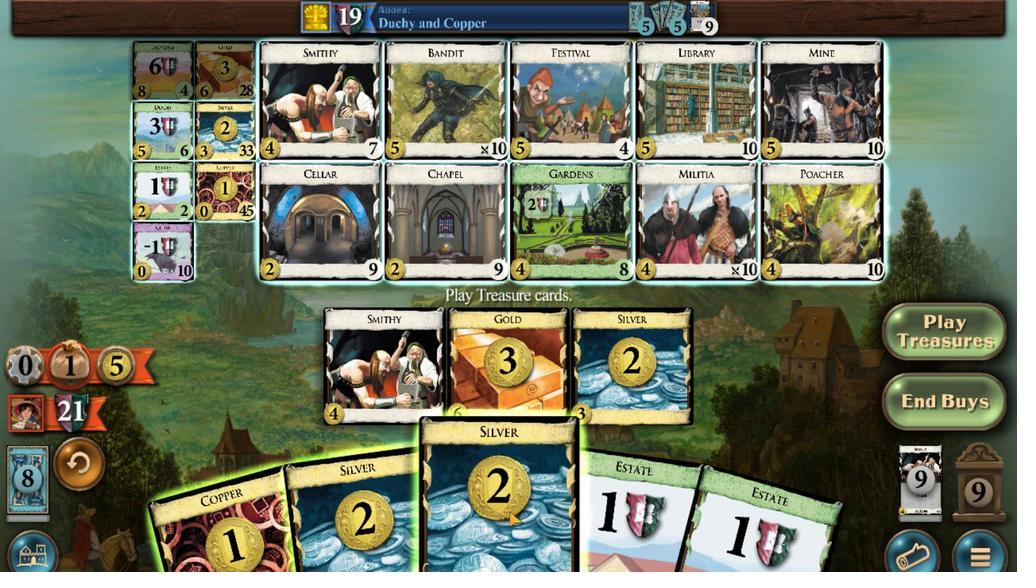 
Action: Mouse moved to (473, 512)
Screenshot: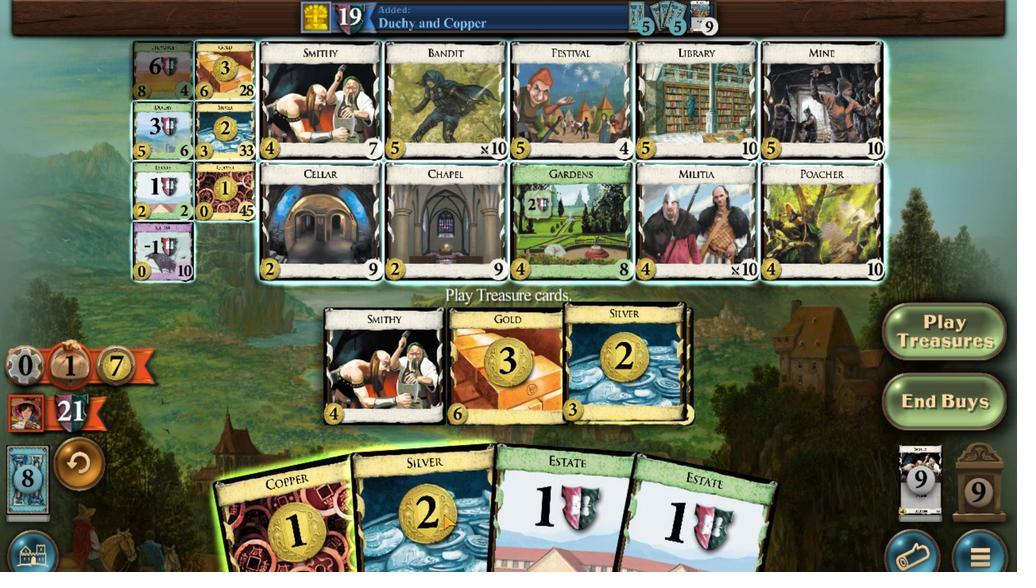 
Action: Mouse scrolled (473, 511) with delta (0, 0)
Screenshot: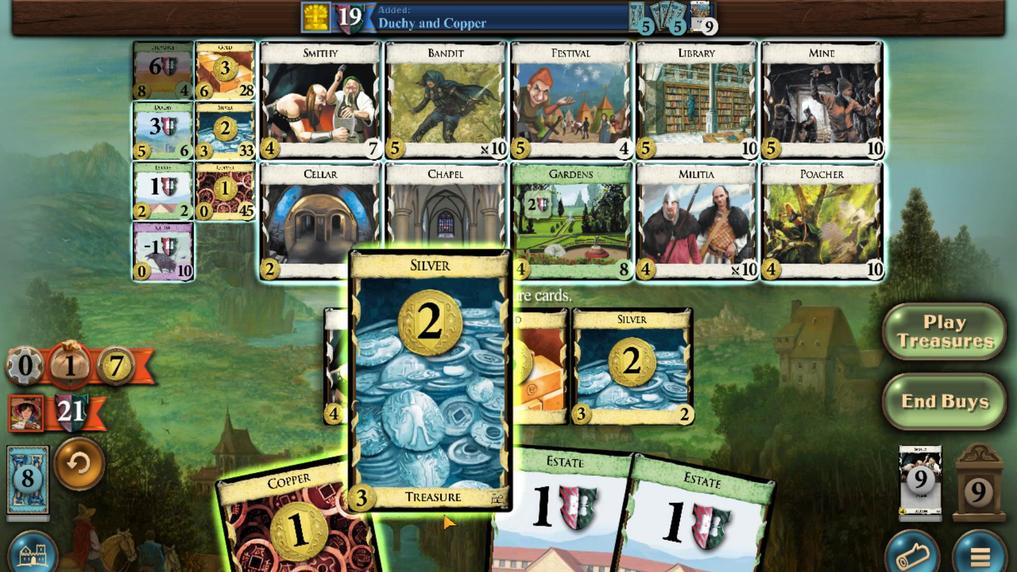 
Action: Mouse moved to (412, 511)
Screenshot: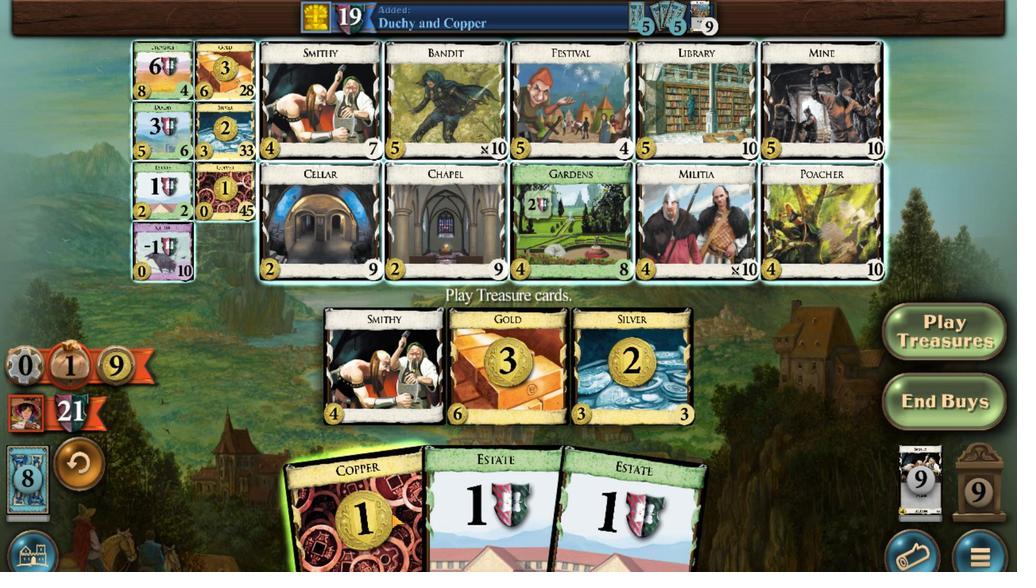 
Action: Mouse scrolled (412, 510) with delta (0, 0)
Screenshot: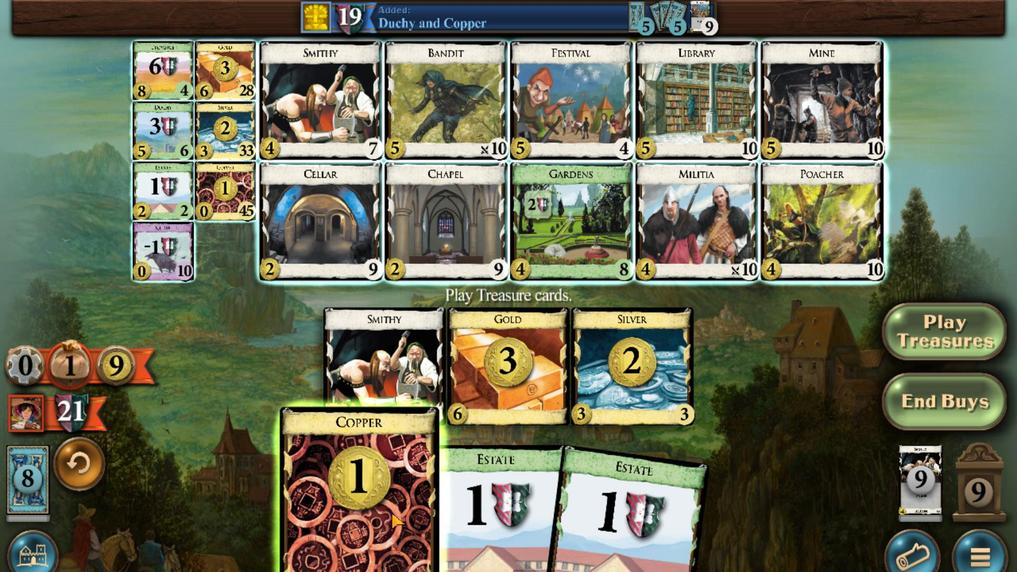 
Action: Mouse moved to (136, 172)
Screenshot: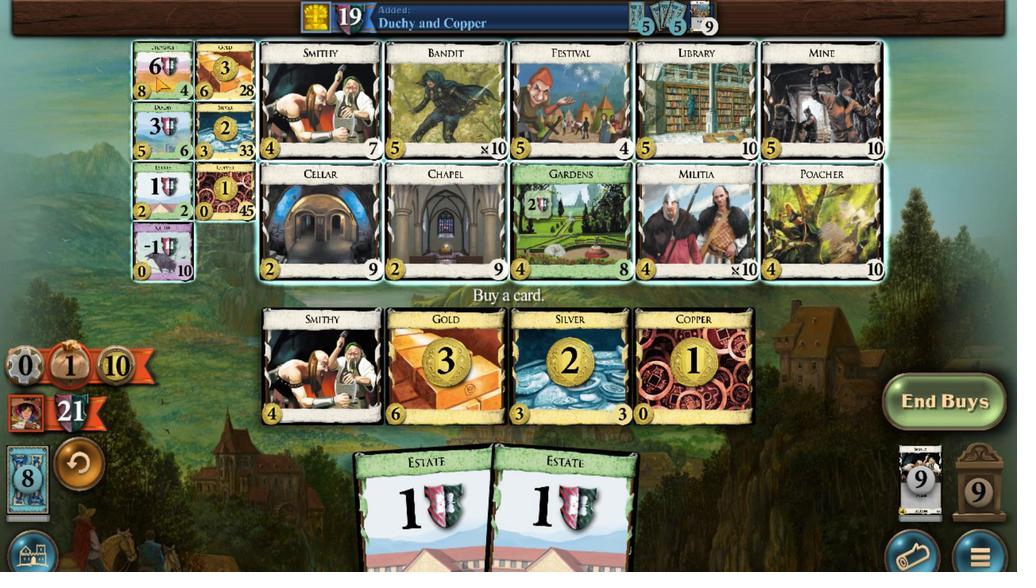 
Action: Mouse scrolled (136, 172) with delta (0, 0)
Screenshot: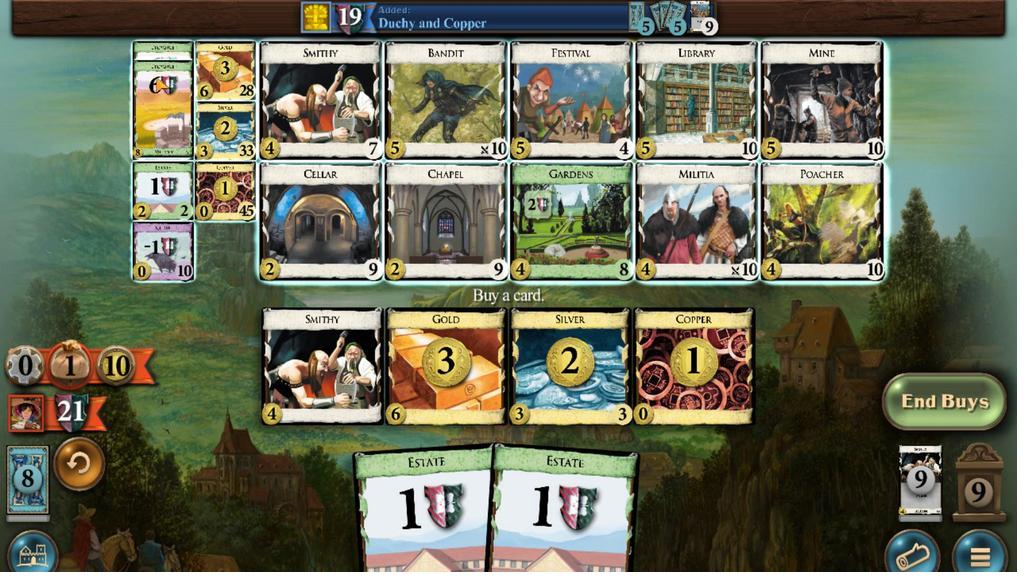 
Action: Mouse scrolled (136, 172) with delta (0, 0)
Screenshot: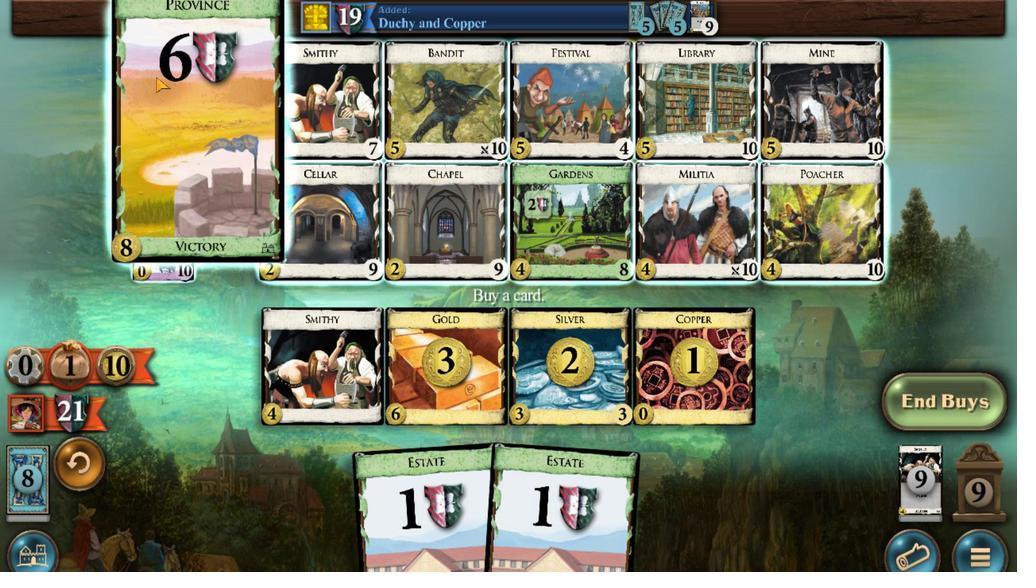 
Action: Mouse scrolled (136, 172) with delta (0, 0)
Screenshot: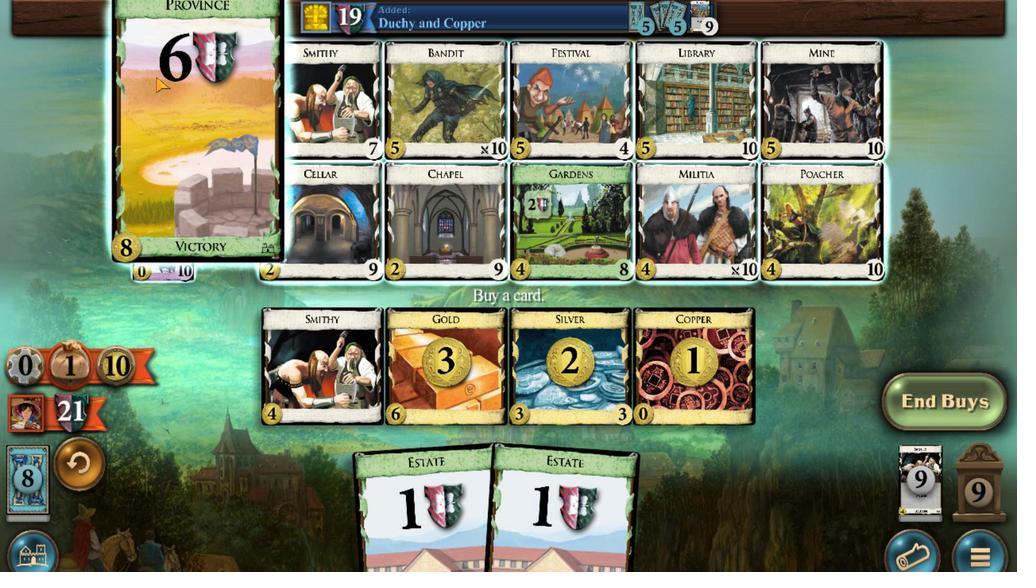 
Action: Mouse scrolled (136, 172) with delta (0, 0)
Screenshot: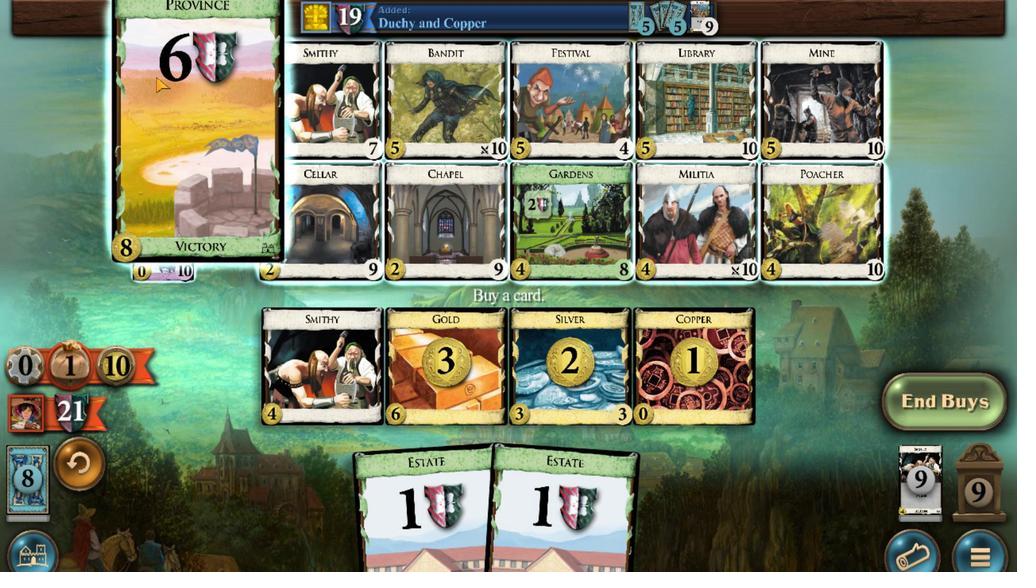 
Action: Mouse moved to (394, 489)
Screenshot: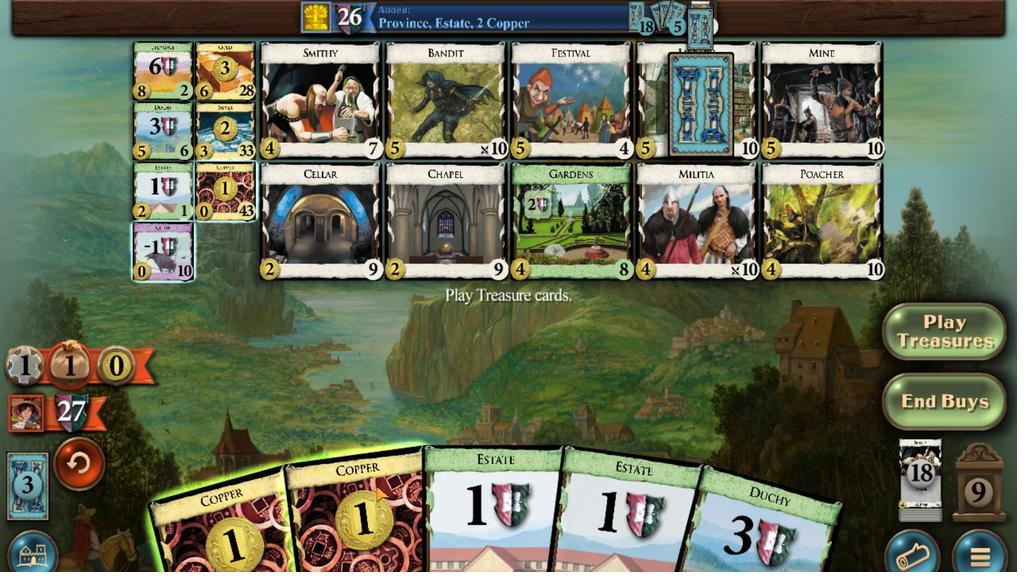 
Action: Mouse scrolled (394, 489) with delta (0, 0)
Screenshot: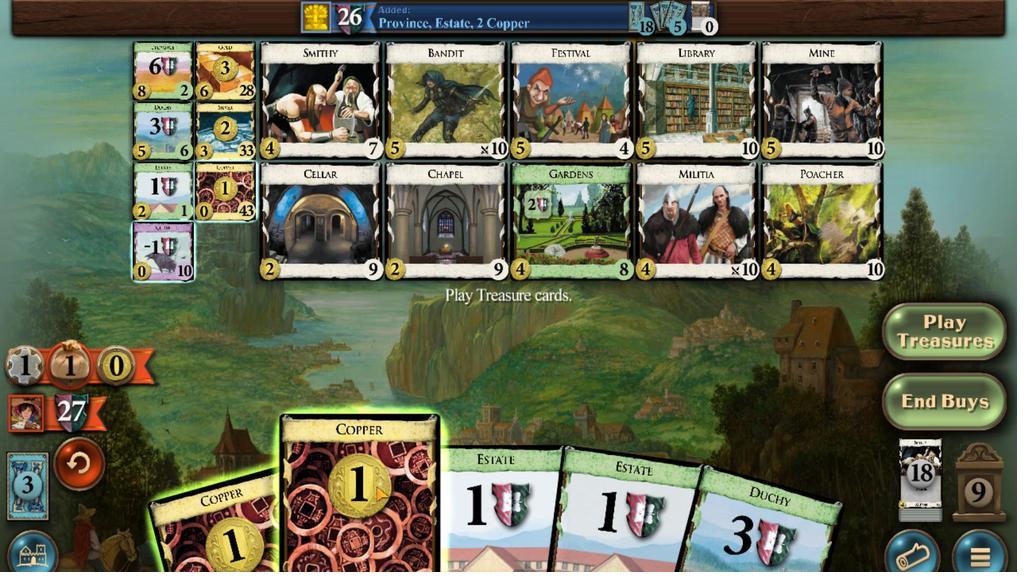 
Action: Mouse moved to (312, 505)
Screenshot: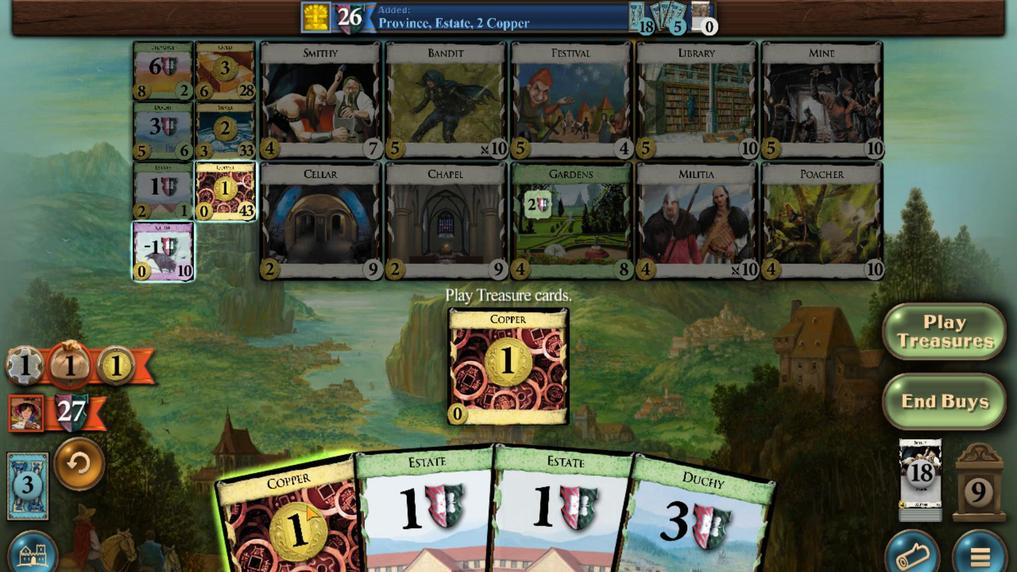 
Action: Mouse scrolled (312, 504) with delta (0, 0)
Screenshot: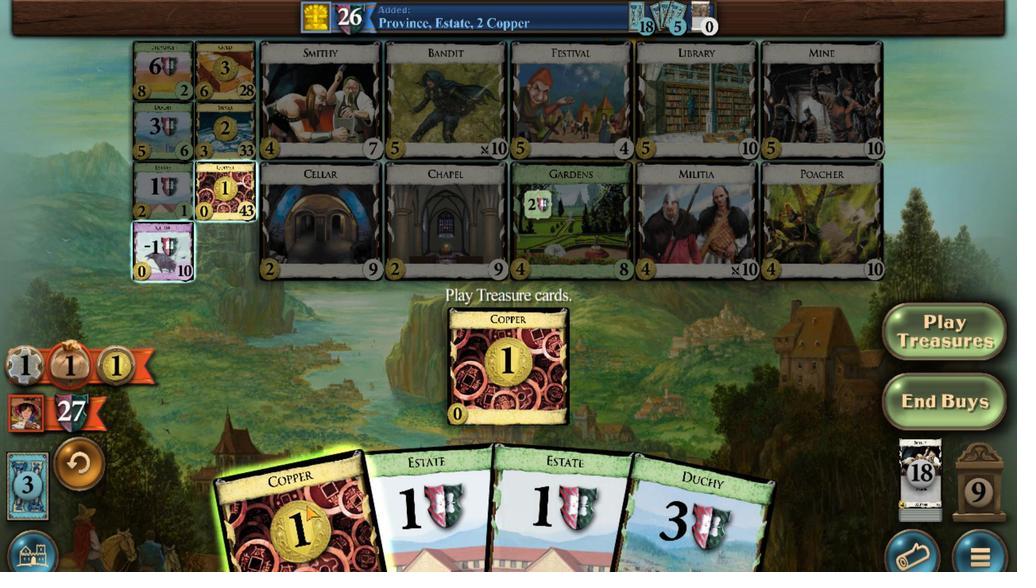 
Action: Mouse moved to (145, 265)
Screenshot: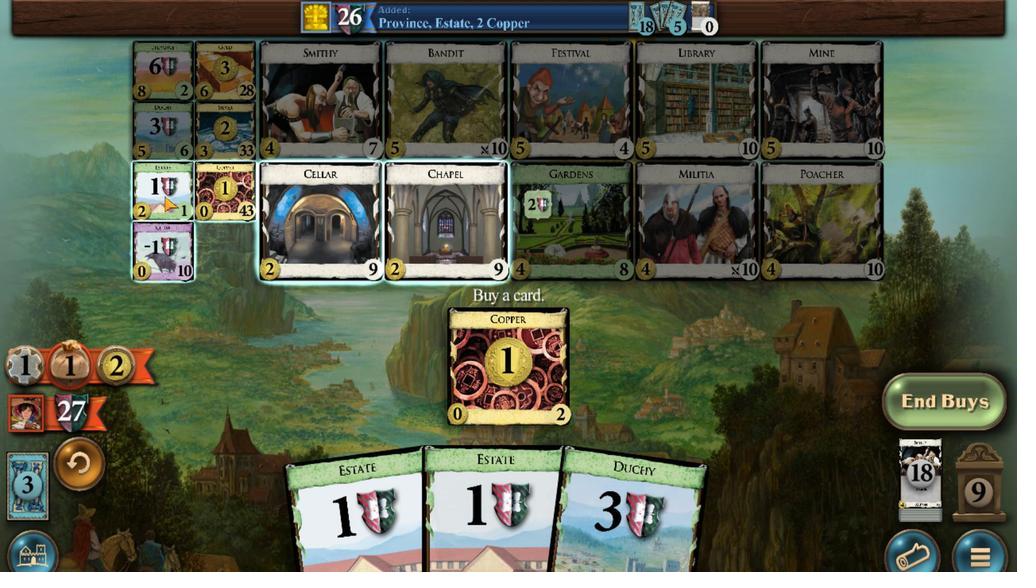 
Action: Mouse scrolled (145, 265) with delta (0, 0)
Screenshot: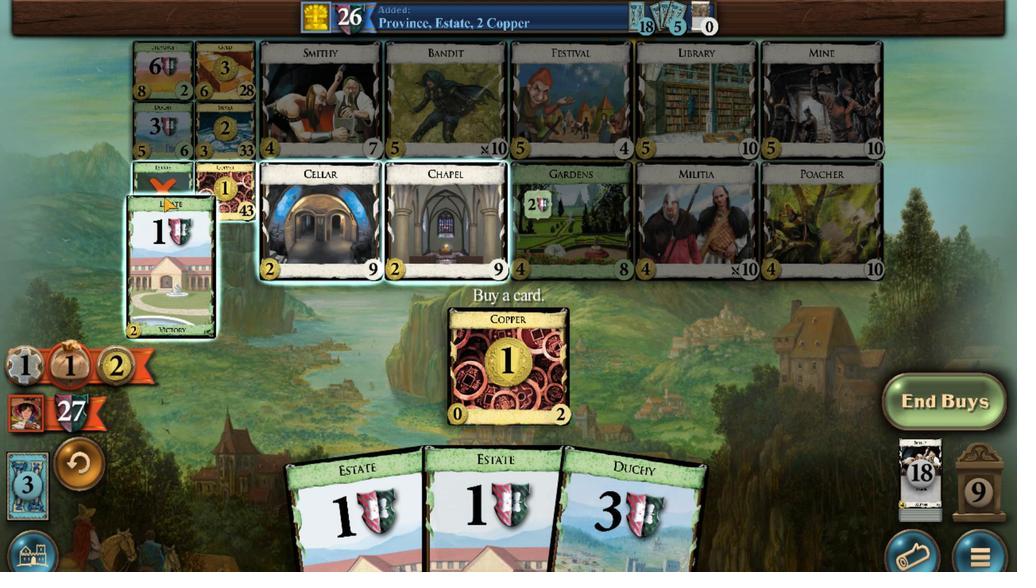 
Action: Mouse moved to (145, 265)
Screenshot: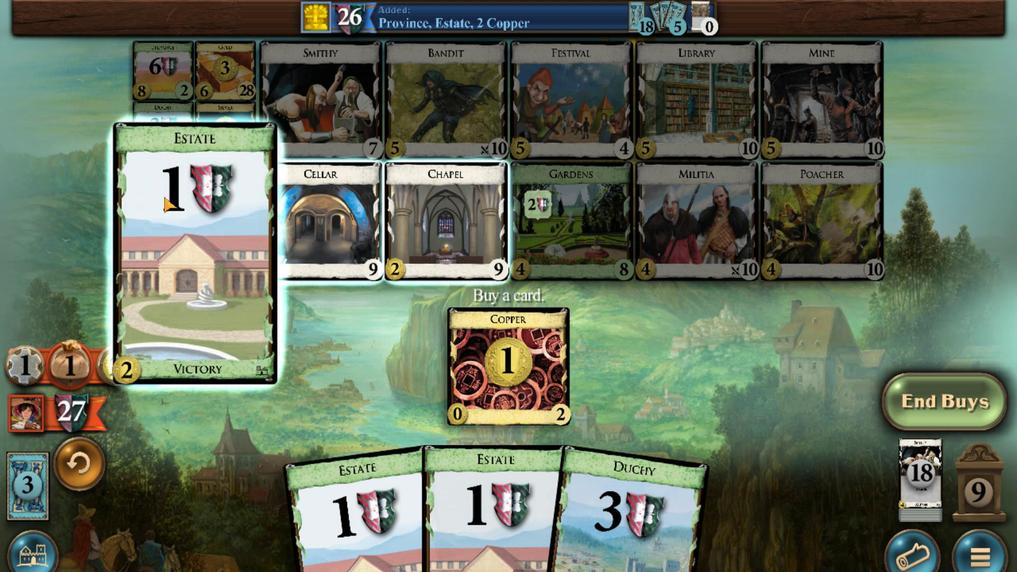 
Action: Mouse scrolled (145, 265) with delta (0, 0)
Screenshot: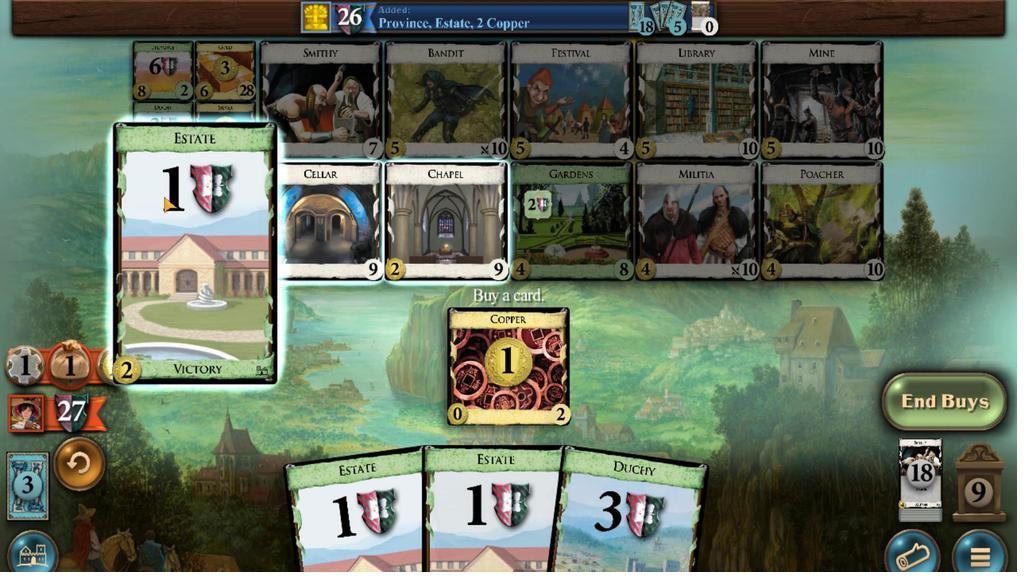 
Action: Mouse moved to (357, 475)
Screenshot: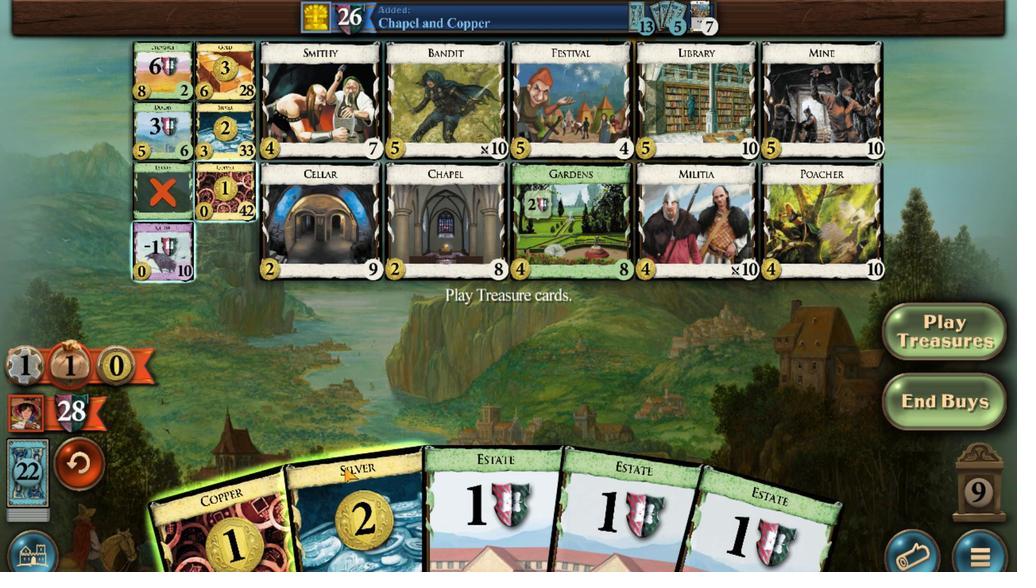 
Action: Mouse scrolled (357, 474) with delta (0, 0)
Screenshot: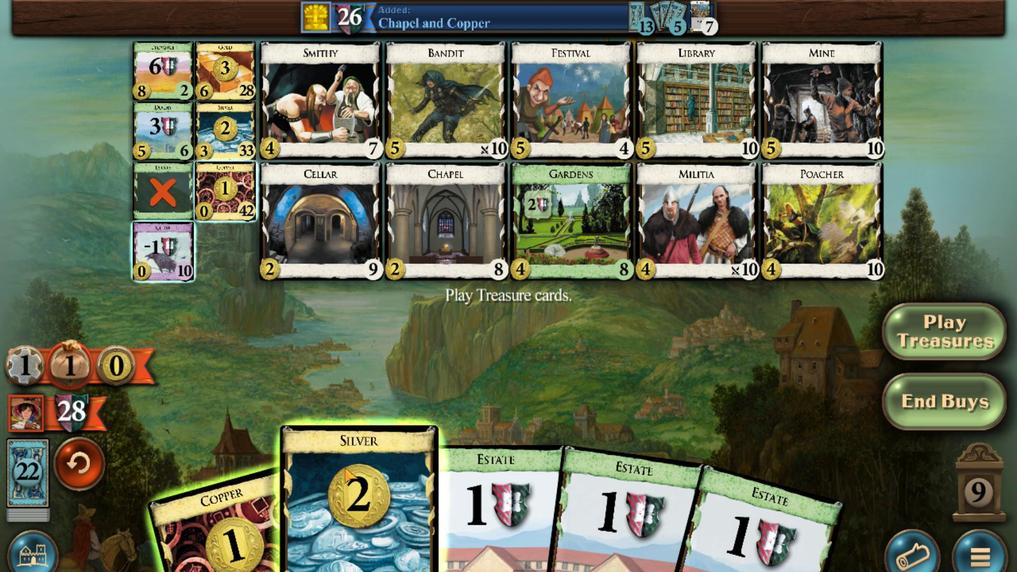 
Action: Mouse moved to (335, 483)
Screenshot: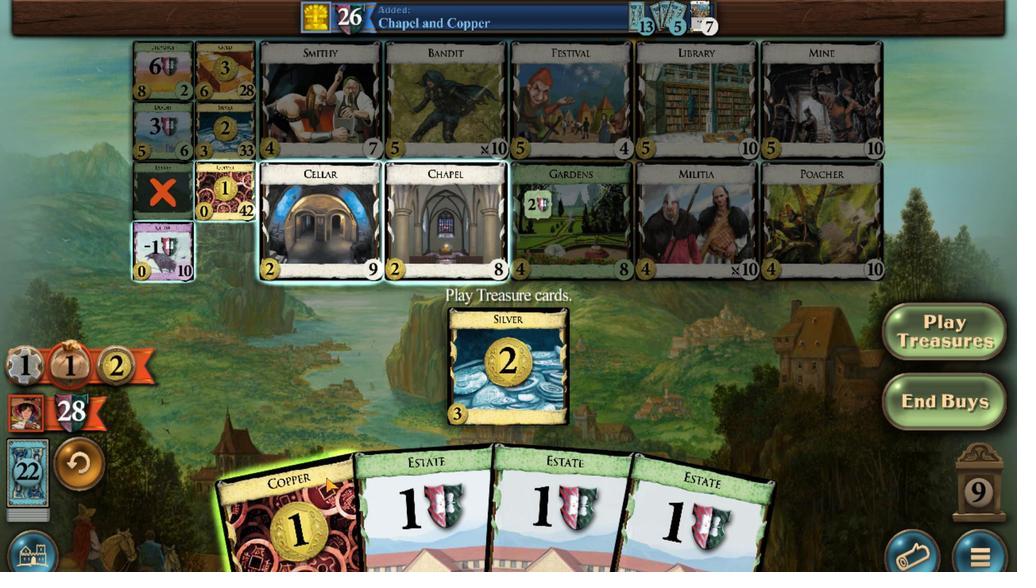 
Action: Mouse scrolled (335, 482) with delta (0, 0)
Screenshot: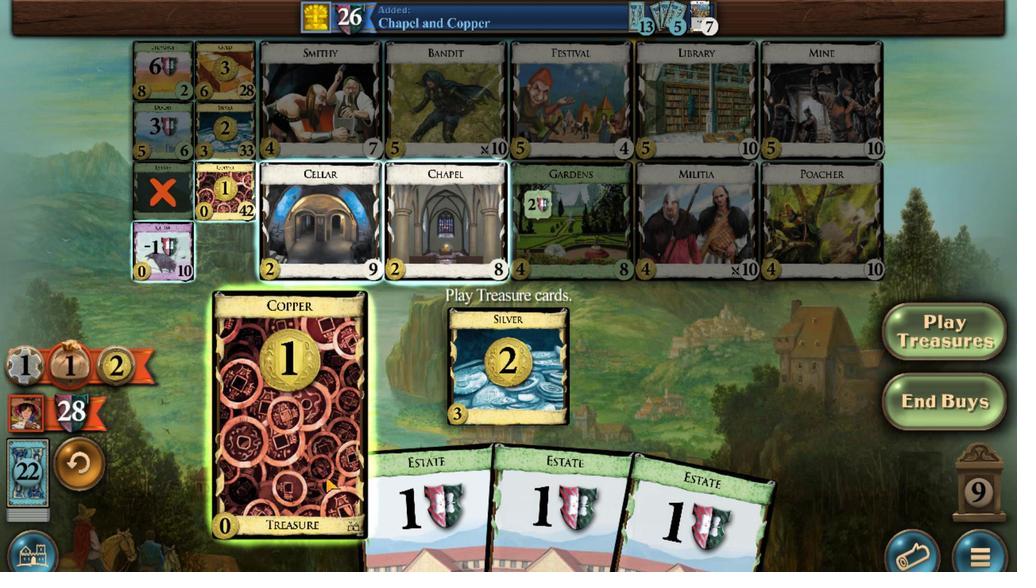 
Action: Mouse moved to (206, 219)
Screenshot: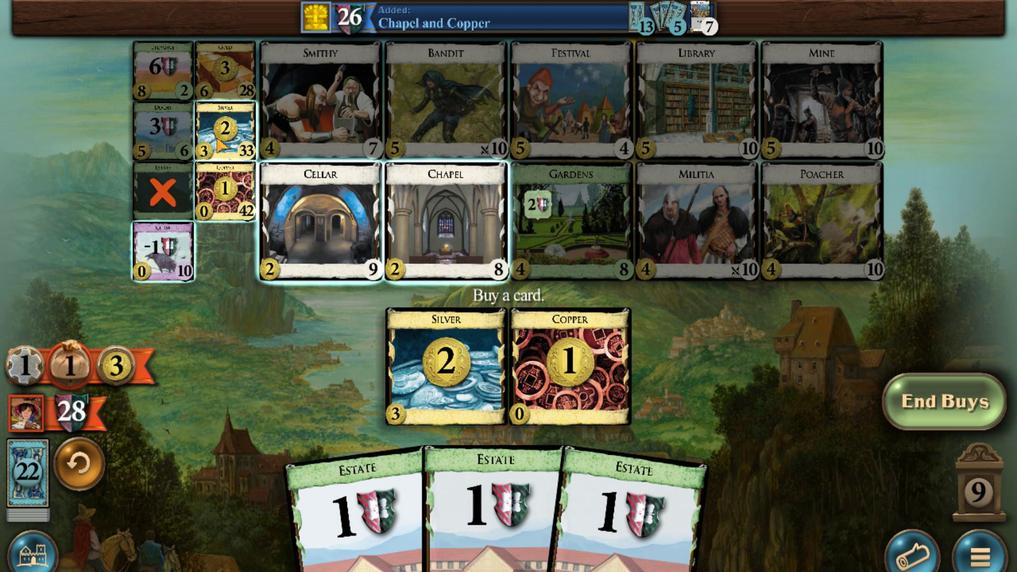
Action: Mouse scrolled (206, 219) with delta (0, 0)
Screenshot: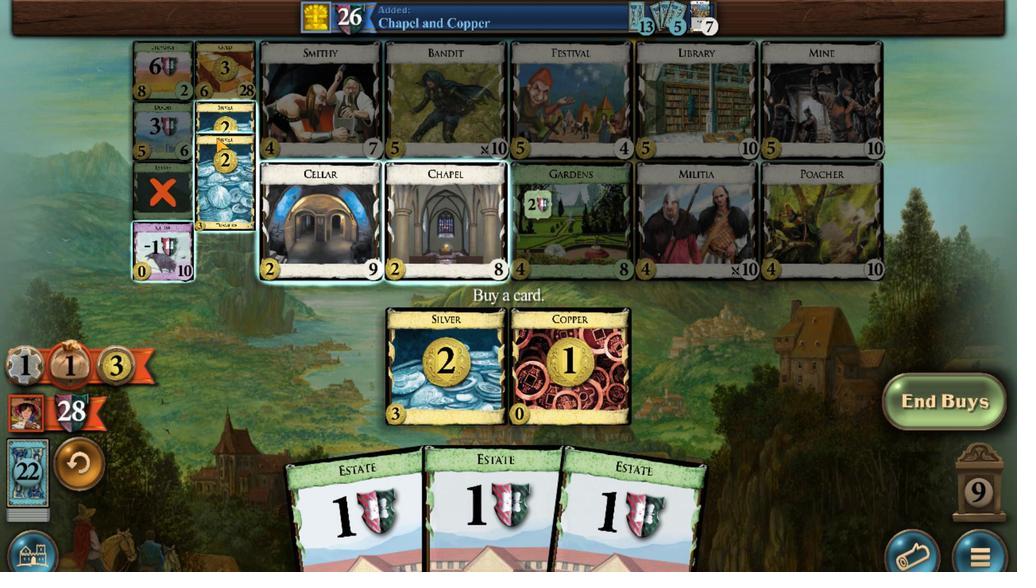 
Action: Mouse scrolled (206, 219) with delta (0, 0)
Screenshot: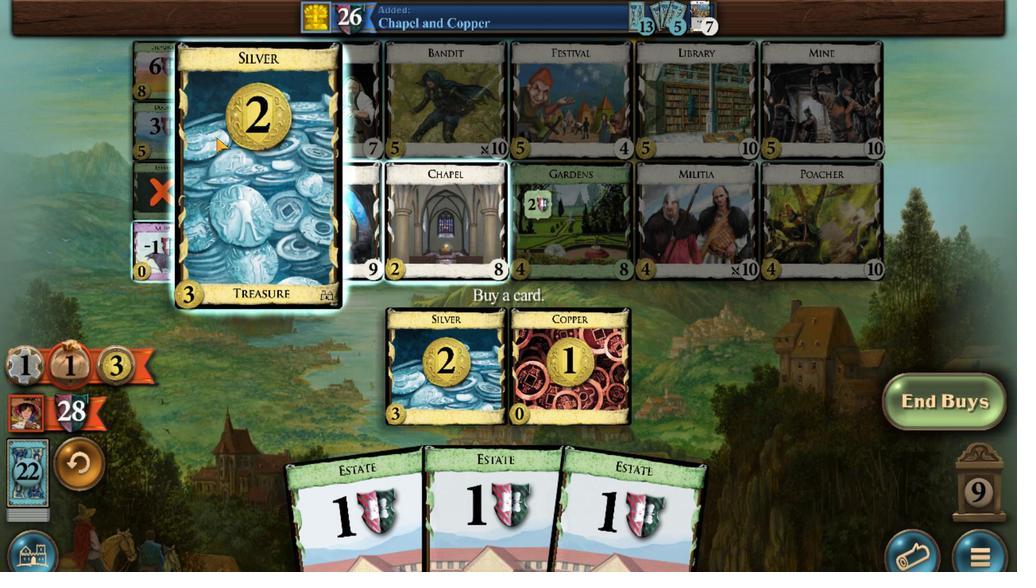 
Action: Mouse scrolled (206, 219) with delta (0, 0)
Screenshot: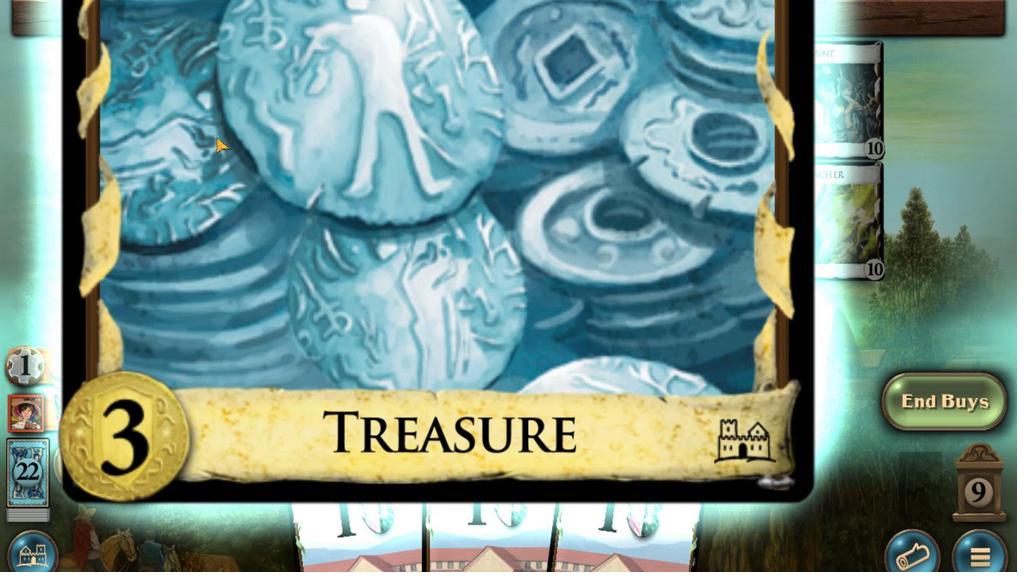 
Action: Mouse moved to (239, 523)
Screenshot: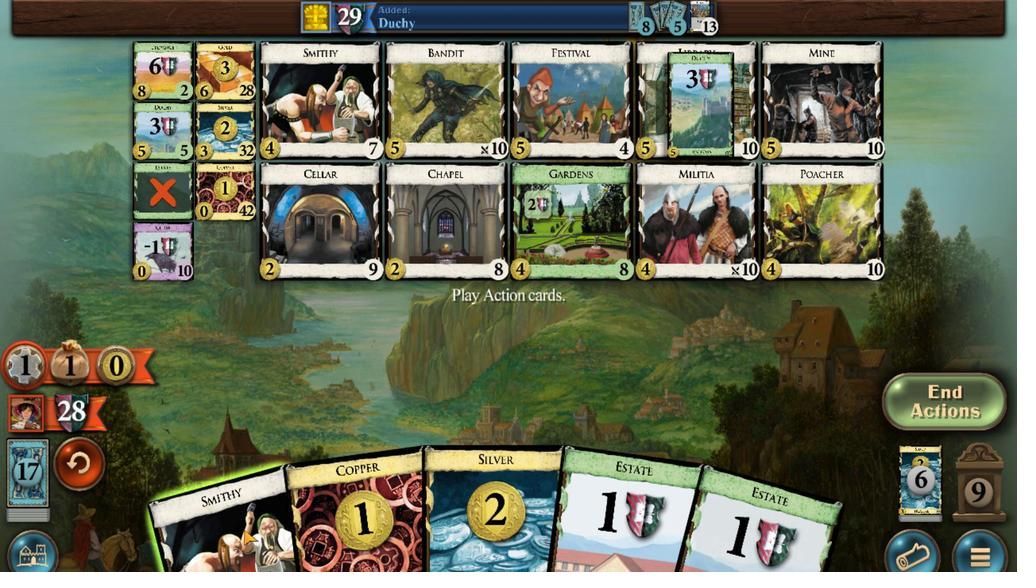 
Action: Mouse scrolled (239, 523) with delta (0, 0)
Screenshot: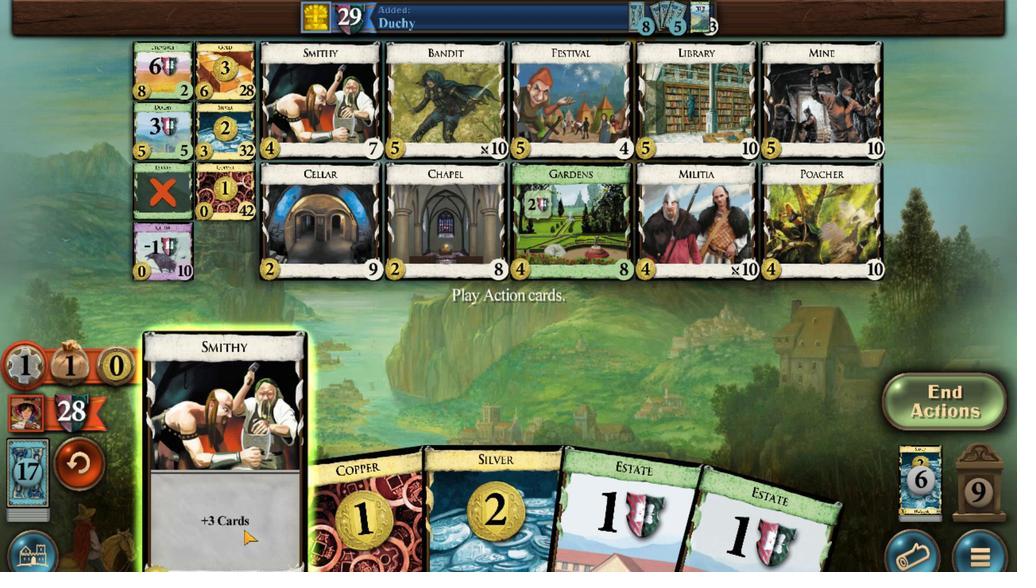 
Action: Mouse moved to (477, 493)
Screenshot: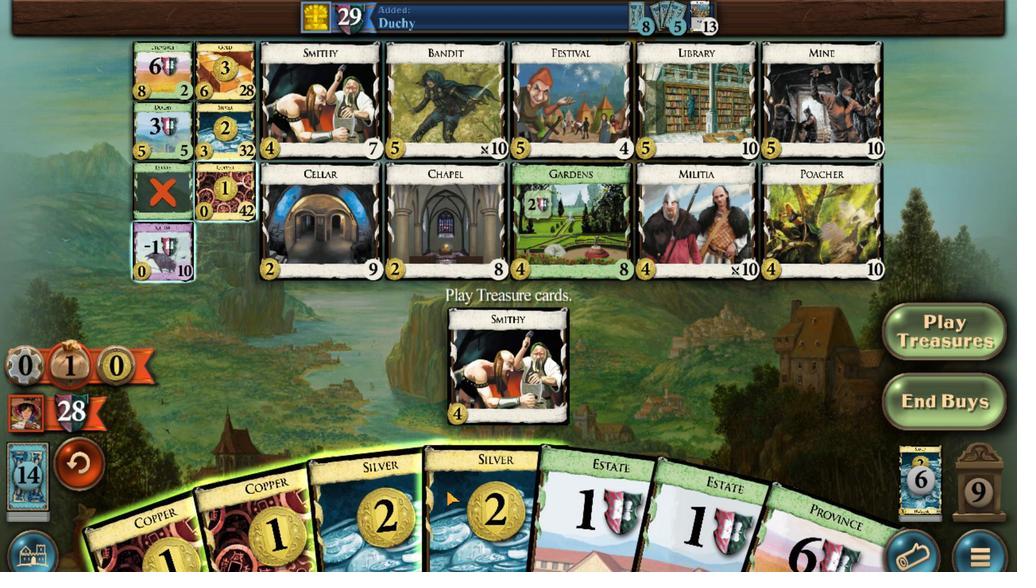 
Action: Mouse scrolled (477, 493) with delta (0, 0)
Screenshot: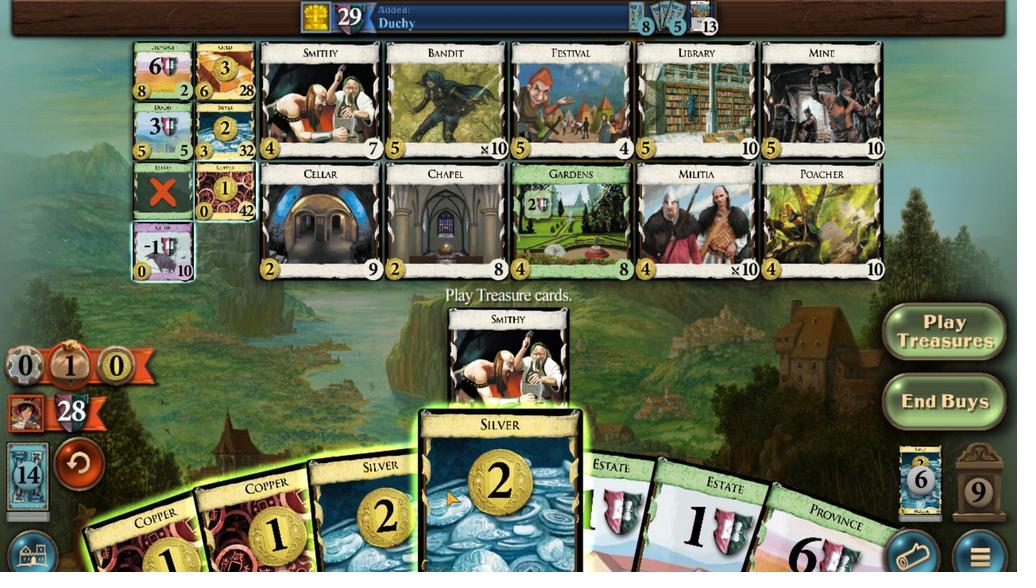 
Action: Mouse moved to (441, 480)
Screenshot: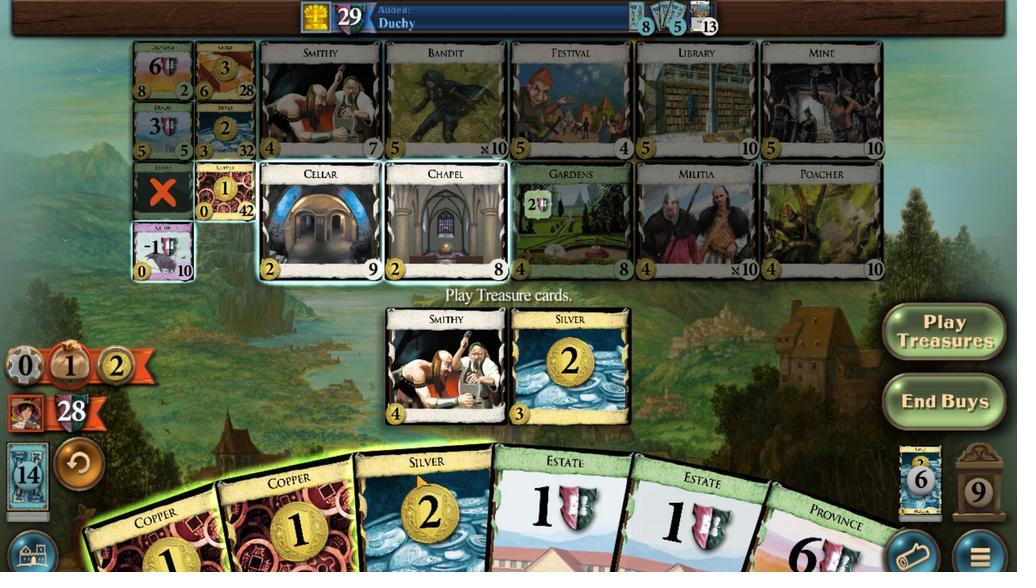 
Action: Mouse scrolled (441, 480) with delta (0, 0)
Screenshot: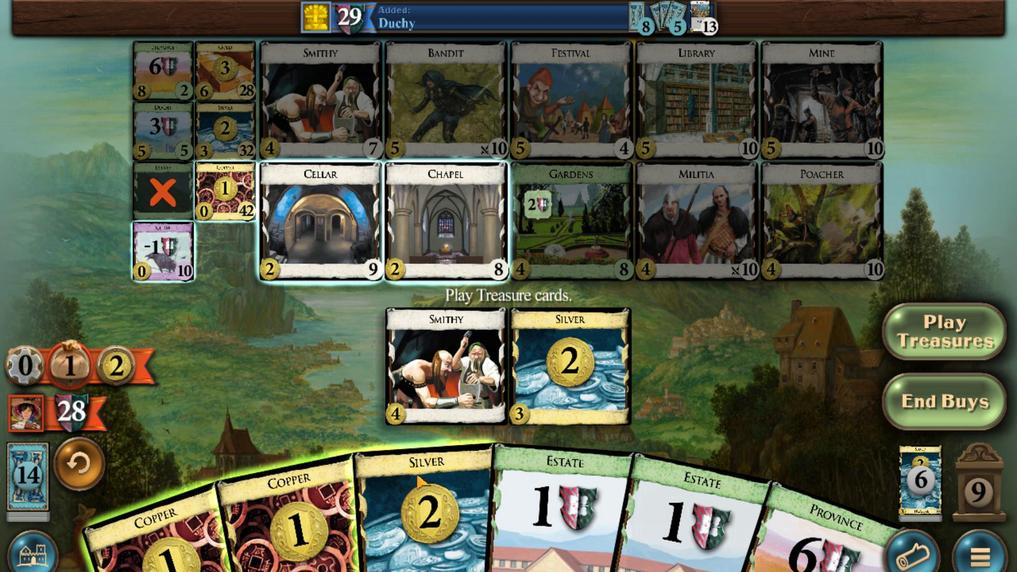 
Action: Mouse moved to (364, 485)
